 Task: Slide 7 - Market Analysis.
Action: Mouse moved to (32, 84)
Screenshot: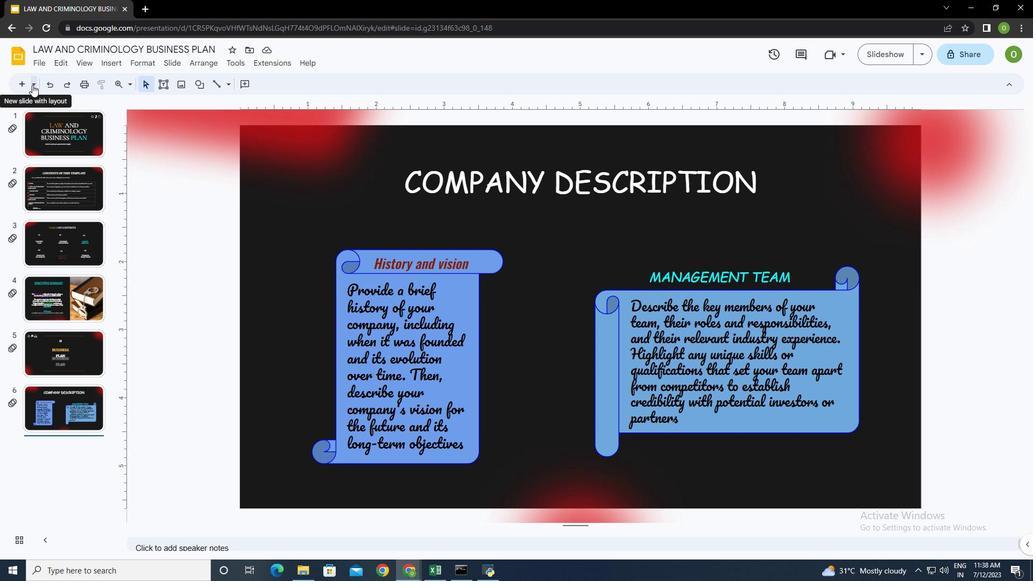 
Action: Mouse pressed left at (32, 84)
Screenshot: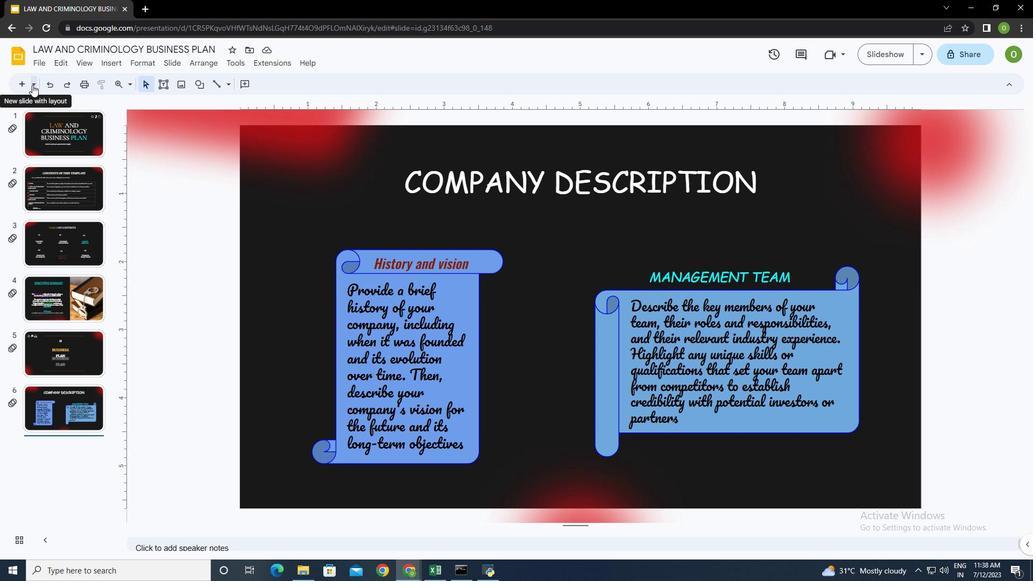 
Action: Mouse moved to (122, 297)
Screenshot: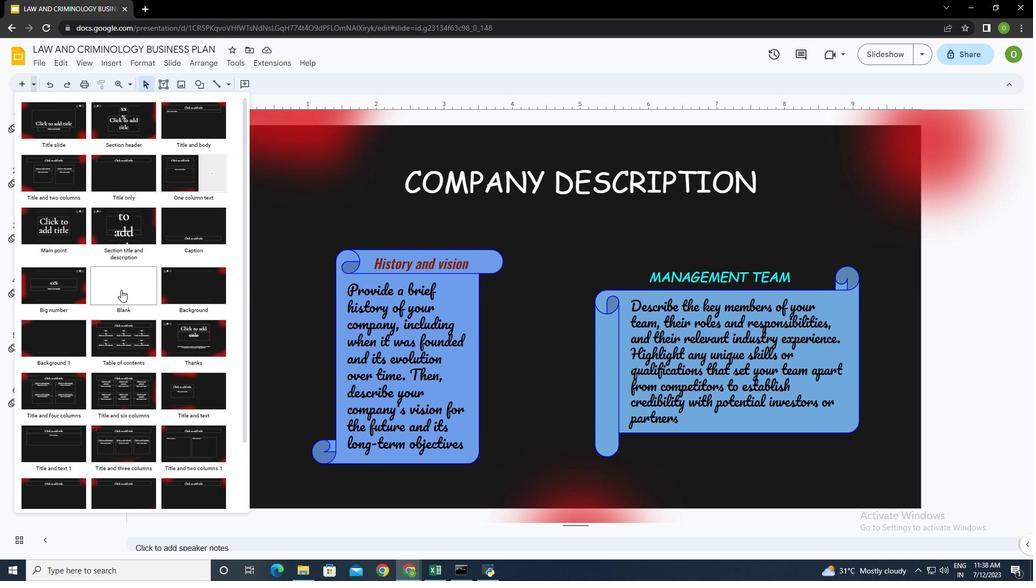 
Action: Mouse scrolled (122, 297) with delta (0, 0)
Screenshot: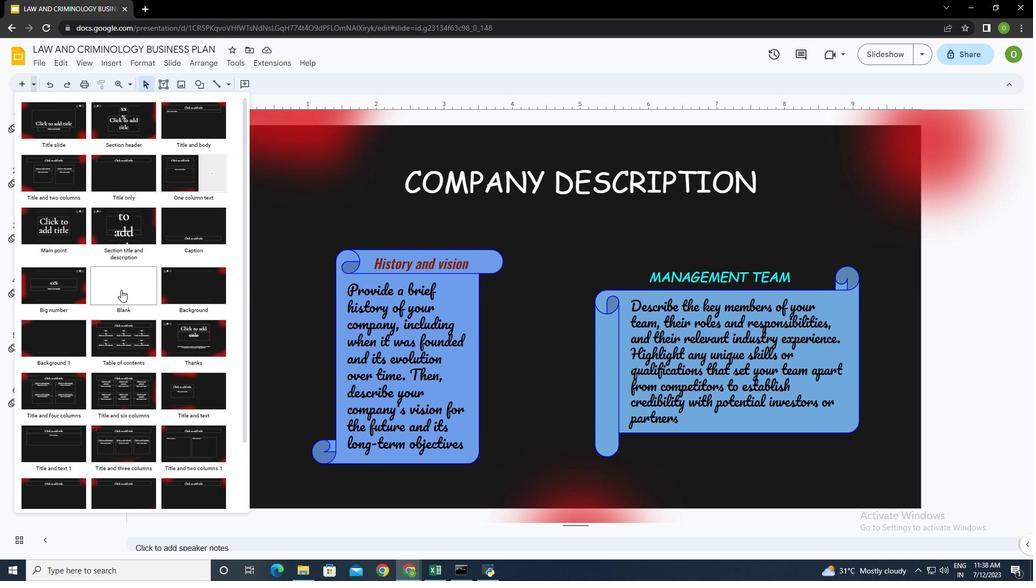 
Action: Mouse moved to (122, 306)
Screenshot: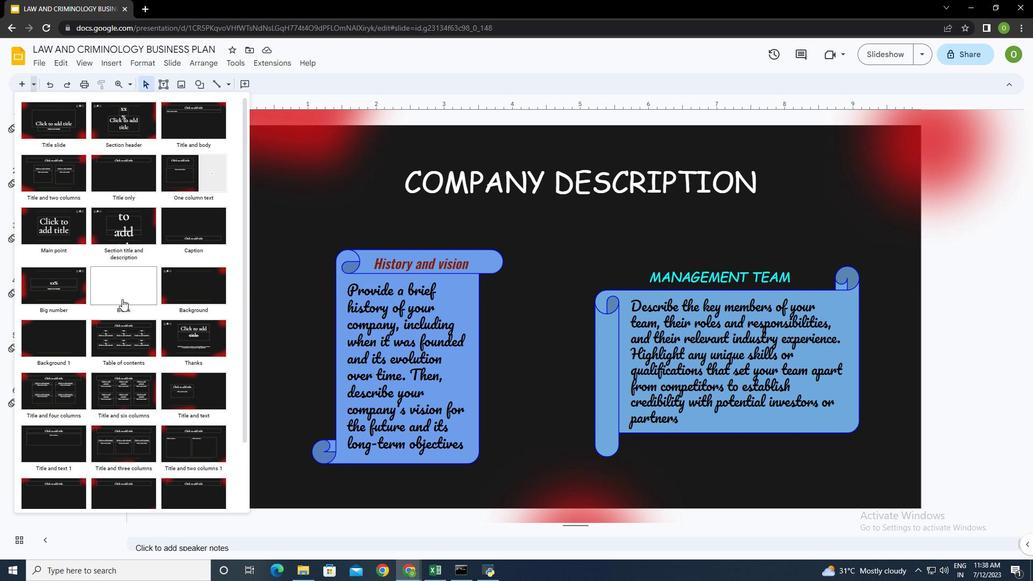 
Action: Mouse scrolled (122, 306) with delta (0, 0)
Screenshot: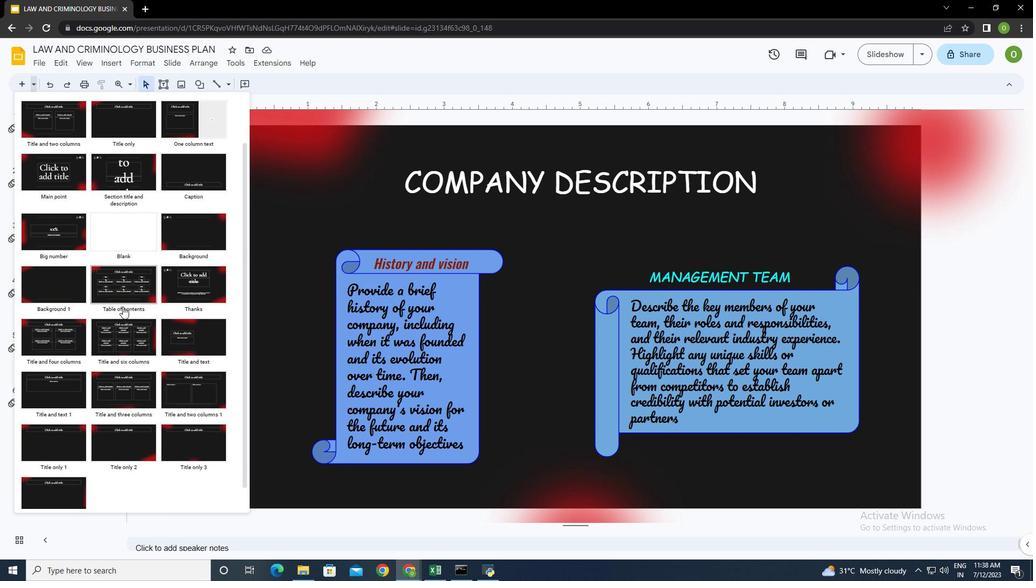 
Action: Mouse moved to (122, 305)
Screenshot: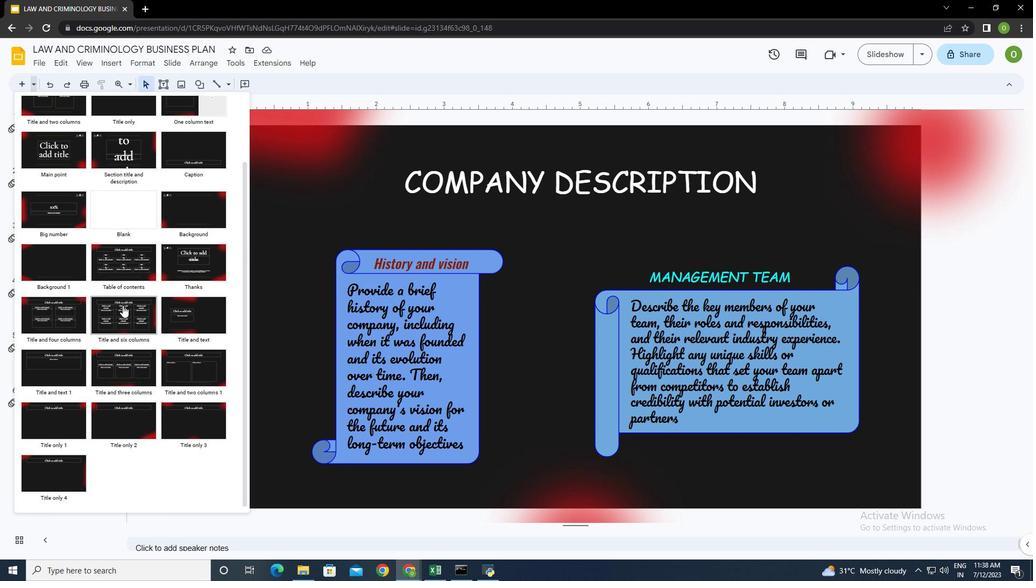 
Action: Mouse scrolled (122, 304) with delta (0, 0)
Screenshot: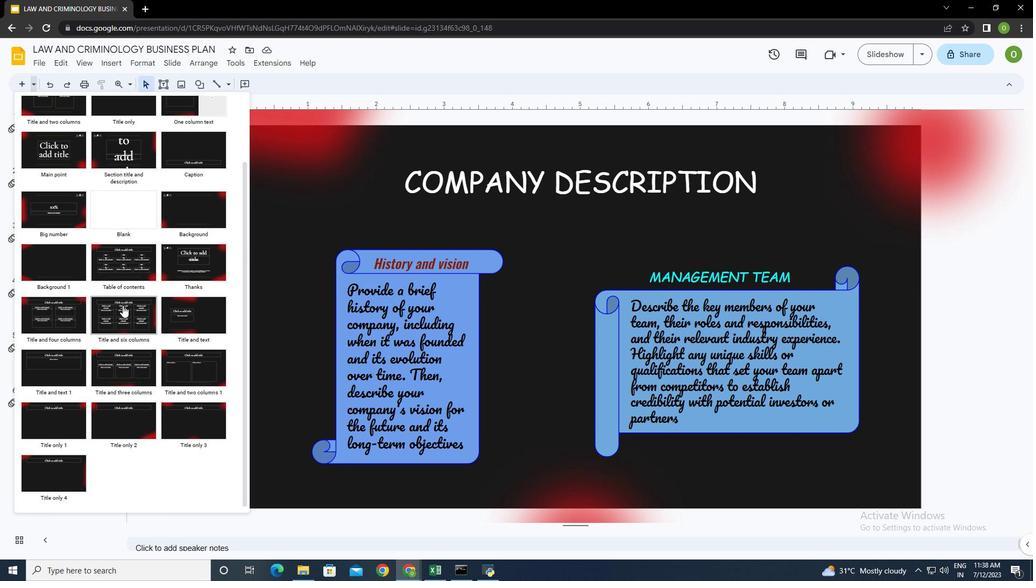 
Action: Mouse moved to (64, 255)
Screenshot: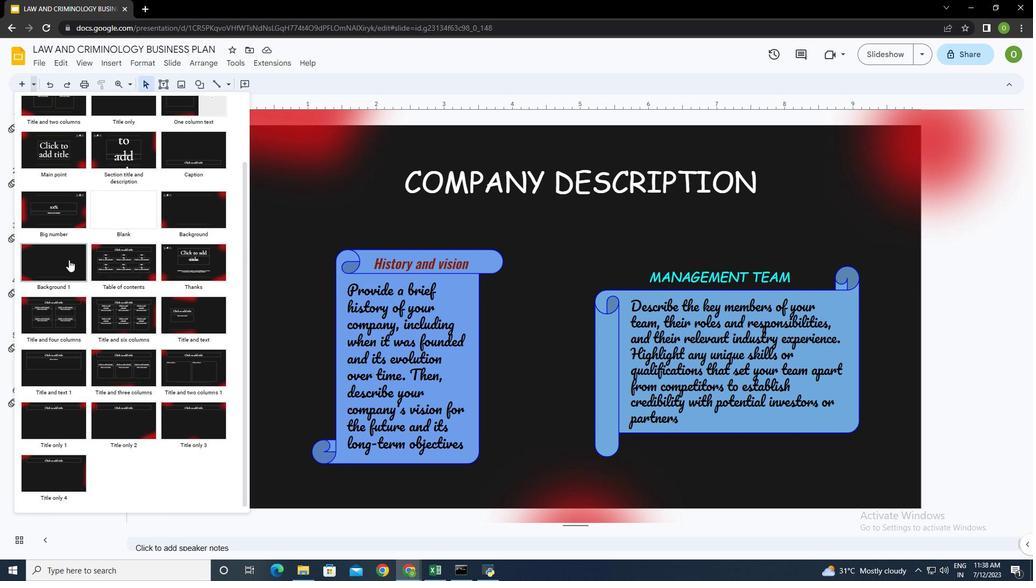 
Action: Mouse pressed left at (64, 255)
Screenshot: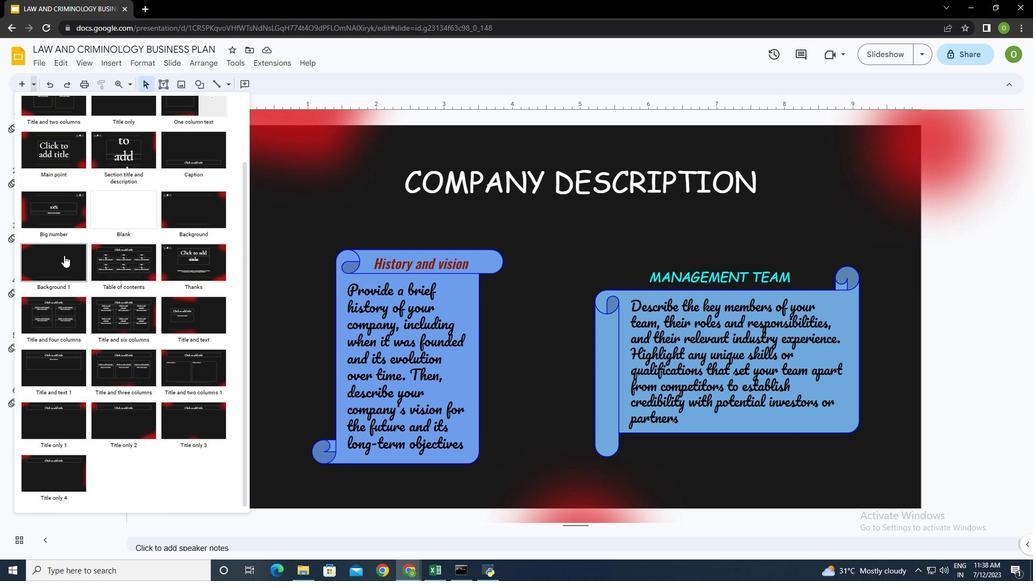
Action: Mouse moved to (165, 83)
Screenshot: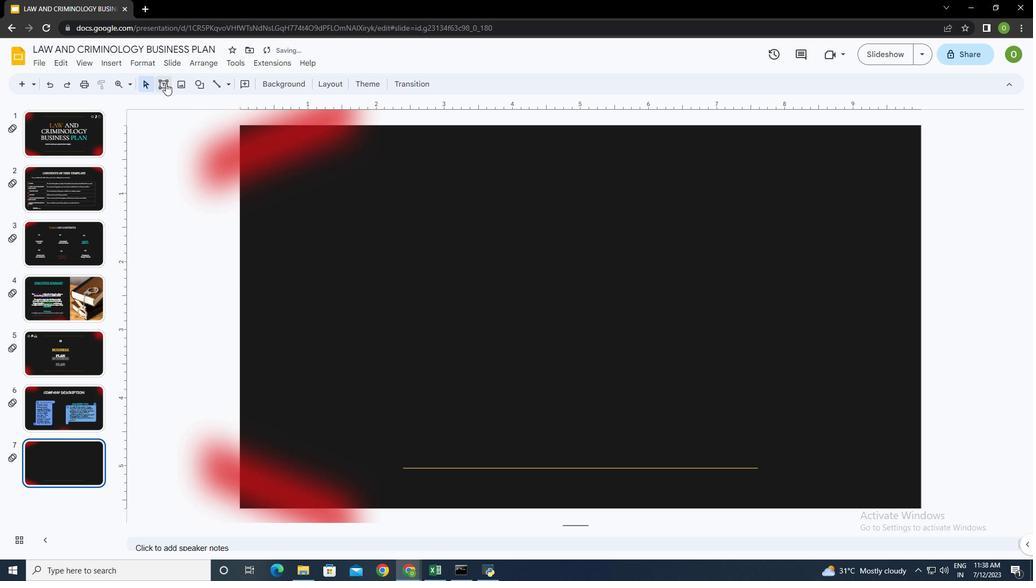 
Action: Mouse pressed left at (165, 83)
Screenshot: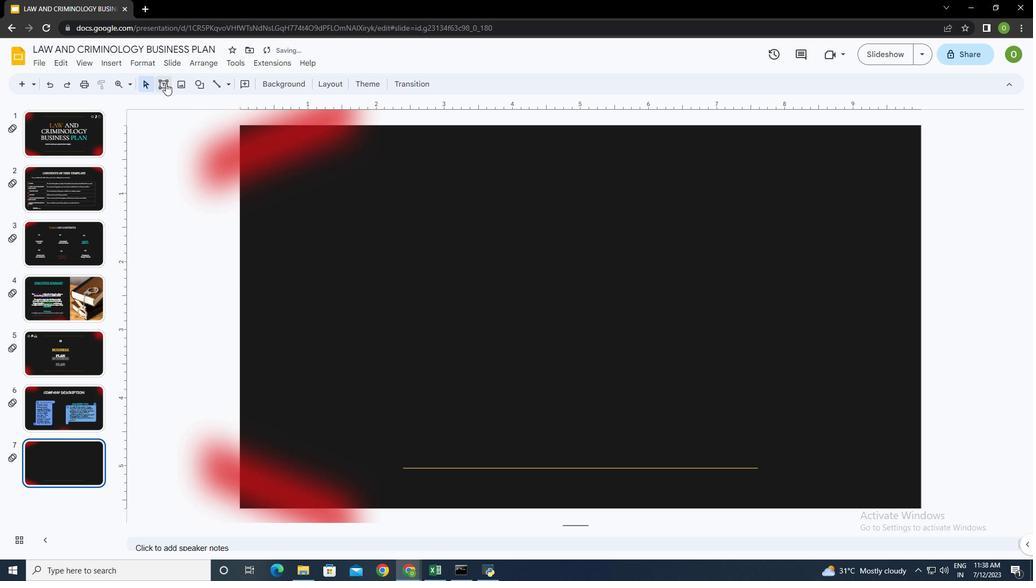 
Action: Mouse moved to (444, 147)
Screenshot: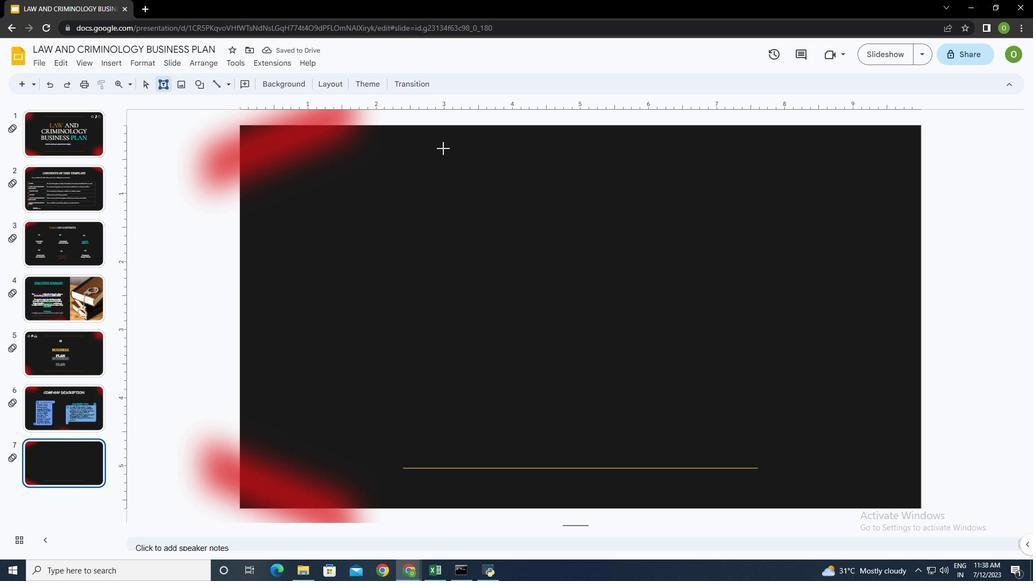 
Action: Mouse pressed left at (444, 147)
Screenshot: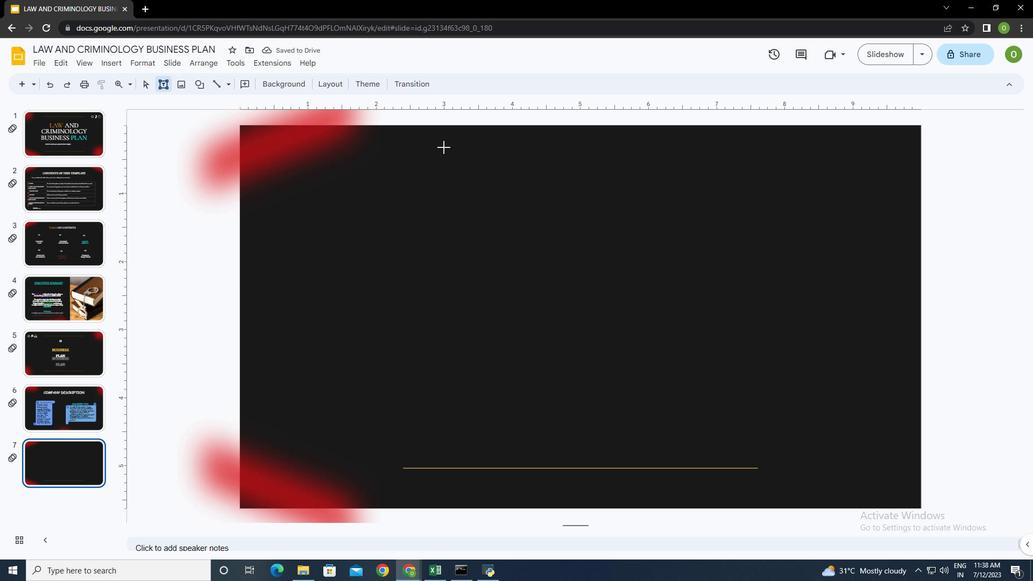 
Action: Mouse moved to (480, 86)
Screenshot: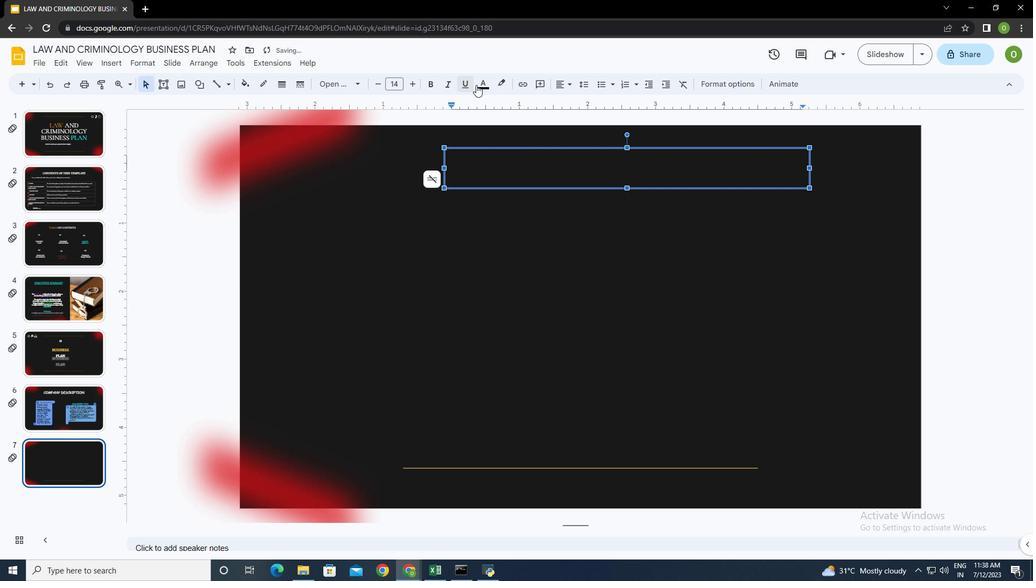 
Action: Mouse pressed left at (480, 86)
Screenshot: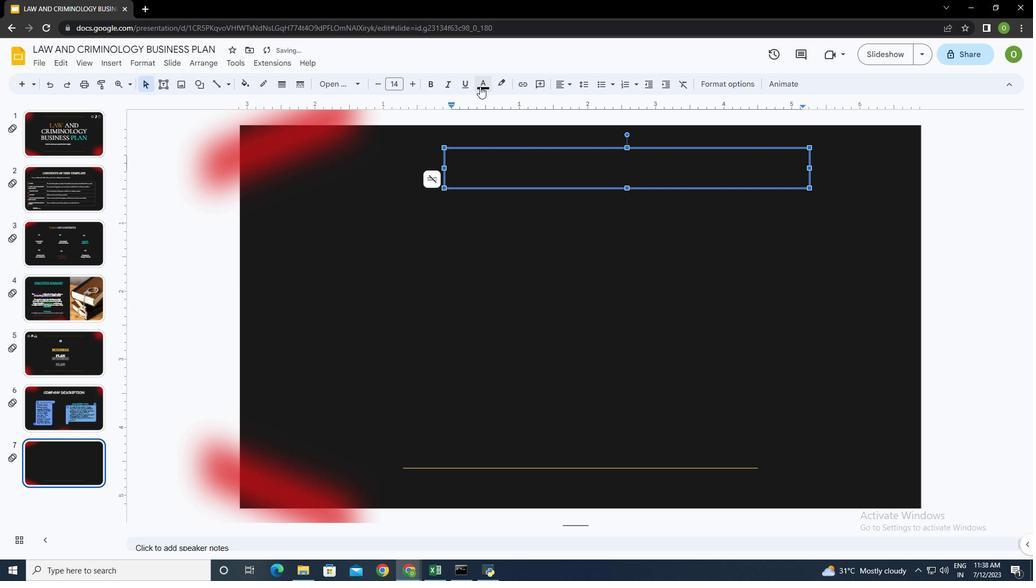 
Action: Mouse moved to (486, 116)
Screenshot: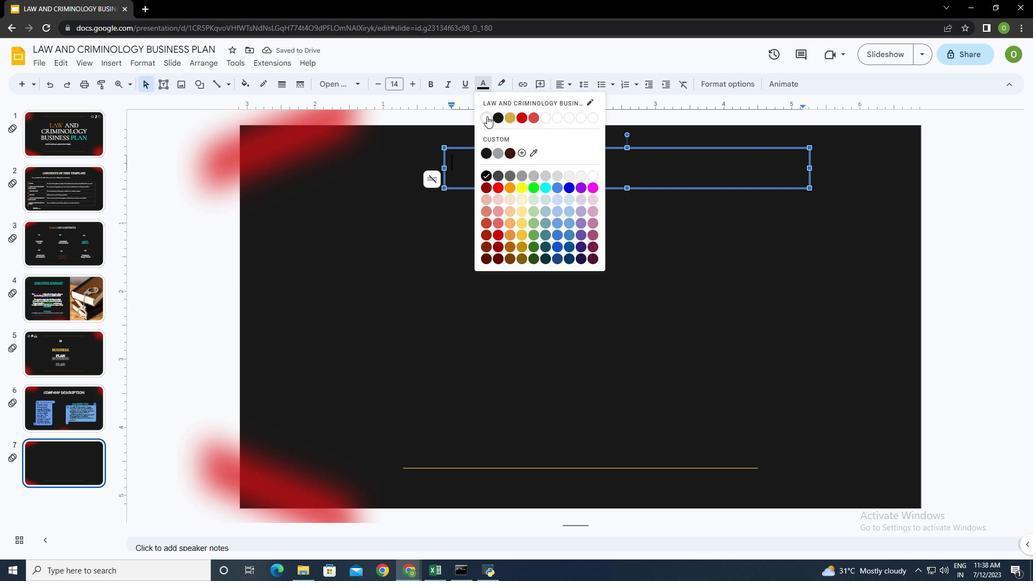 
Action: Mouse pressed left at (486, 116)
Screenshot: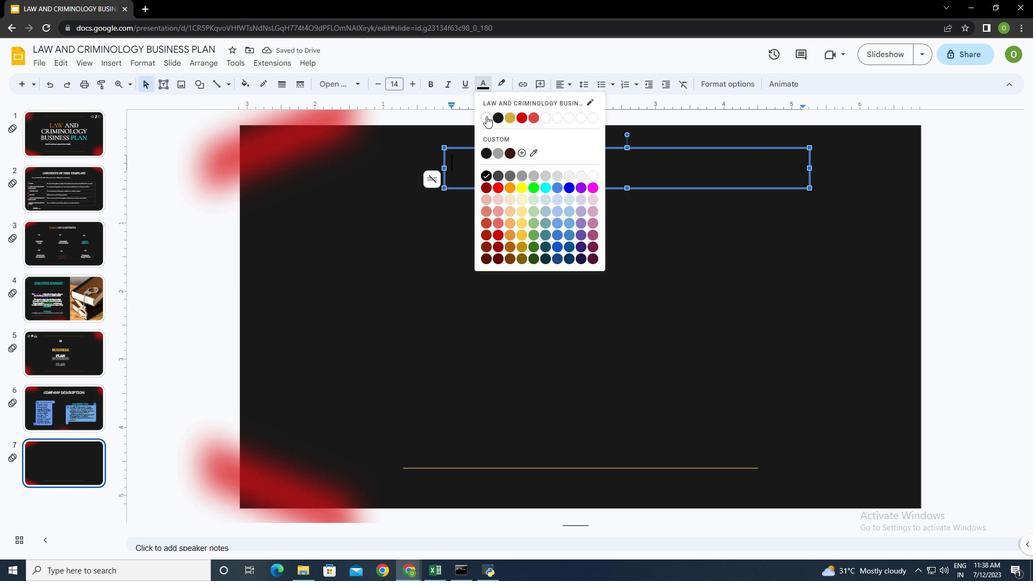 
Action: Mouse moved to (349, 87)
Screenshot: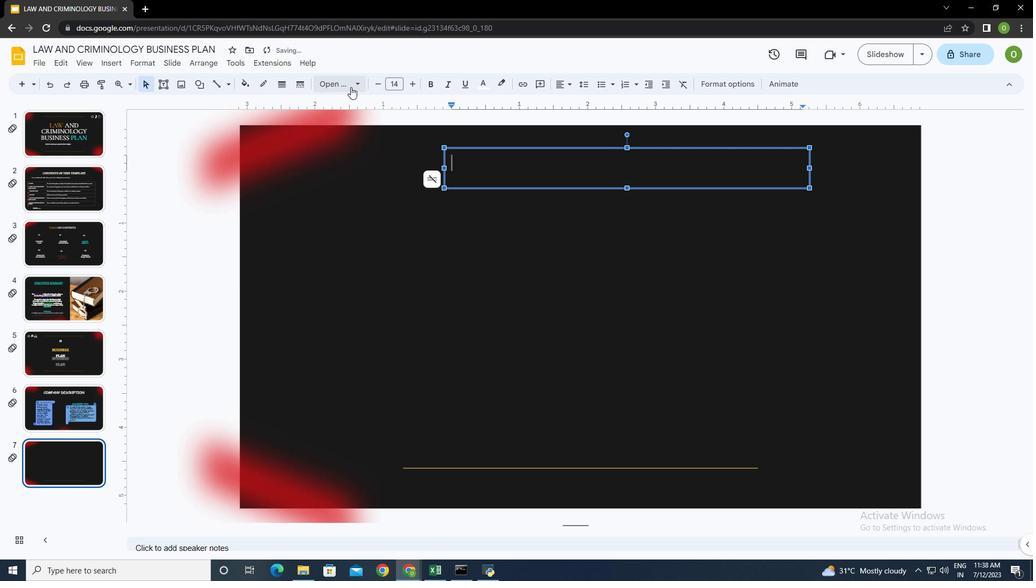 
Action: Mouse pressed left at (349, 87)
Screenshot: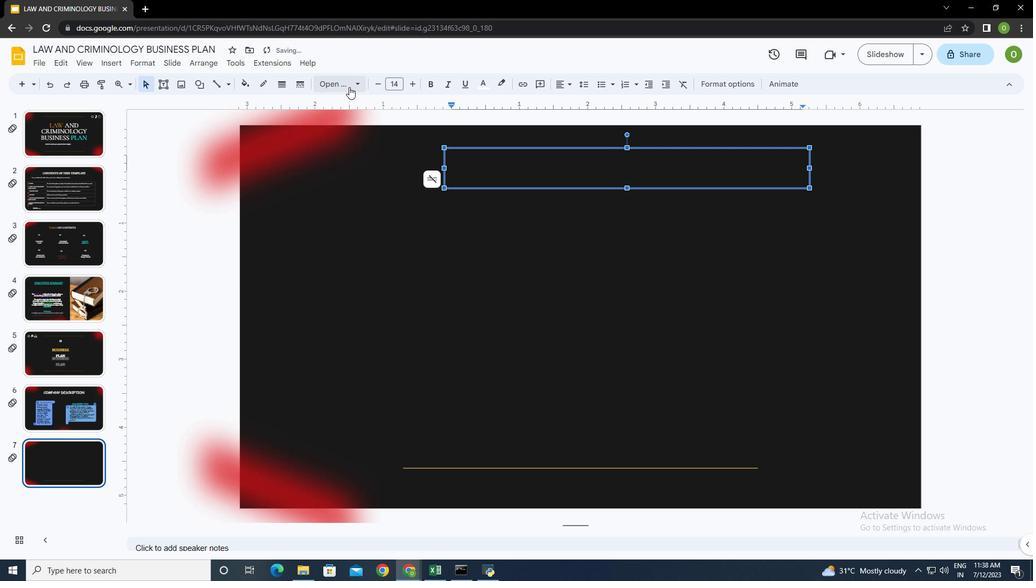 
Action: Mouse moved to (374, 246)
Screenshot: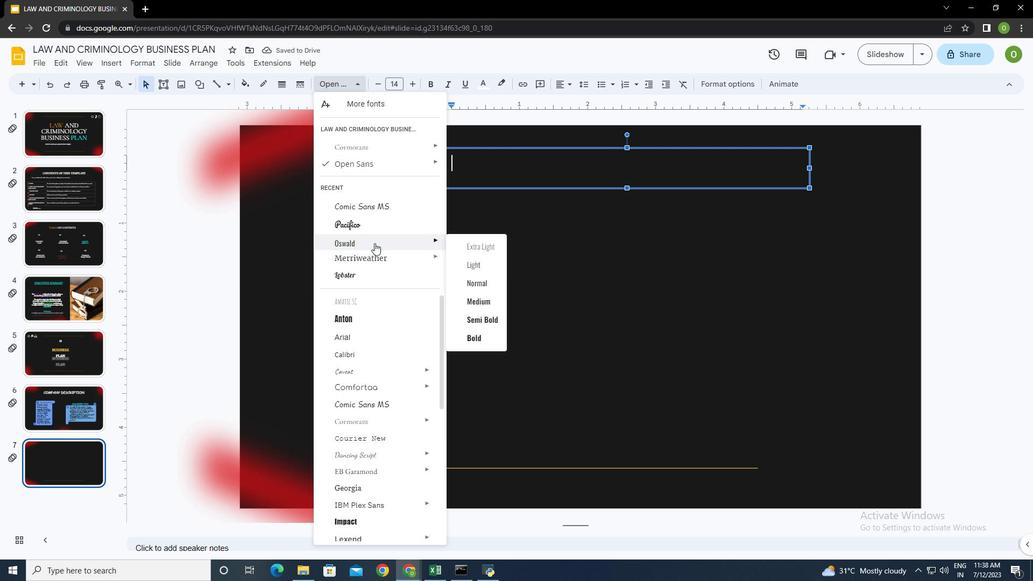 
Action: Mouse scrolled (374, 246) with delta (0, 0)
Screenshot: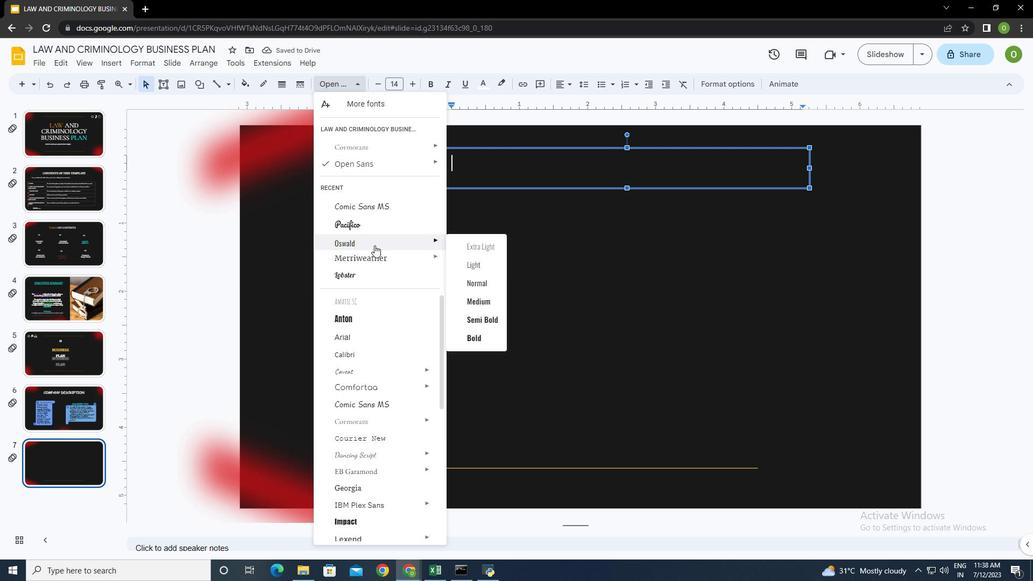 
Action: Mouse moved to (374, 247)
Screenshot: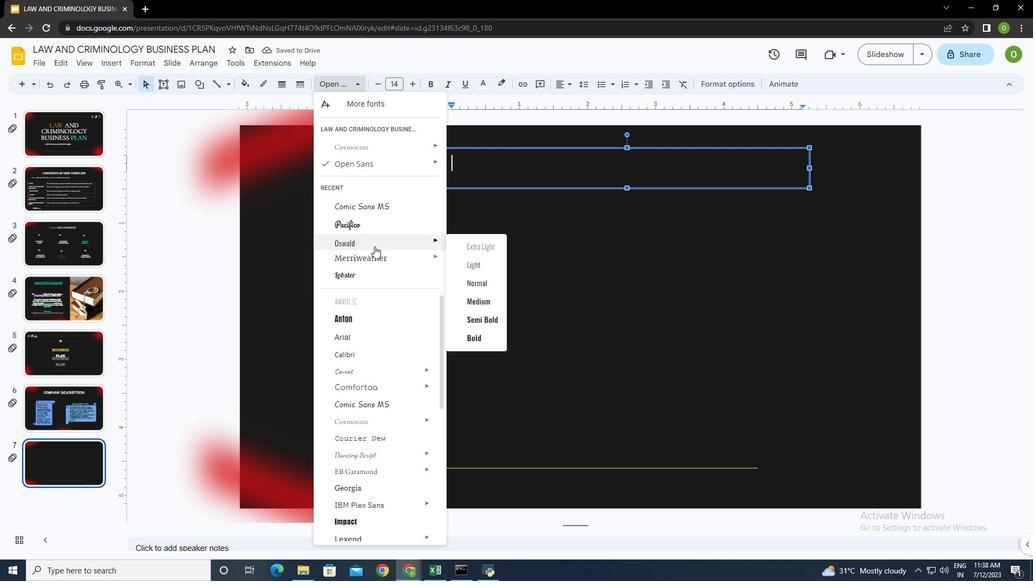 
Action: Mouse scrolled (374, 246) with delta (0, 0)
Screenshot: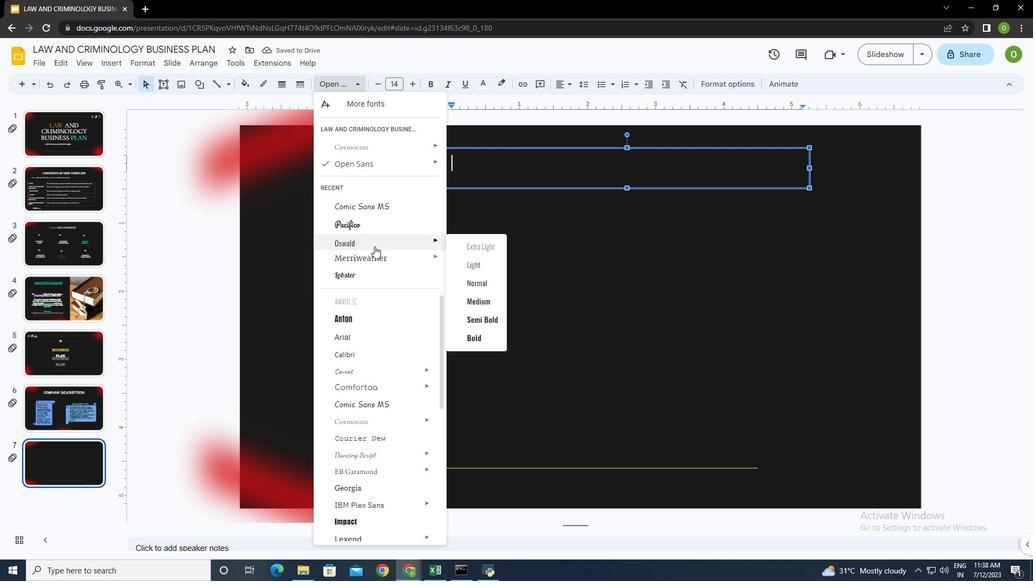 
Action: Mouse moved to (379, 269)
Screenshot: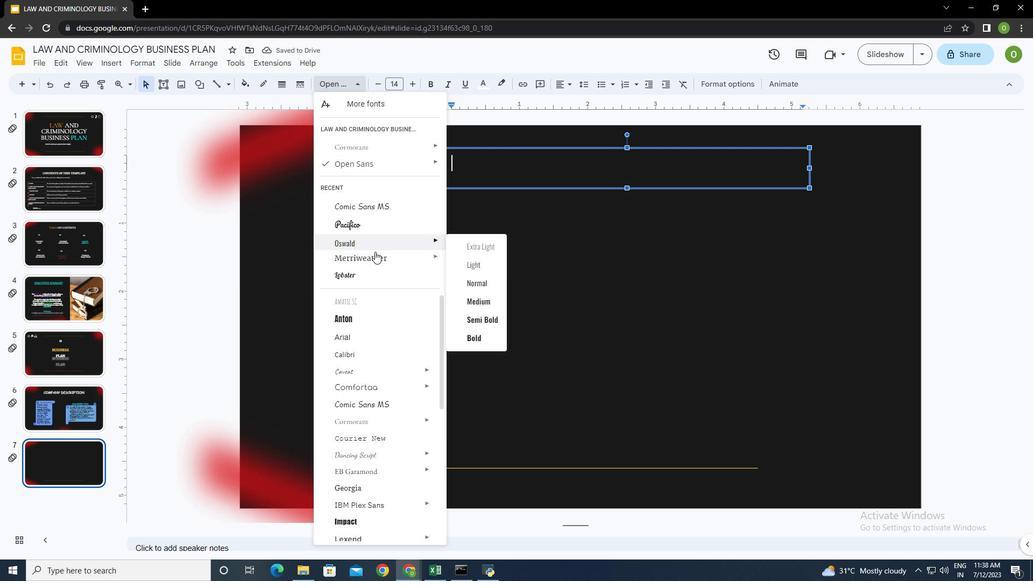 
Action: Mouse scrolled (379, 268) with delta (0, 0)
Screenshot: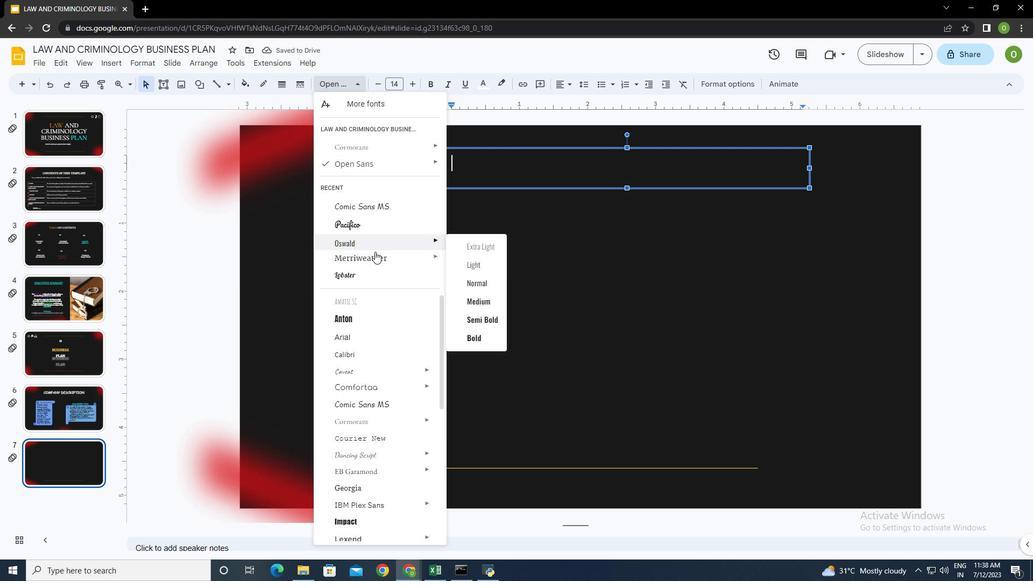 
Action: Mouse moved to (376, 469)
Screenshot: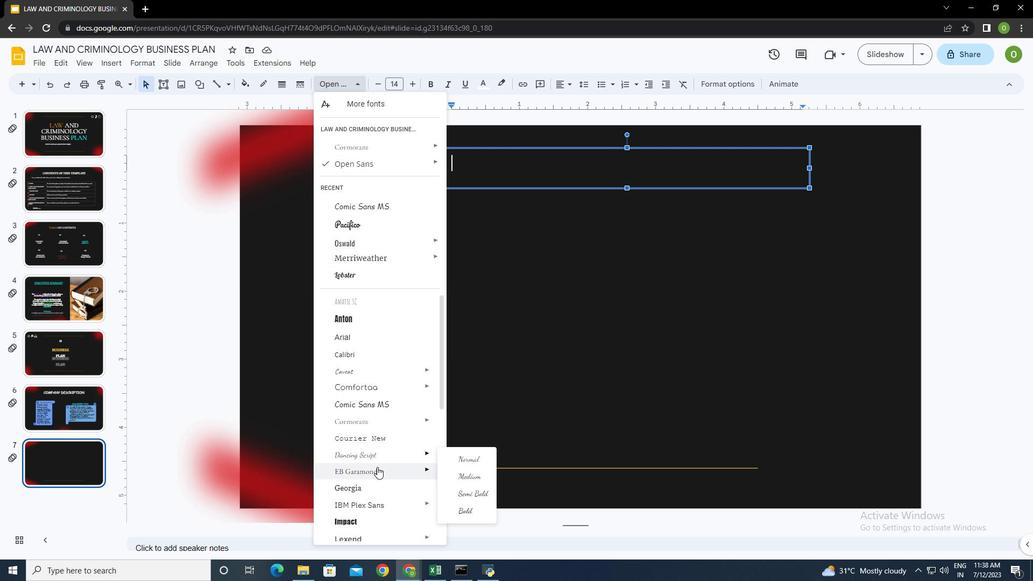 
Action: Mouse pressed left at (376, 469)
Screenshot: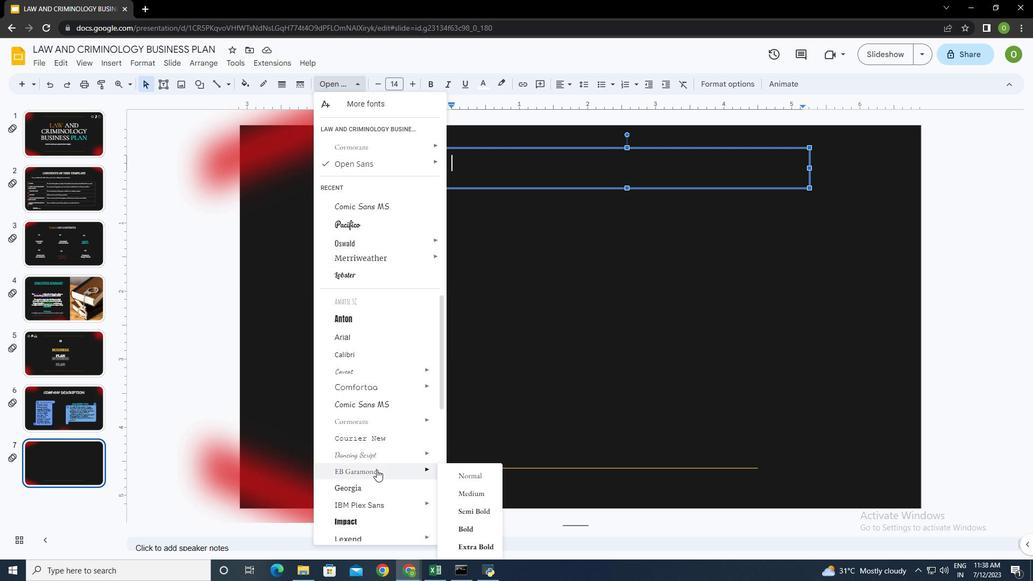 
Action: Mouse moved to (542, 209)
Screenshot: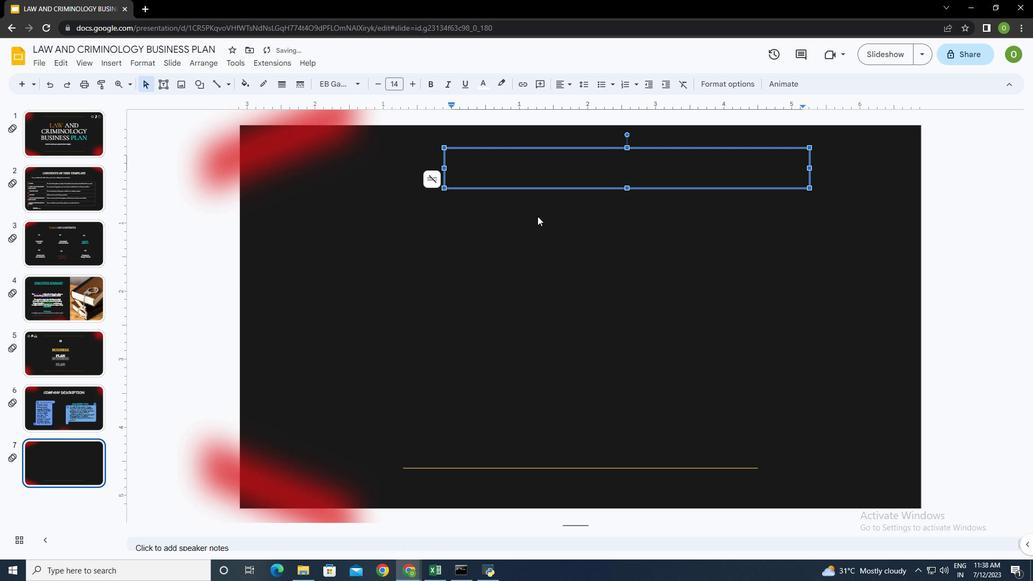 
Action: Key pressed <Key.shift><Key.caps_lock>MARKET<Key.space>ANALYSIS
Screenshot: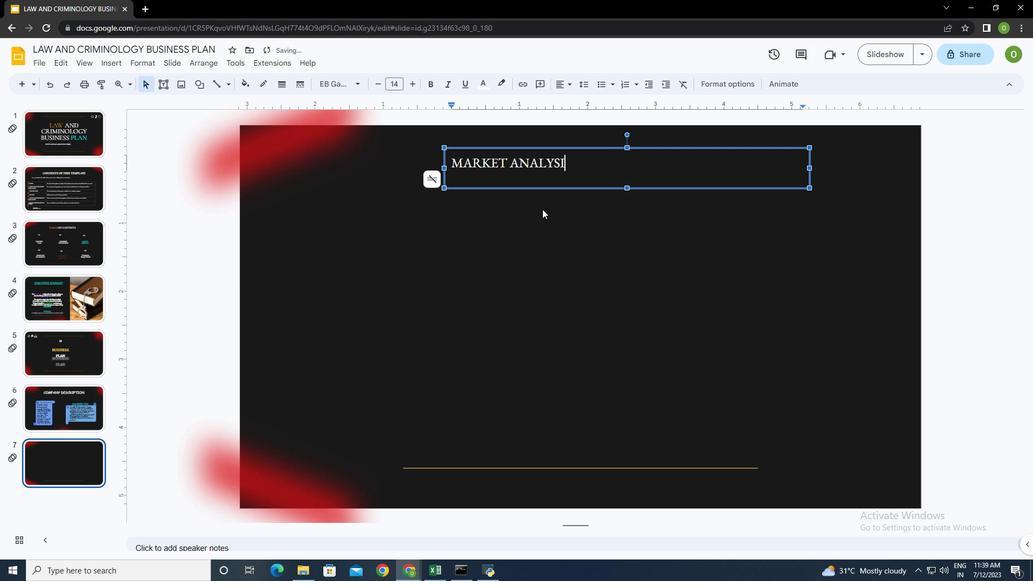 
Action: Mouse moved to (578, 161)
Screenshot: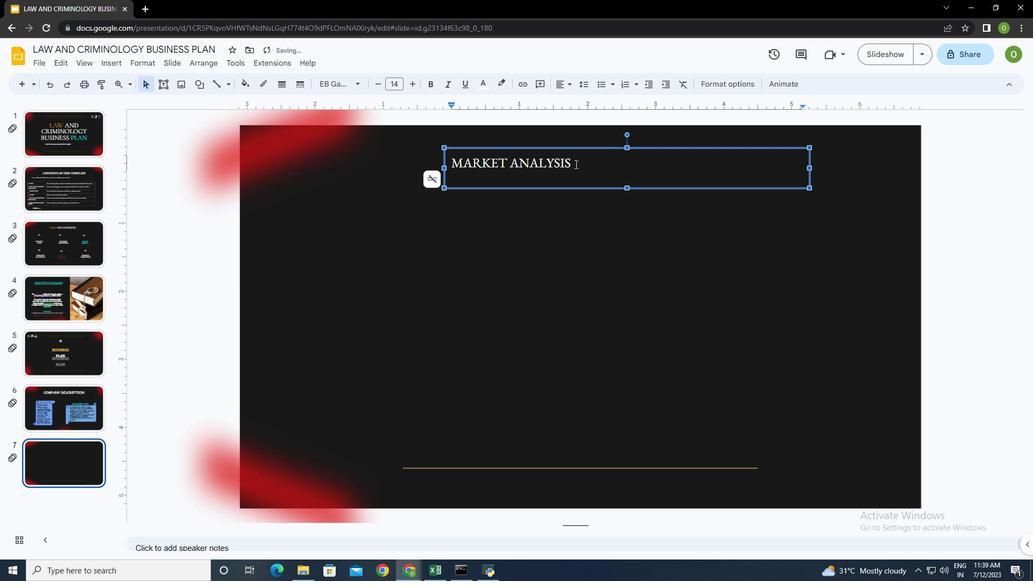 
Action: Mouse pressed left at (578, 161)
Screenshot: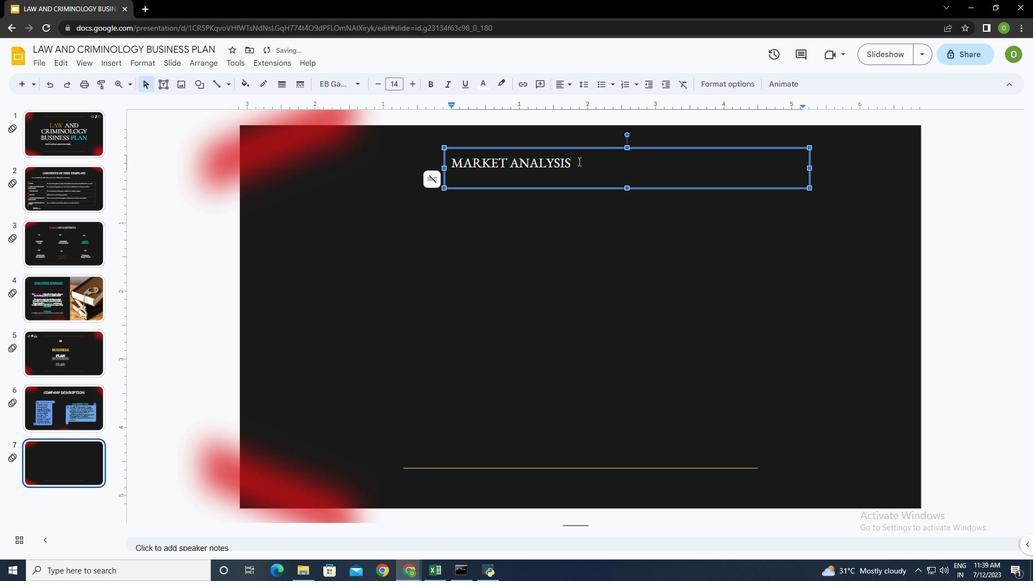 
Action: Mouse moved to (561, 82)
Screenshot: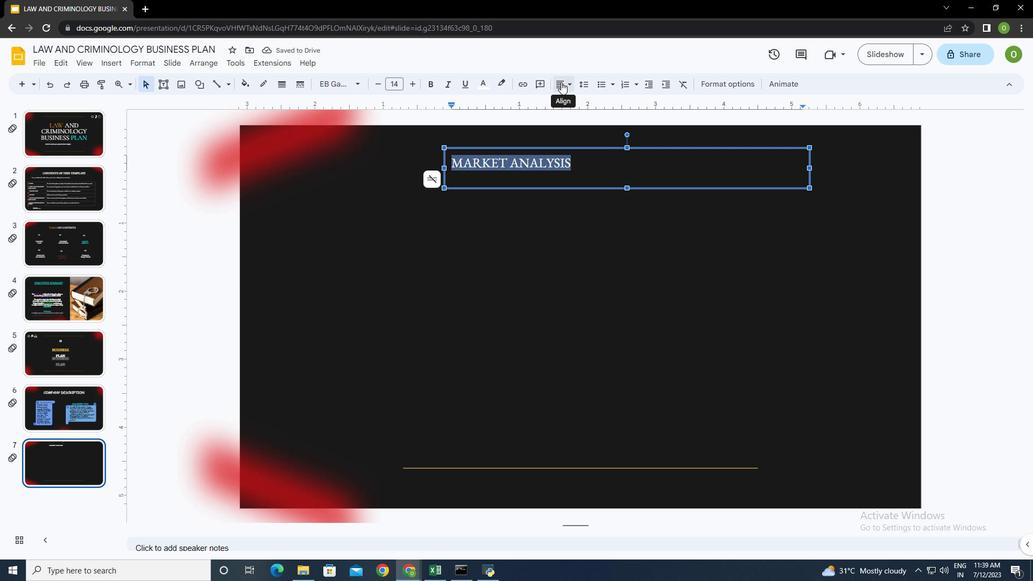 
Action: Mouse pressed left at (561, 82)
Screenshot: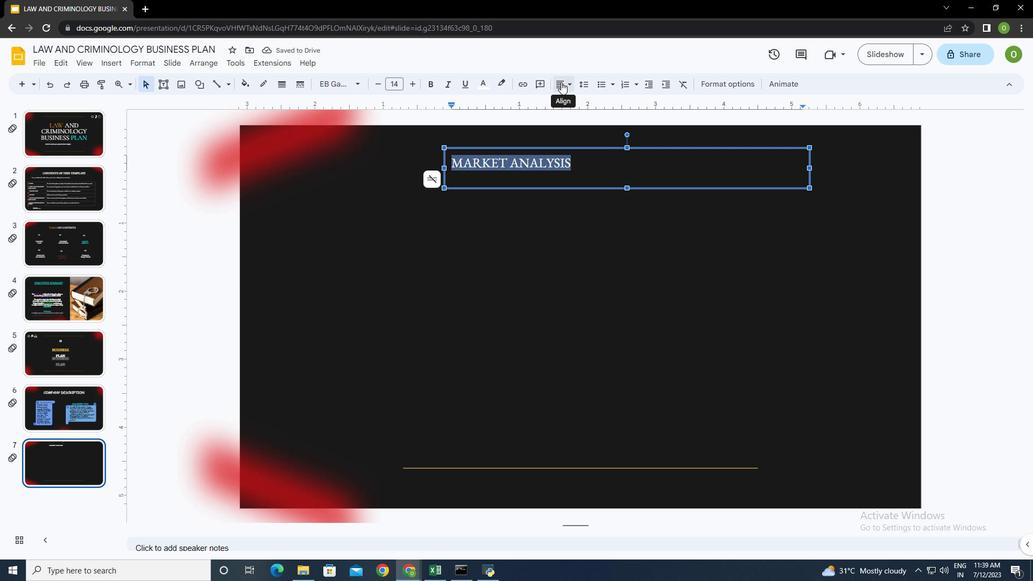 
Action: Mouse moved to (578, 99)
Screenshot: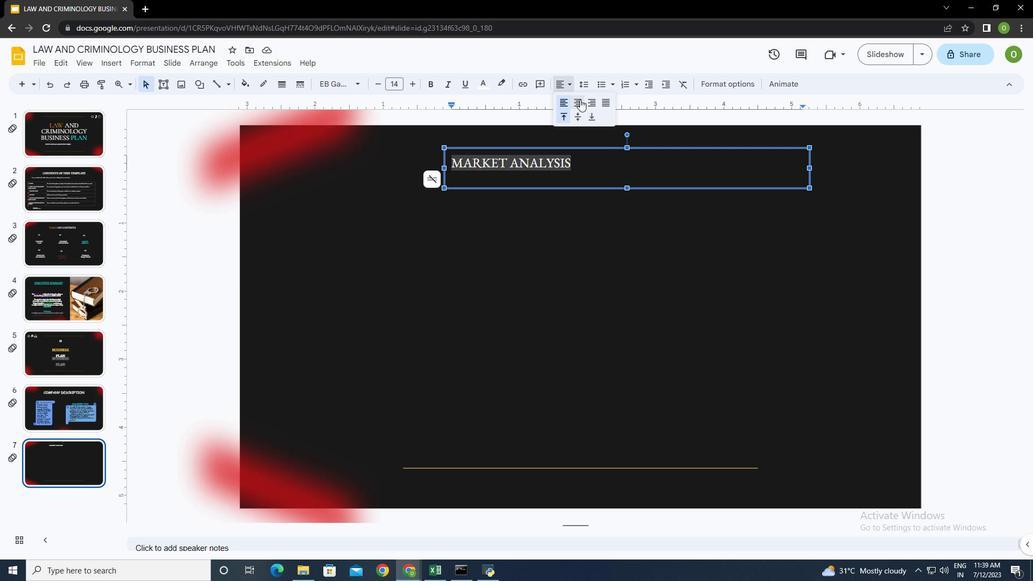 
Action: Mouse pressed left at (578, 99)
Screenshot: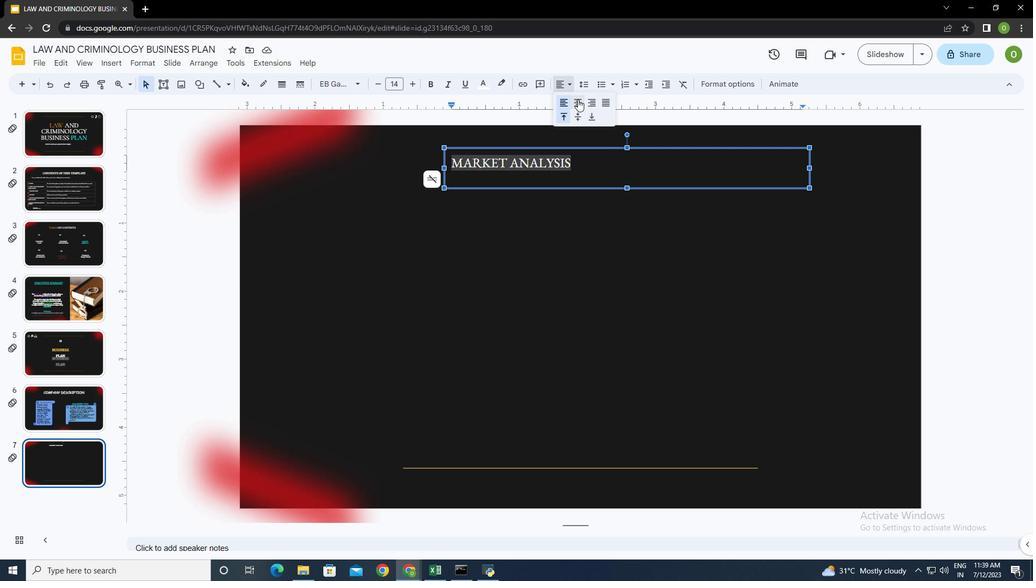 
Action: Mouse moved to (570, 81)
Screenshot: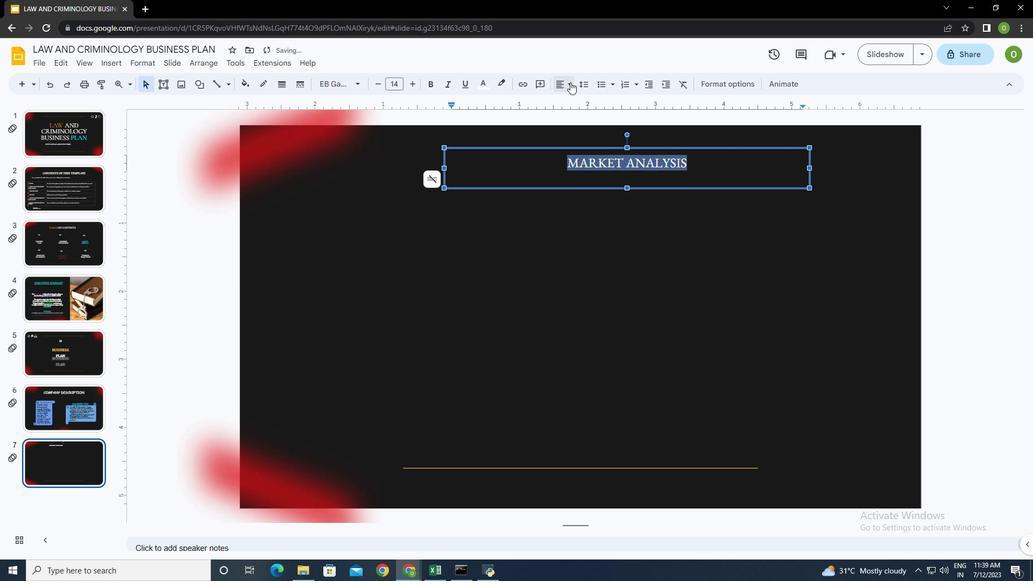 
Action: Mouse pressed left at (570, 81)
Screenshot: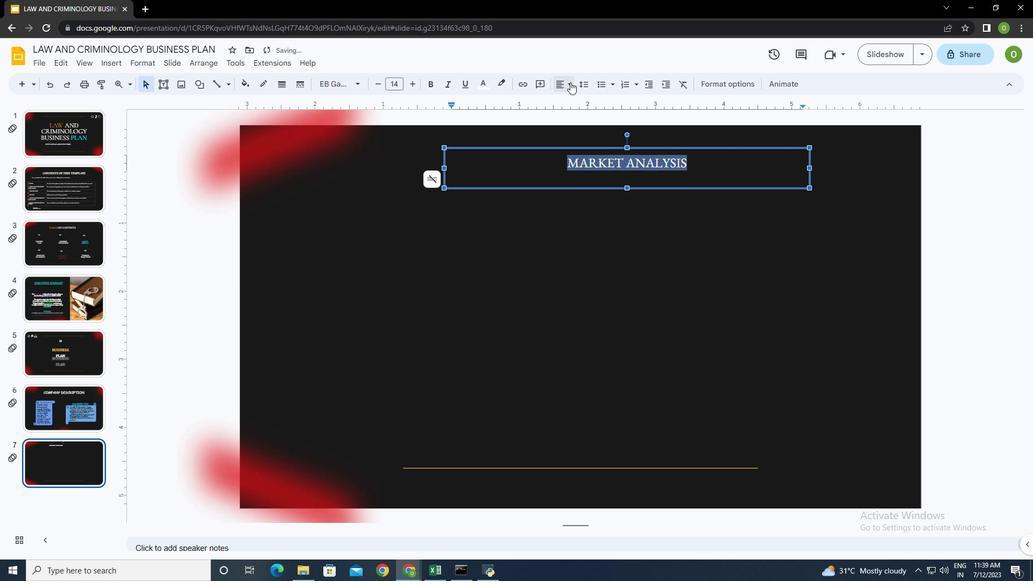 
Action: Mouse moved to (579, 114)
Screenshot: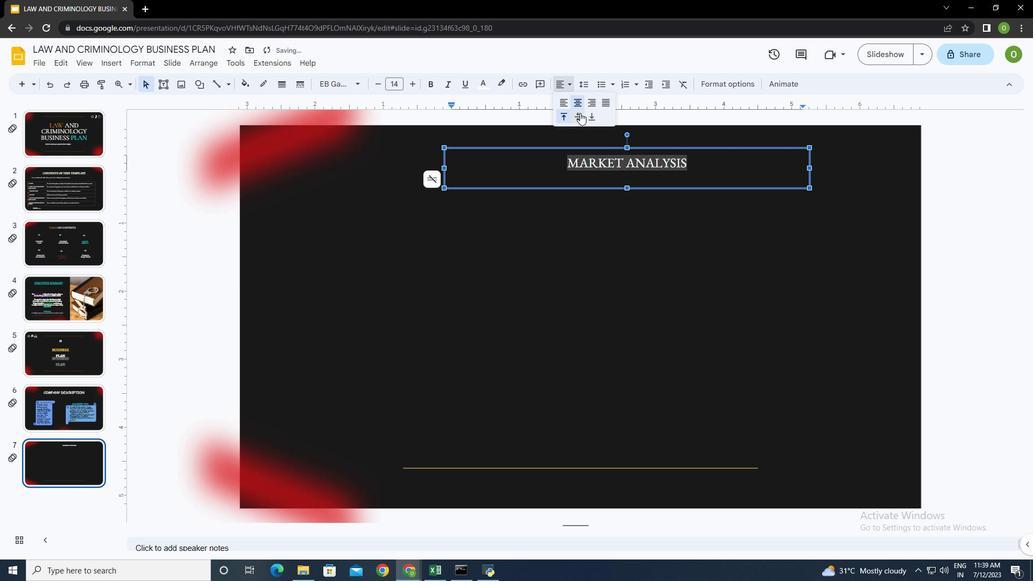 
Action: Mouse pressed left at (579, 114)
Screenshot: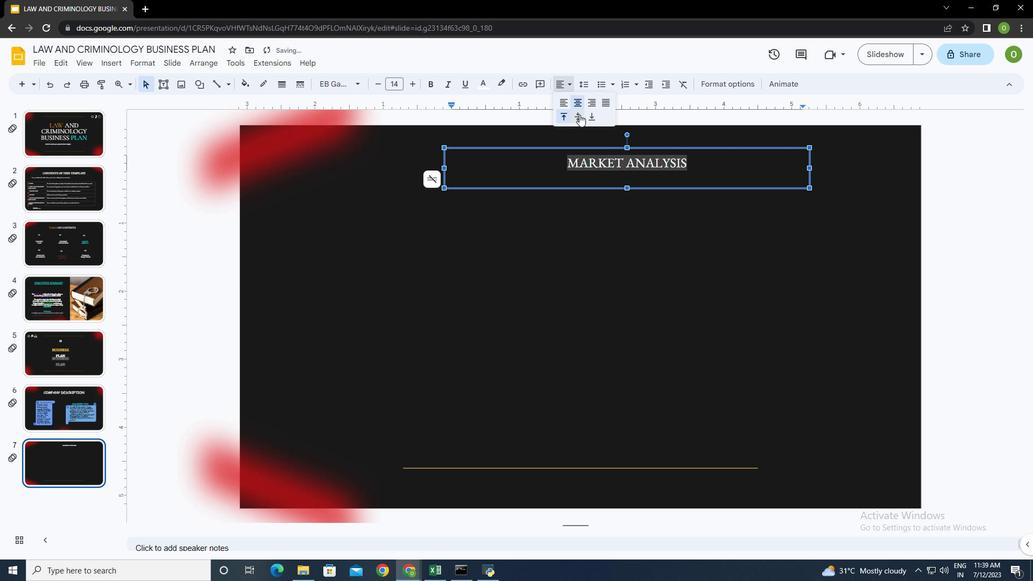 
Action: Mouse moved to (445, 168)
Screenshot: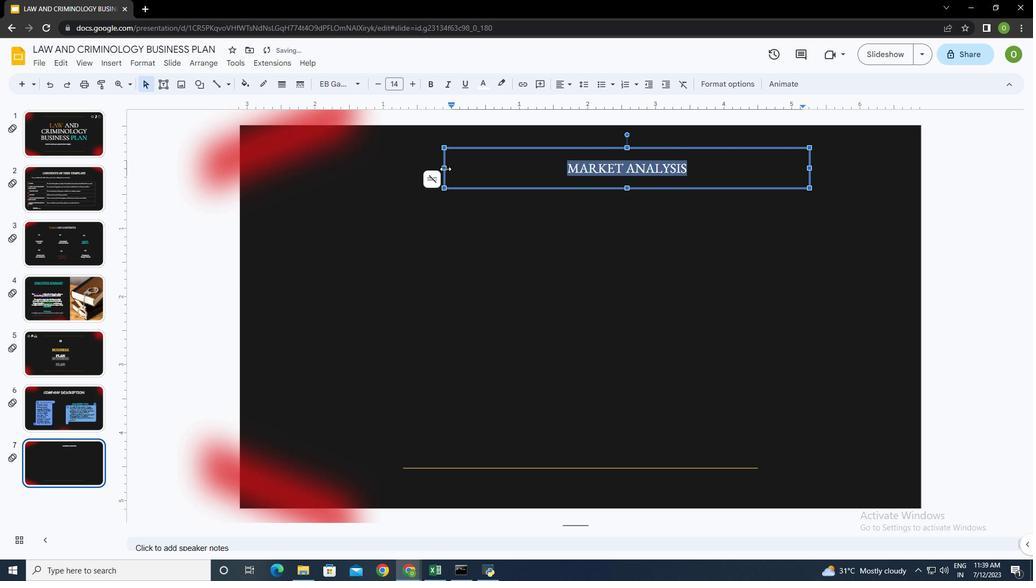 
Action: Mouse pressed left at (445, 168)
Screenshot: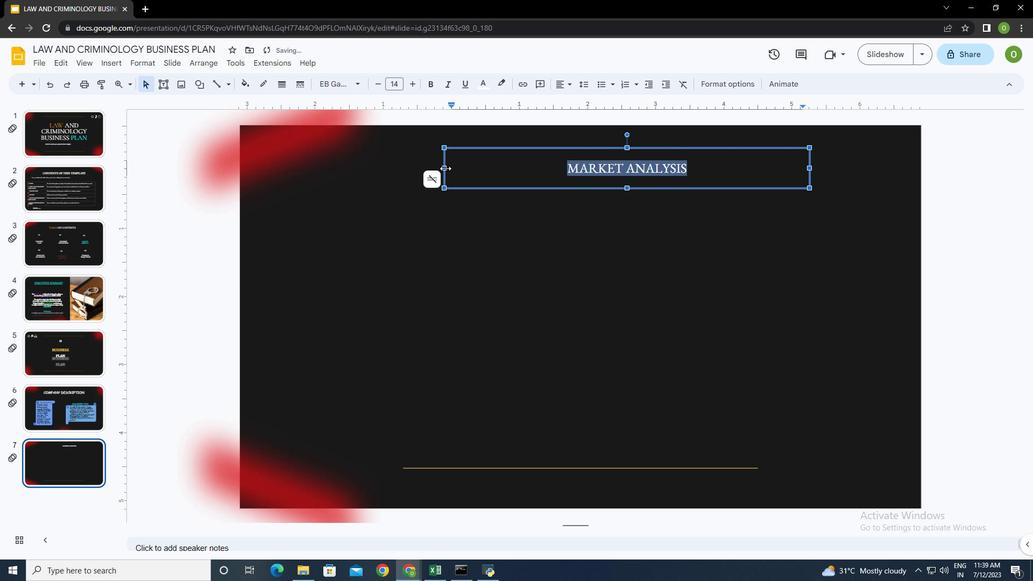 
Action: Mouse moved to (811, 170)
Screenshot: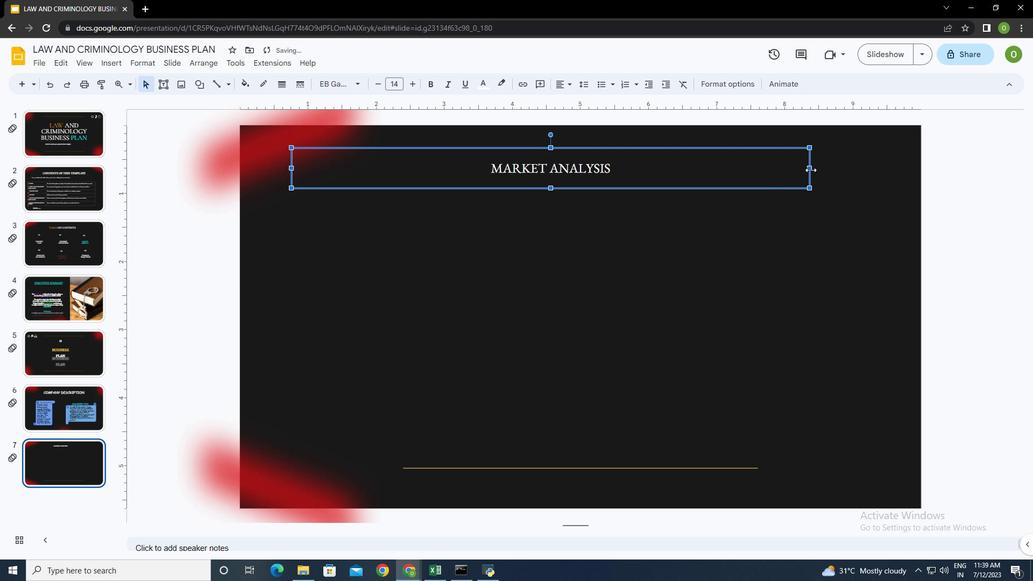 
Action: Mouse pressed left at (811, 170)
Screenshot: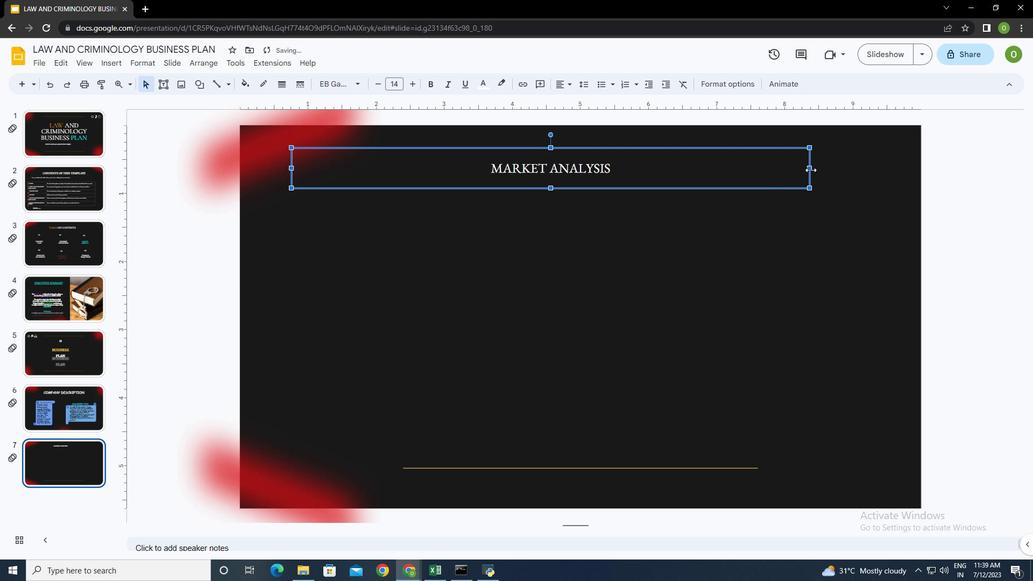 
Action: Mouse moved to (291, 169)
Screenshot: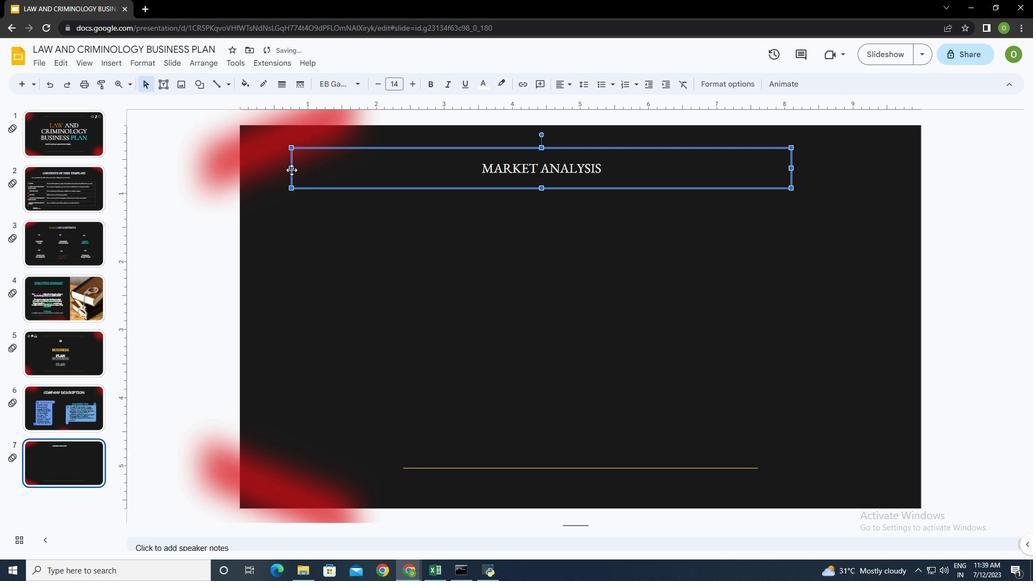 
Action: Mouse pressed left at (291, 169)
Screenshot: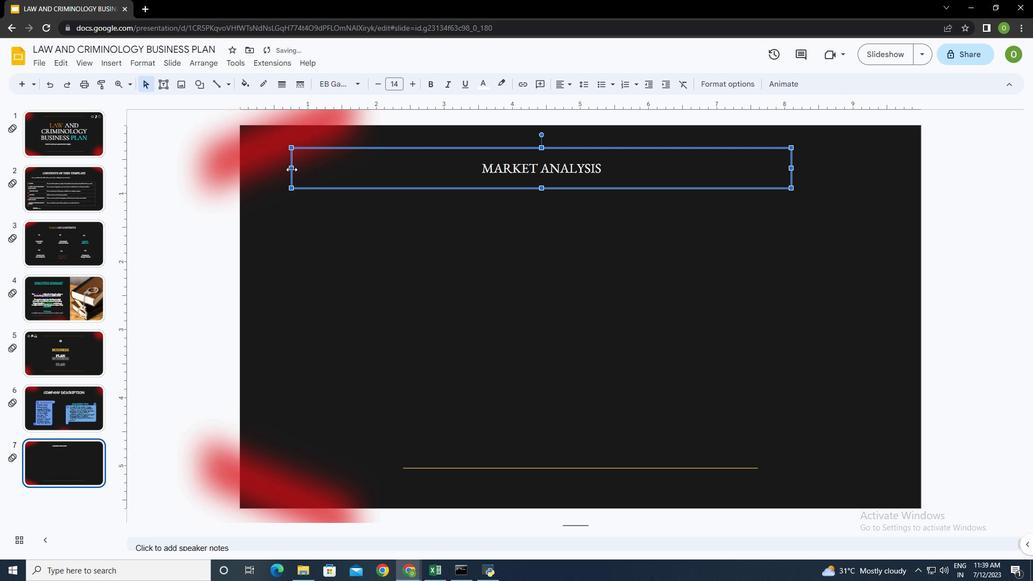 
Action: Mouse moved to (340, 167)
Screenshot: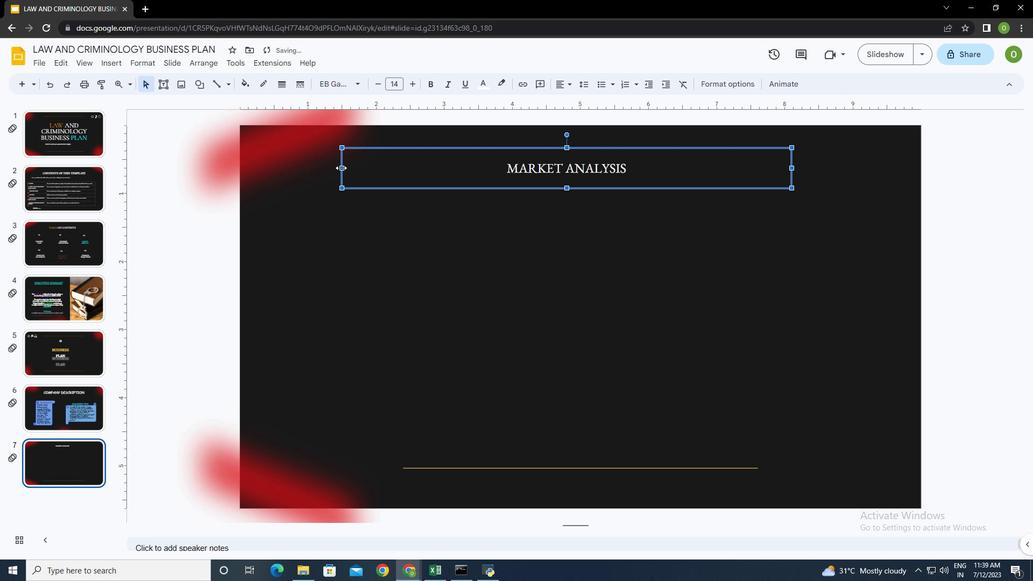 
Action: Mouse pressed left at (340, 167)
Screenshot: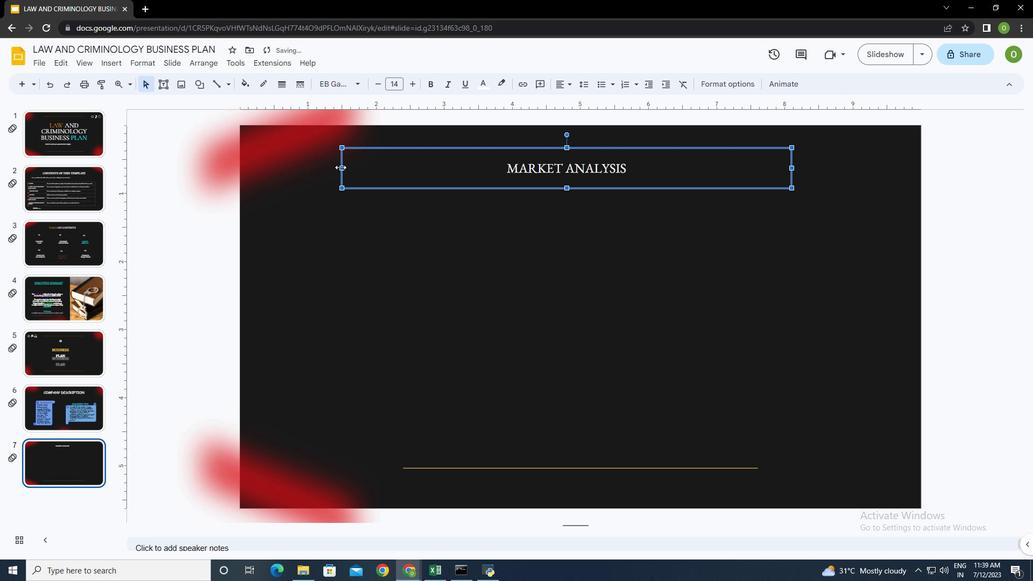 
Action: Mouse moved to (600, 232)
Screenshot: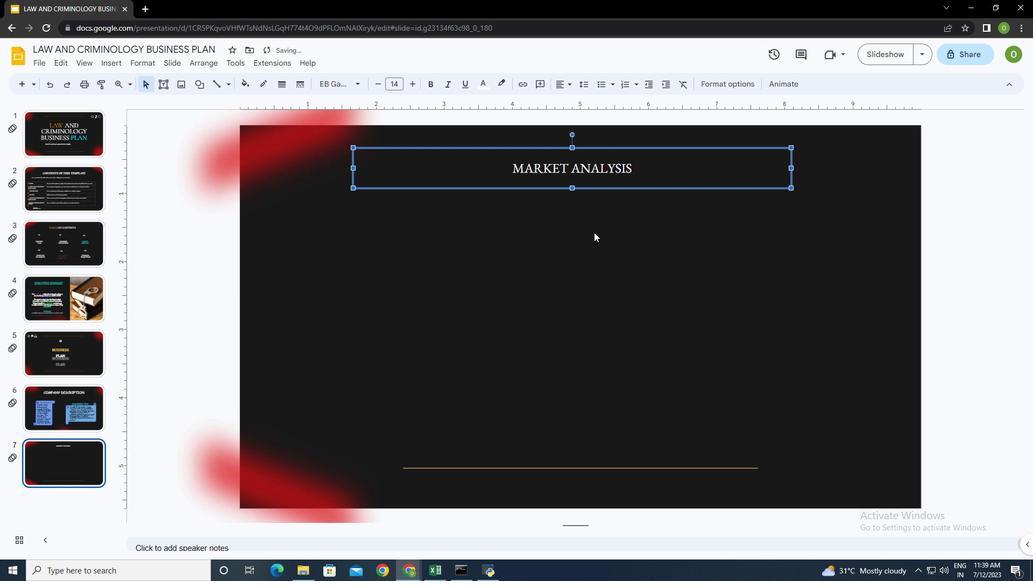 
Action: Mouse pressed left at (600, 232)
Screenshot: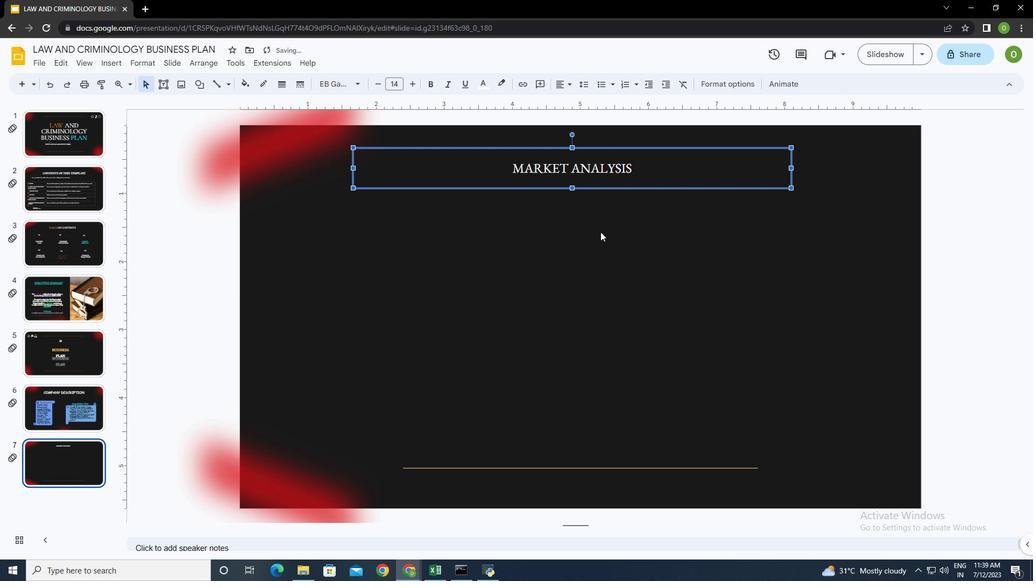 
Action: Mouse moved to (198, 82)
Screenshot: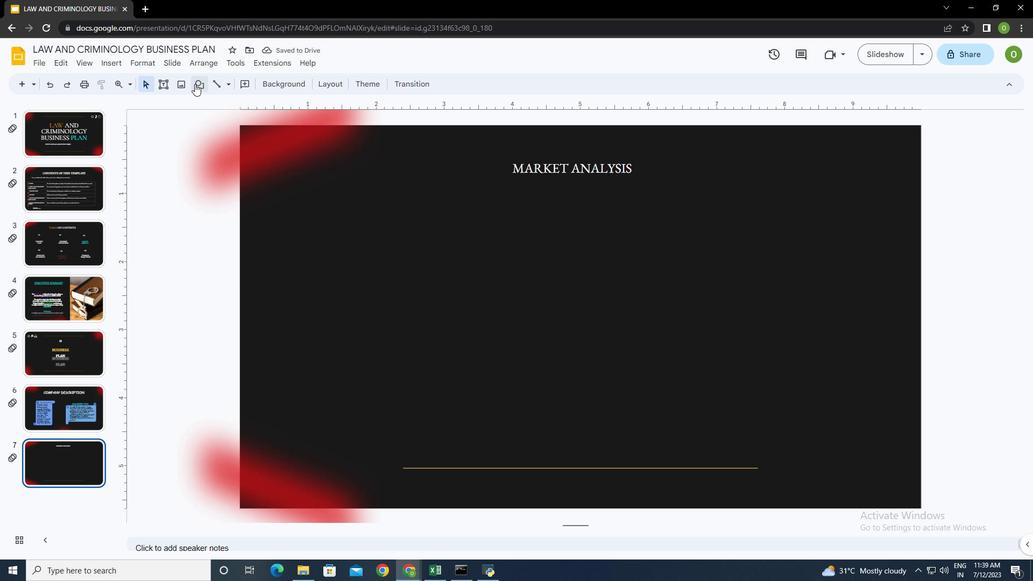 
Action: Mouse pressed left at (198, 82)
Screenshot: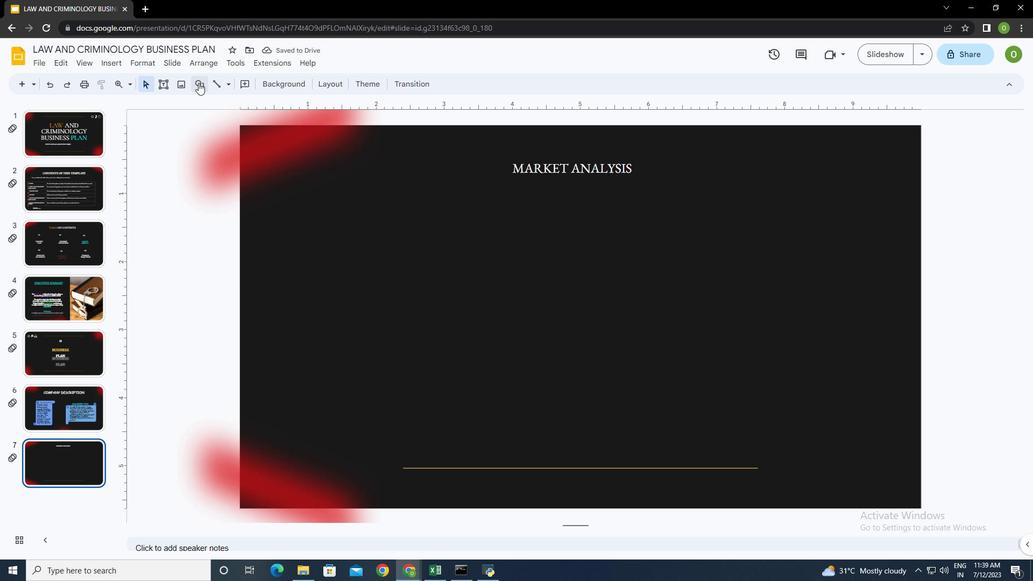 
Action: Mouse moved to (351, 174)
Screenshot: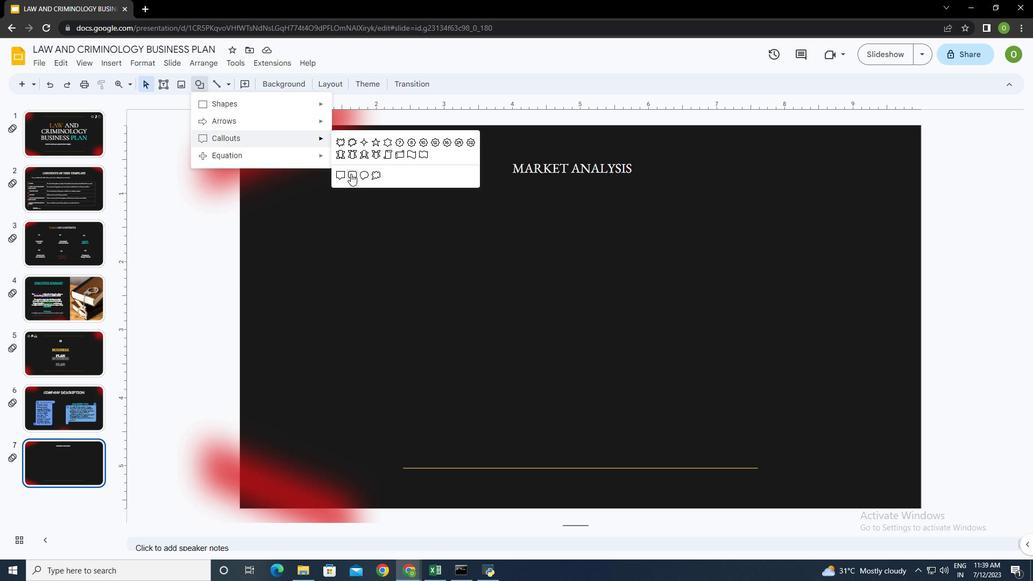 
Action: Mouse pressed left at (351, 174)
Screenshot: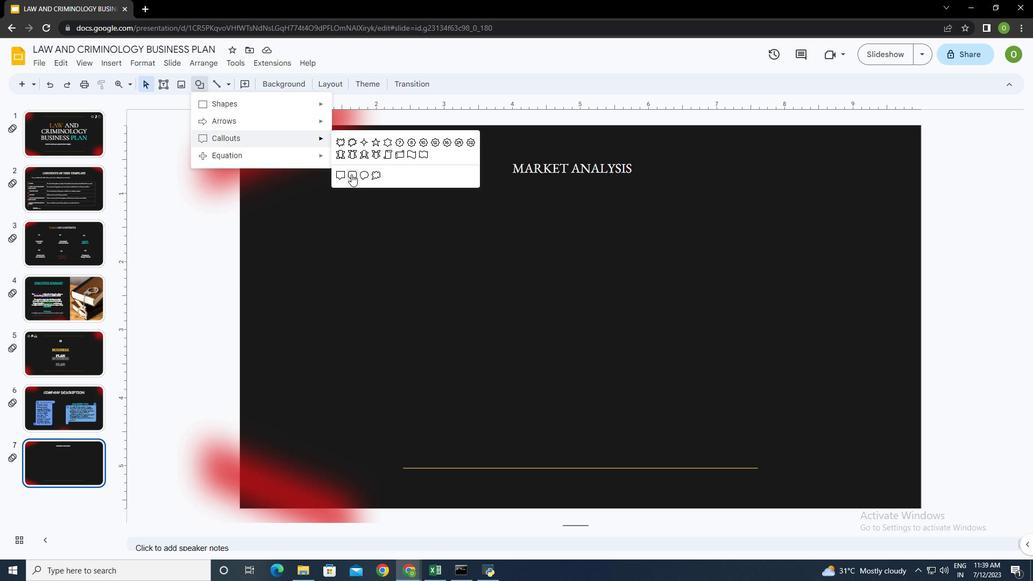 
Action: Mouse moved to (324, 243)
Screenshot: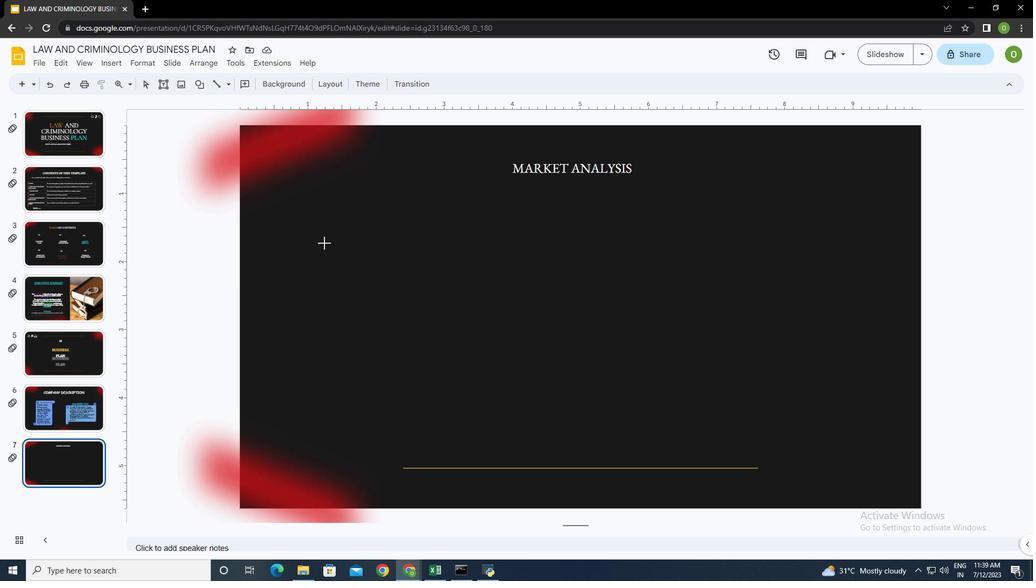 
Action: Mouse pressed left at (324, 243)
Screenshot: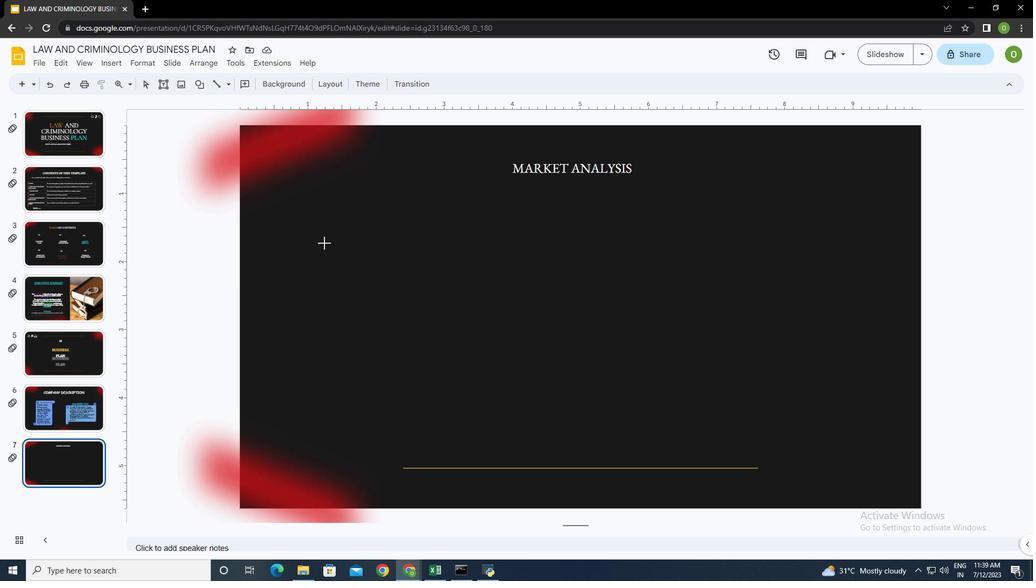 
Action: Mouse moved to (378, 258)
Screenshot: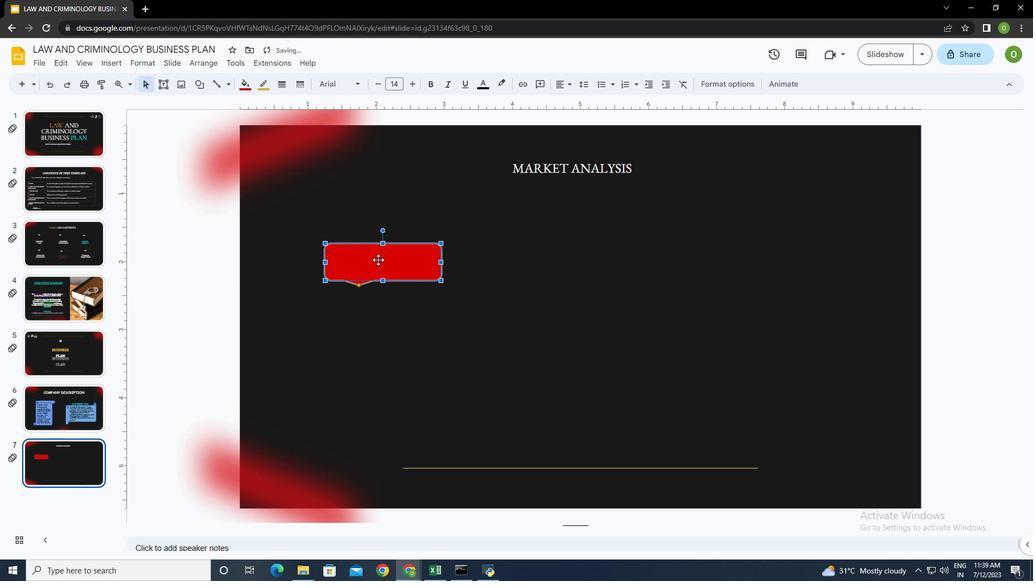 
Action: Mouse pressed left at (378, 258)
Screenshot: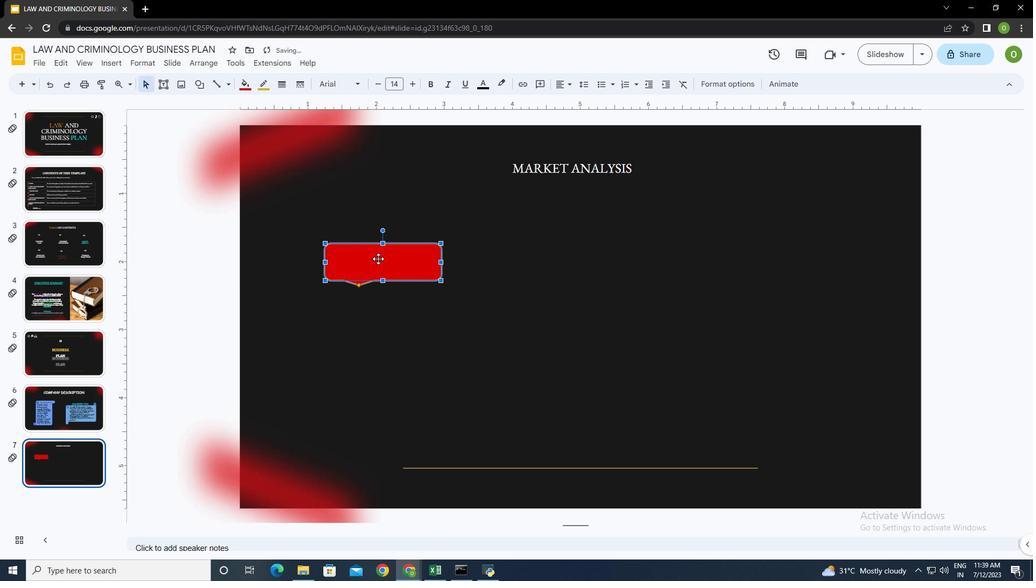 
Action: Mouse moved to (244, 81)
Screenshot: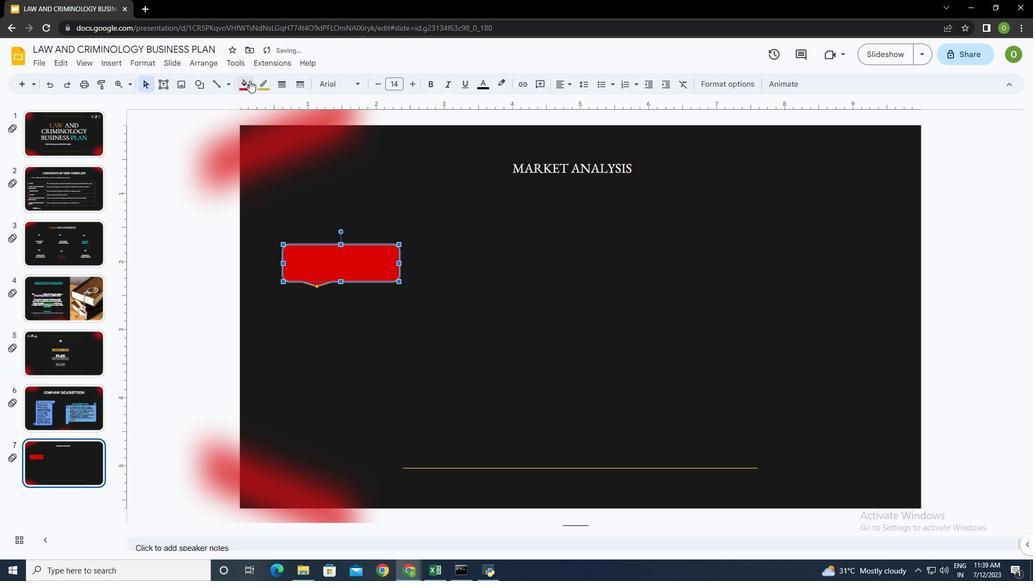 
Action: Mouse pressed left at (244, 81)
Screenshot: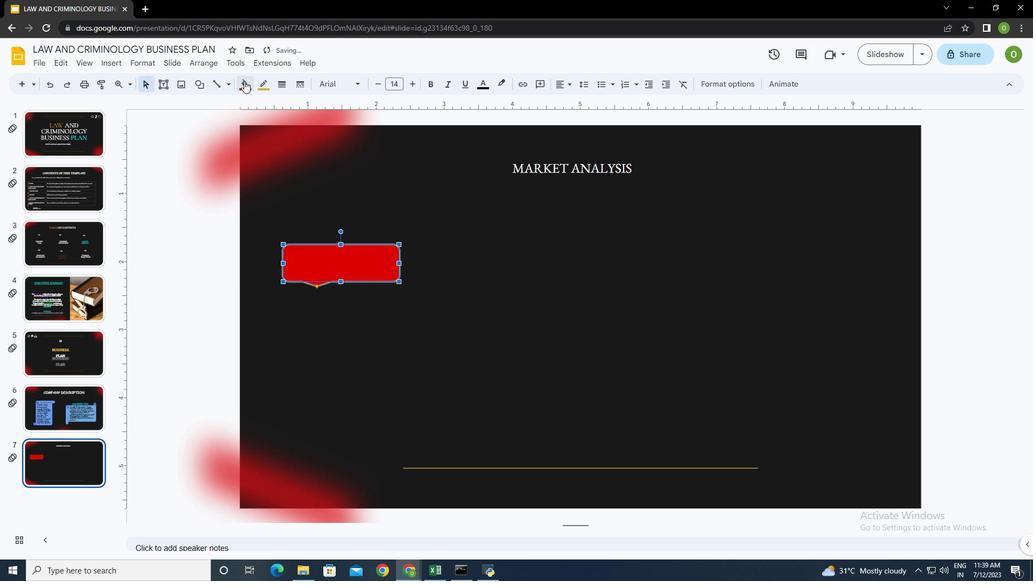 
Action: Mouse moved to (309, 208)
Screenshot: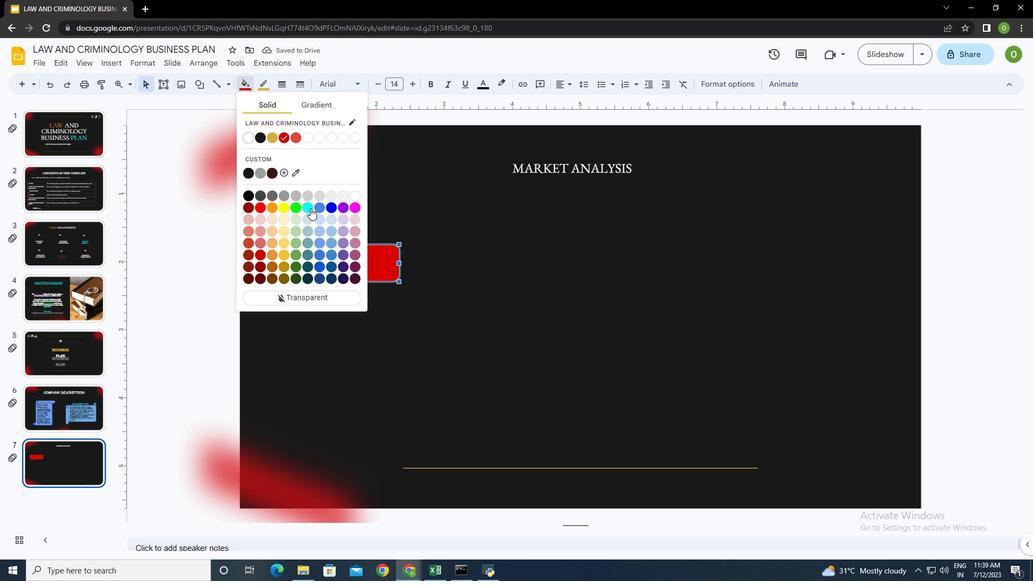 
Action: Mouse pressed left at (309, 208)
Screenshot: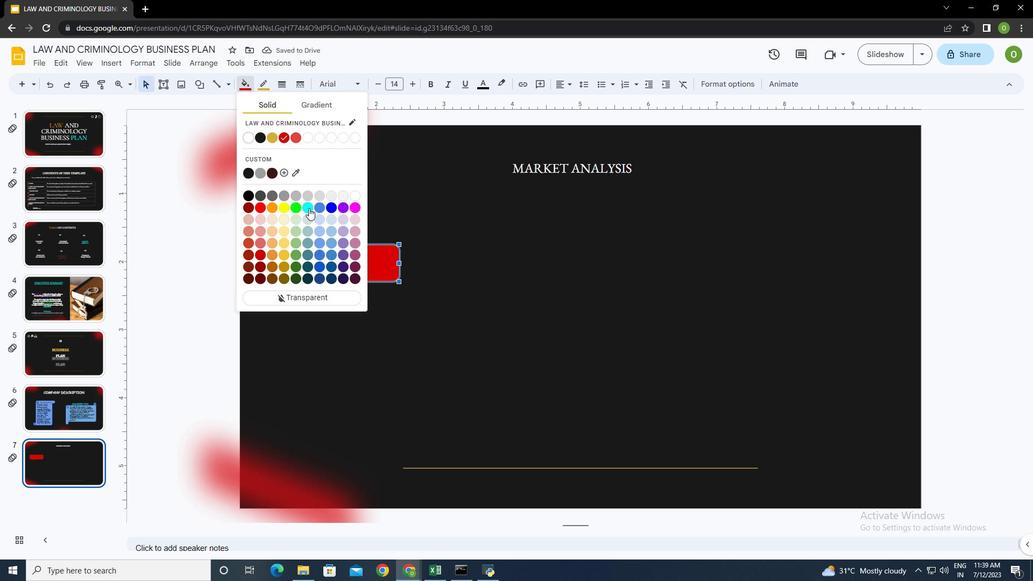 
Action: Mouse moved to (265, 85)
Screenshot: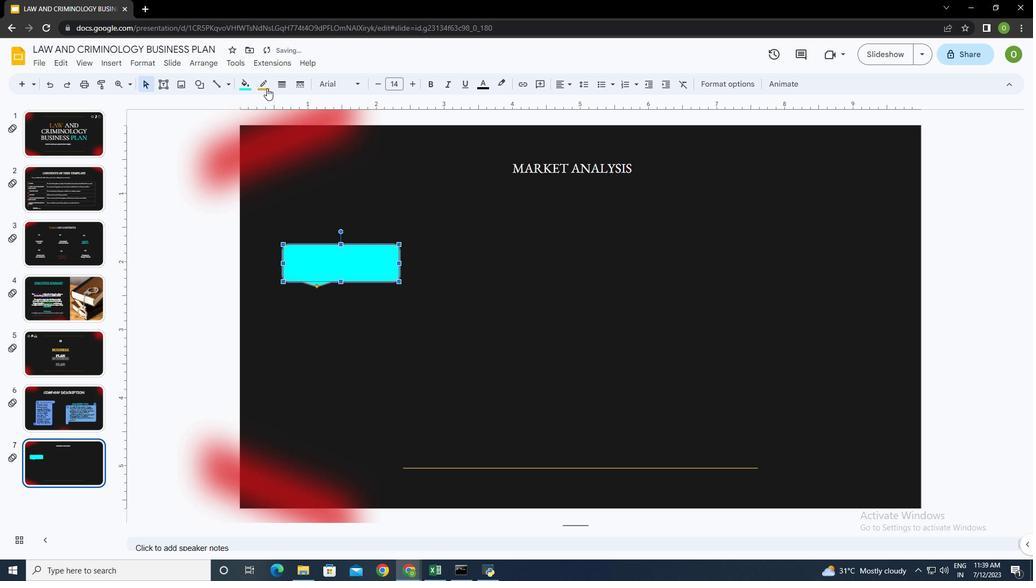 
Action: Mouse pressed left at (265, 85)
Screenshot: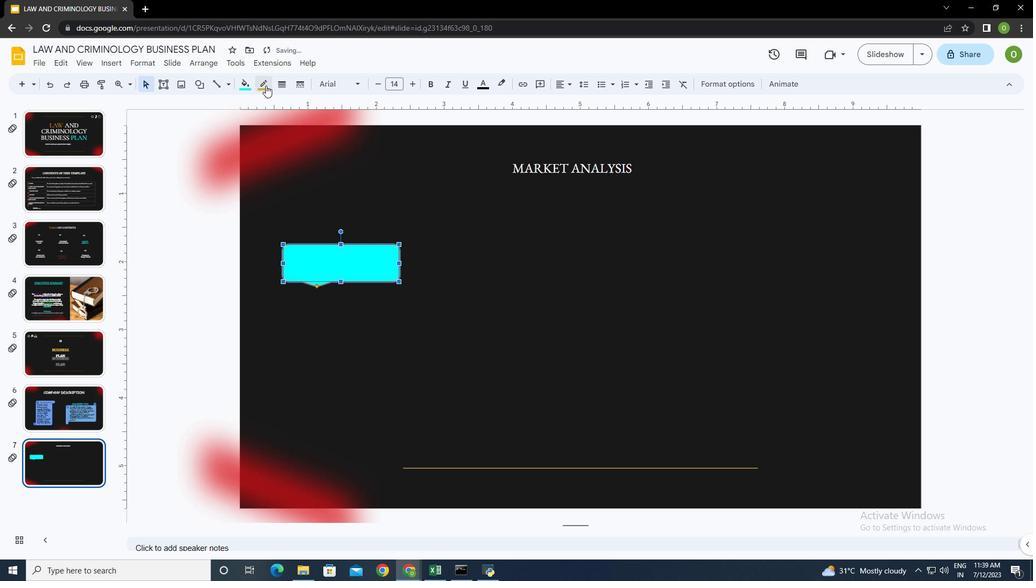 
Action: Mouse moved to (312, 186)
Screenshot: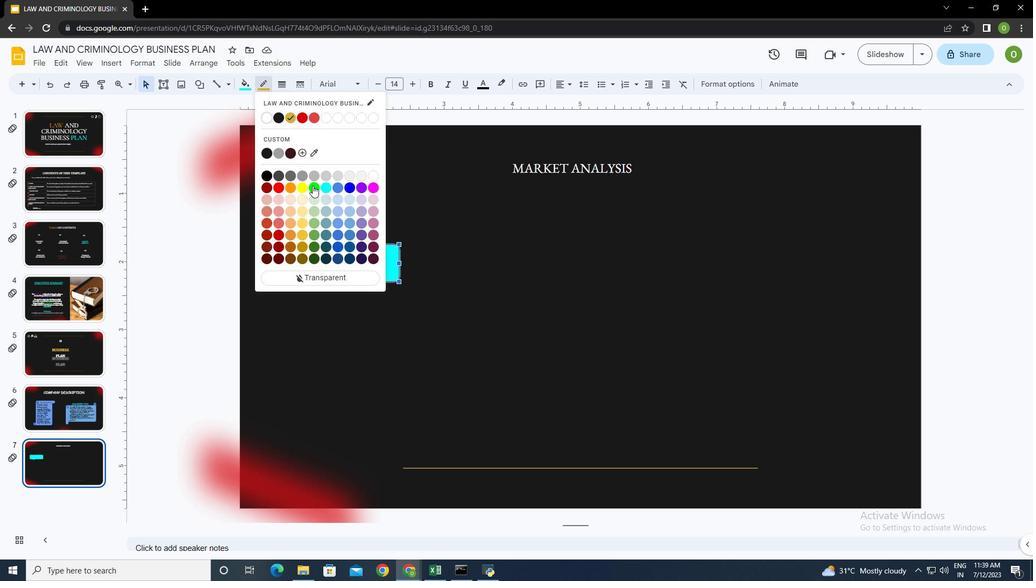 
Action: Mouse pressed left at (312, 186)
Screenshot: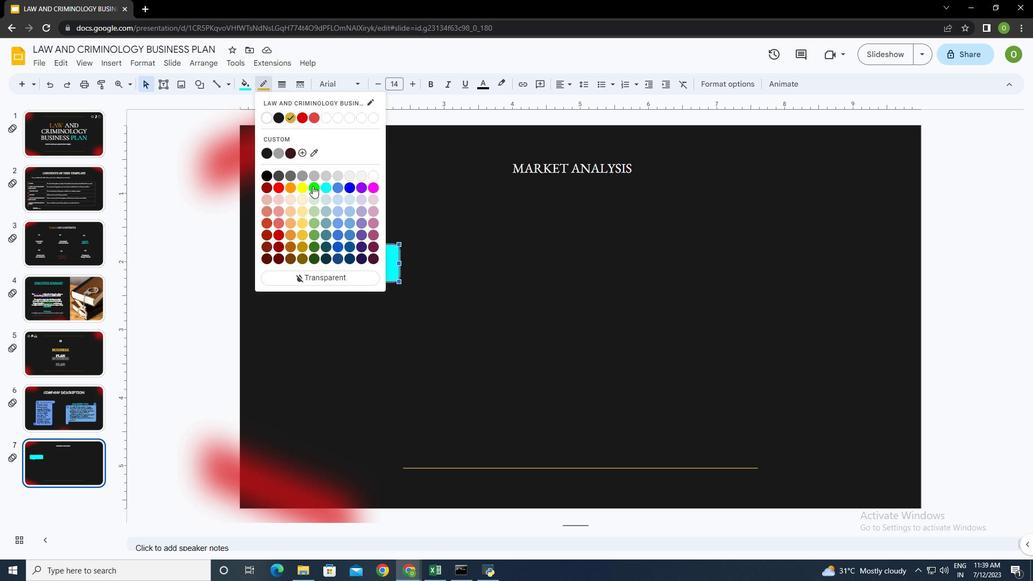 
Action: Mouse moved to (281, 85)
Screenshot: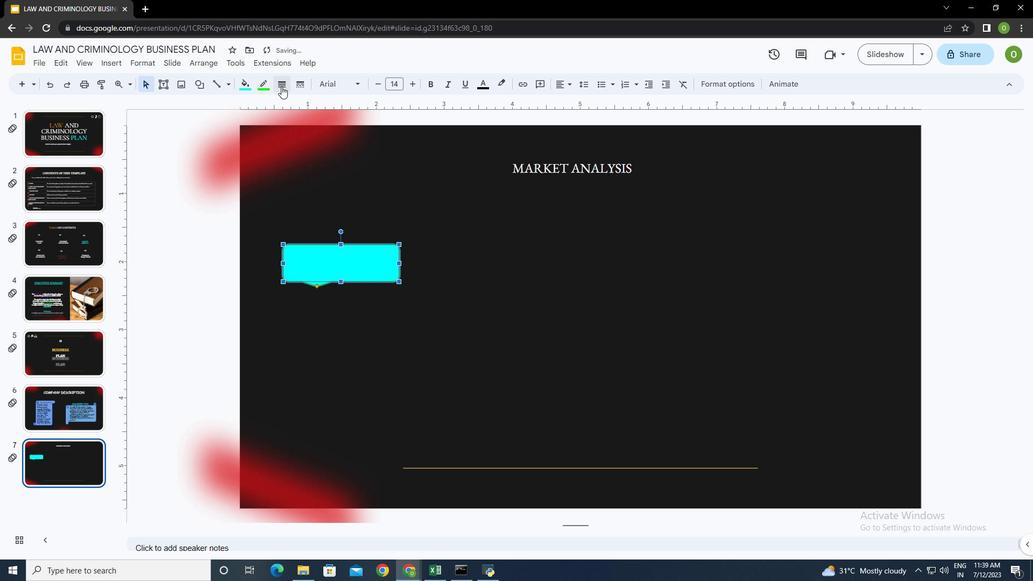 
Action: Mouse pressed left at (281, 85)
Screenshot: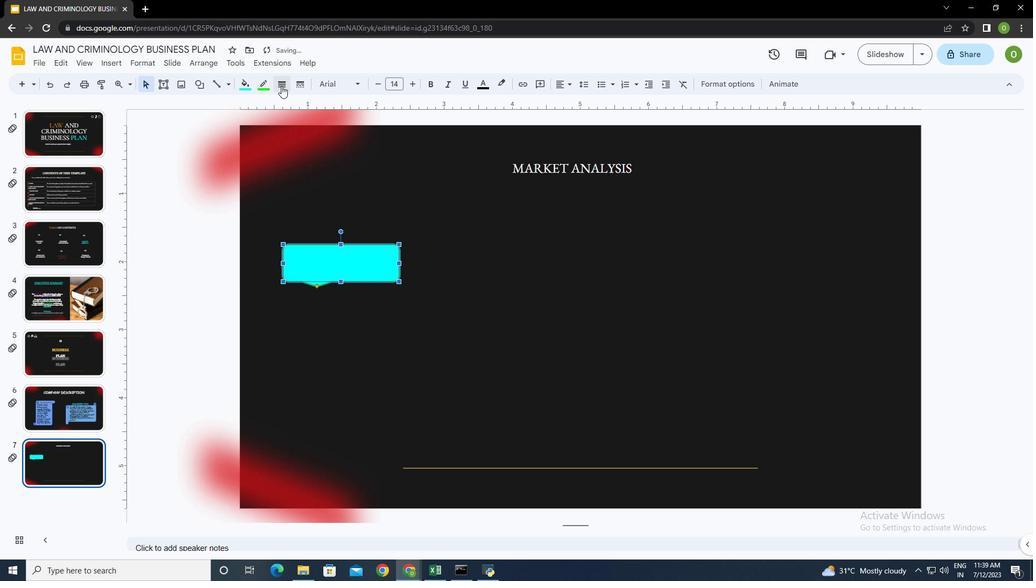 
Action: Mouse moved to (300, 138)
Screenshot: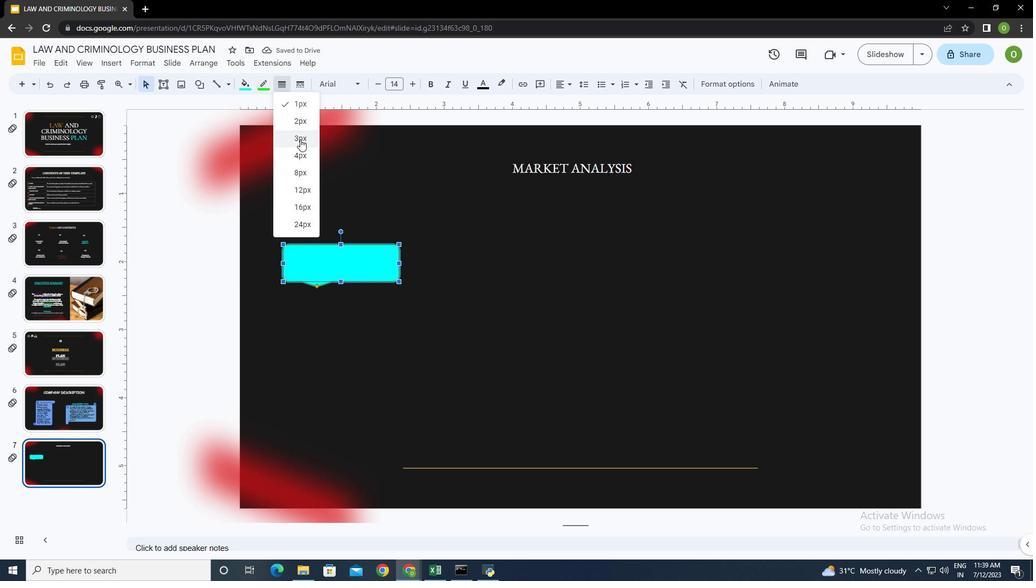 
Action: Mouse pressed left at (300, 138)
Screenshot: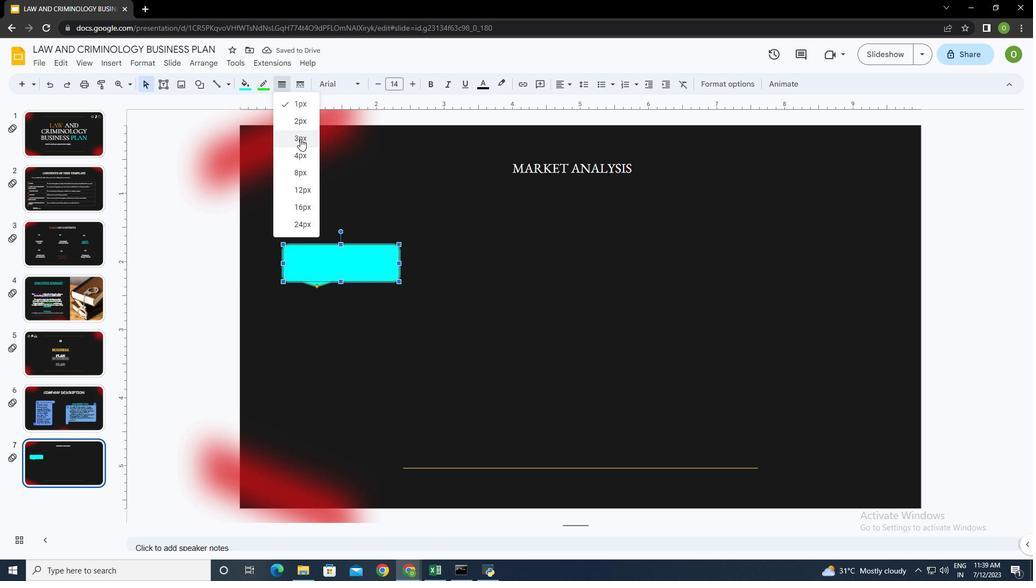 
Action: Mouse moved to (451, 281)
Screenshot: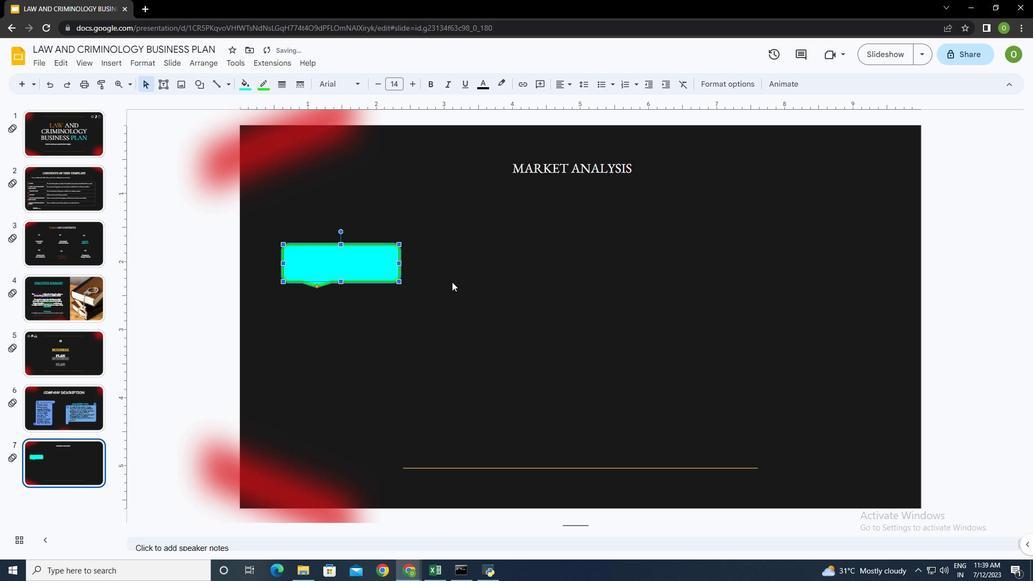 
Action: Mouse pressed left at (451, 281)
Screenshot: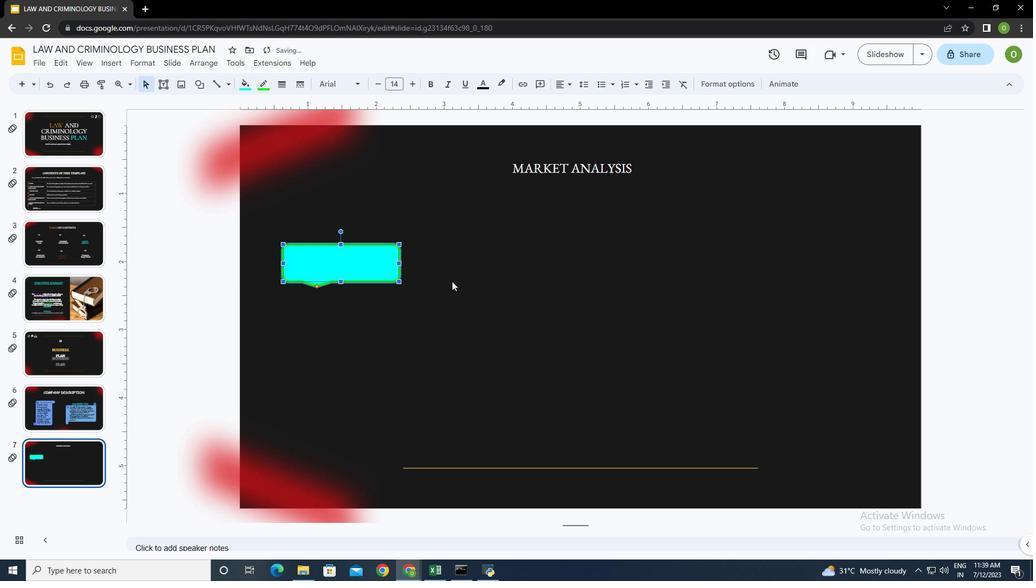 
Action: Mouse moved to (338, 270)
Screenshot: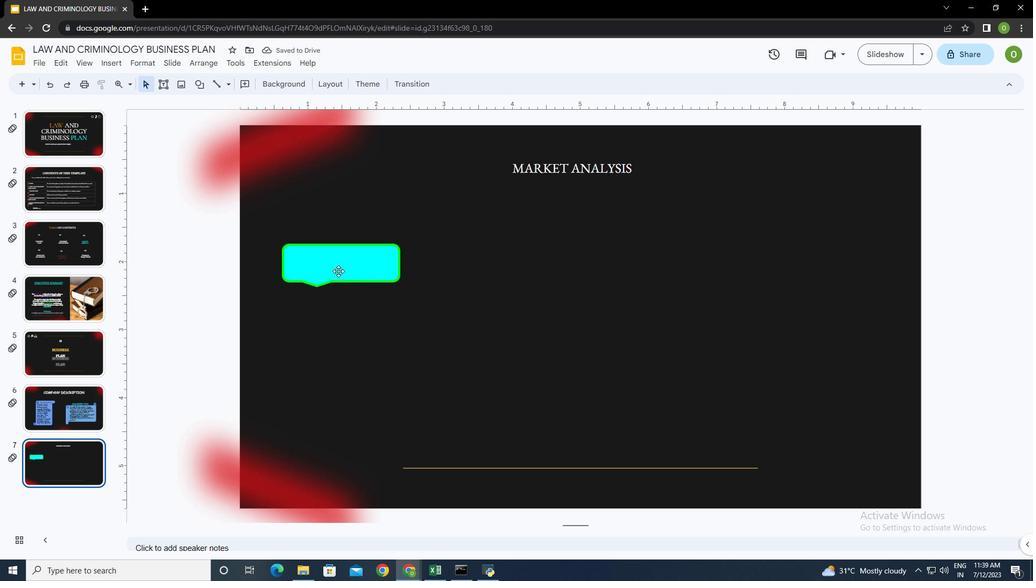 
Action: Mouse pressed left at (338, 270)
Screenshot: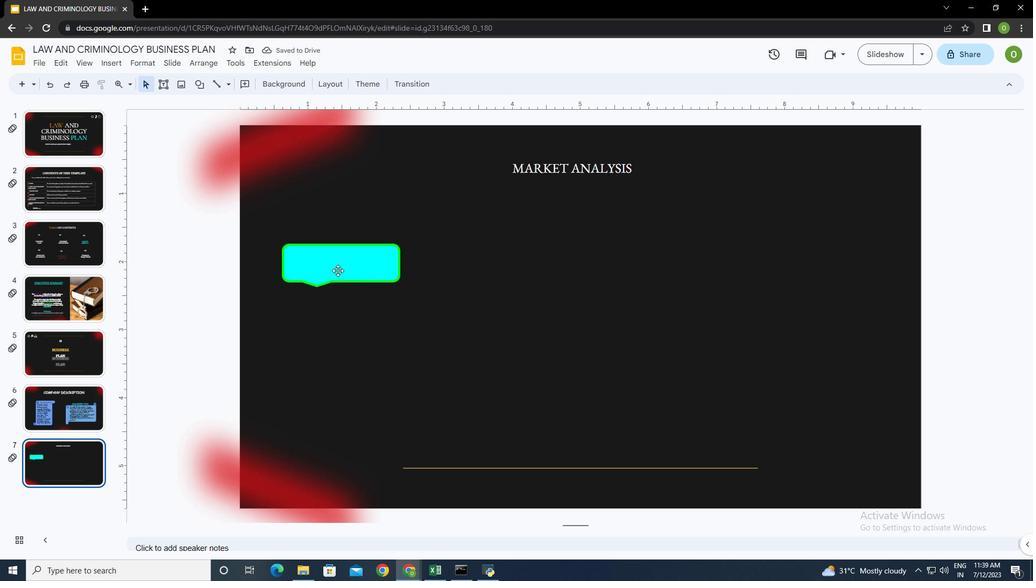 
Action: Mouse moved to (163, 83)
Screenshot: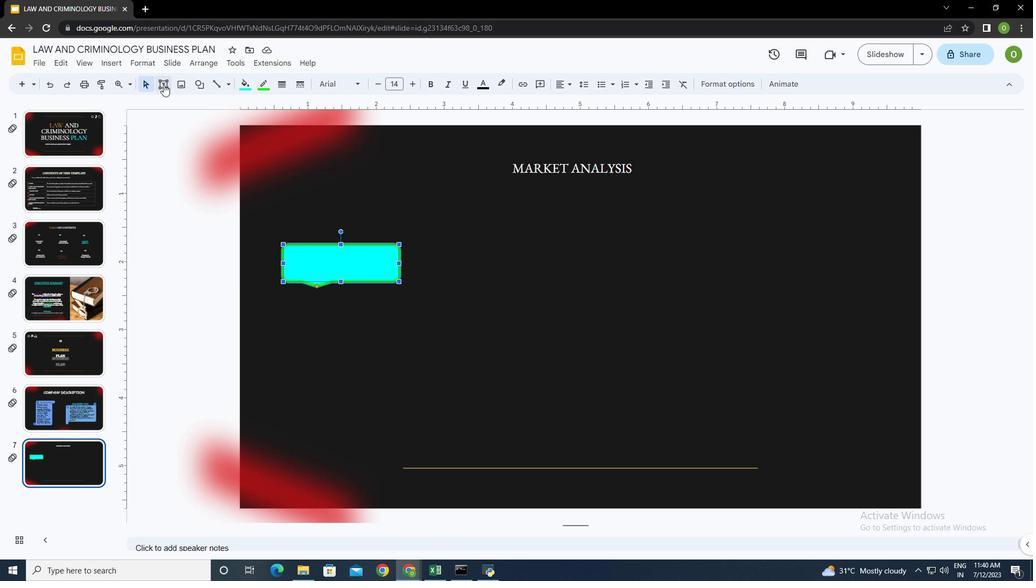 
Action: Mouse pressed left at (163, 83)
Screenshot: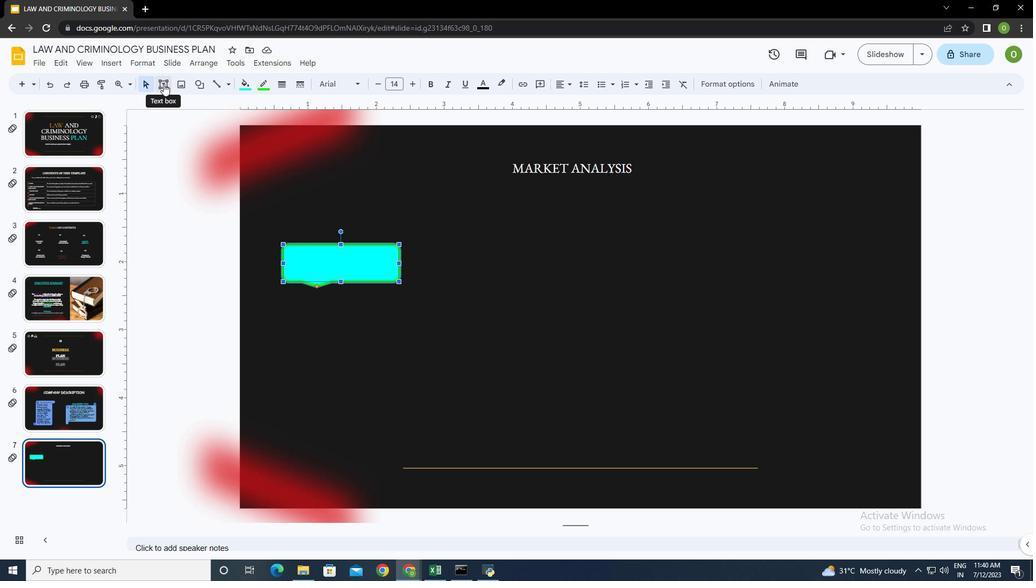 
Action: Mouse moved to (286, 247)
Screenshot: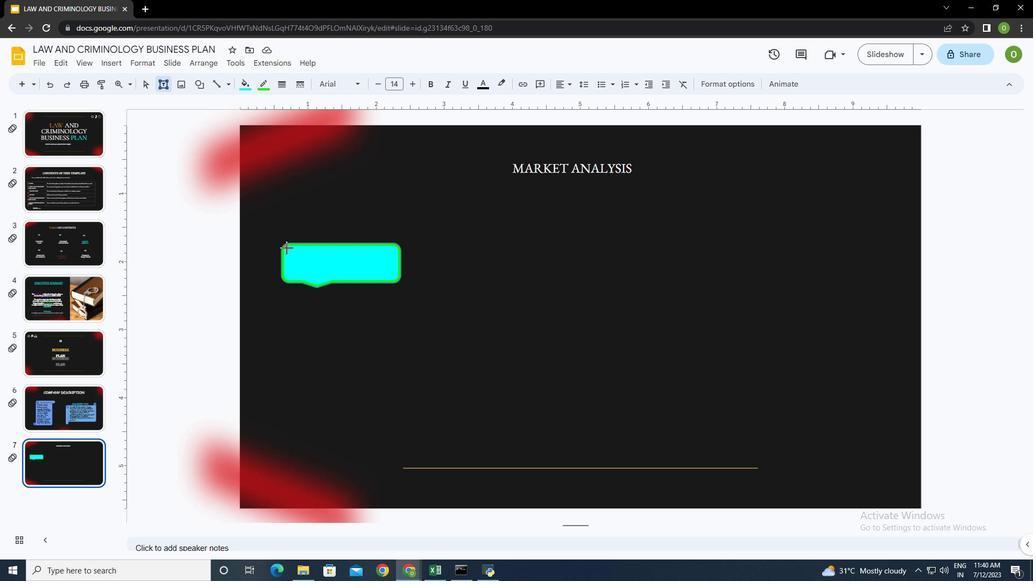 
Action: Mouse pressed left at (286, 247)
Screenshot: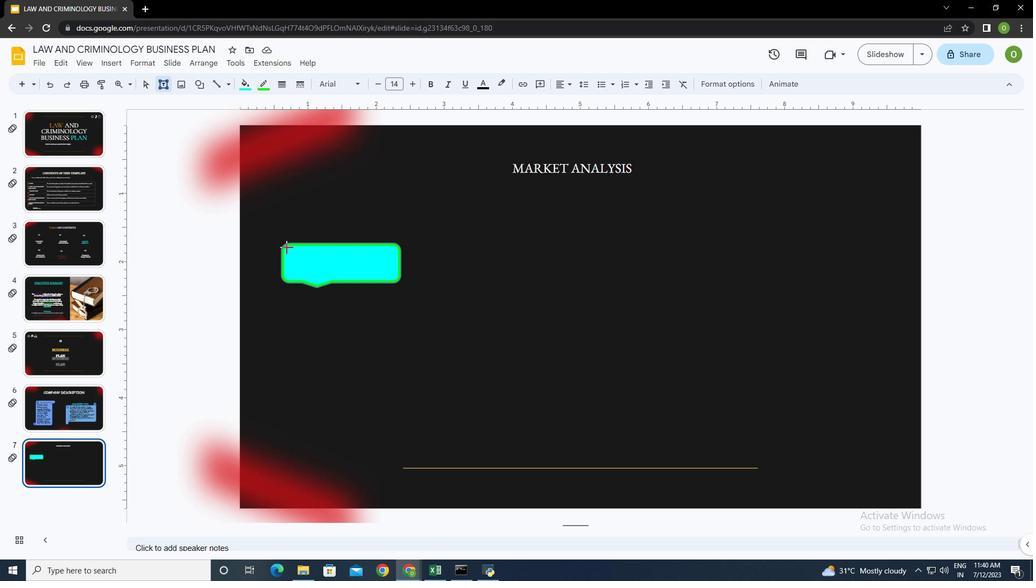 
Action: Mouse moved to (316, 255)
Screenshot: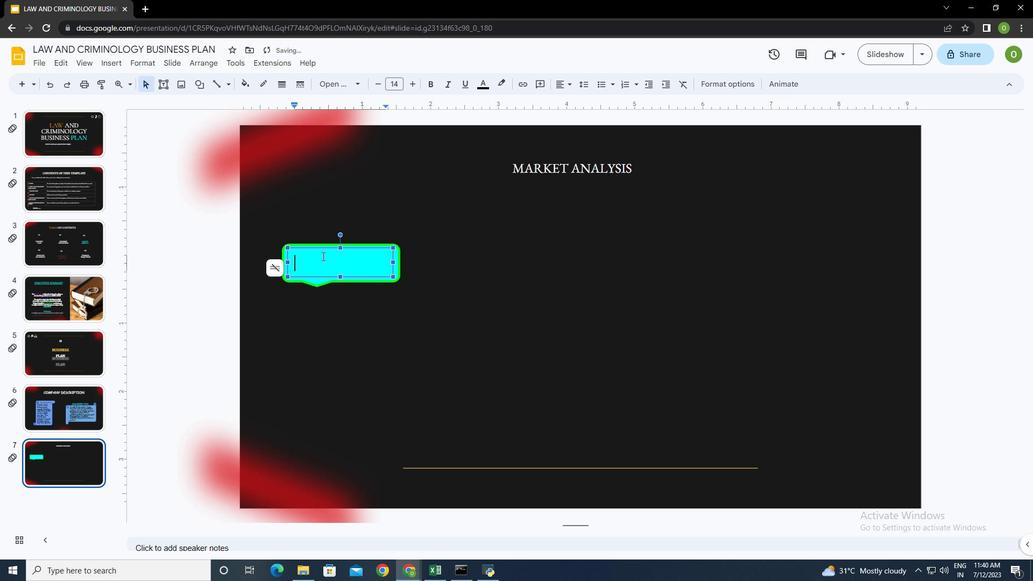 
Action: Key pressed <Key.shift>iN<Key.backspace><Key.backspace>INDUSTRY<Key.space>OVERVIEW
Screenshot: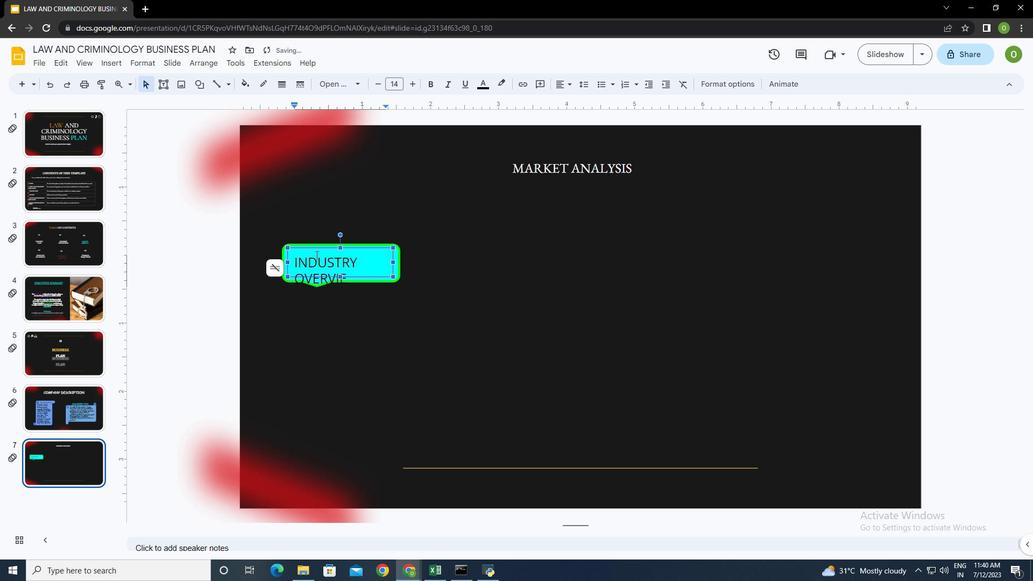 
Action: Mouse moved to (340, 246)
Screenshot: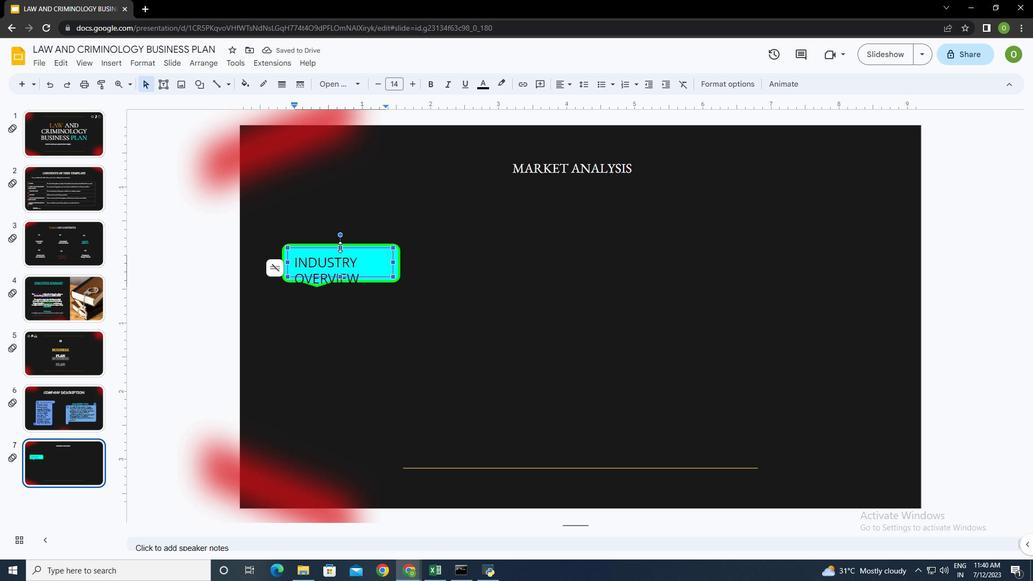 
Action: Mouse pressed left at (340, 246)
Screenshot: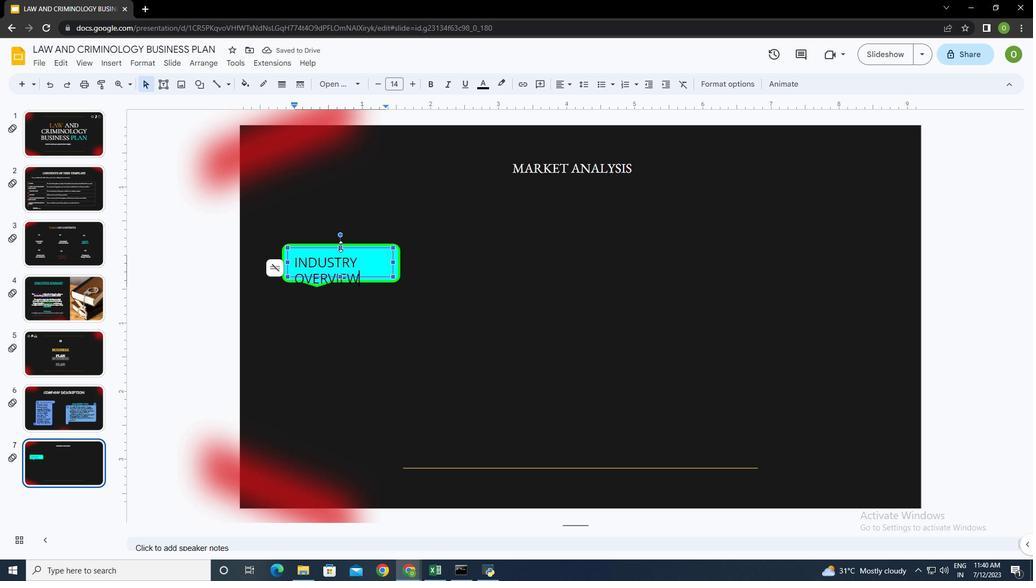 
Action: Mouse moved to (340, 277)
Screenshot: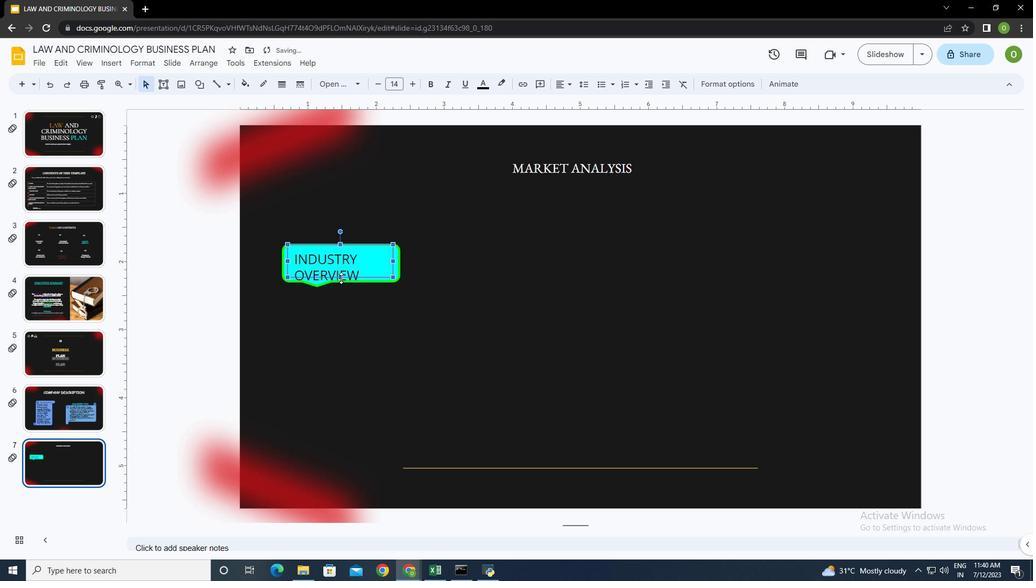 
Action: Mouse pressed left at (340, 277)
Screenshot: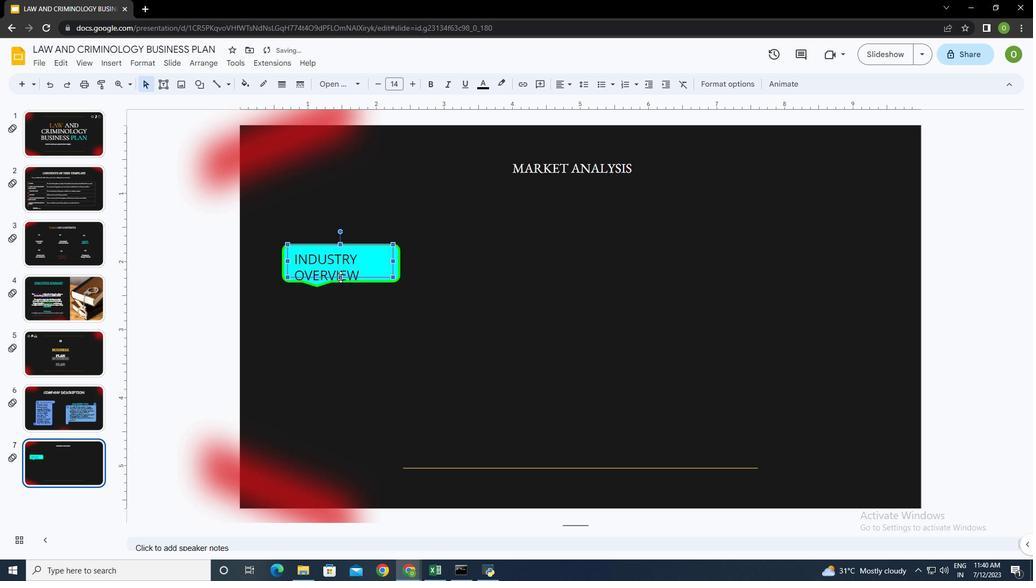
Action: Mouse moved to (361, 273)
Screenshot: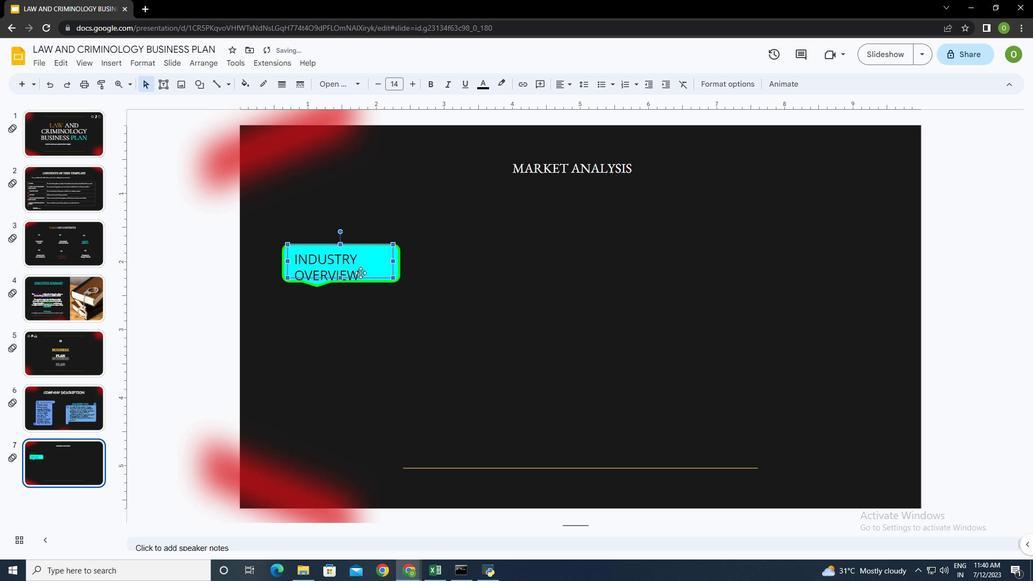 
Action: Mouse pressed left at (361, 273)
Screenshot: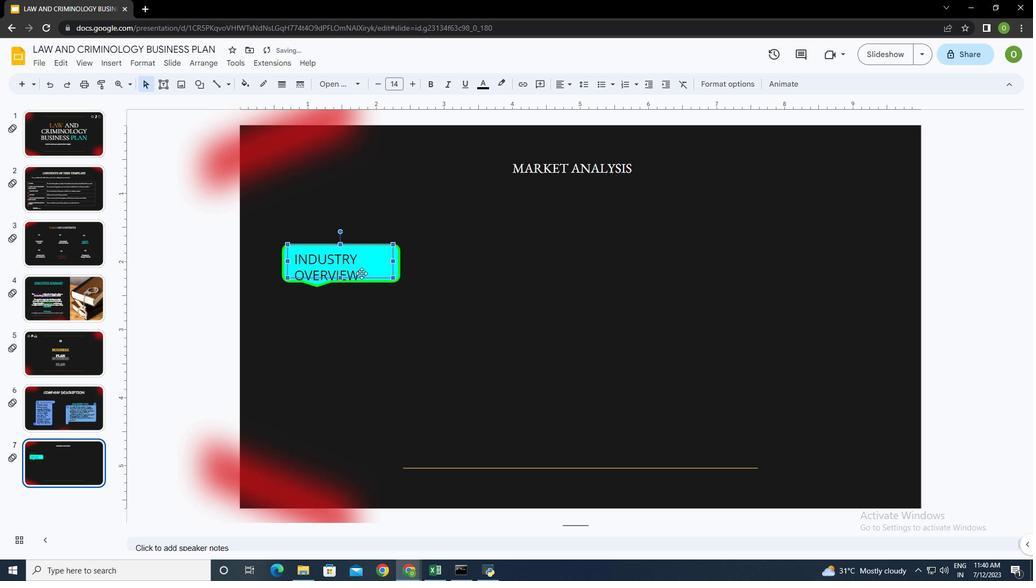 
Action: Mouse moved to (393, 258)
Screenshot: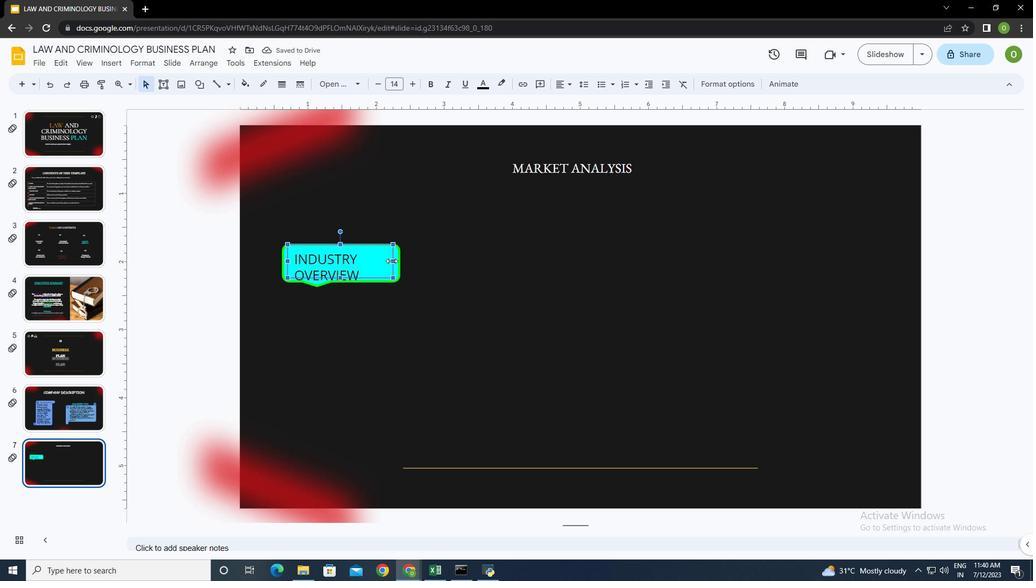 
Action: Mouse pressed left at (393, 258)
Screenshot: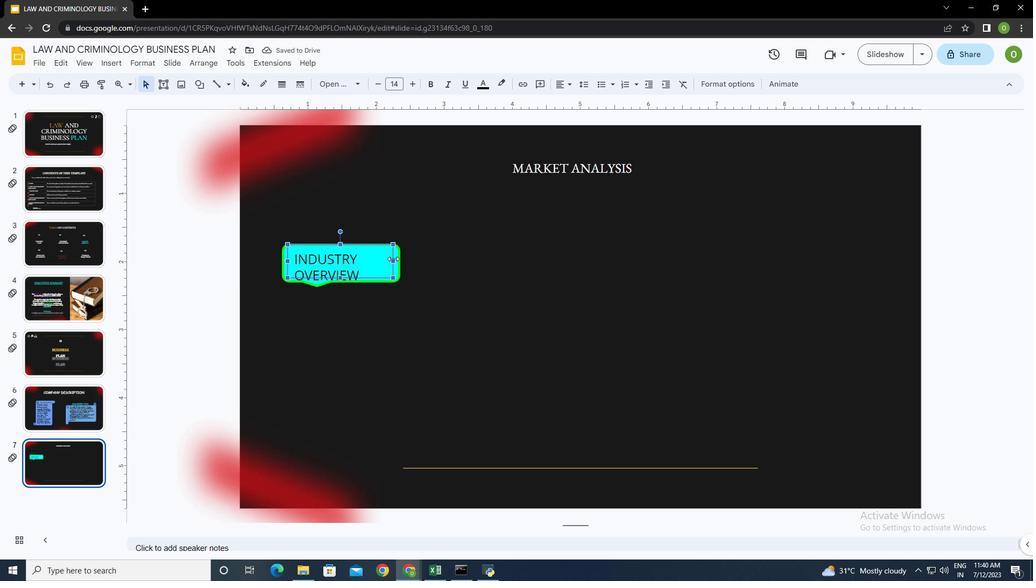 
Action: Mouse moved to (375, 270)
Screenshot: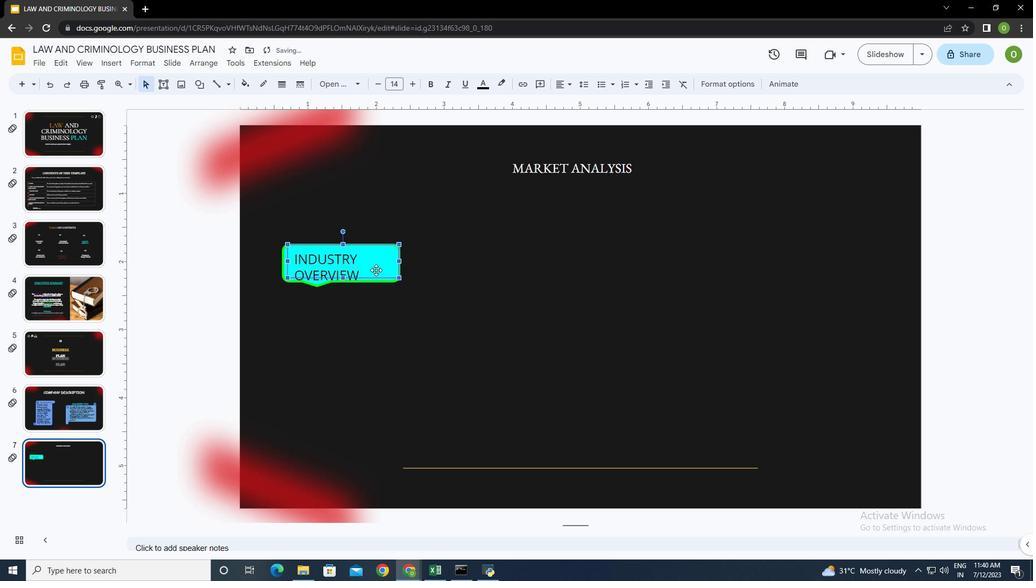 
Action: Mouse pressed left at (375, 270)
Screenshot: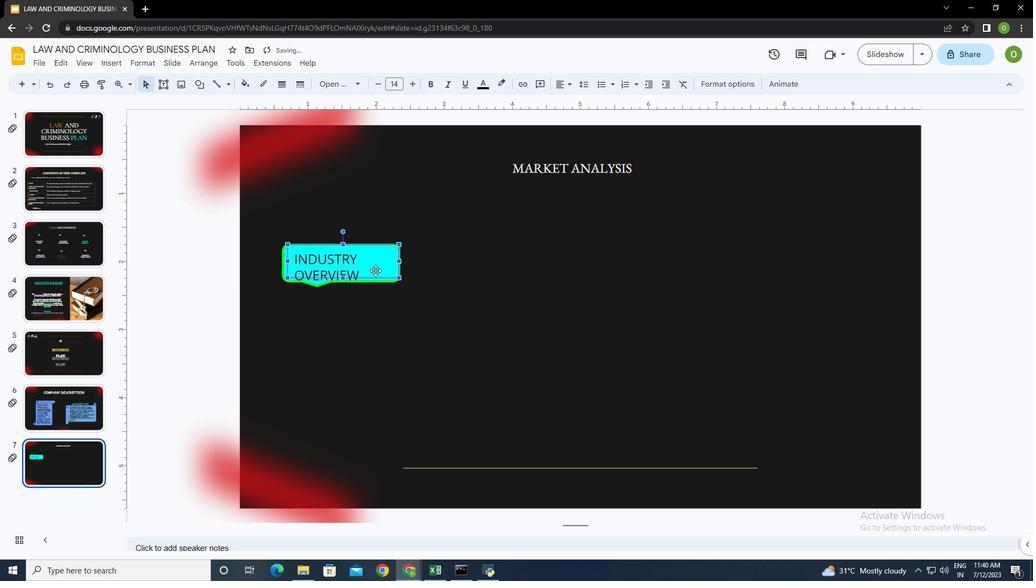 
Action: Mouse moved to (358, 256)
Screenshot: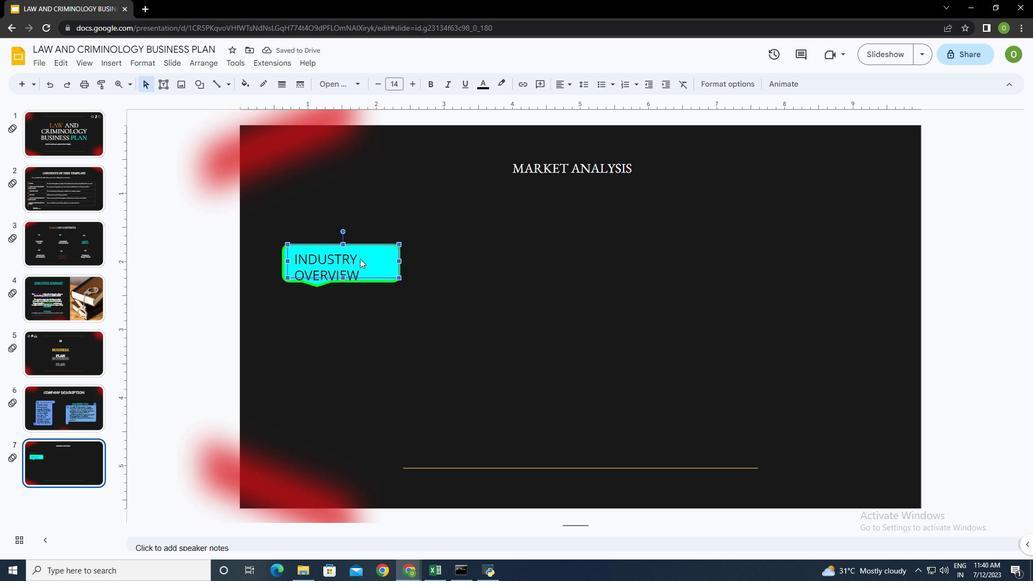 
Action: Mouse pressed left at (358, 256)
Screenshot: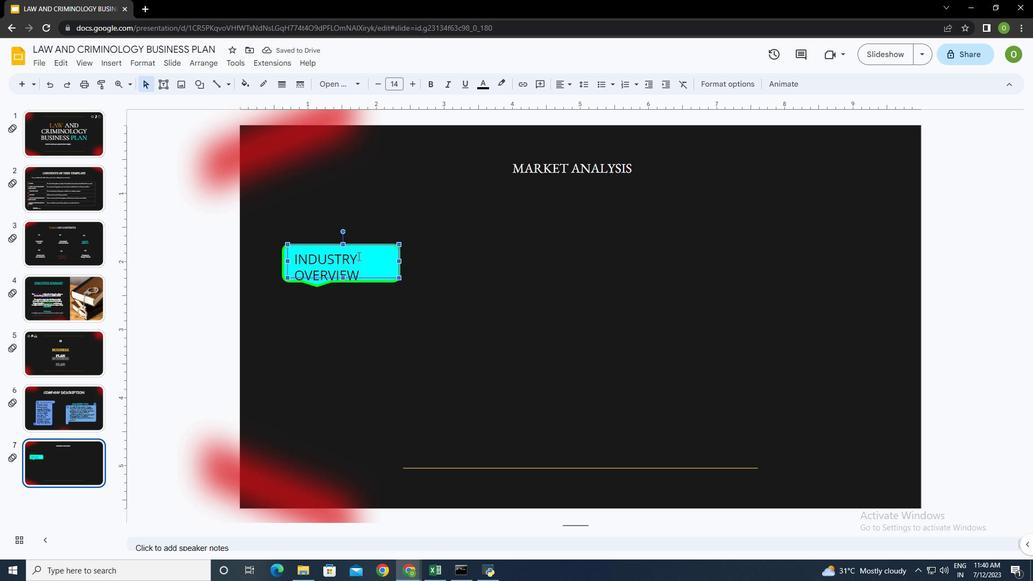 
Action: Key pressed <Key.left><Key.left><Key.left><Key.left><Key.left><Key.left><Key.left><Key.left><Key.left><Key.left><Key.left><Key.left><Key.left><Key.left><Key.left><Key.left><Key.shift_r><Key.down><Key.down>
Screenshot: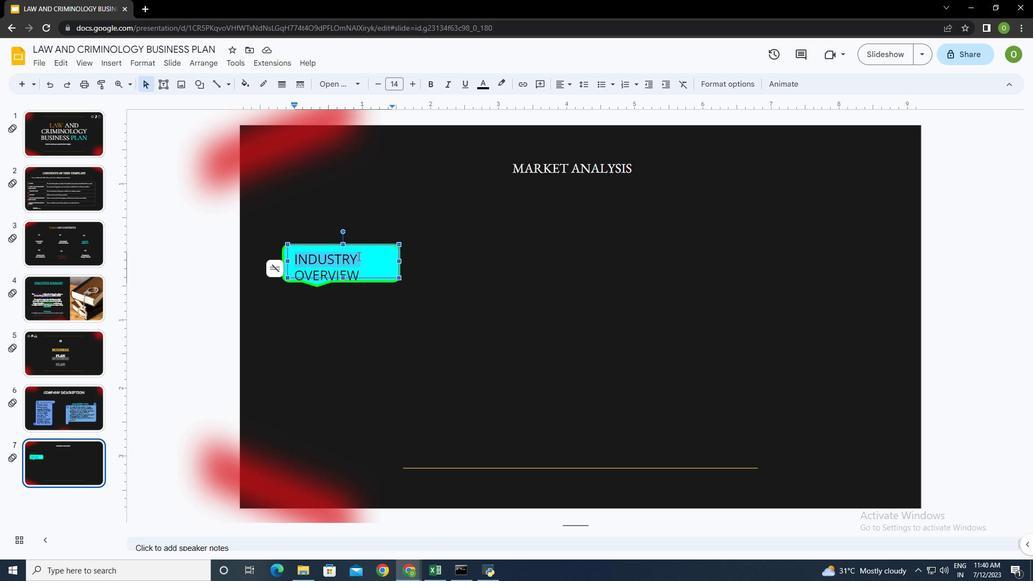 
Action: Mouse moved to (569, 82)
Screenshot: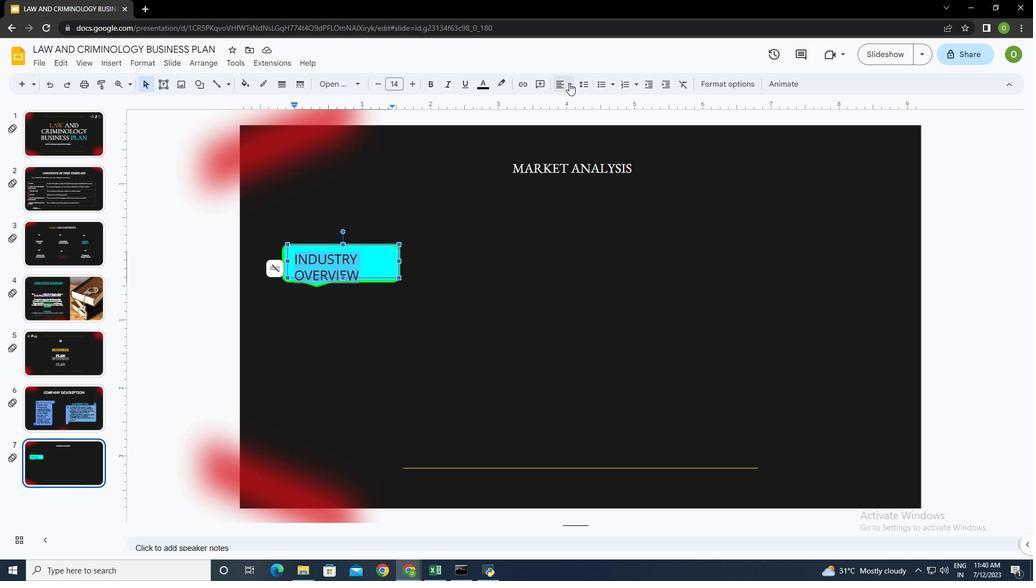 
Action: Mouse pressed left at (569, 82)
Screenshot: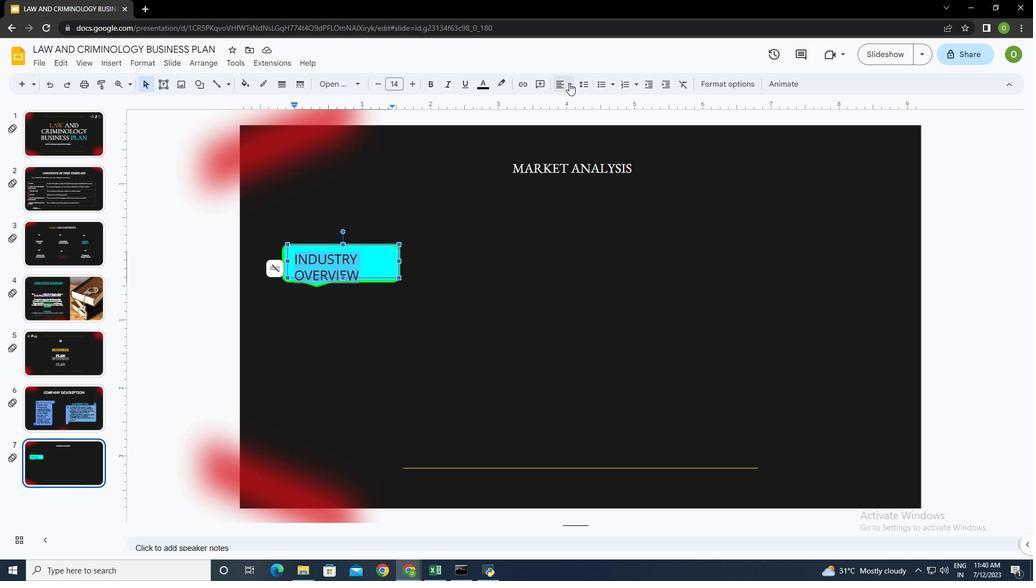 
Action: Mouse moved to (575, 99)
Screenshot: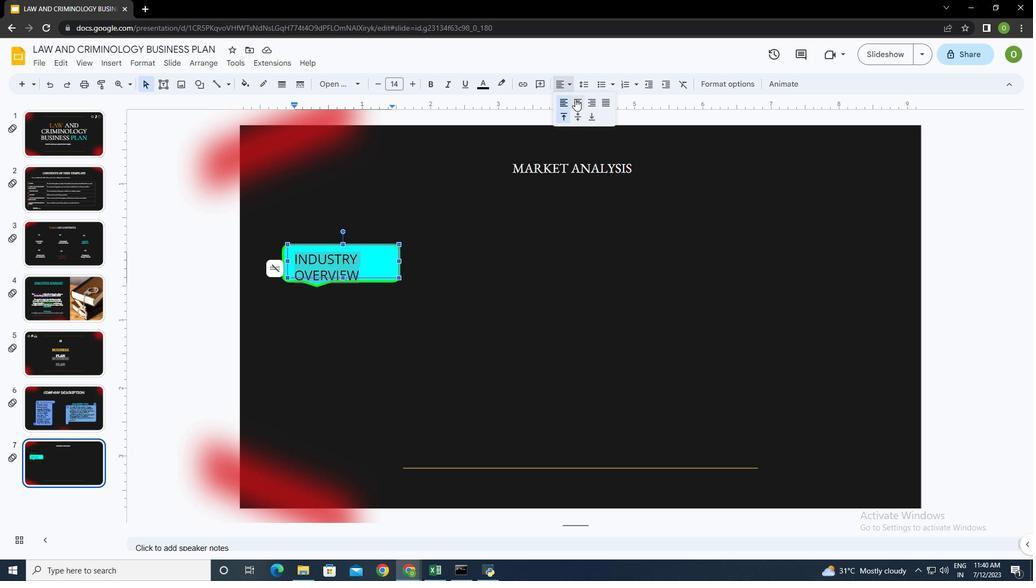
Action: Mouse pressed left at (575, 99)
Screenshot: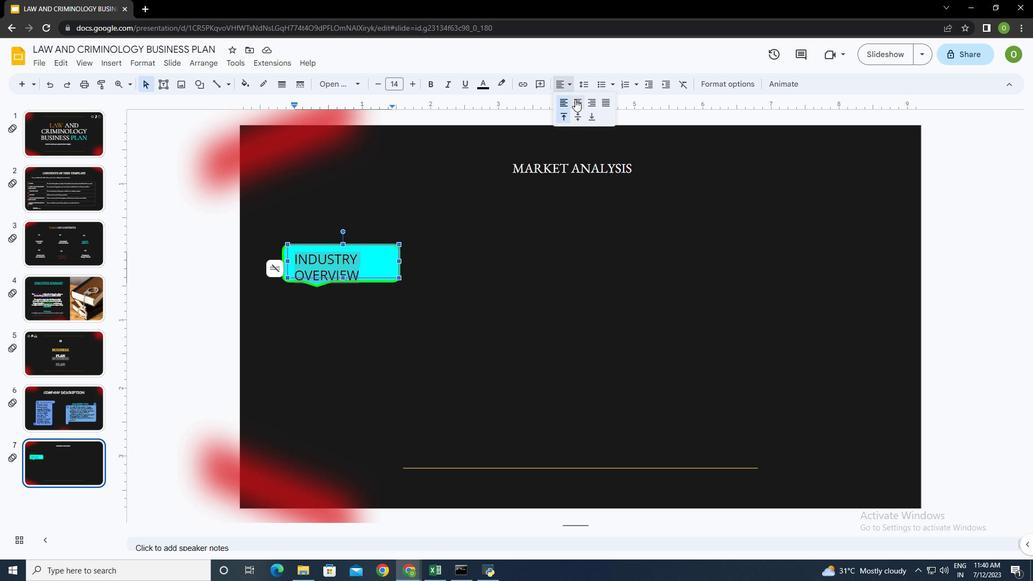 
Action: Mouse moved to (569, 83)
Screenshot: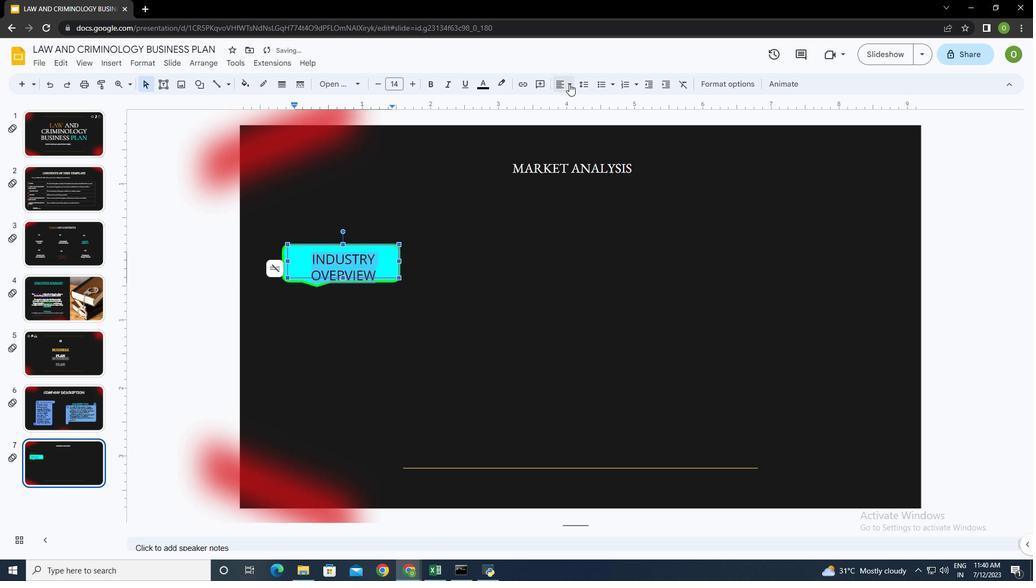 
Action: Mouse pressed left at (569, 83)
Screenshot: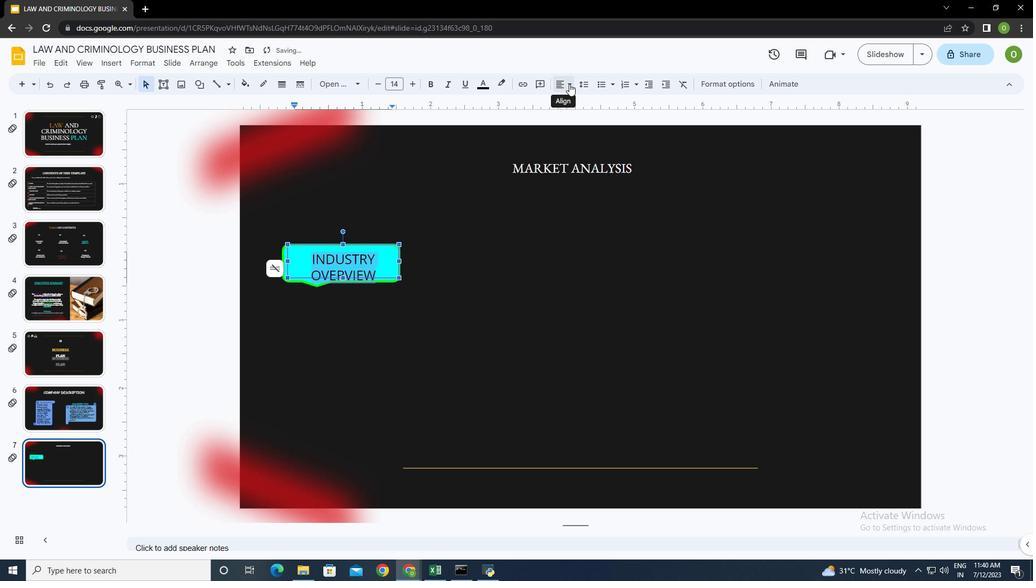 
Action: Mouse moved to (577, 116)
Screenshot: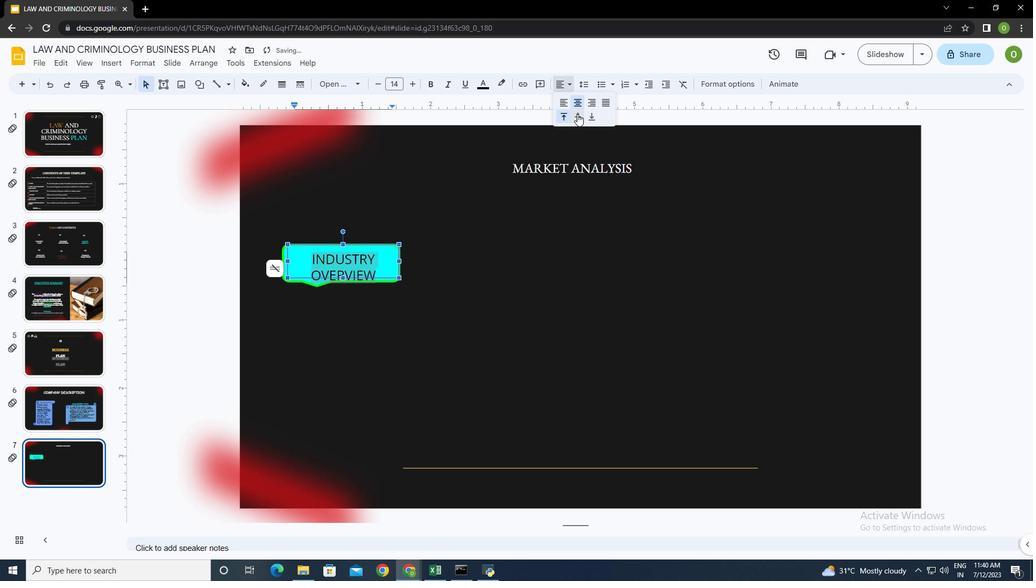 
Action: Mouse pressed left at (577, 116)
Screenshot: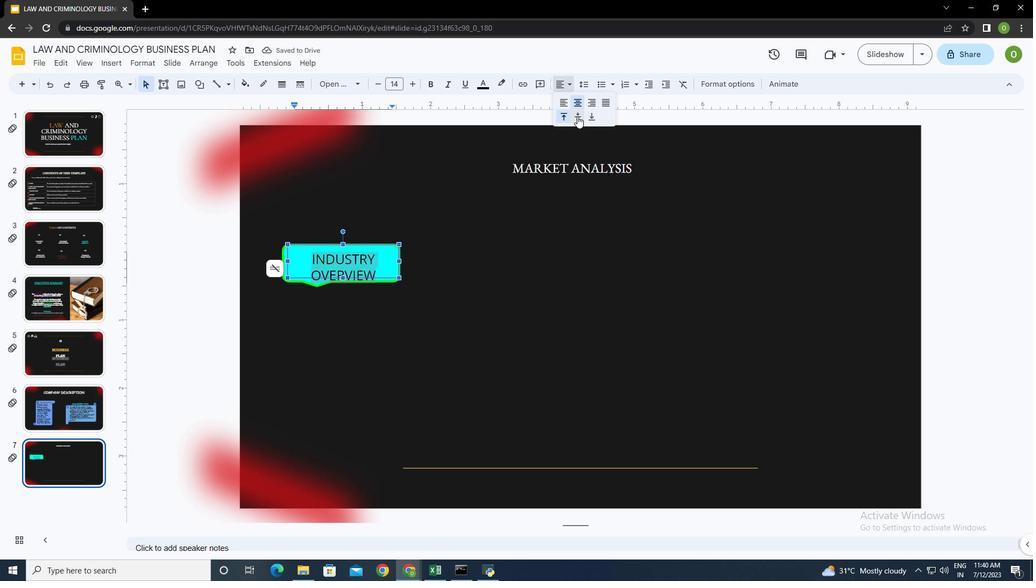
Action: Mouse moved to (429, 274)
Screenshot: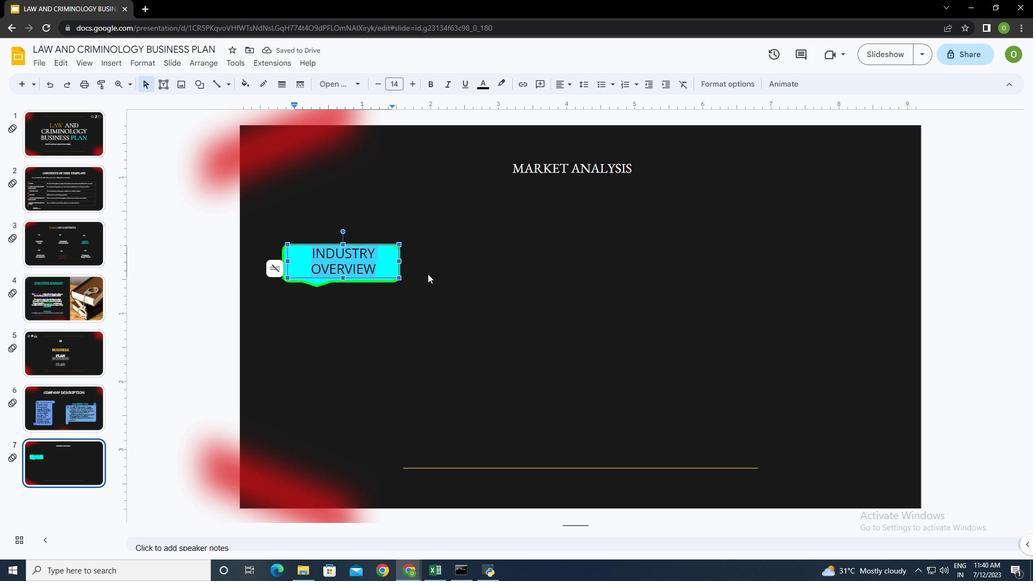 
Action: Mouse pressed left at (429, 274)
Screenshot: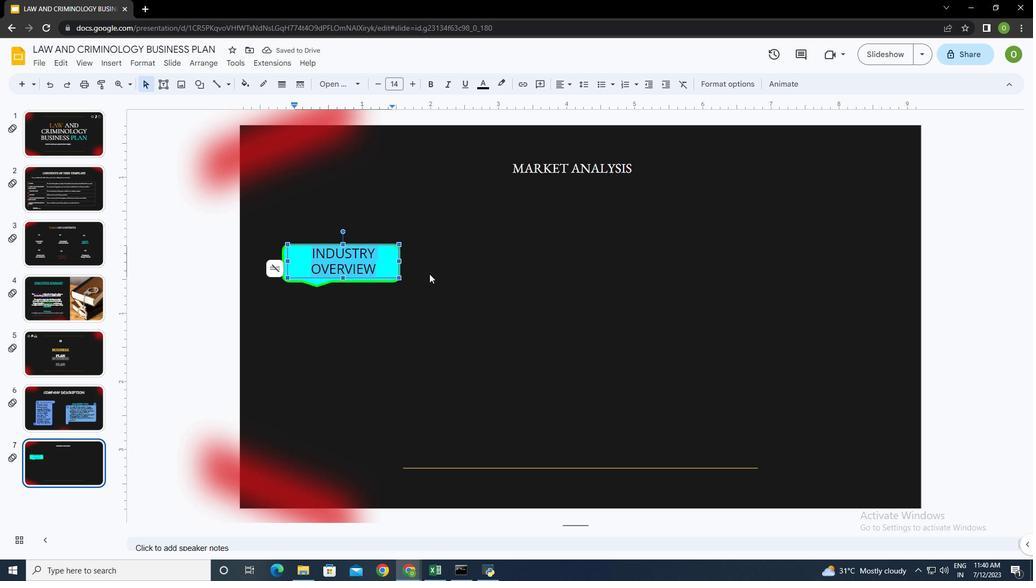 
Action: Mouse moved to (202, 85)
Screenshot: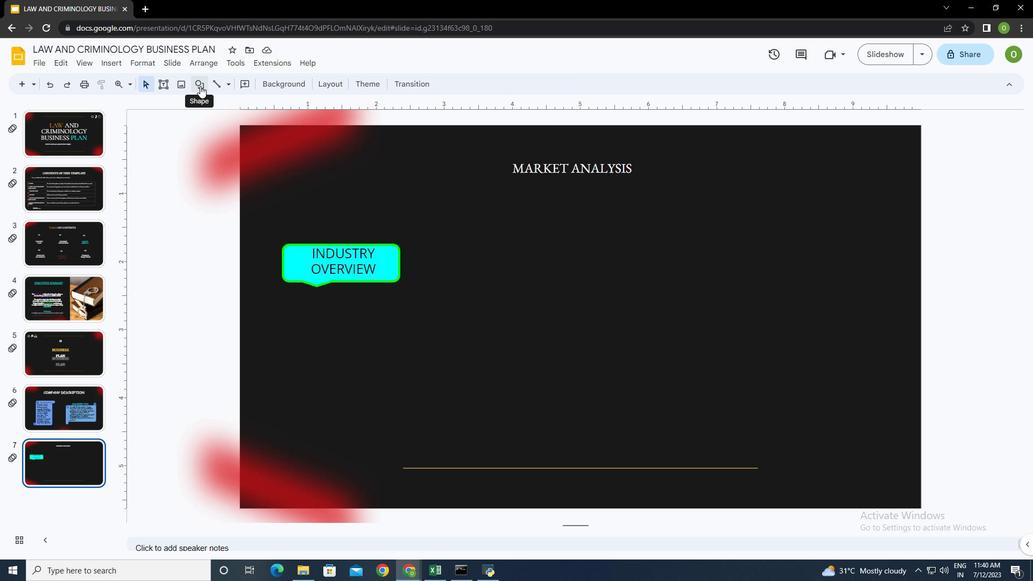 
Action: Mouse pressed left at (202, 85)
Screenshot: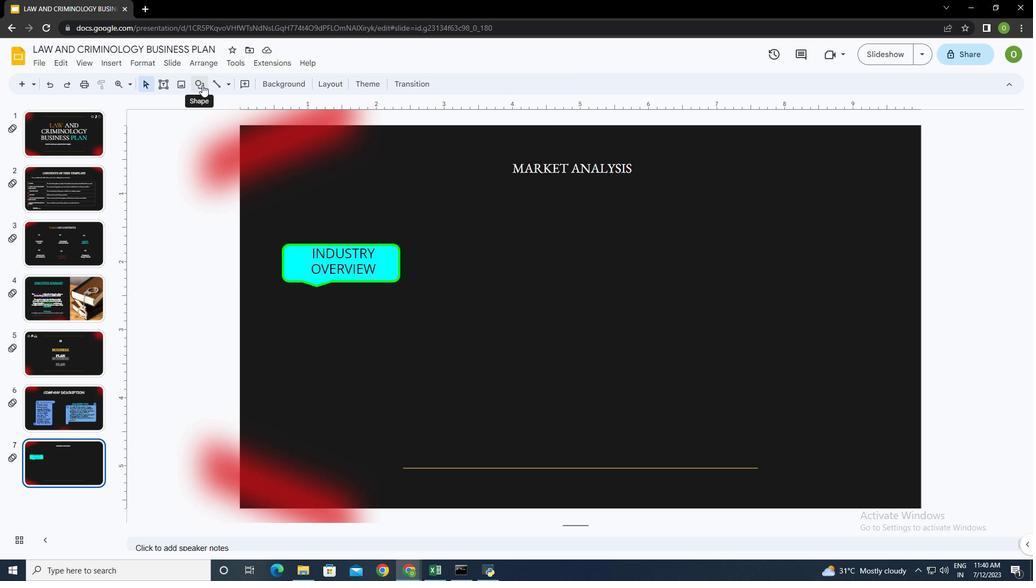 
Action: Mouse moved to (337, 174)
Screenshot: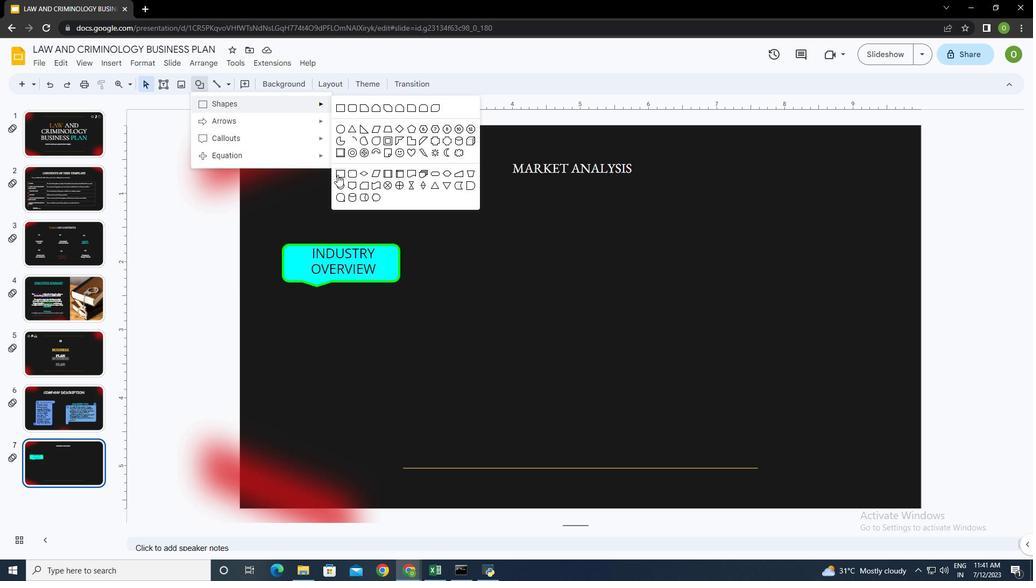 
Action: Mouse pressed left at (337, 174)
Screenshot: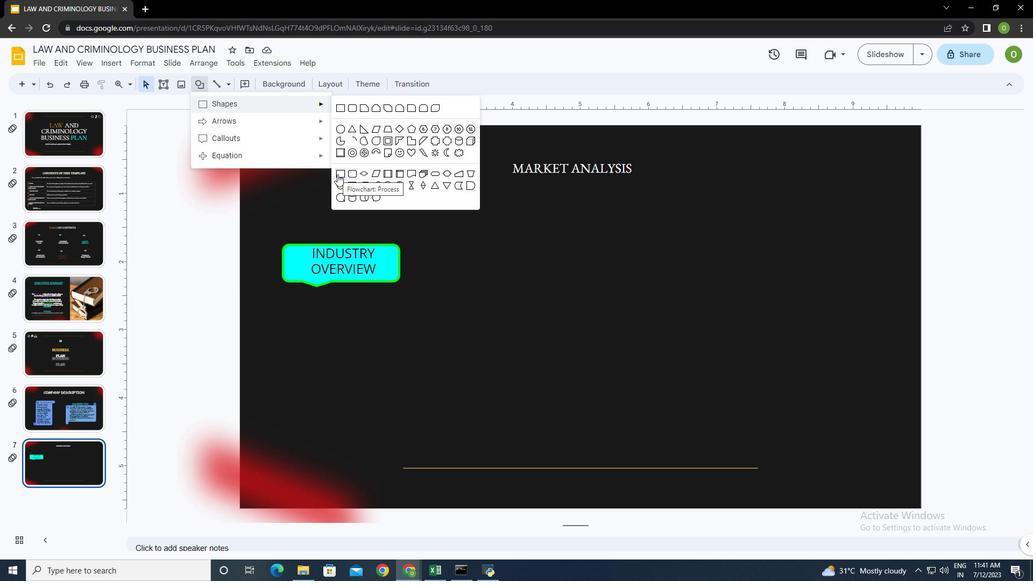 
Action: Mouse moved to (289, 300)
Screenshot: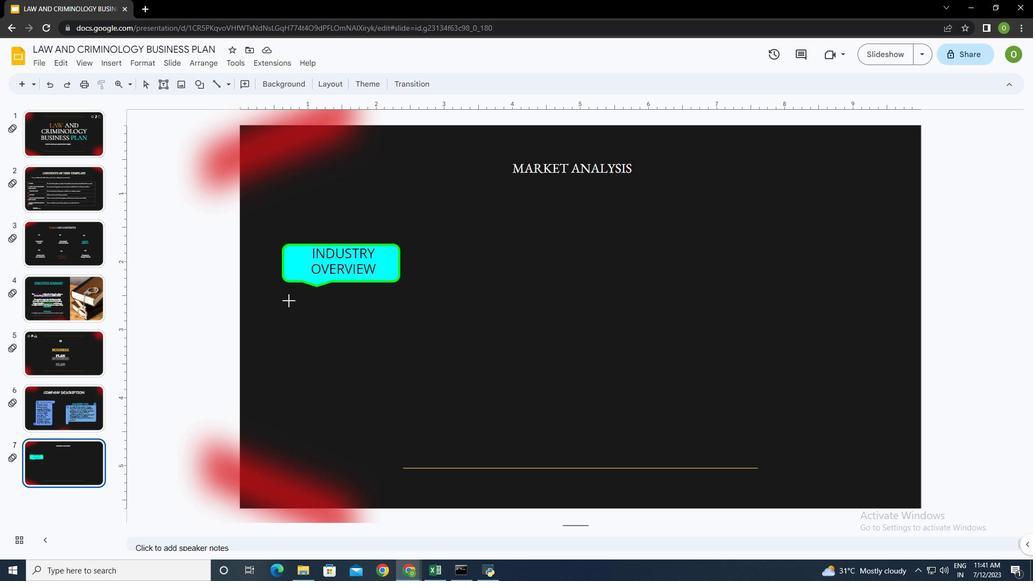 
Action: Mouse pressed left at (289, 300)
Screenshot: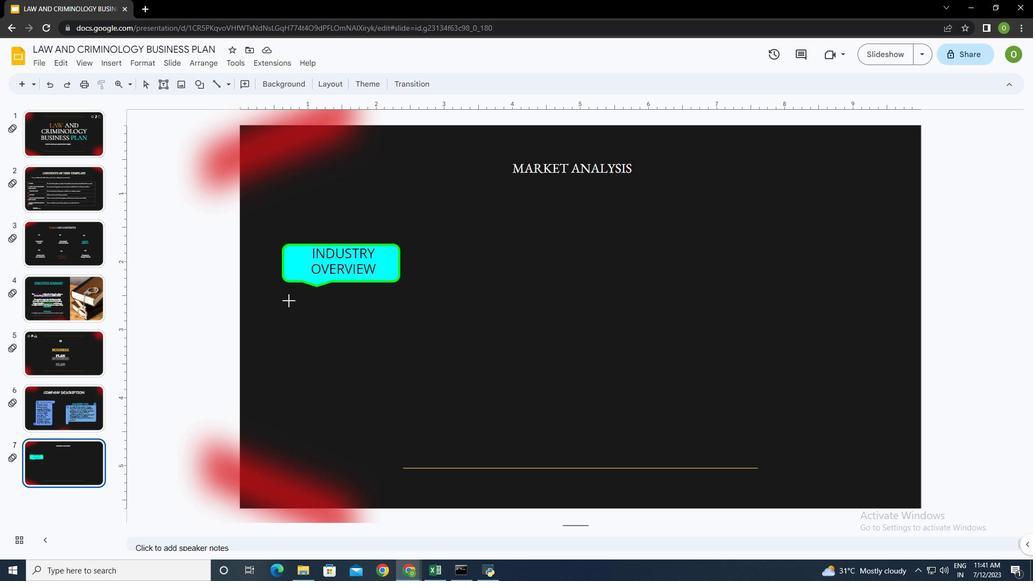 
Action: Mouse moved to (245, 86)
Screenshot: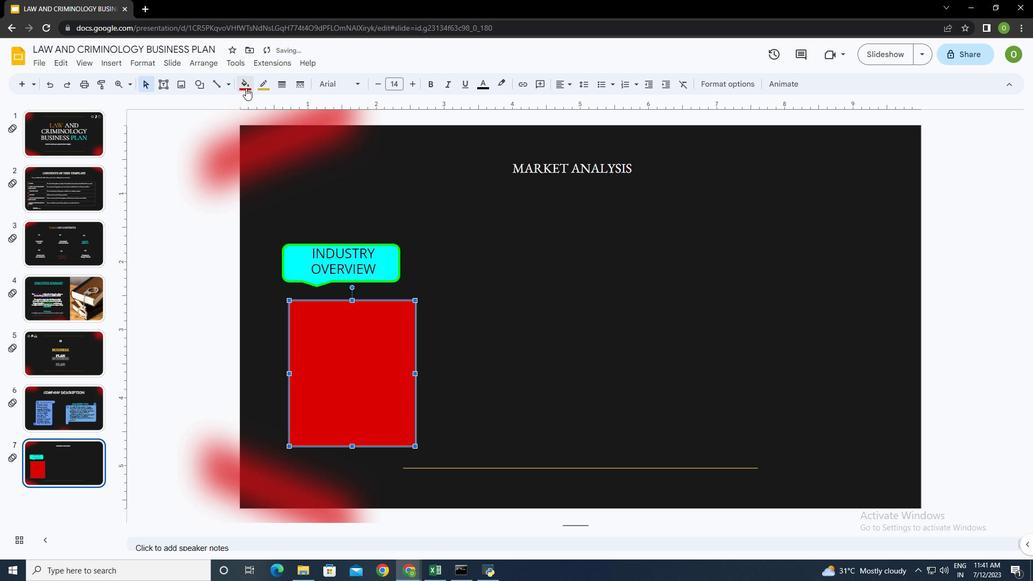 
Action: Mouse pressed left at (245, 86)
Screenshot: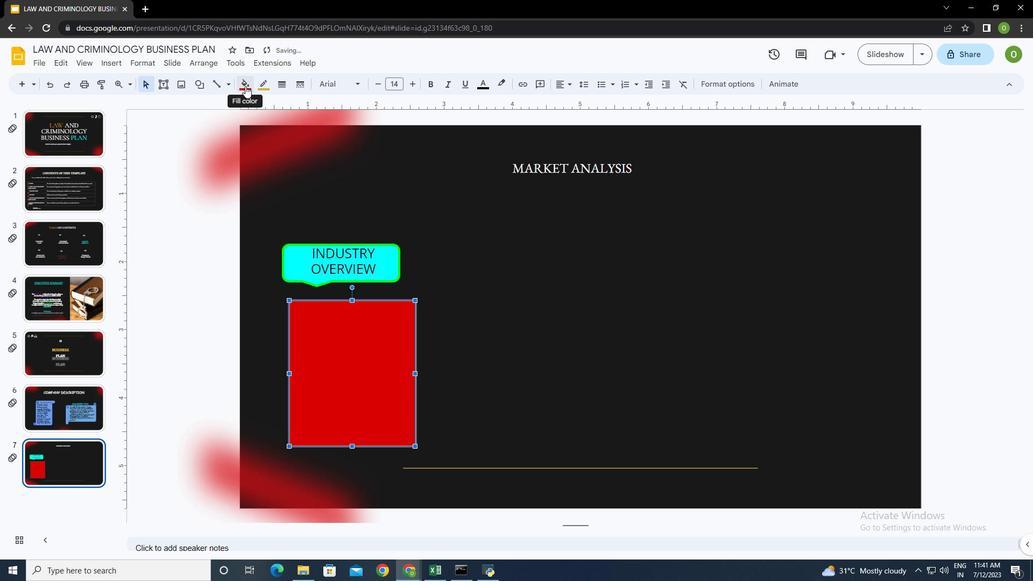 
Action: Mouse moved to (319, 207)
Screenshot: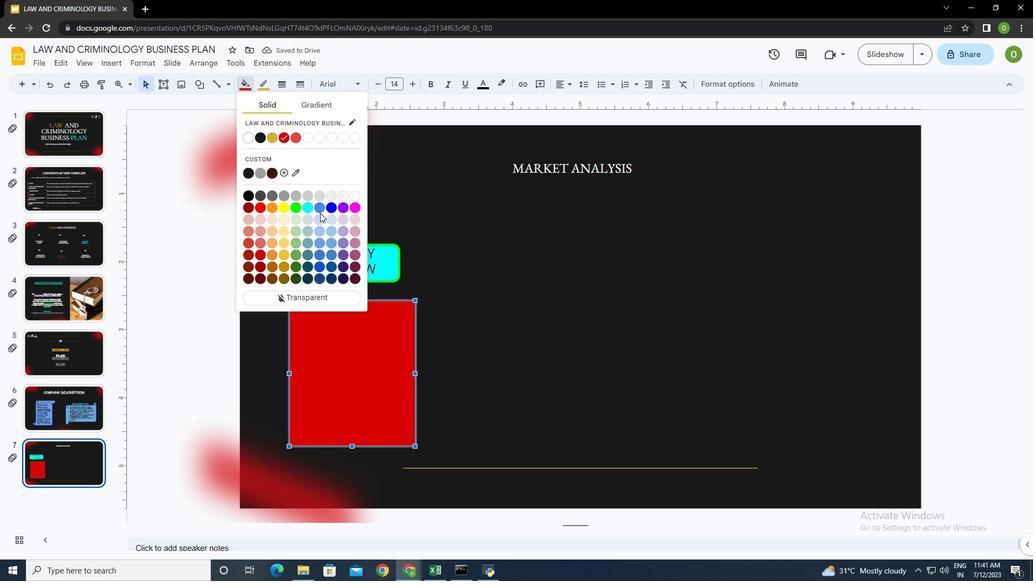 
Action: Mouse pressed left at (319, 207)
Screenshot: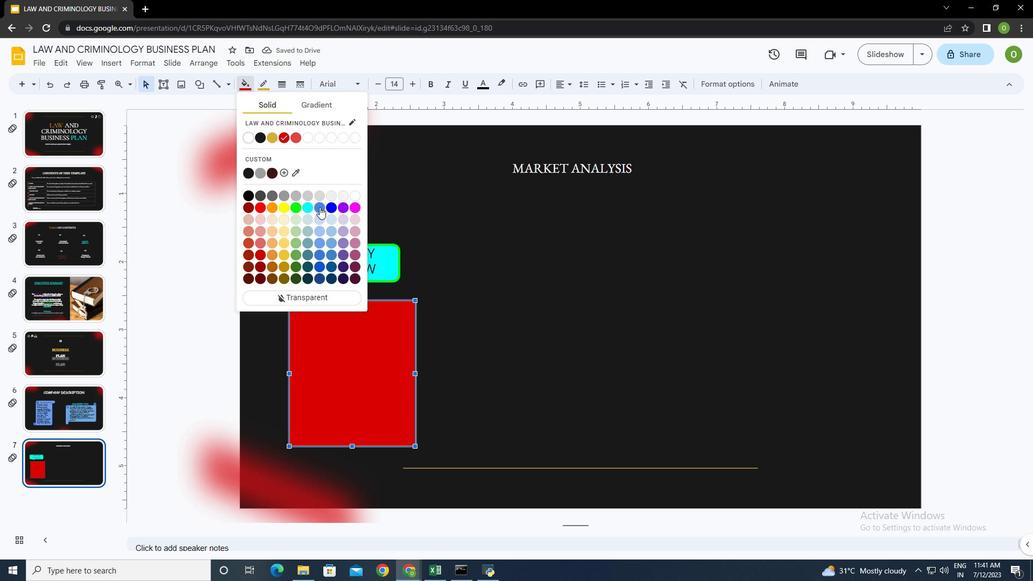 
Action: Mouse moved to (167, 88)
Screenshot: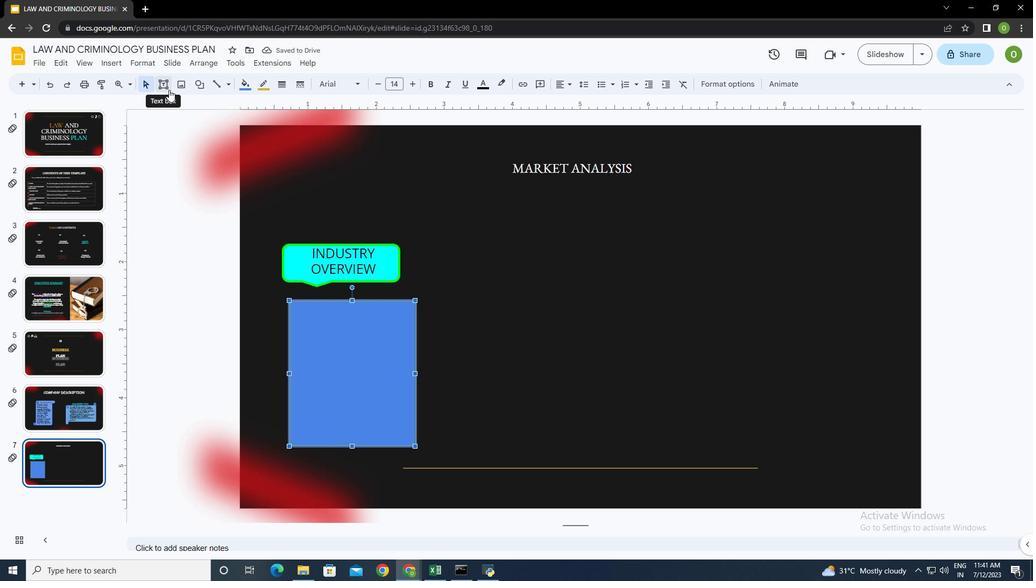 
Action: Mouse pressed left at (167, 88)
Screenshot: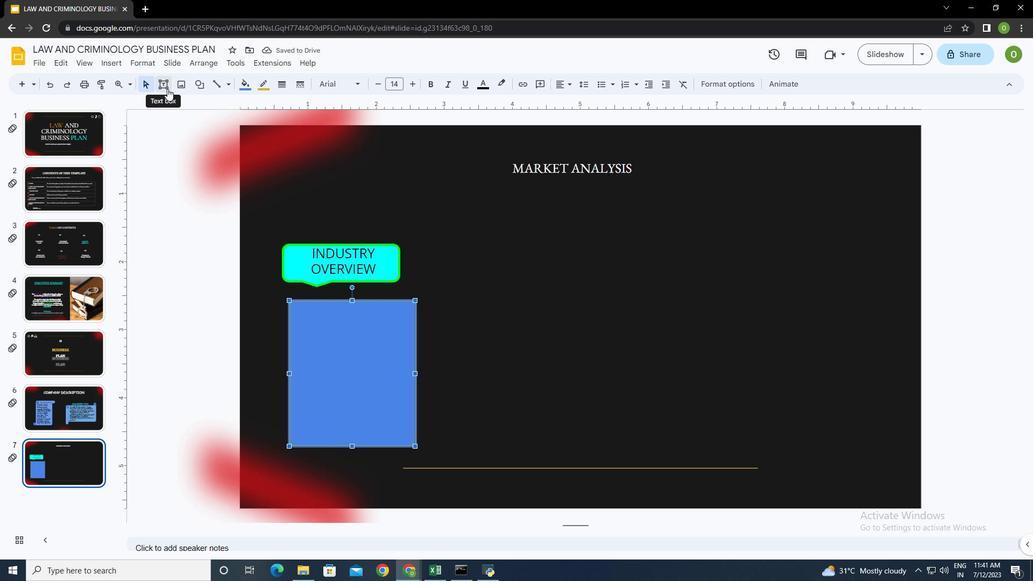 
Action: Mouse moved to (291, 302)
Screenshot: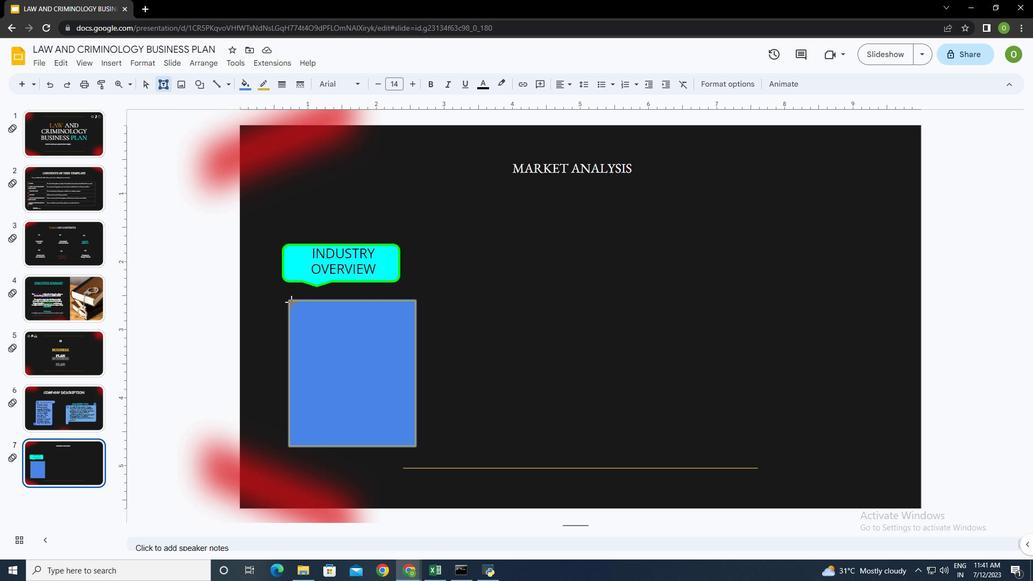 
Action: Mouse pressed left at (291, 302)
Screenshot: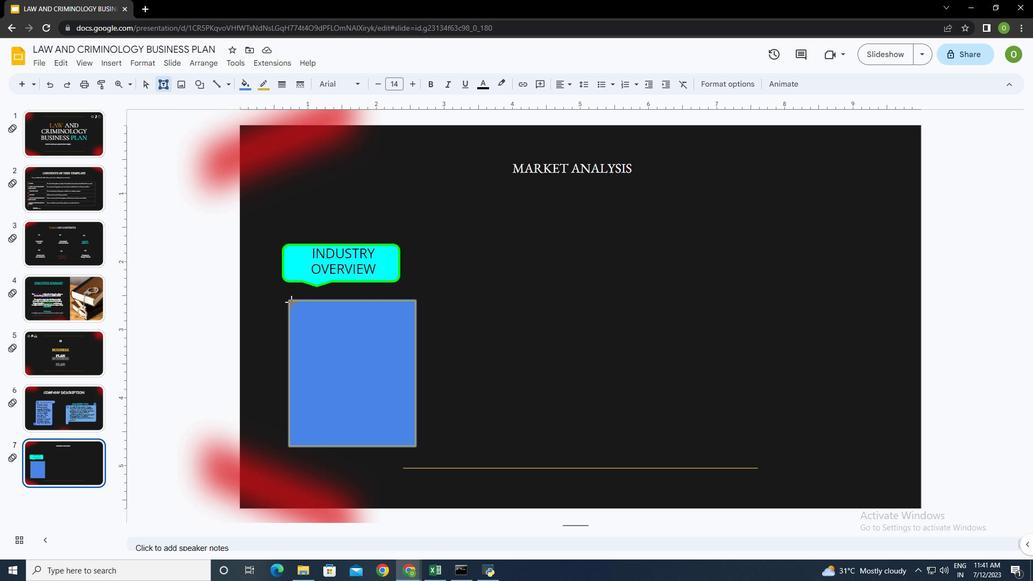 
Action: Mouse moved to (341, 85)
Screenshot: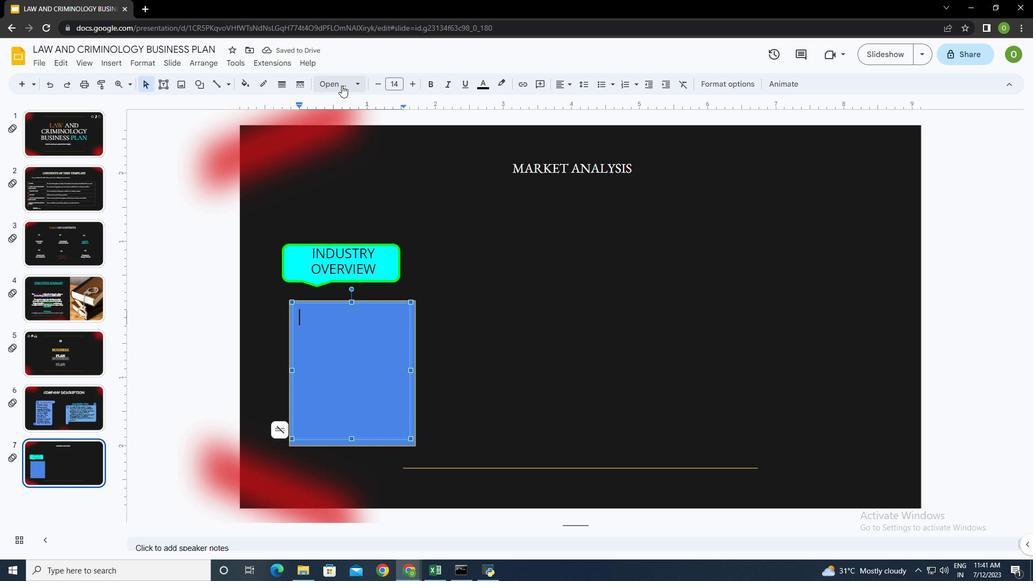 
Action: Mouse pressed left at (341, 85)
Screenshot: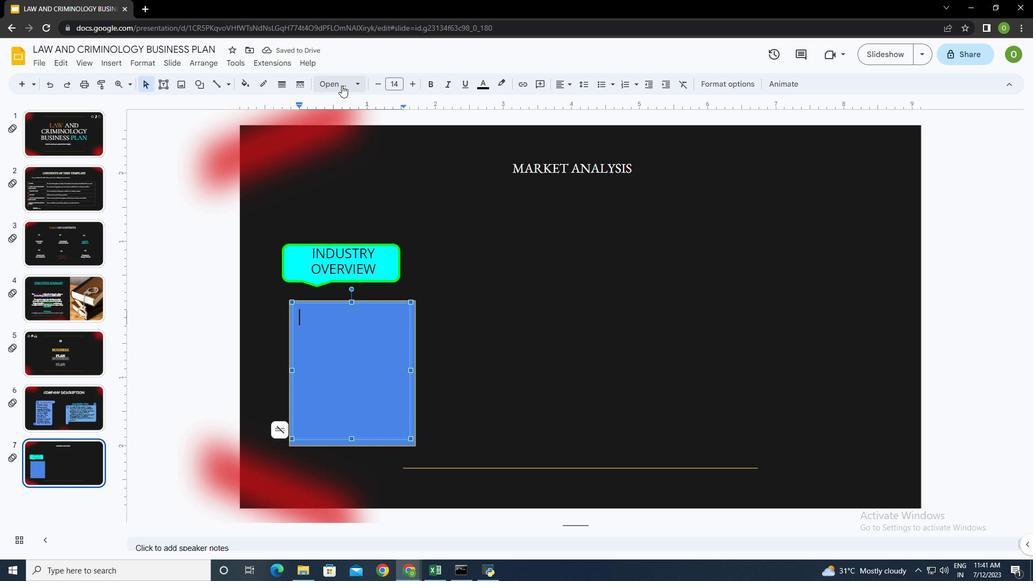 
Action: Mouse moved to (373, 243)
Screenshot: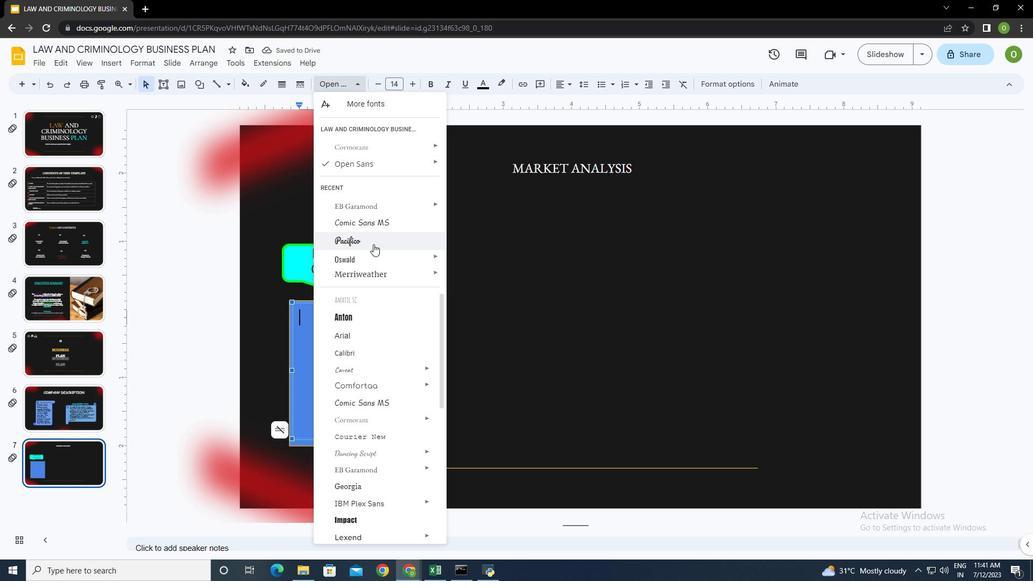 
Action: Mouse pressed left at (373, 243)
Screenshot: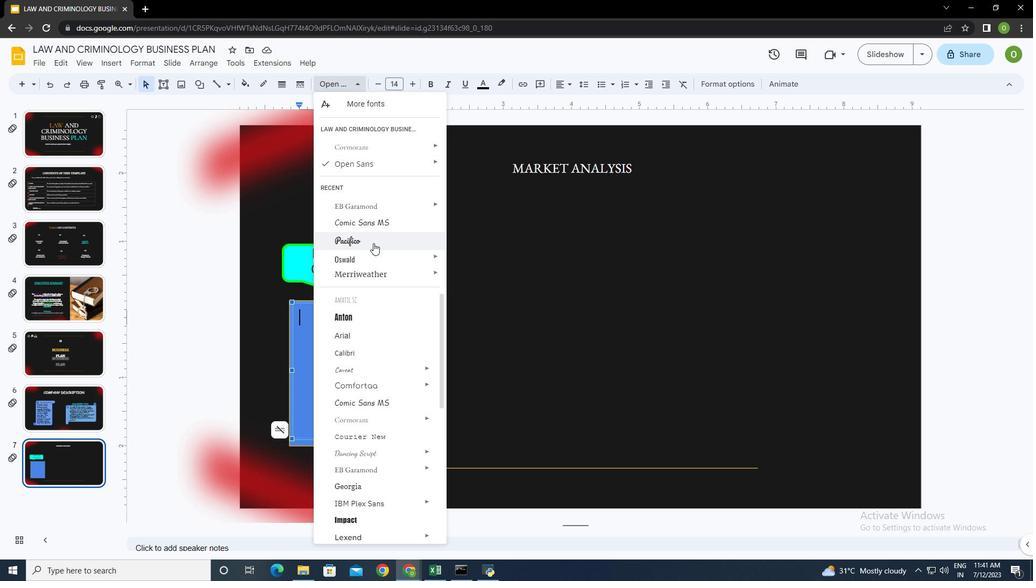 
Action: Mouse moved to (373, 327)
Screenshot: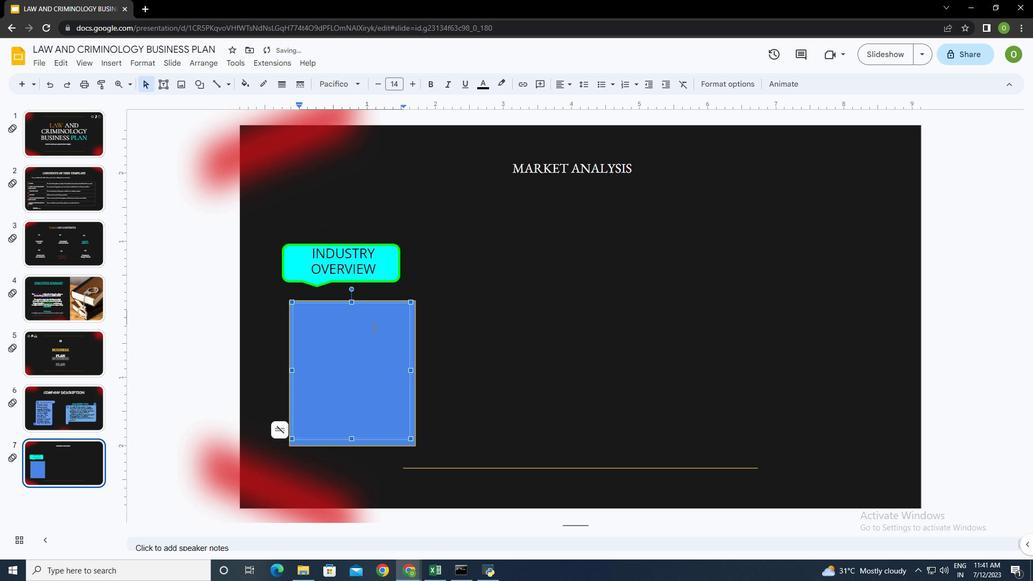 
Action: Key pressed <Key.shift>pROVIDE<Key.space>A<Key.space>BRIF<Key.space>OVERVIEW<Key.space>OF<Key.space>YOUR<Key.space>INDUSTRY,<Key.space>IND<Key.backspace>CLUDING<Key.space>O<Key.backspace>ITS<Key.space>SIZE<Key.space>AND<Key.space>GROWTH<Key.space>TREA<Key.backspace>NDS.<Key.space><Key.shift>iDENTIFY<Key.space>KEY<Key.space>PLAYERS<Key.space>IN<Key.space>THE<Key.space>MARKET<Key.space>AND<Key.space>ANY<Key.space>REGULATORY<Key.space>OR<Key.space>TECHNOLOGICAL<Key.space>CHANGES.
Screenshot: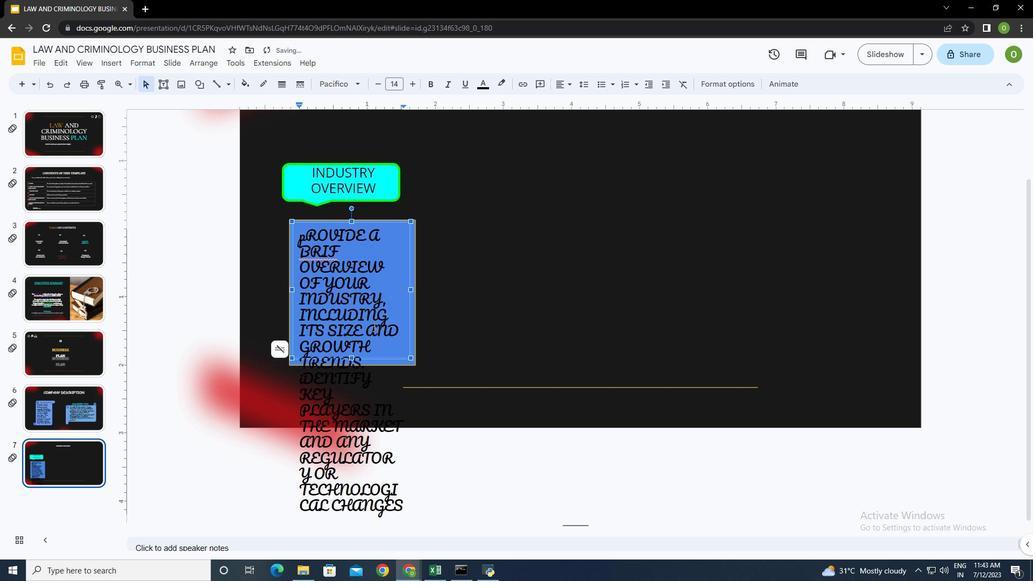 
Action: Mouse moved to (304, 220)
Screenshot: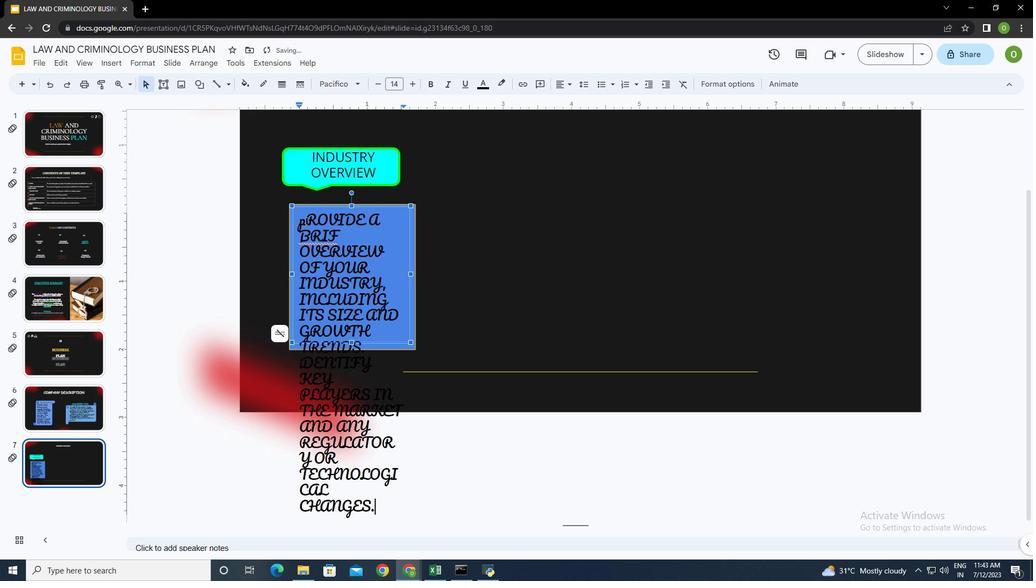 
Action: Mouse pressed left at (304, 220)
Screenshot: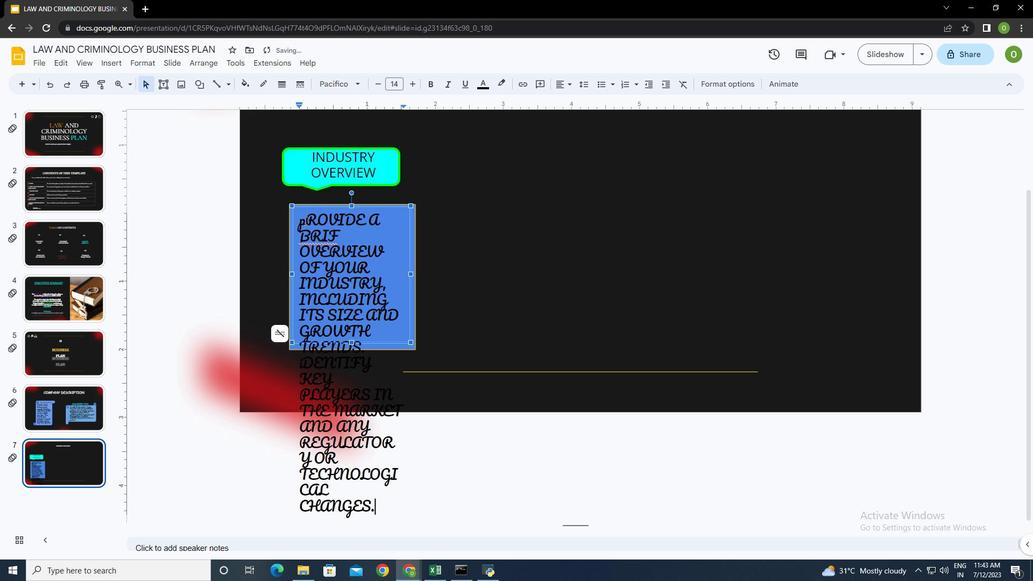 
Action: Mouse moved to (318, 224)
Screenshot: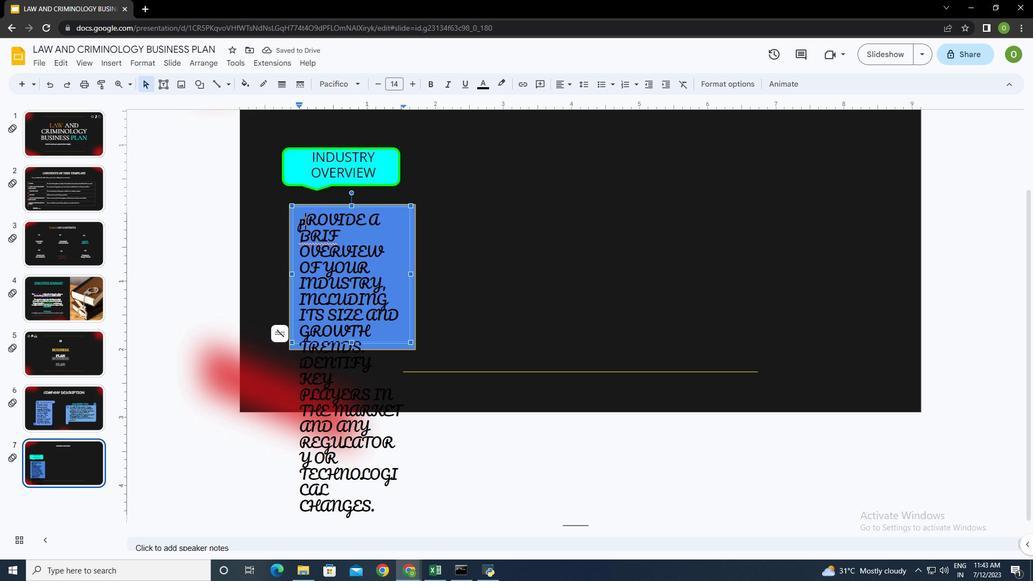 
Action: Key pressed <Key.backspace><Key.shift>p<Key.backspace>P
Screenshot: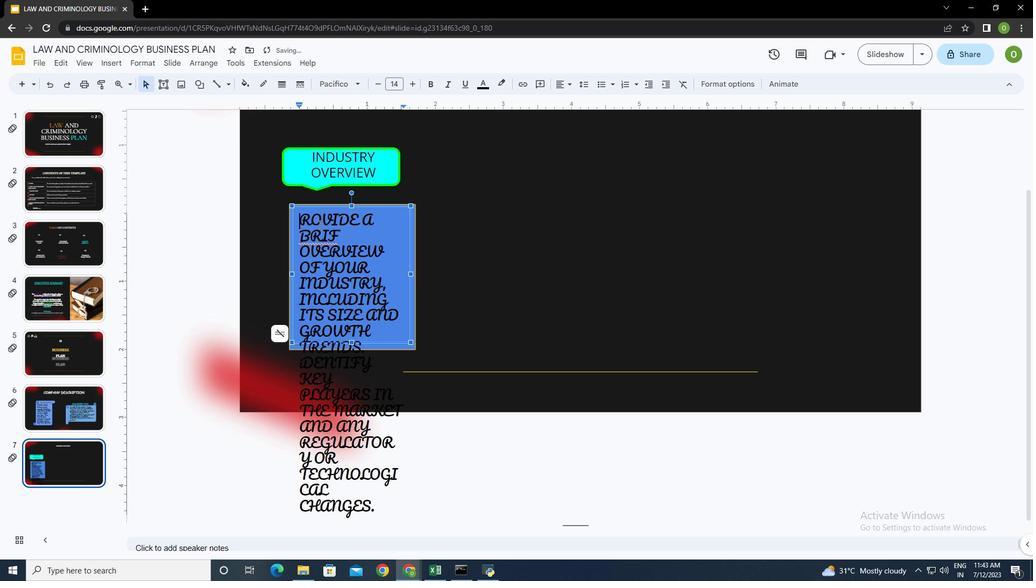 
Action: Mouse moved to (318, 226)
Screenshot: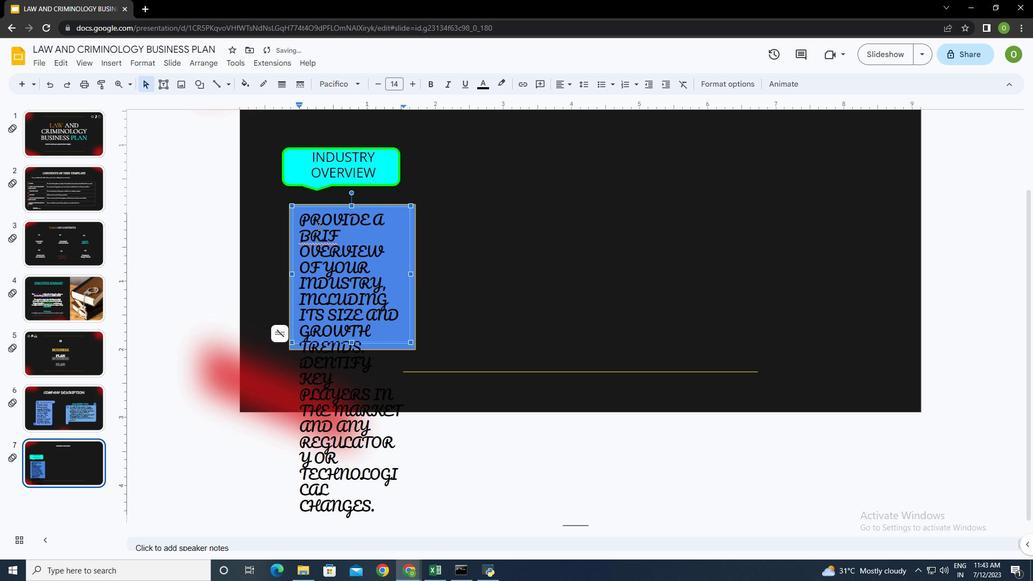 
Action: Key pressed <Key.caps_lock>
Screenshot: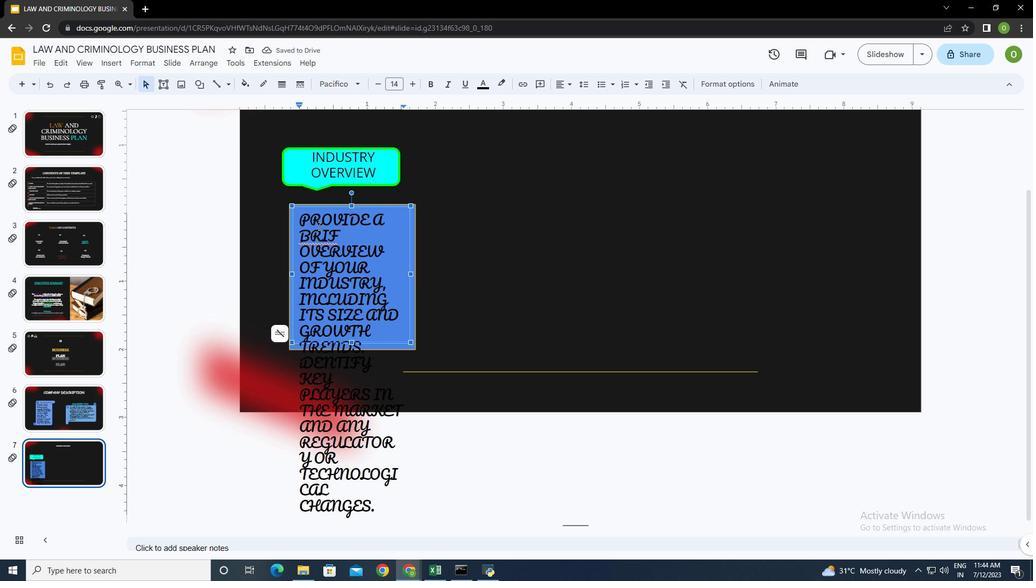 
Action: Mouse moved to (298, 220)
Screenshot: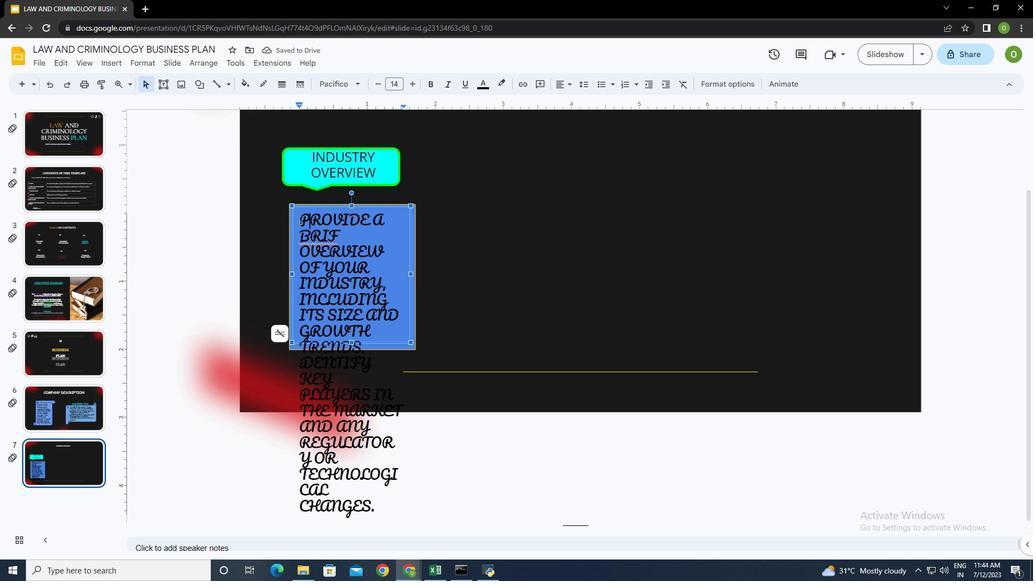 
Action: Mouse pressed left at (298, 220)
Screenshot: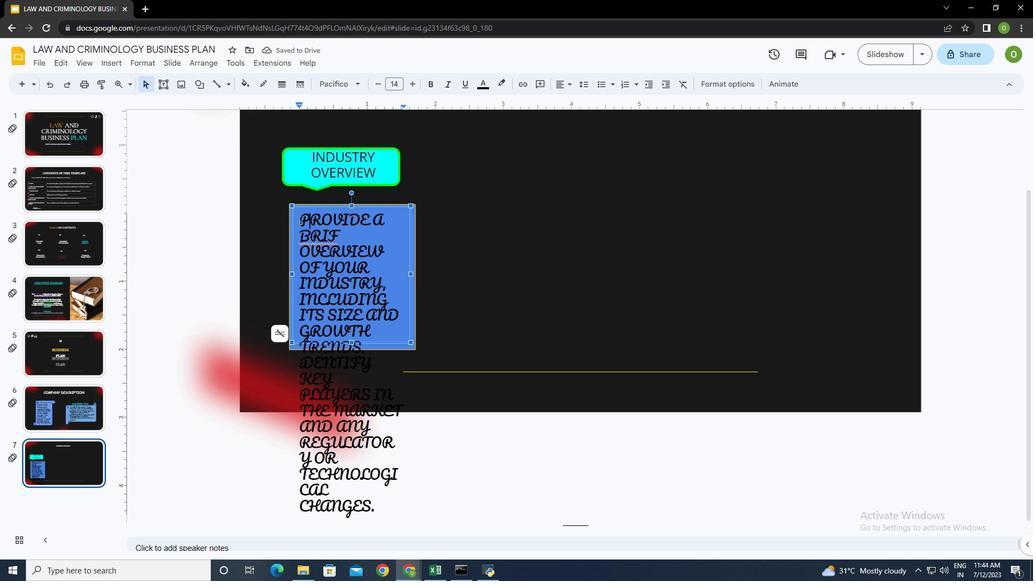 
Action: Mouse moved to (377, 85)
Screenshot: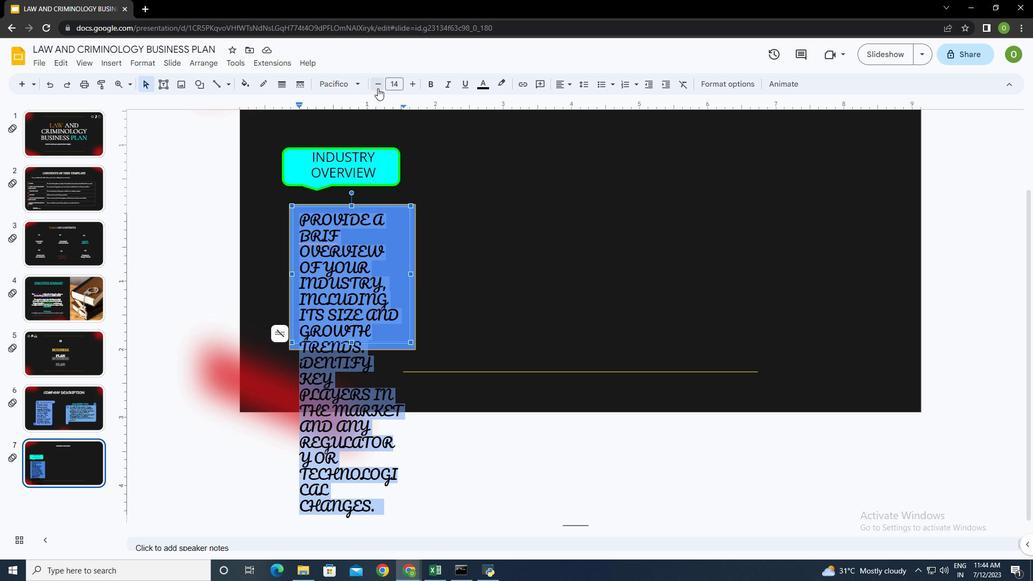 
Action: Mouse pressed left at (377, 85)
Screenshot: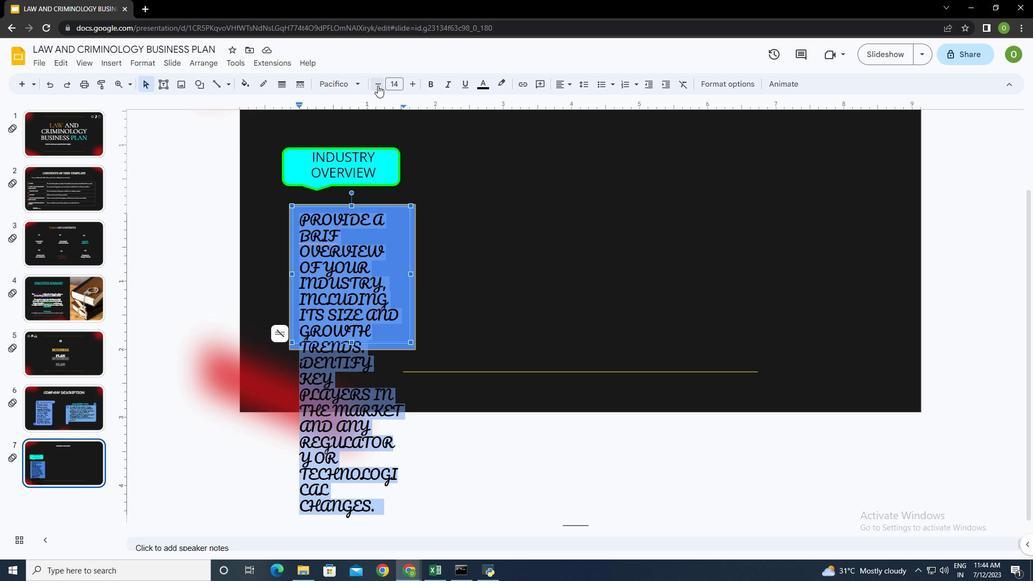 
Action: Mouse moved to (377, 83)
Screenshot: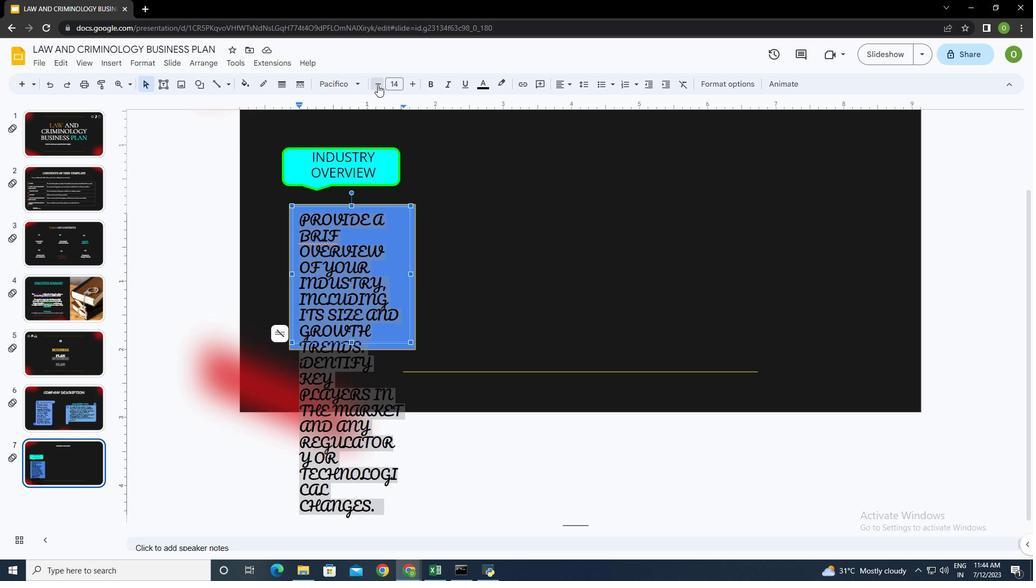 
Action: Mouse pressed left at (377, 83)
Screenshot: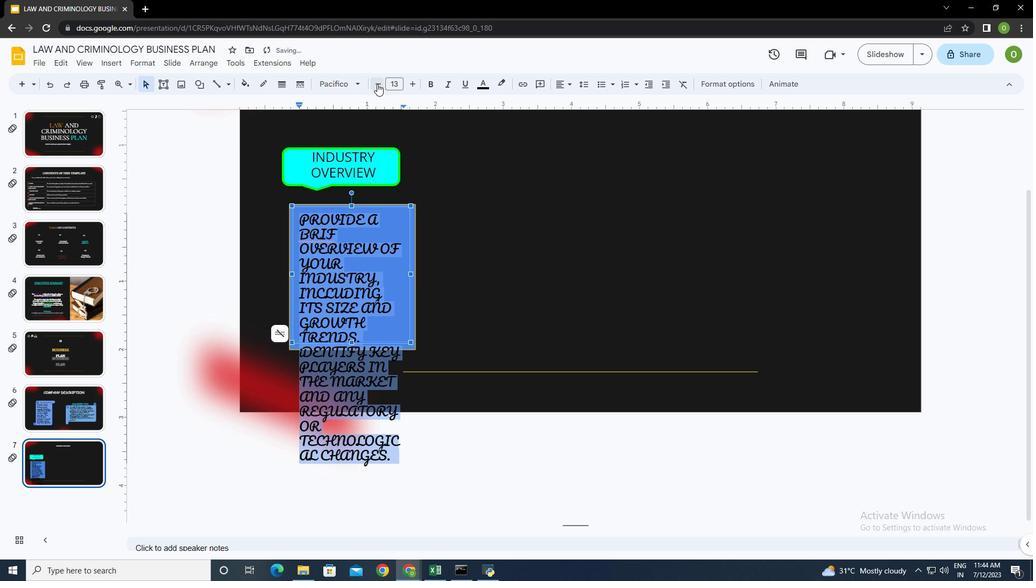 
Action: Mouse pressed left at (377, 83)
Screenshot: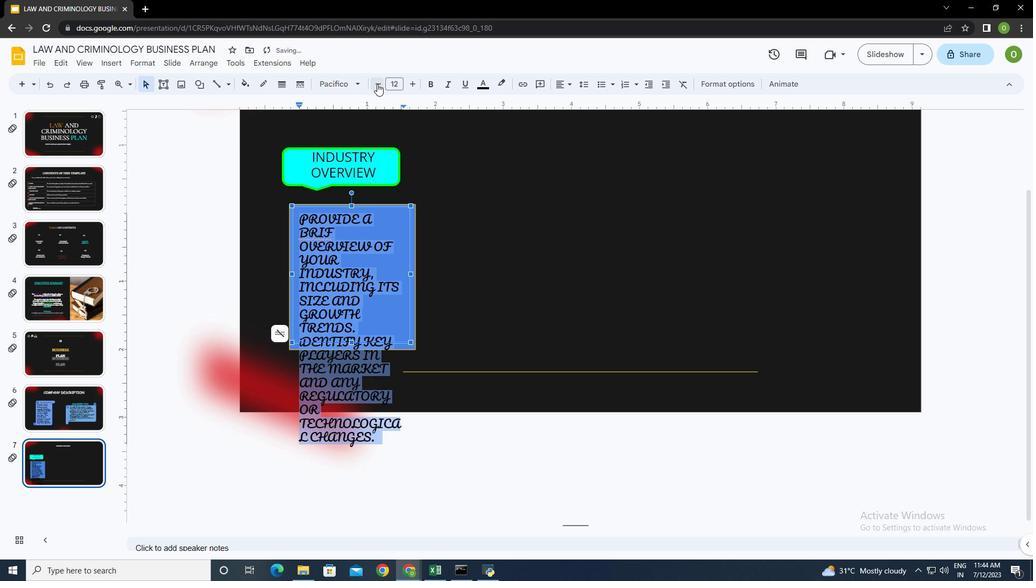
Action: Mouse pressed left at (377, 83)
Screenshot: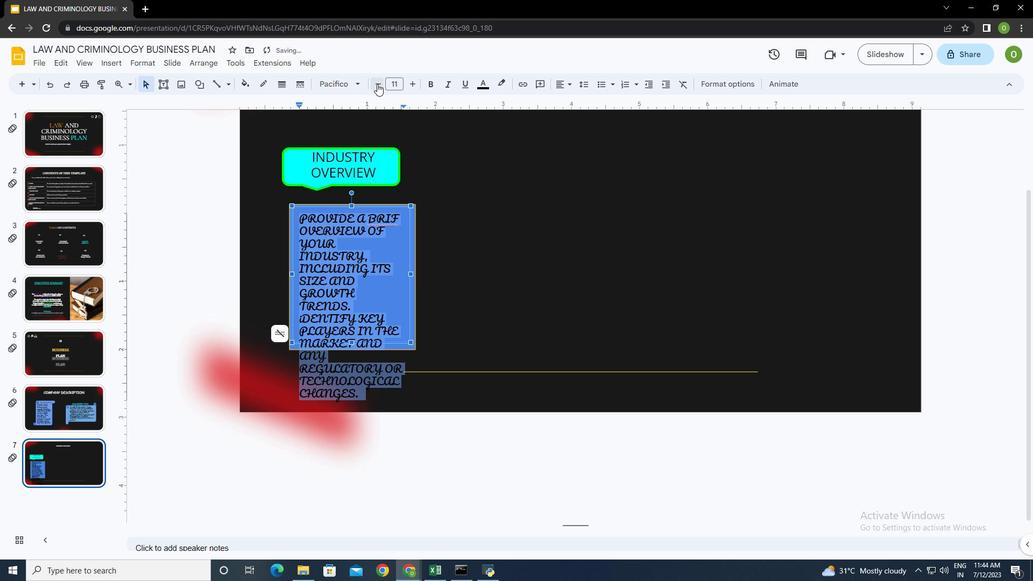 
Action: Mouse moved to (416, 315)
Screenshot: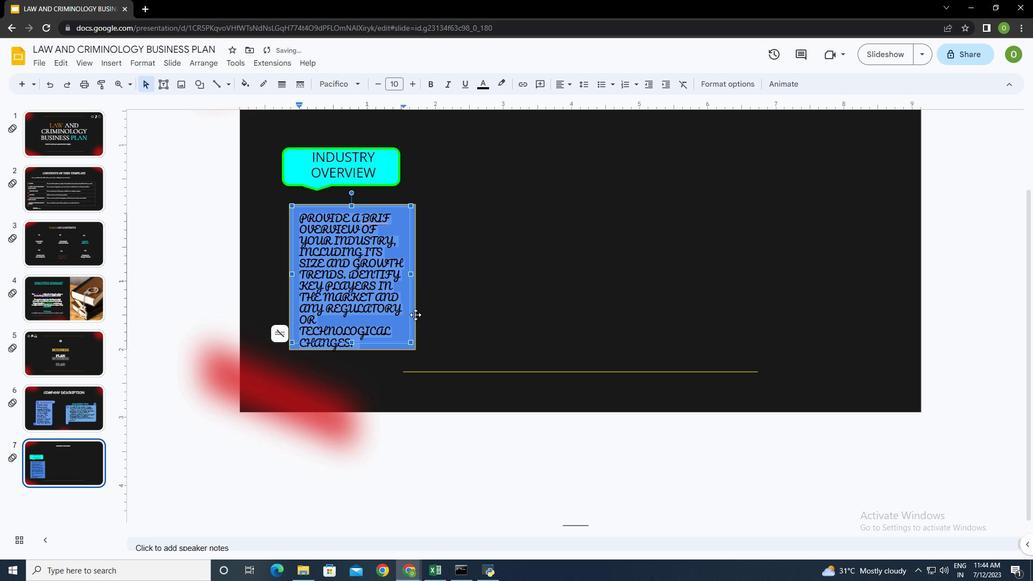 
Action: Mouse pressed left at (416, 315)
Screenshot: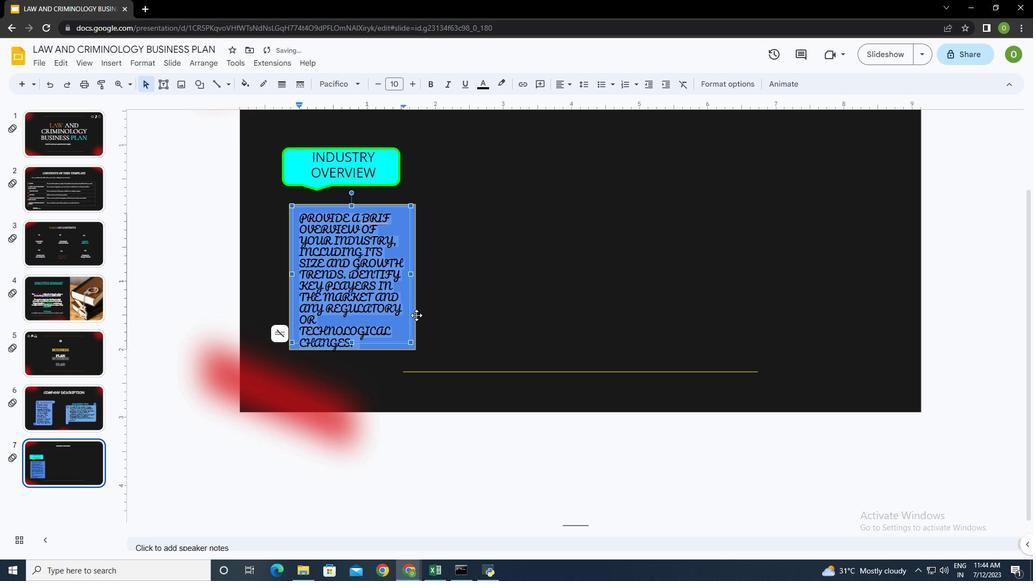 
Action: Mouse moved to (350, 350)
Screenshot: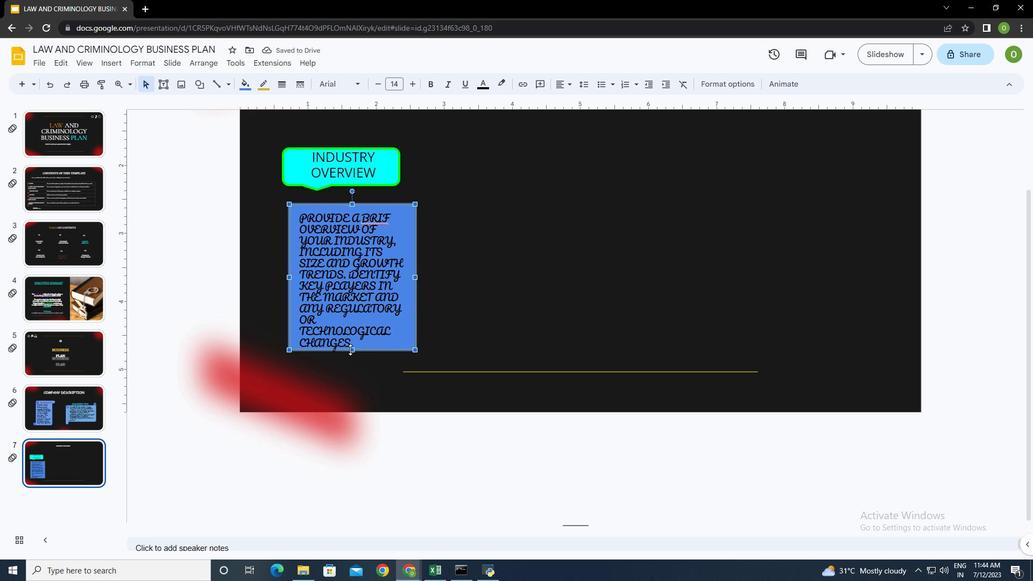 
Action: Mouse pressed left at (350, 350)
Screenshot: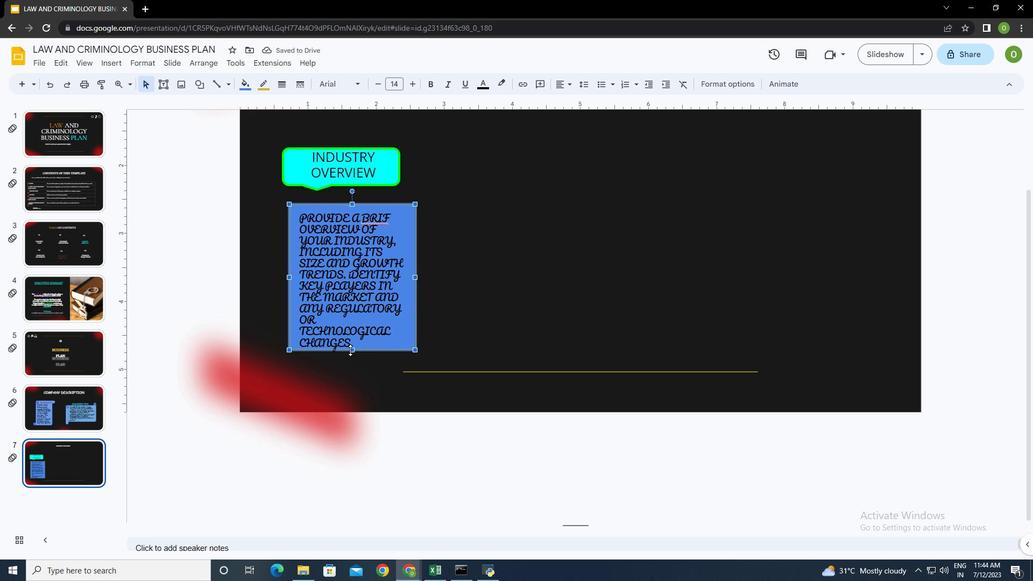 
Action: Mouse moved to (288, 293)
Screenshot: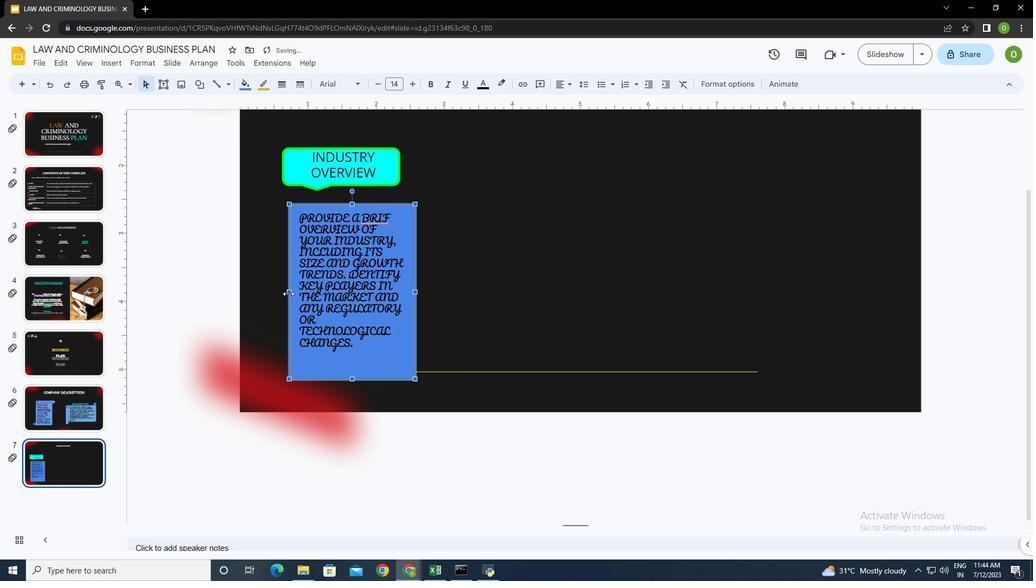 
Action: Mouse pressed left at (288, 293)
Screenshot: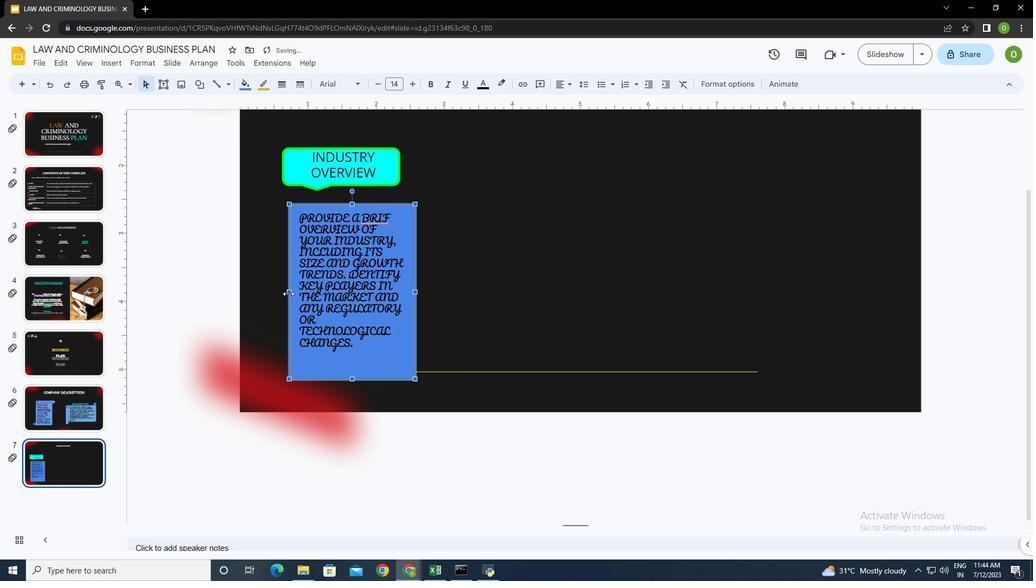 
Action: Mouse moved to (369, 315)
Screenshot: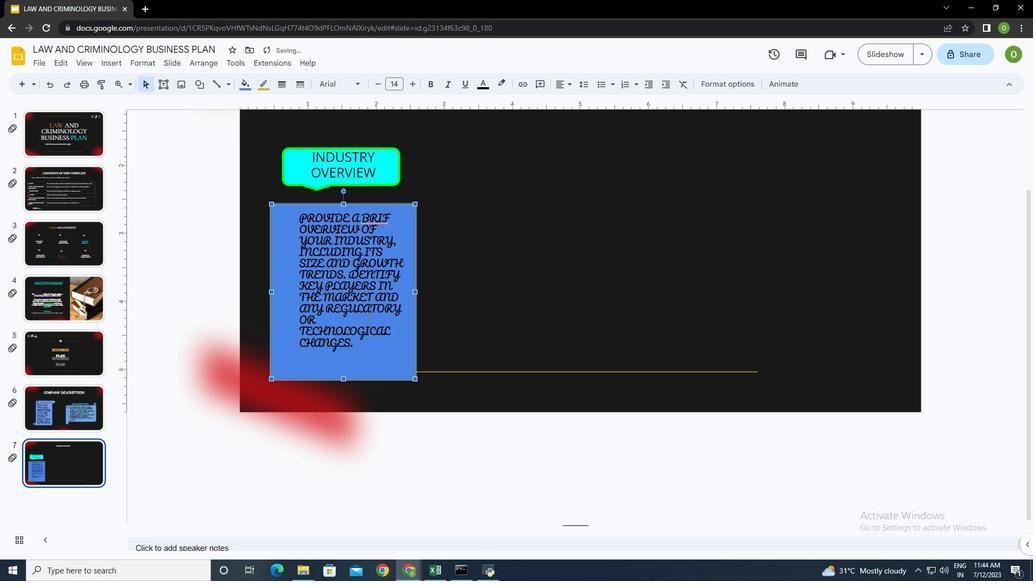 
Action: Mouse pressed left at (369, 315)
Screenshot: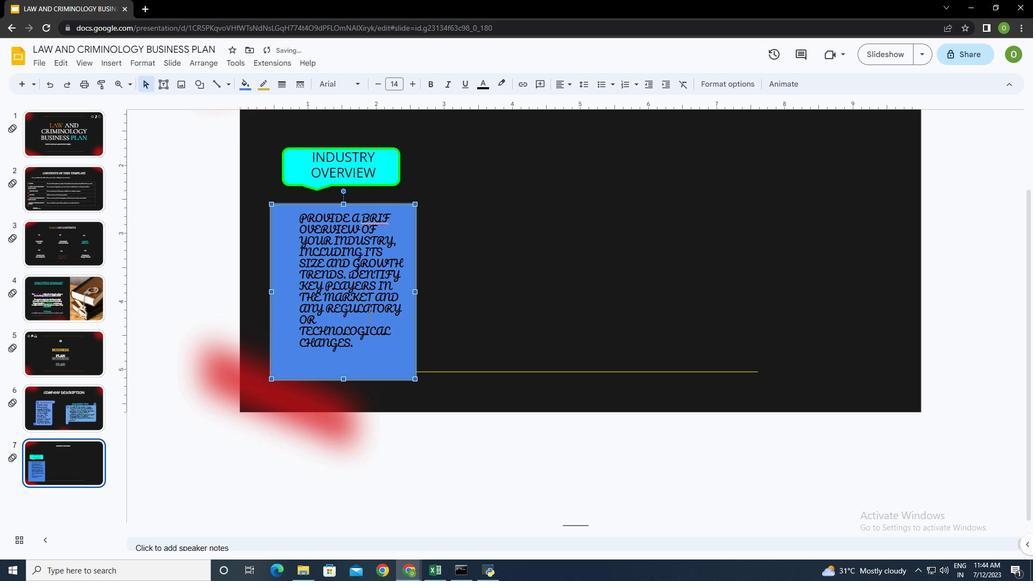 
Action: Mouse moved to (292, 274)
Screenshot: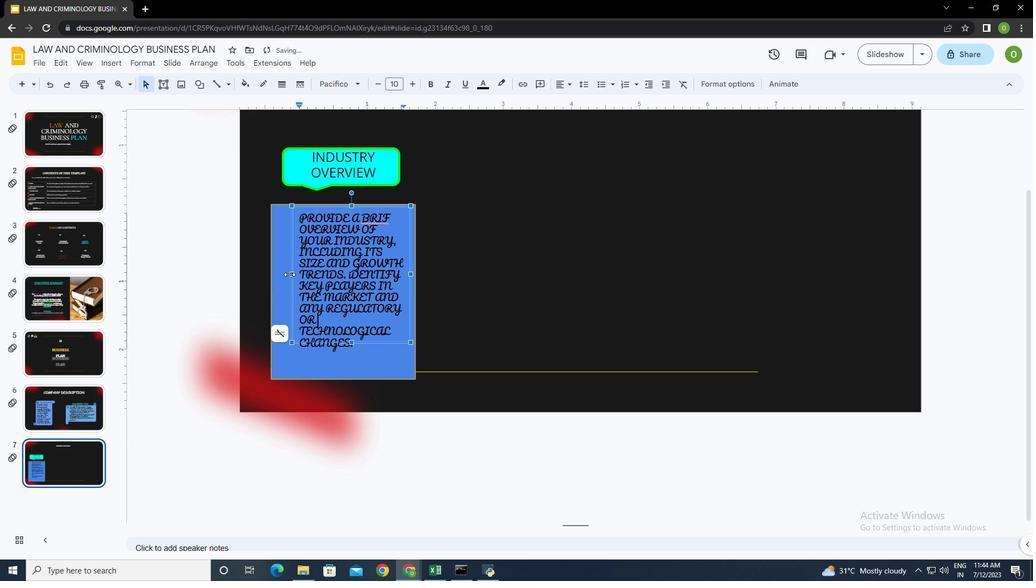 
Action: Mouse pressed left at (292, 274)
Screenshot: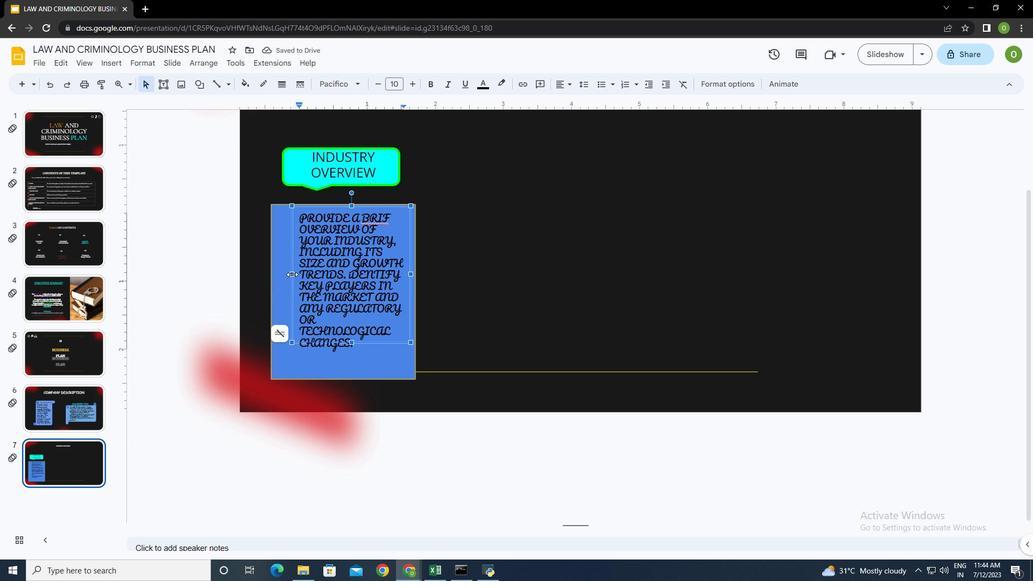 
Action: Mouse moved to (343, 340)
Screenshot: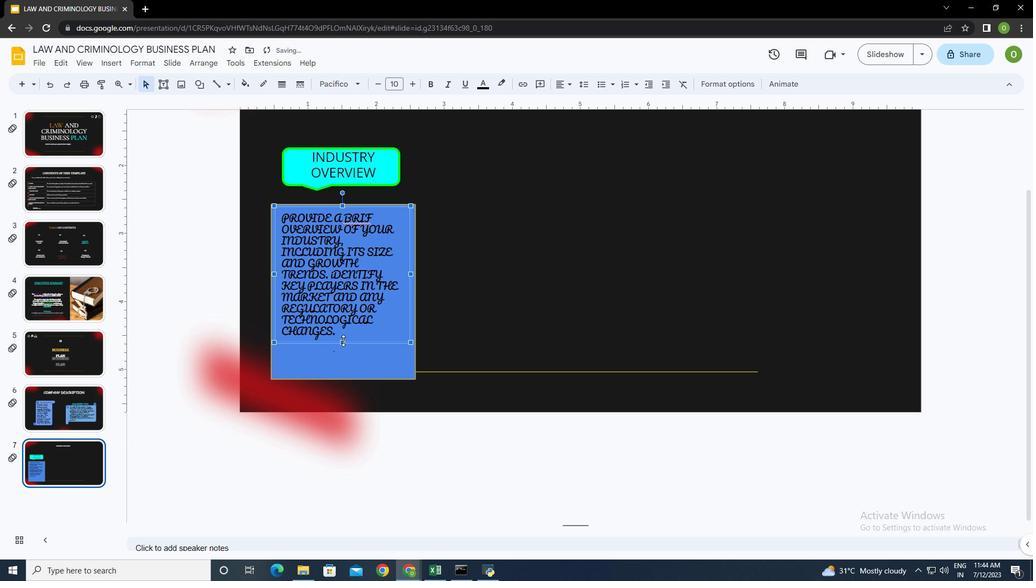 
Action: Mouse pressed left at (343, 340)
Screenshot: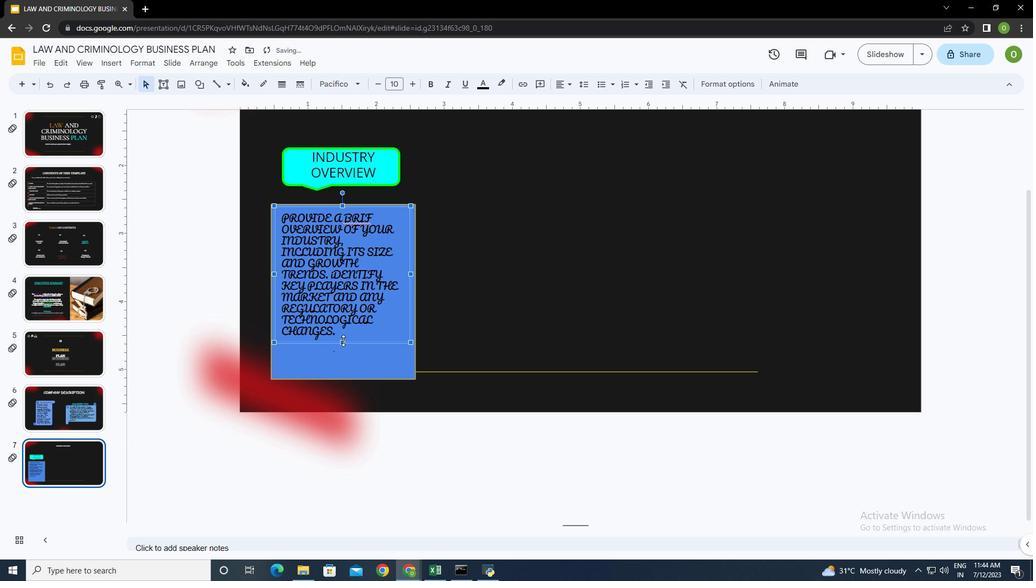 
Action: Mouse moved to (348, 339)
Screenshot: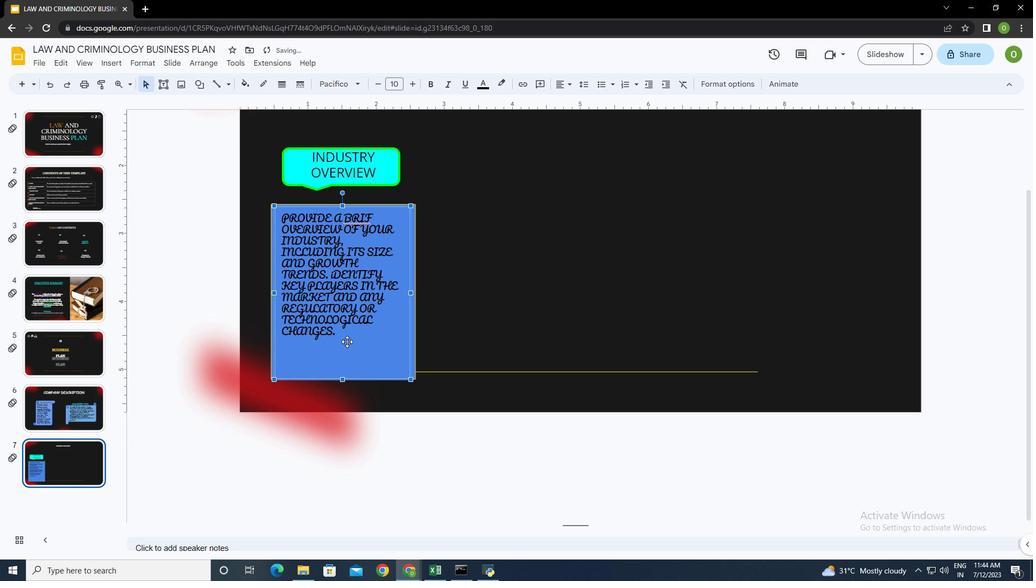 
Action: Mouse pressed left at (348, 339)
Screenshot: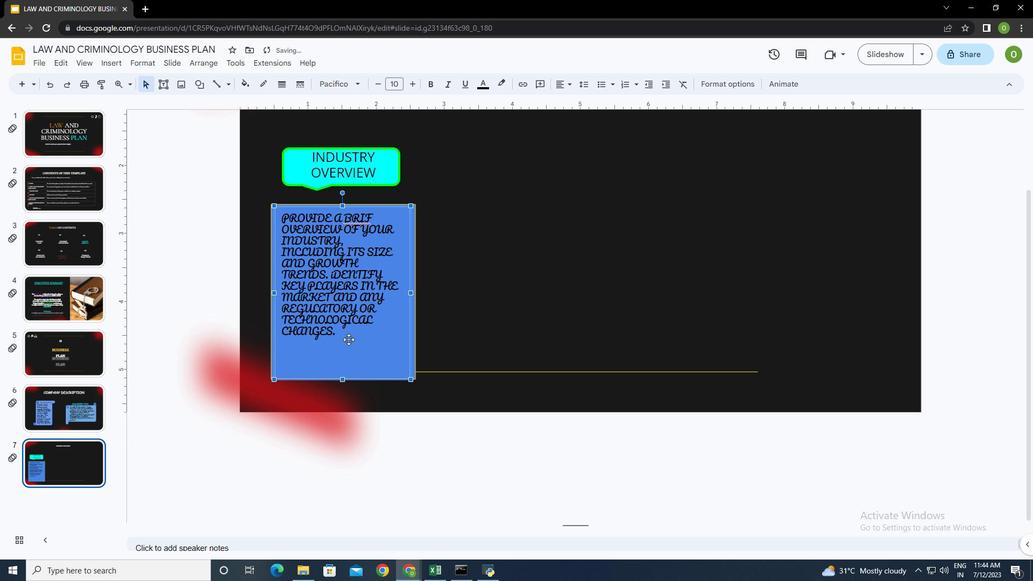 
Action: Mouse moved to (336, 328)
Screenshot: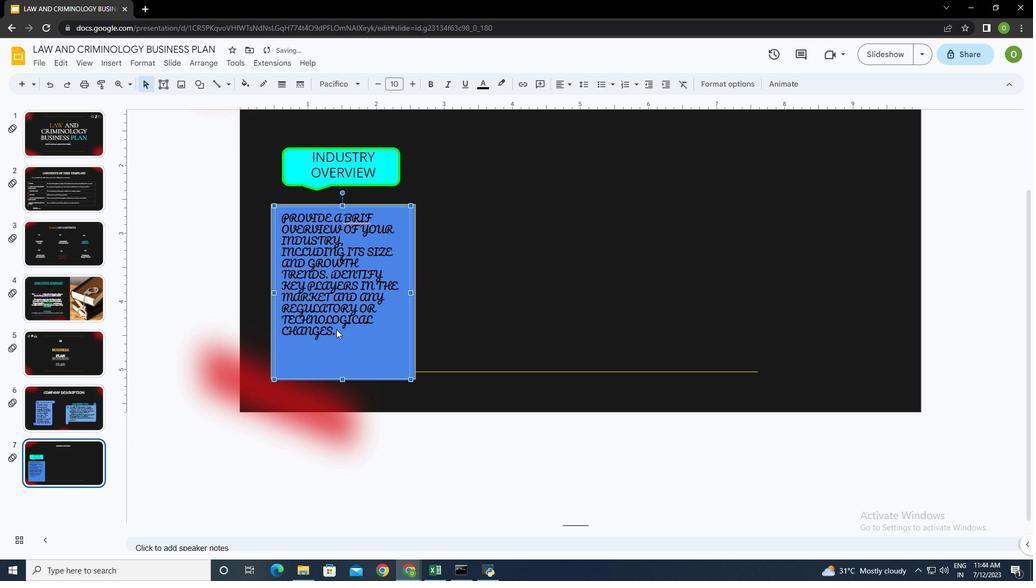
Action: Mouse pressed left at (336, 328)
Screenshot: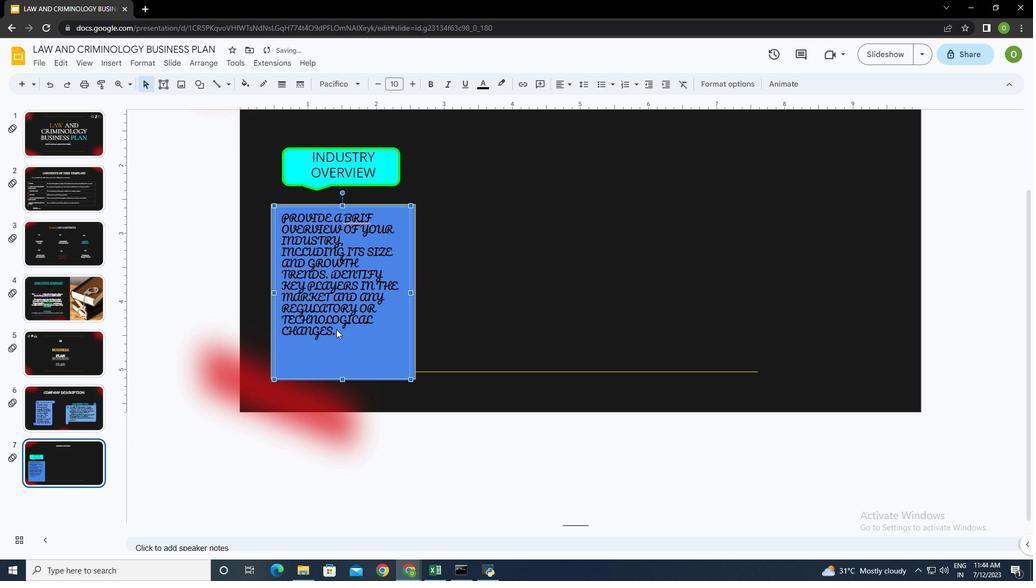 
Action: Mouse pressed left at (336, 328)
Screenshot: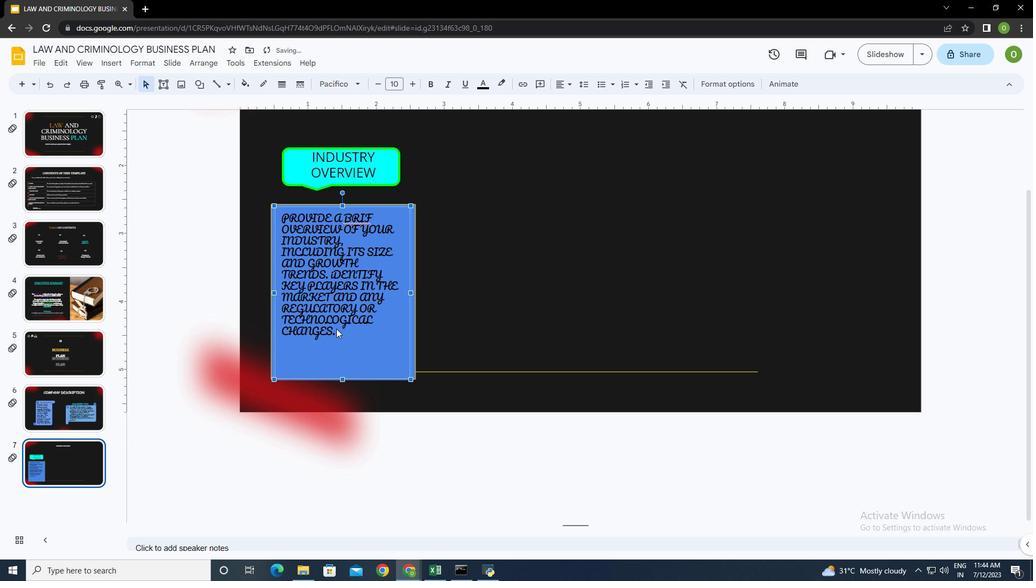 
Action: Mouse moved to (338, 331)
Screenshot: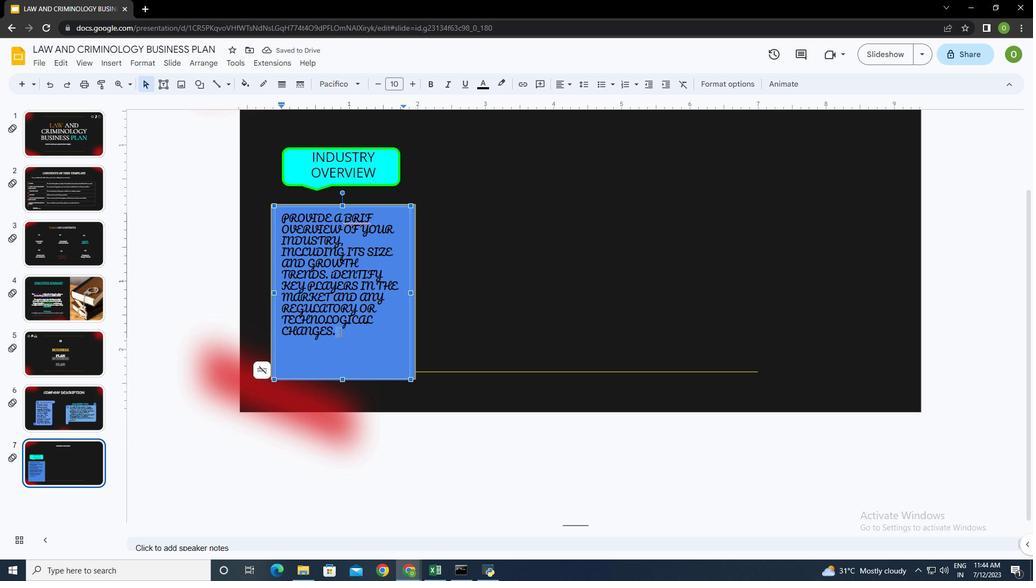 
Action: Mouse pressed left at (338, 331)
Screenshot: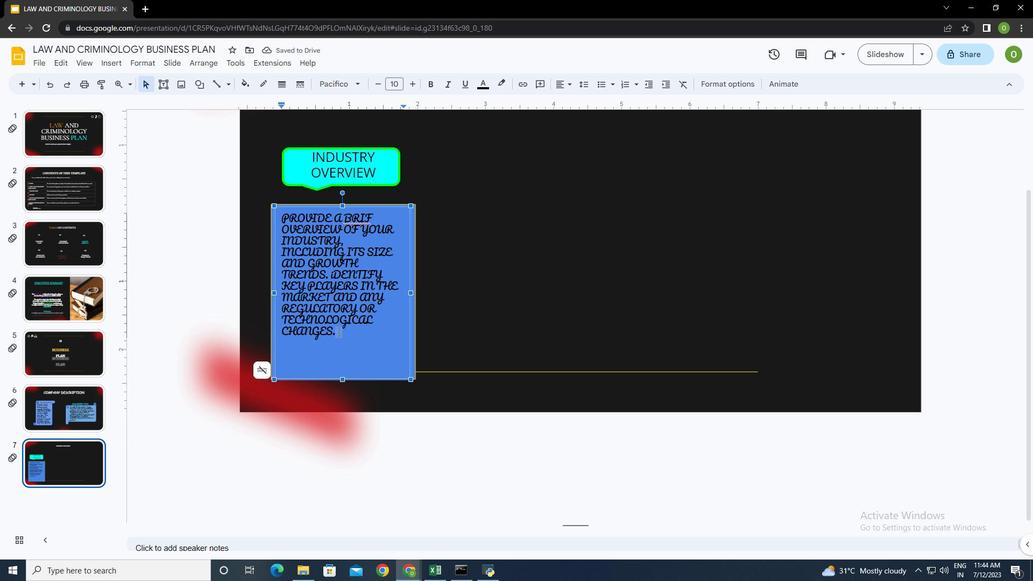 
Action: Mouse moved to (340, 335)
Screenshot: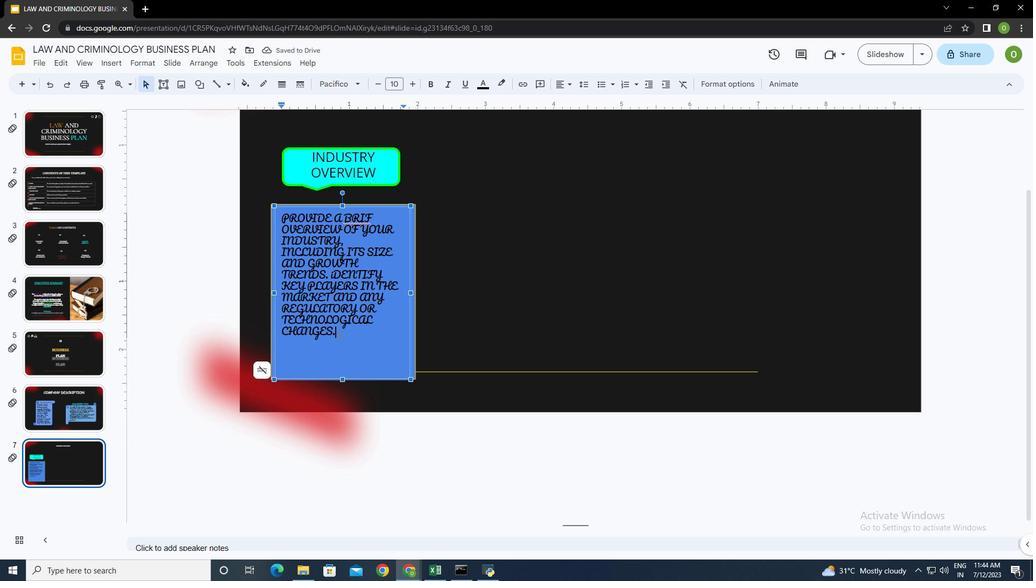 
Action: Mouse pressed left at (340, 335)
Screenshot: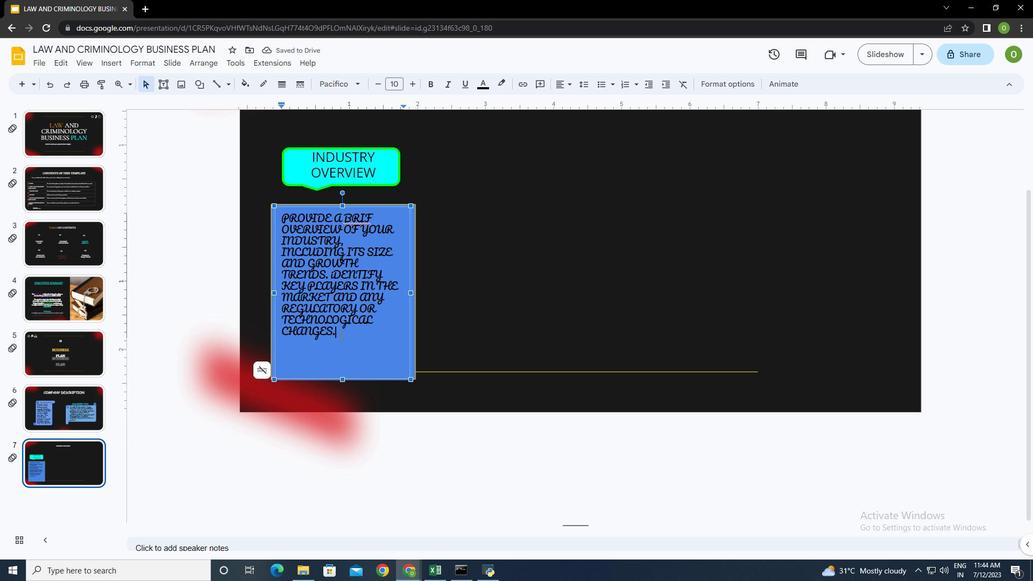 
Action: Mouse moved to (588, 84)
Screenshot: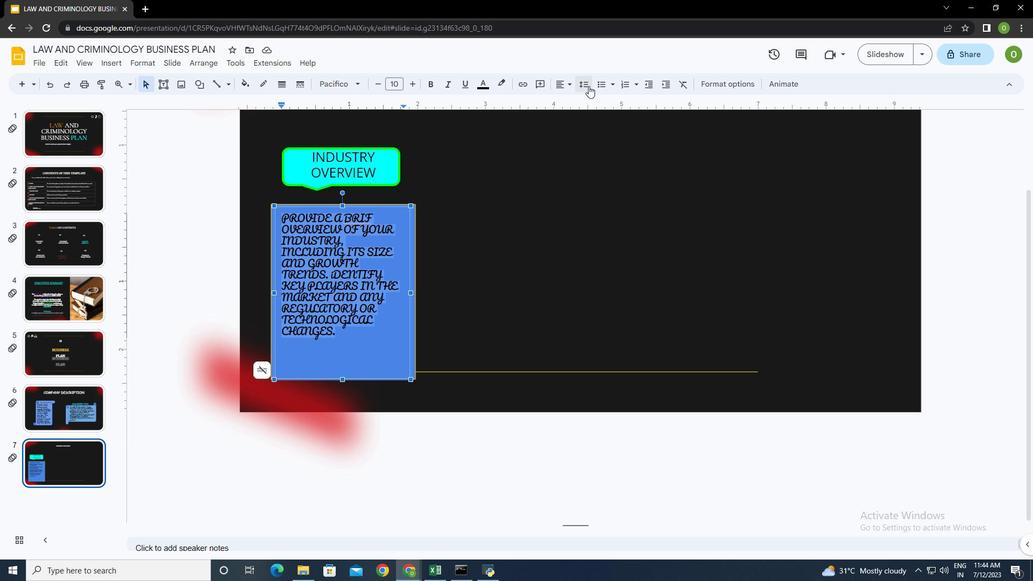 
Action: Mouse pressed left at (588, 84)
Screenshot: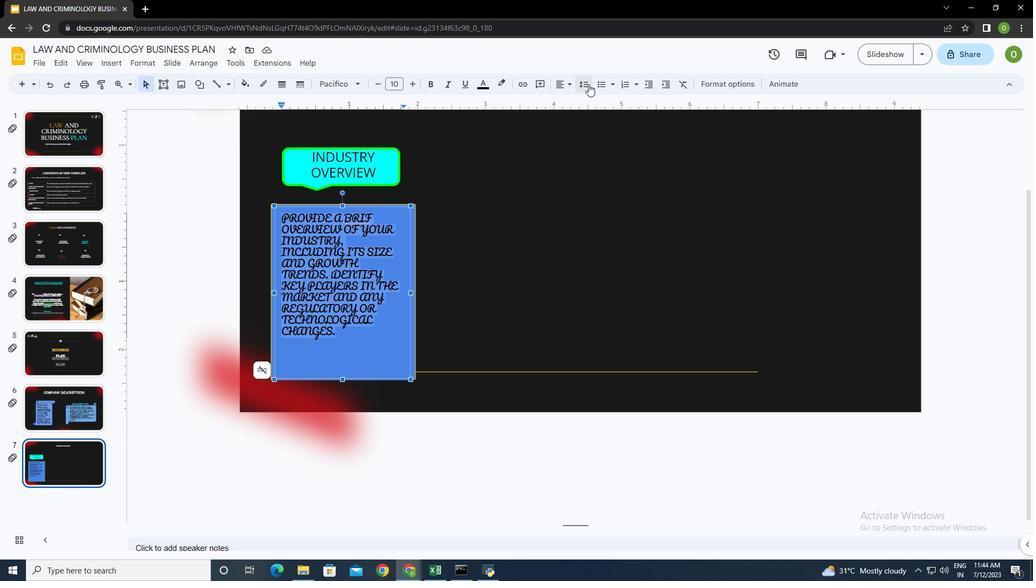 
Action: Mouse moved to (603, 119)
Screenshot: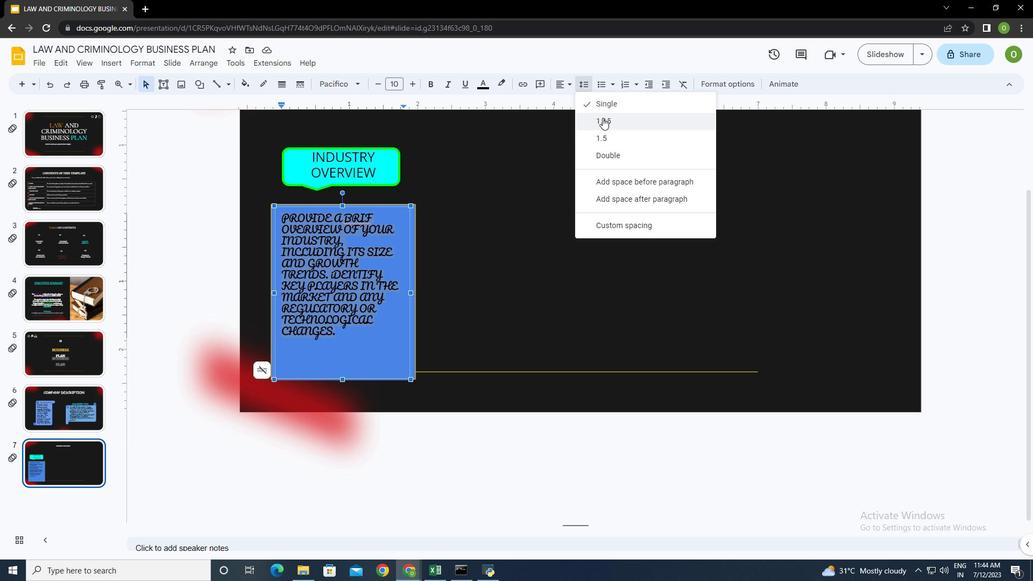 
Action: Mouse pressed left at (603, 119)
Screenshot: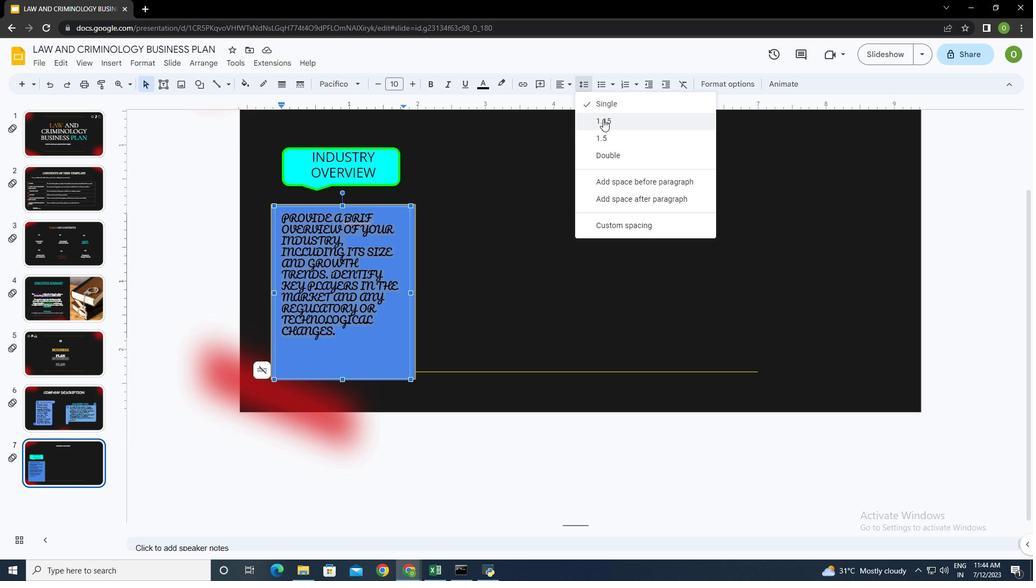 
Action: Mouse moved to (349, 359)
Screenshot: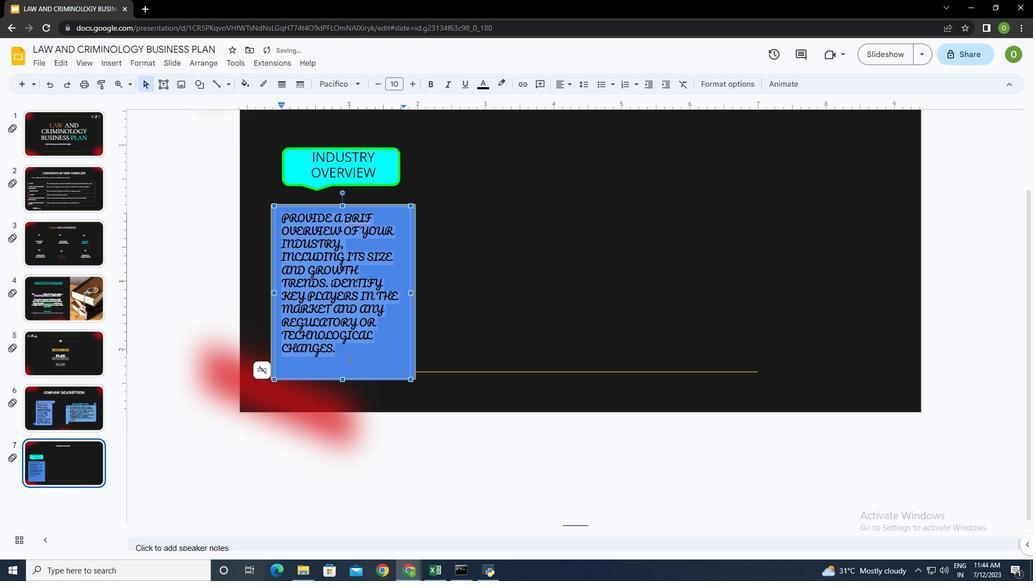 
Action: Mouse pressed left at (349, 359)
Screenshot: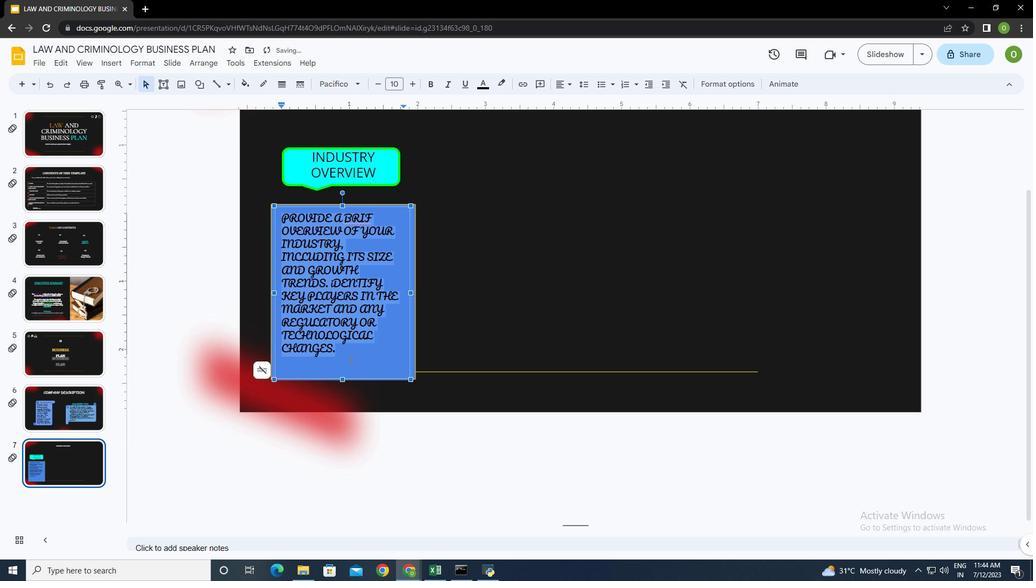 
Action: Mouse moved to (354, 221)
Screenshot: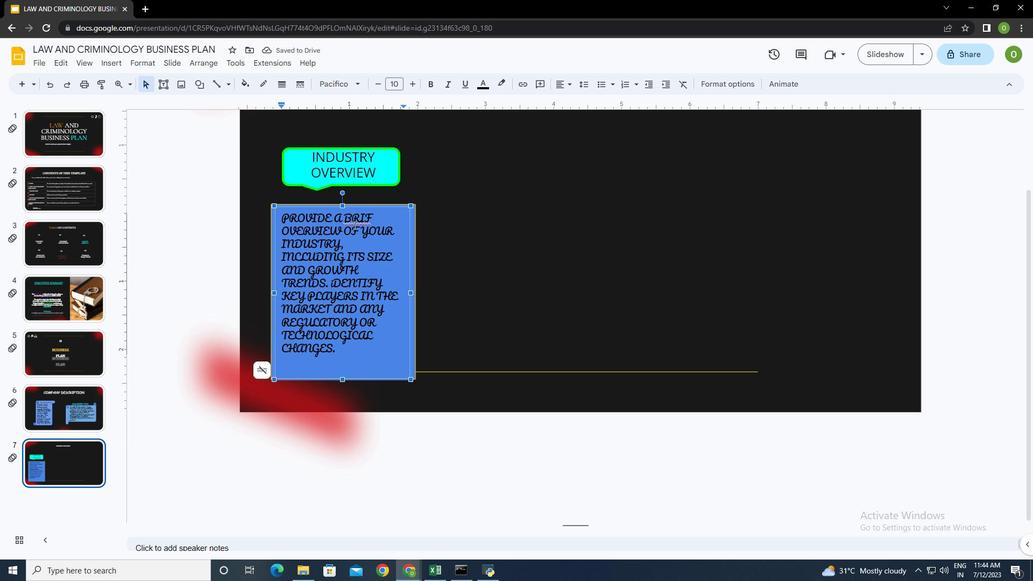 
Action: Mouse pressed left at (354, 221)
Screenshot: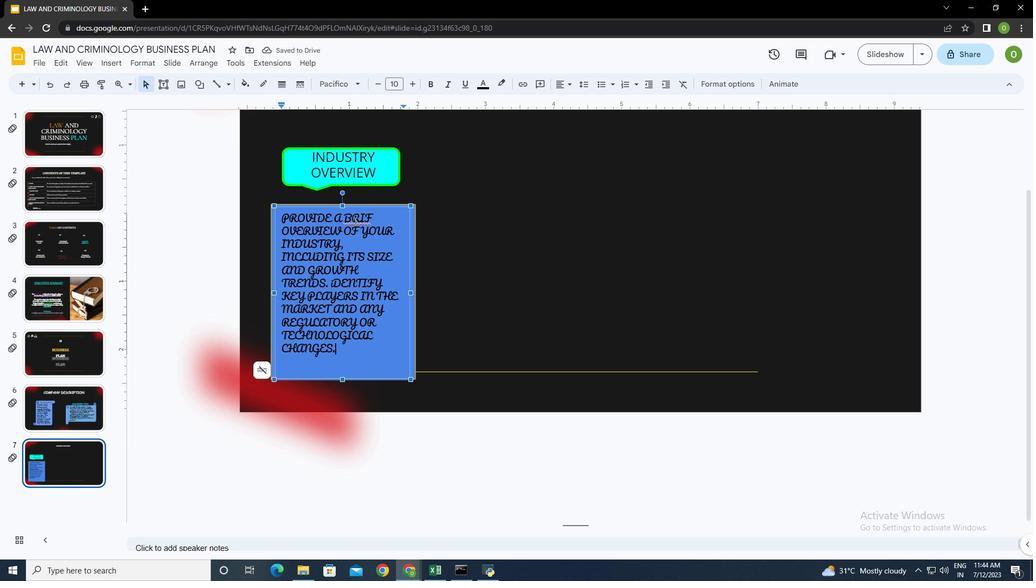 
Action: Mouse moved to (246, 62)
Screenshot: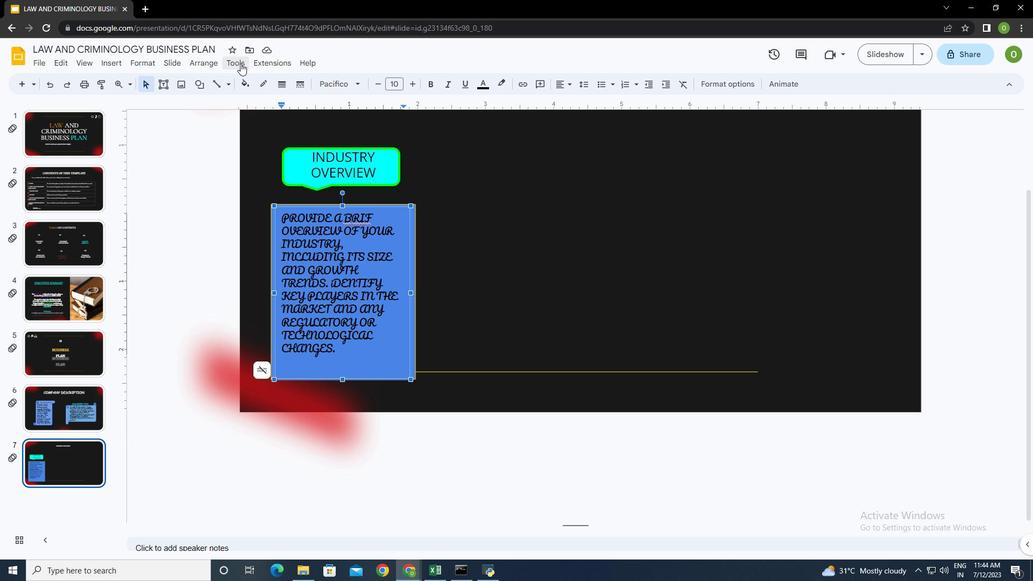 
Action: Mouse pressed left at (246, 62)
Screenshot: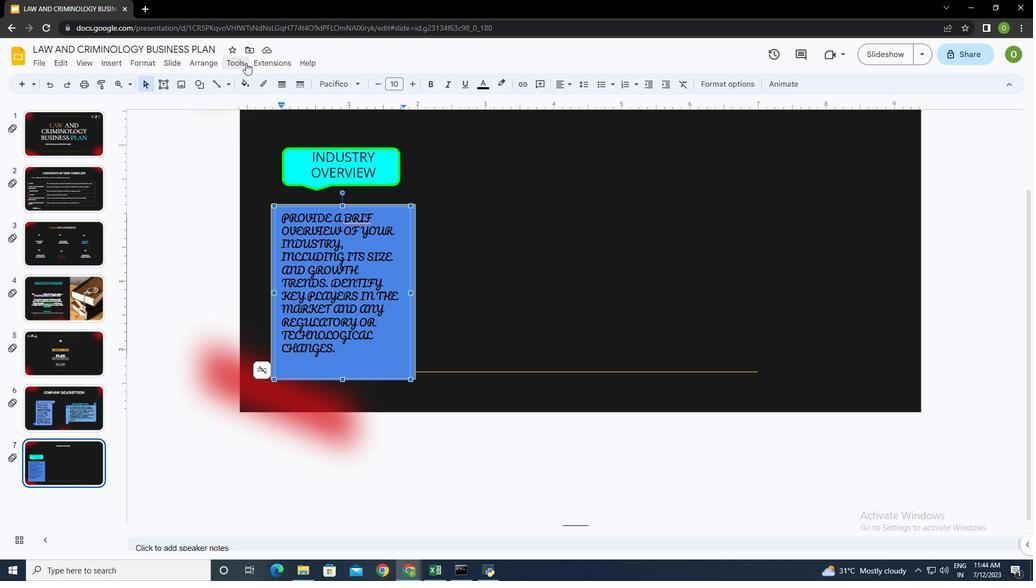 
Action: Mouse moved to (299, 80)
Screenshot: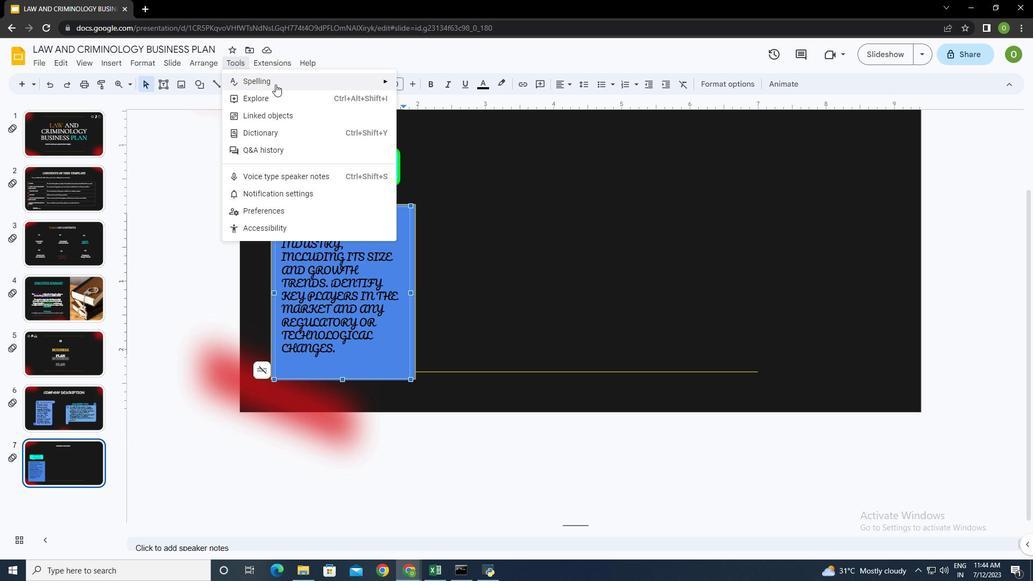 
Action: Mouse pressed left at (299, 80)
Screenshot: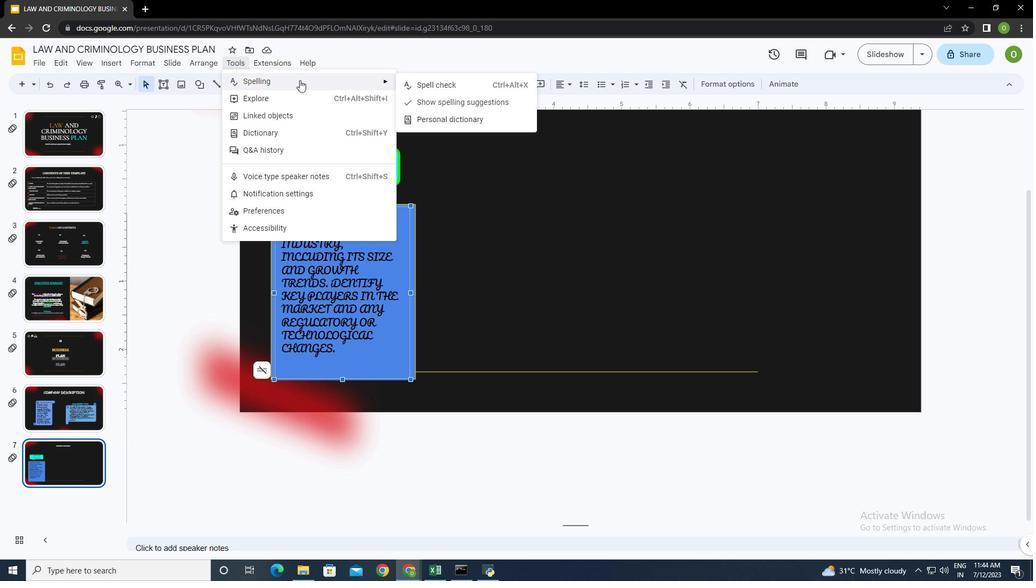 
Action: Mouse moved to (428, 86)
Screenshot: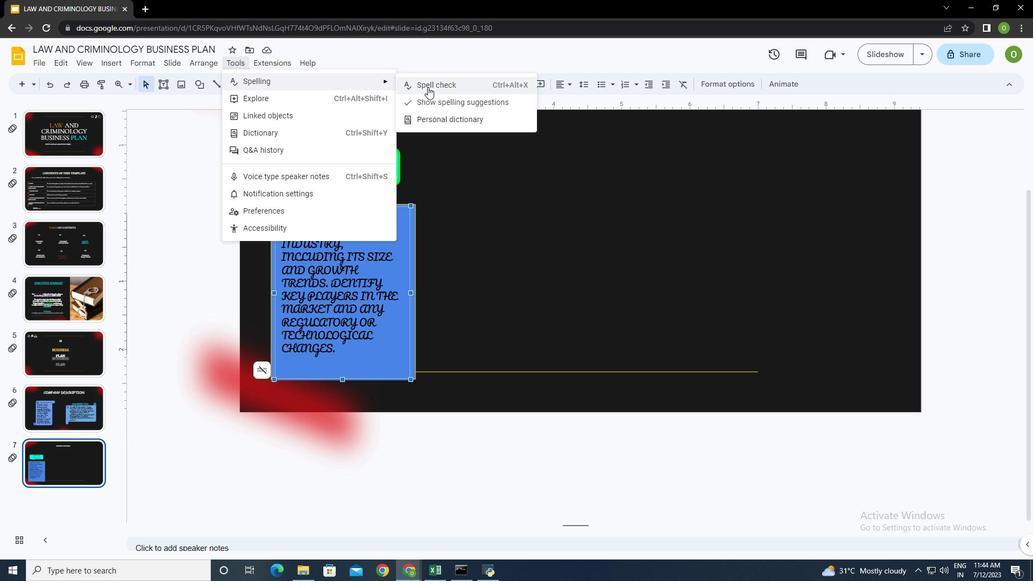 
Action: Mouse pressed left at (428, 86)
Screenshot: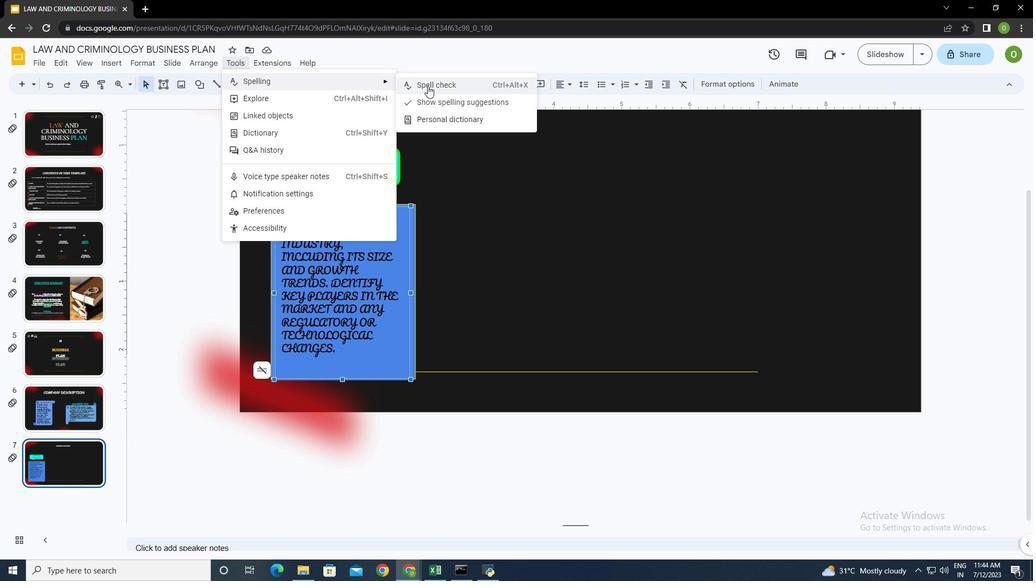 
Action: Mouse moved to (863, 162)
Screenshot: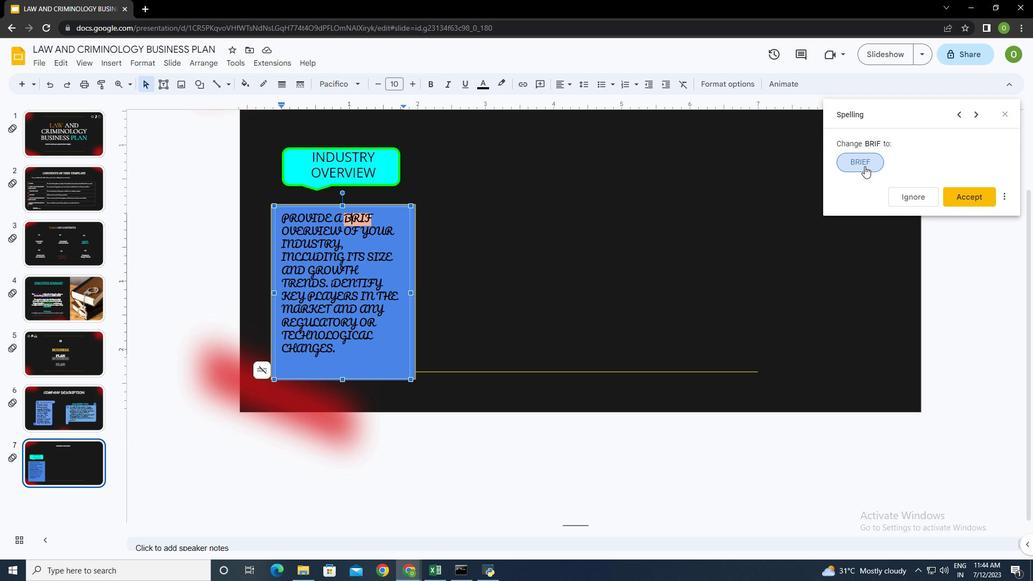 
Action: Mouse pressed left at (863, 162)
Screenshot: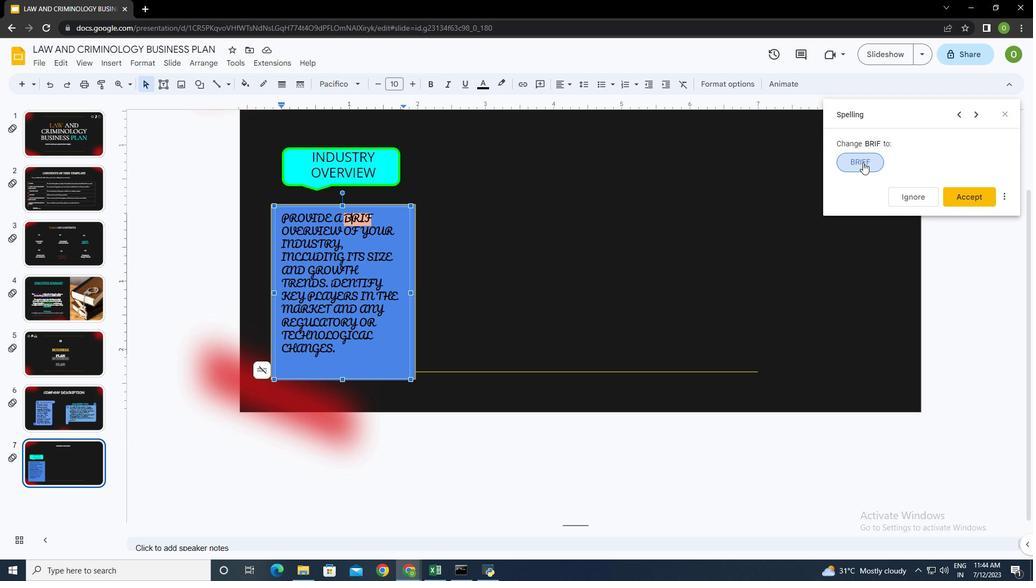 
Action: Mouse moved to (384, 221)
Screenshot: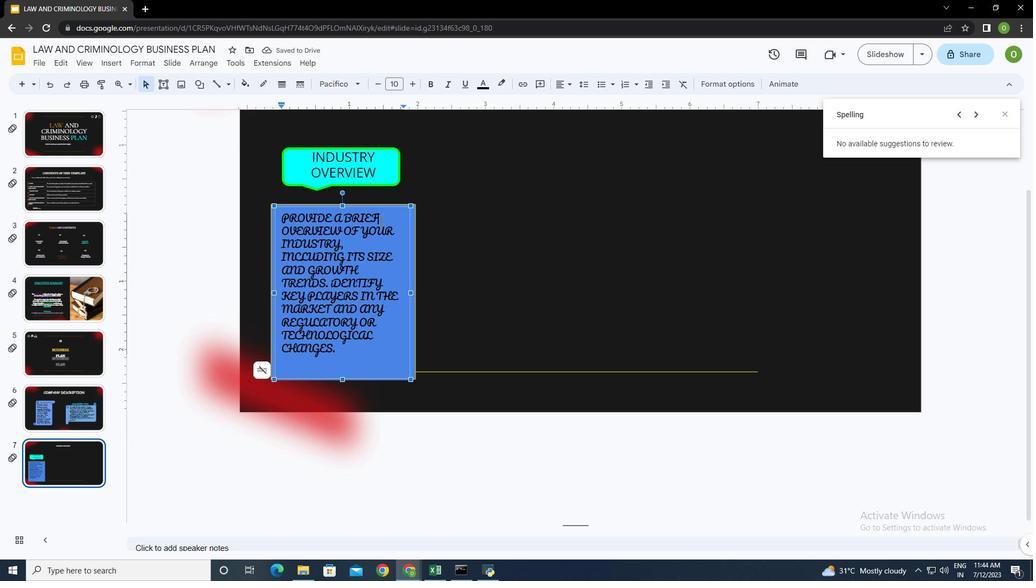 
Action: Mouse pressed left at (384, 221)
Screenshot: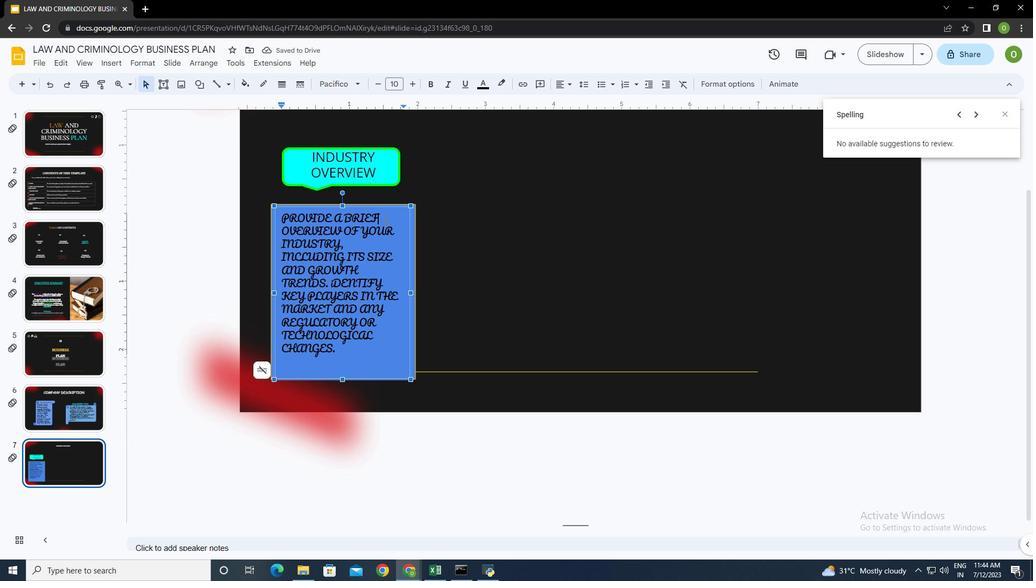 
Action: Mouse moved to (394, 279)
Screenshot: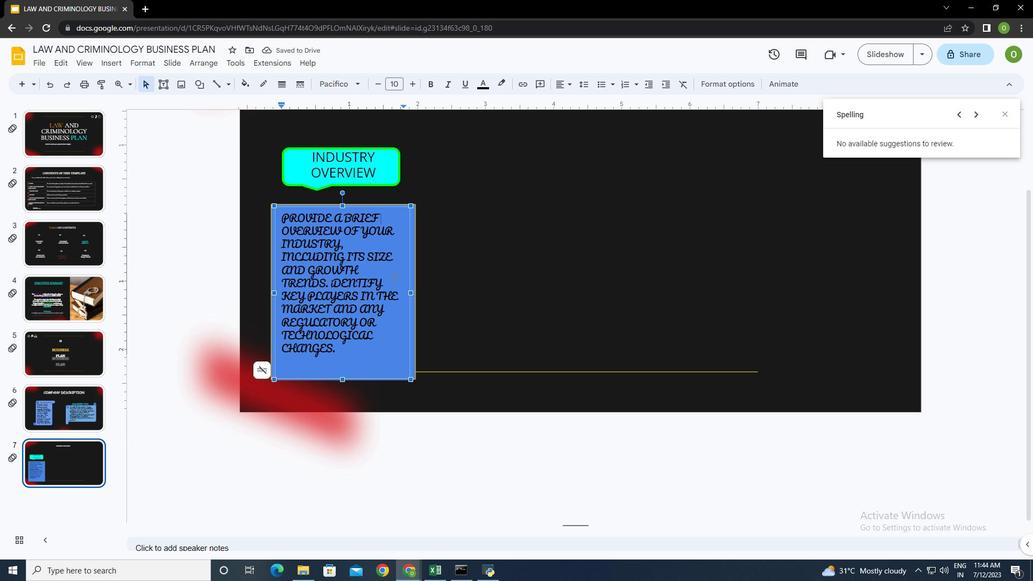 
Action: Mouse pressed left at (394, 279)
Screenshot: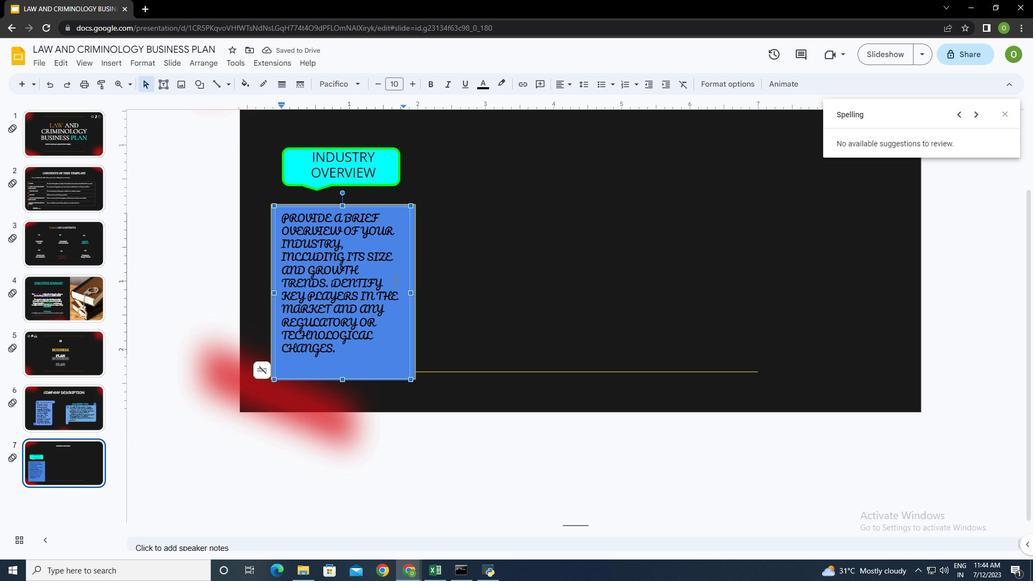 
Action: Mouse moved to (366, 340)
Screenshot: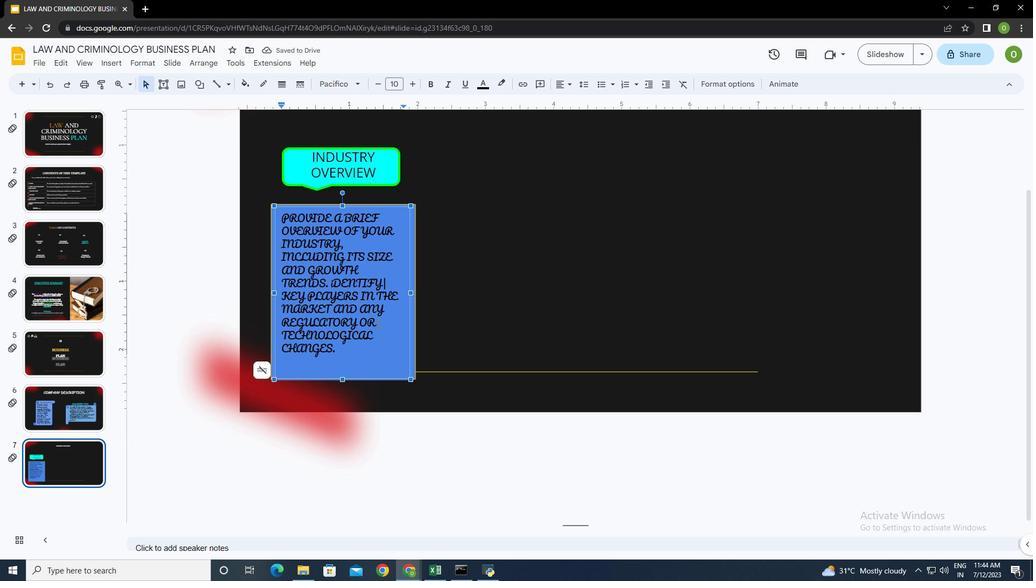 
Action: Mouse pressed left at (366, 340)
Screenshot: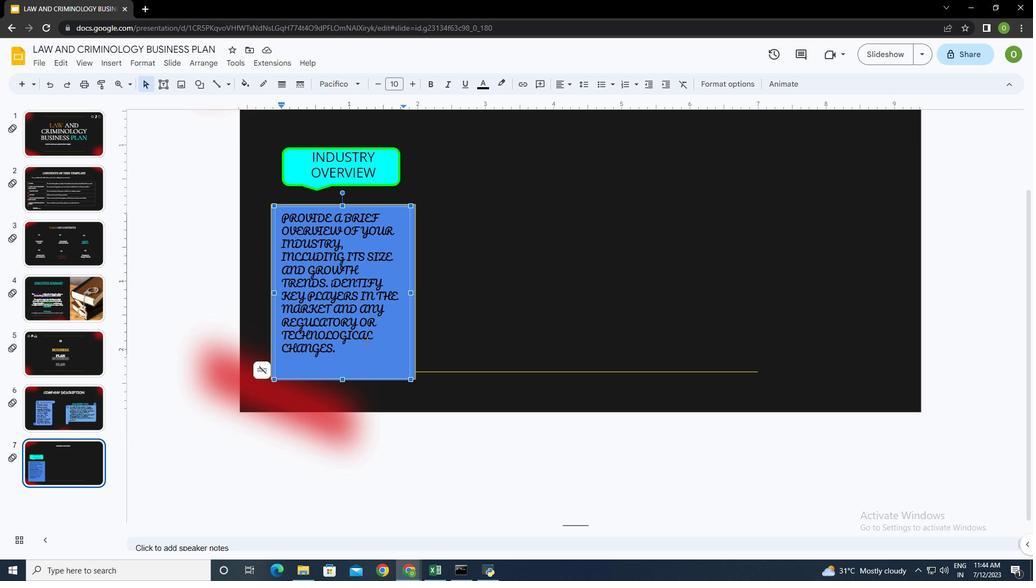 
Action: Mouse moved to (383, 164)
Screenshot: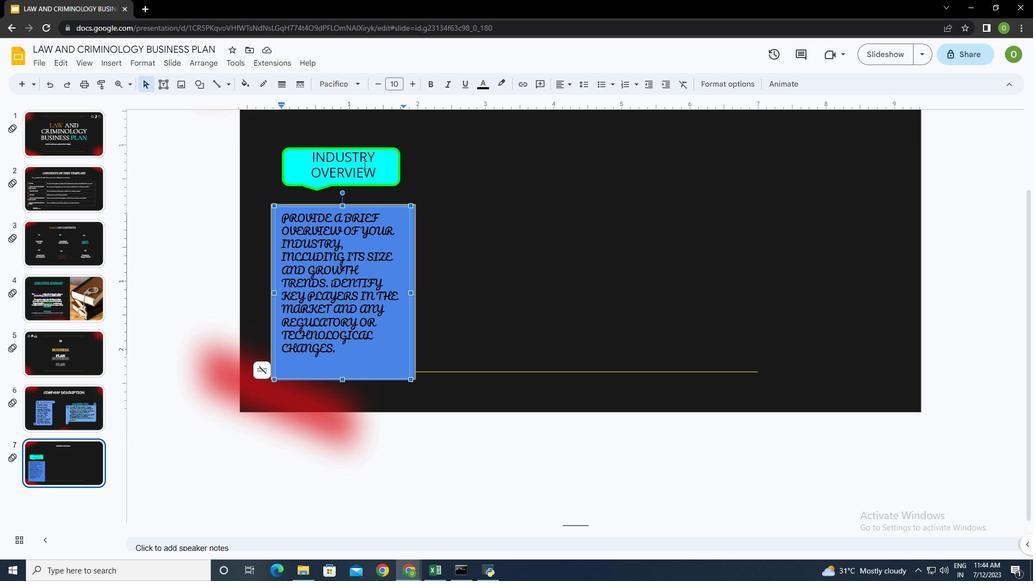 
Action: Mouse pressed left at (383, 164)
Screenshot: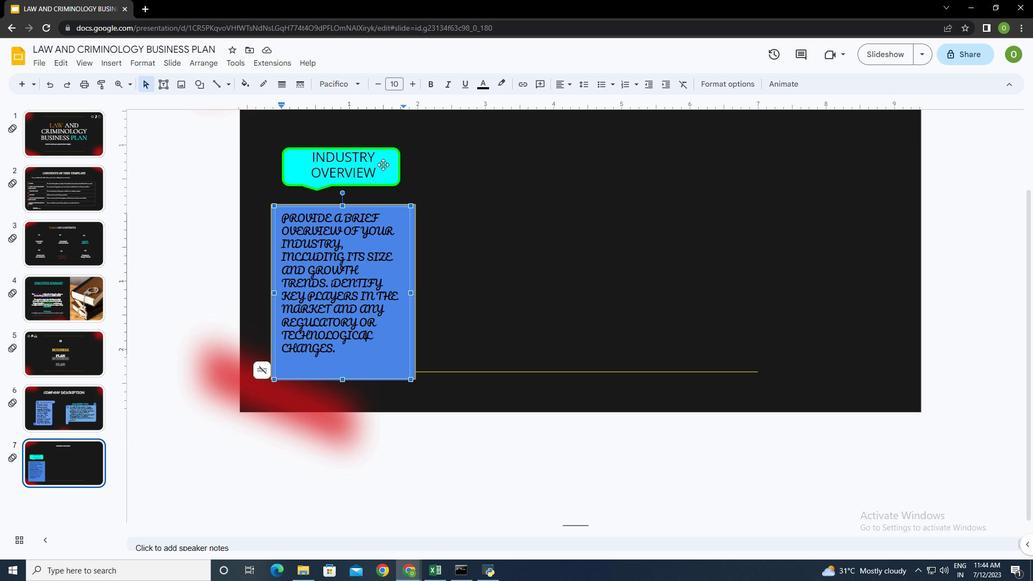 
Action: Mouse moved to (315, 187)
Screenshot: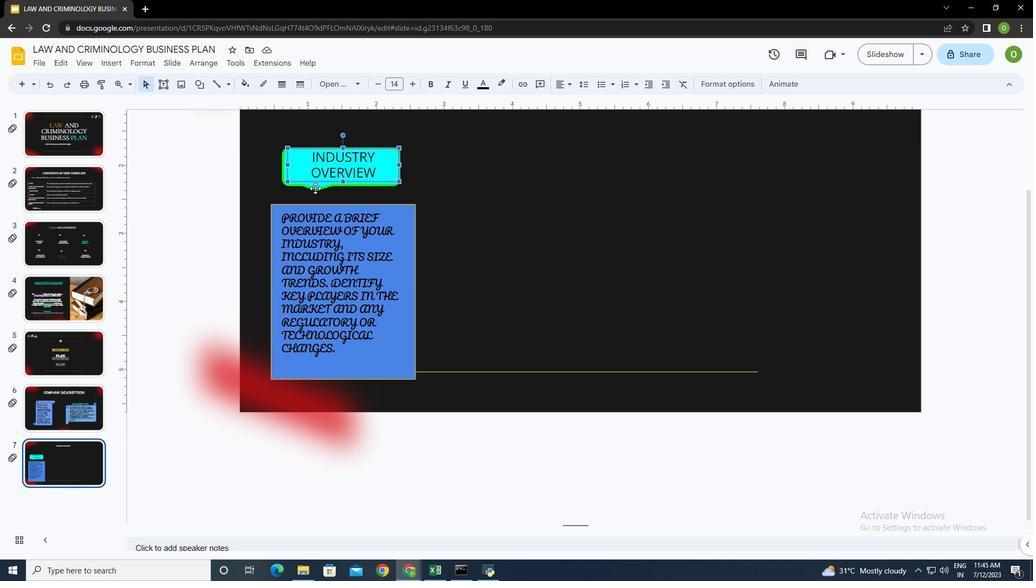 
Action: Mouse pressed left at (315, 187)
Screenshot: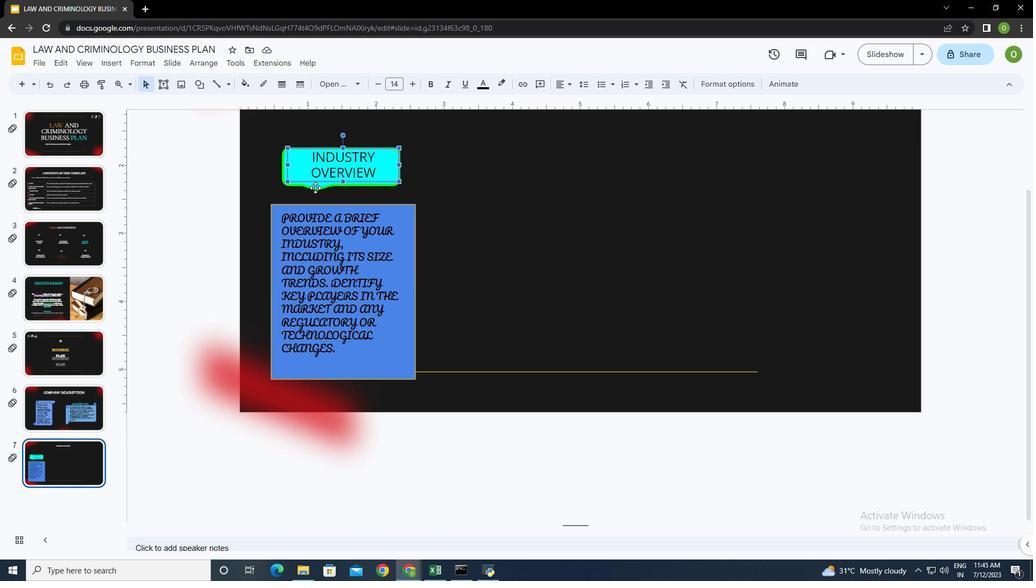 
Action: Mouse moved to (314, 188)
Screenshot: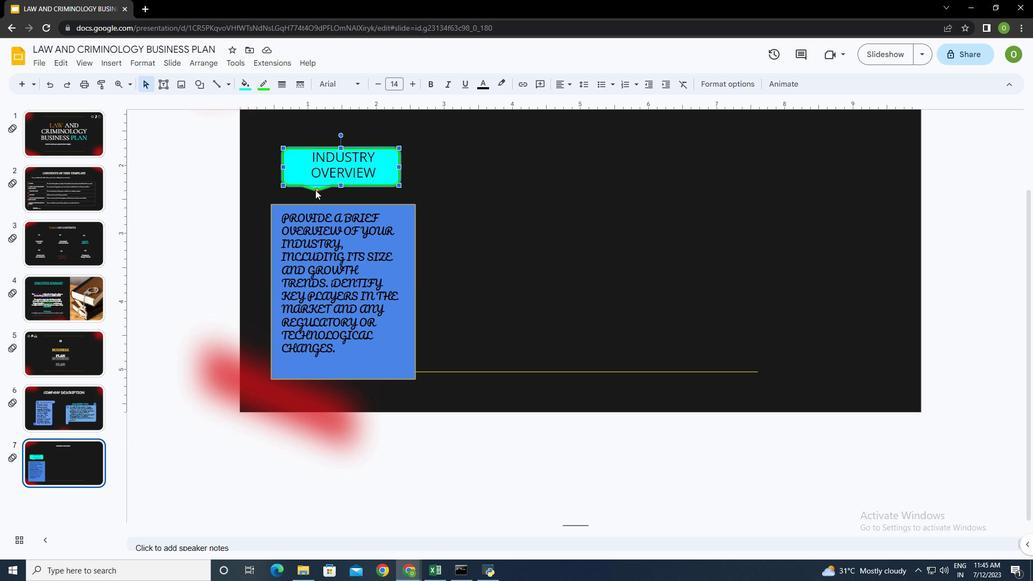 
Action: Mouse pressed left at (314, 188)
Screenshot: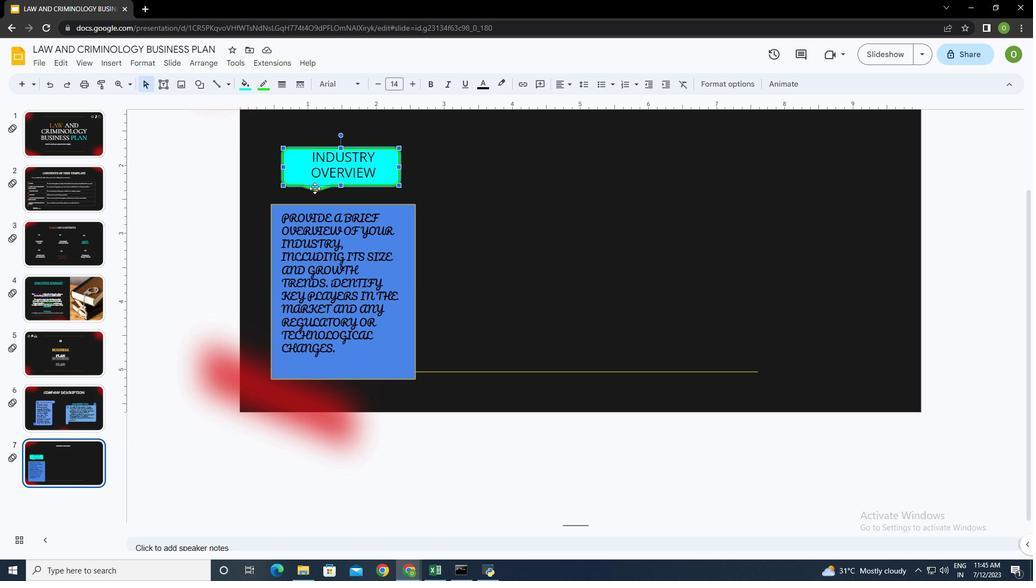 
Action: Mouse moved to (401, 281)
Screenshot: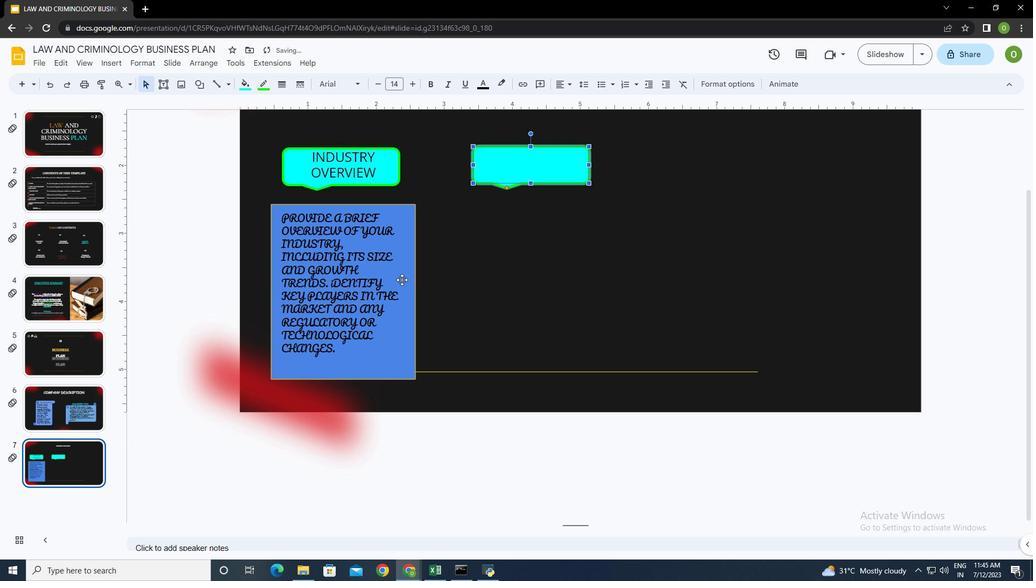 
Action: Mouse pressed left at (401, 281)
Screenshot: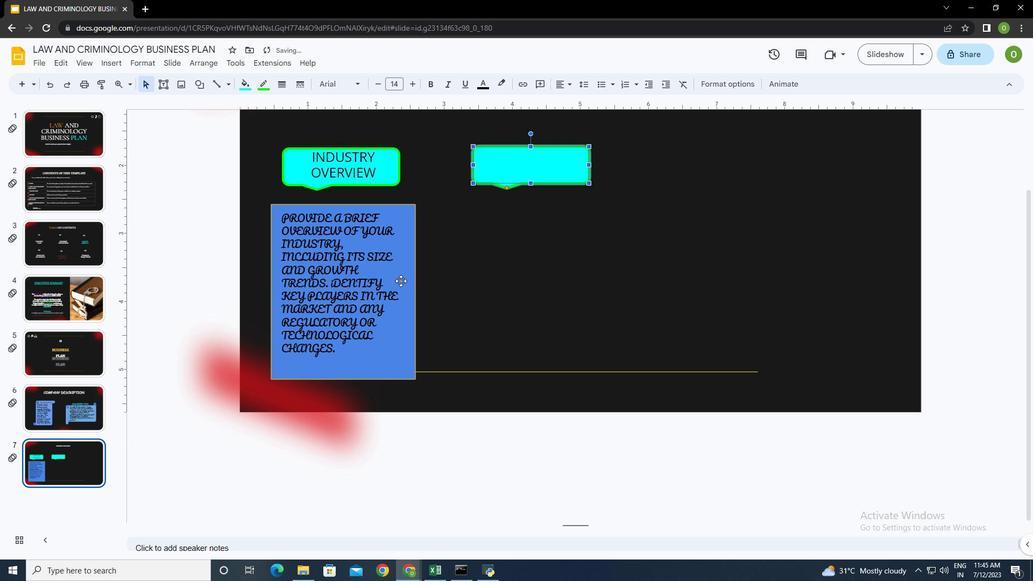 
Action: Mouse moved to (414, 359)
Screenshot: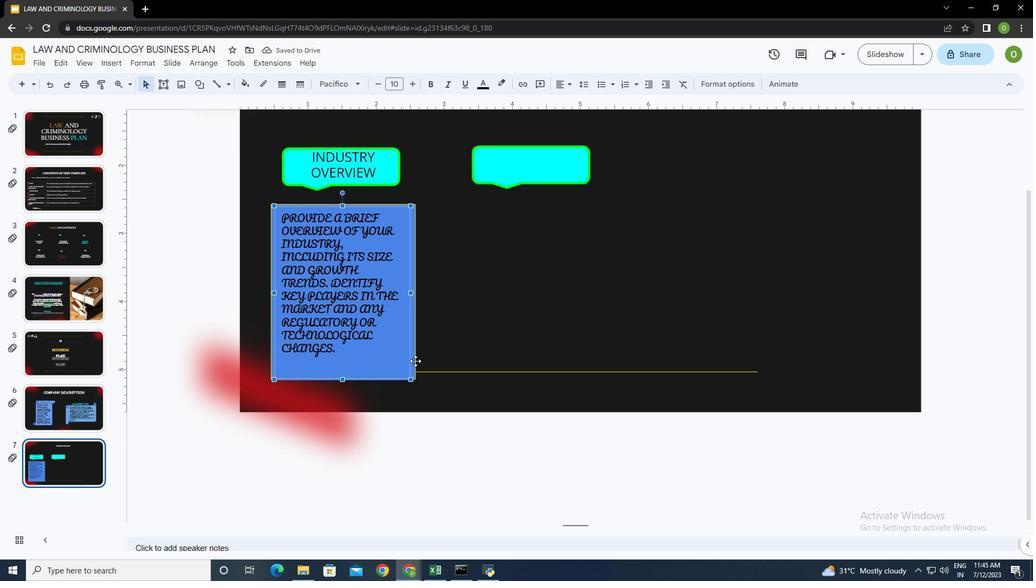 
Action: Mouse pressed left at (414, 359)
Screenshot: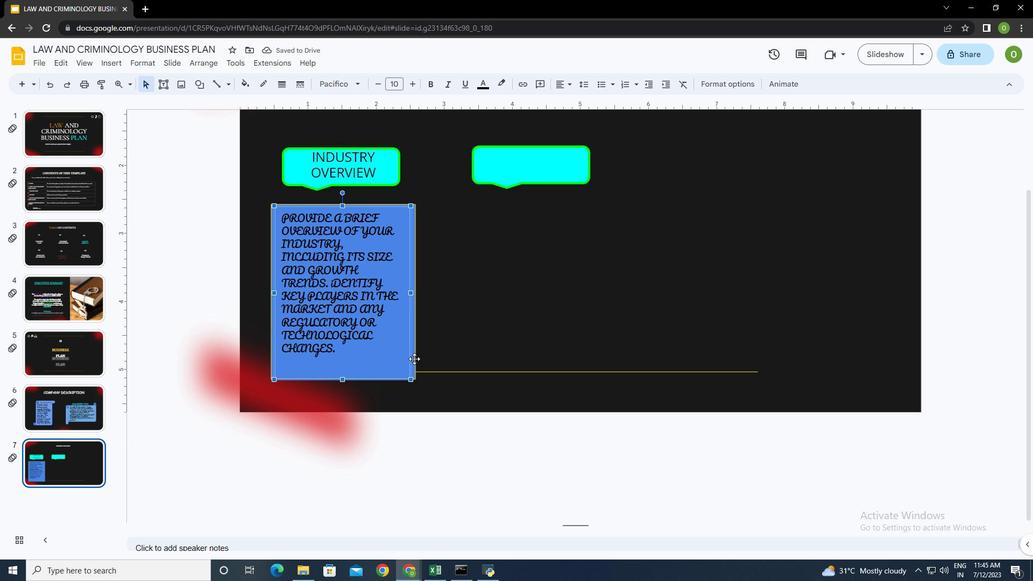 
Action: Mouse moved to (415, 354)
Screenshot: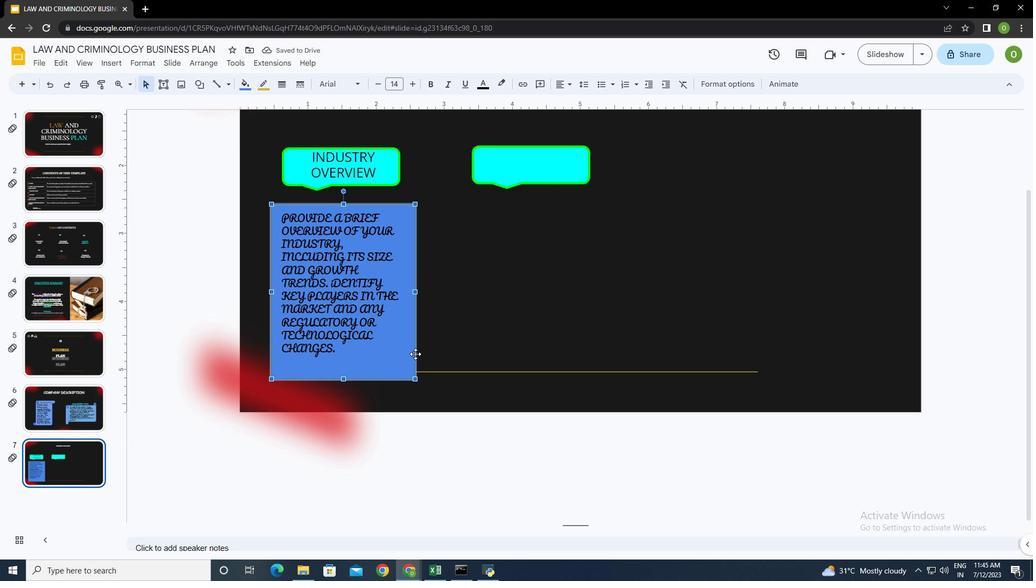 
Action: Mouse pressed left at (415, 354)
Screenshot: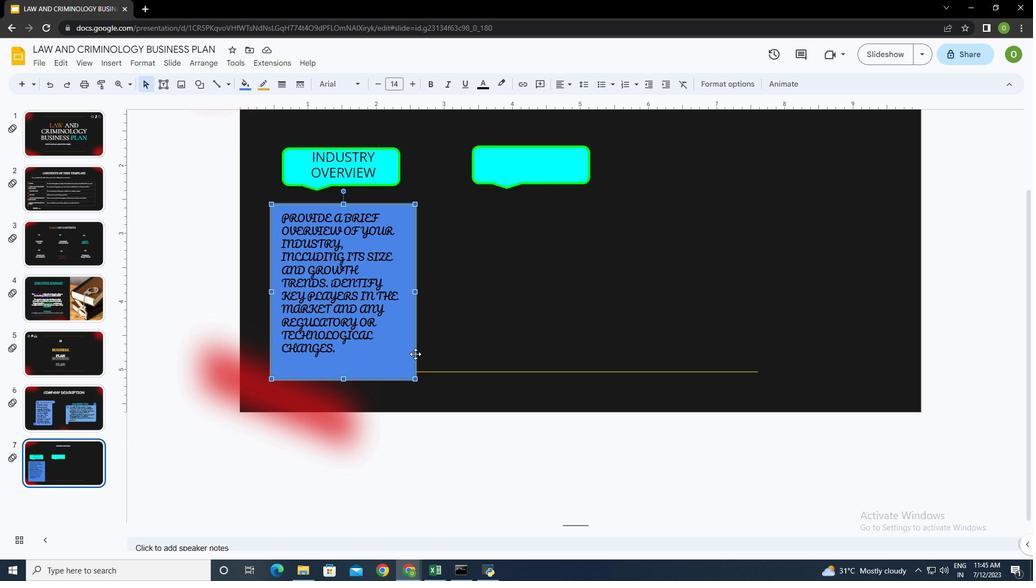 
Action: Mouse moved to (512, 230)
Screenshot: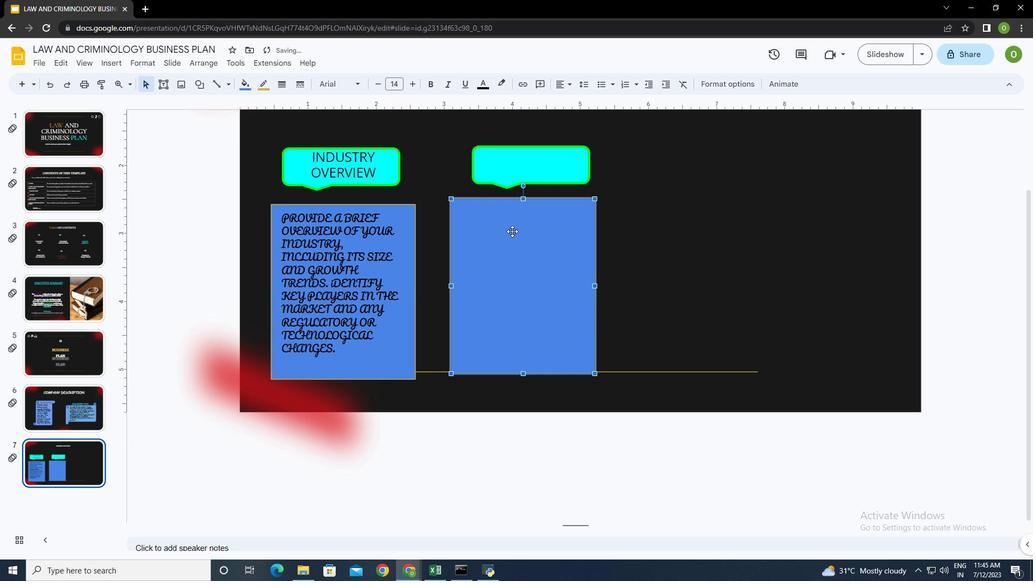 
Action: Mouse pressed left at (512, 230)
Screenshot: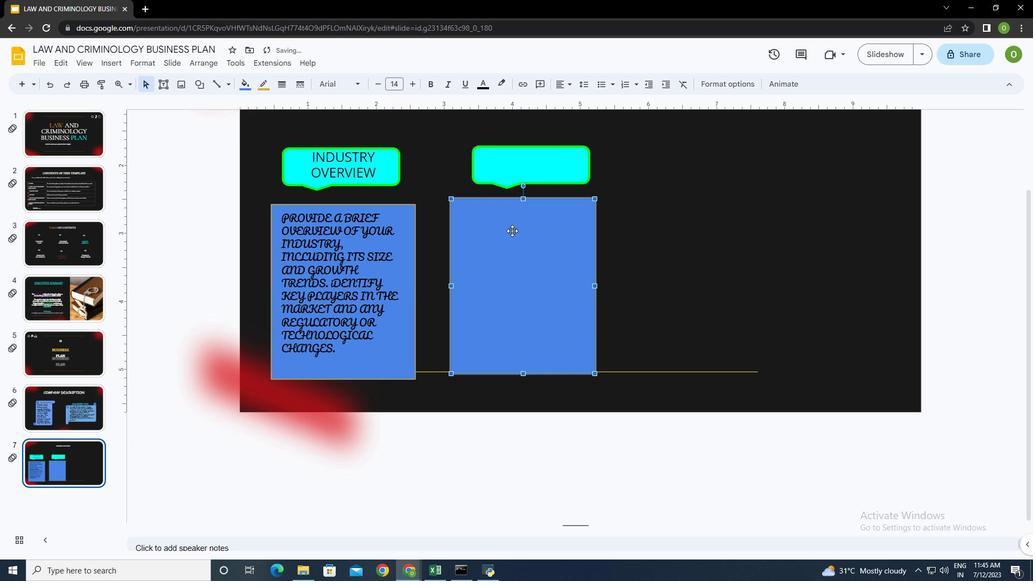 
Action: Mouse moved to (509, 159)
Screenshot: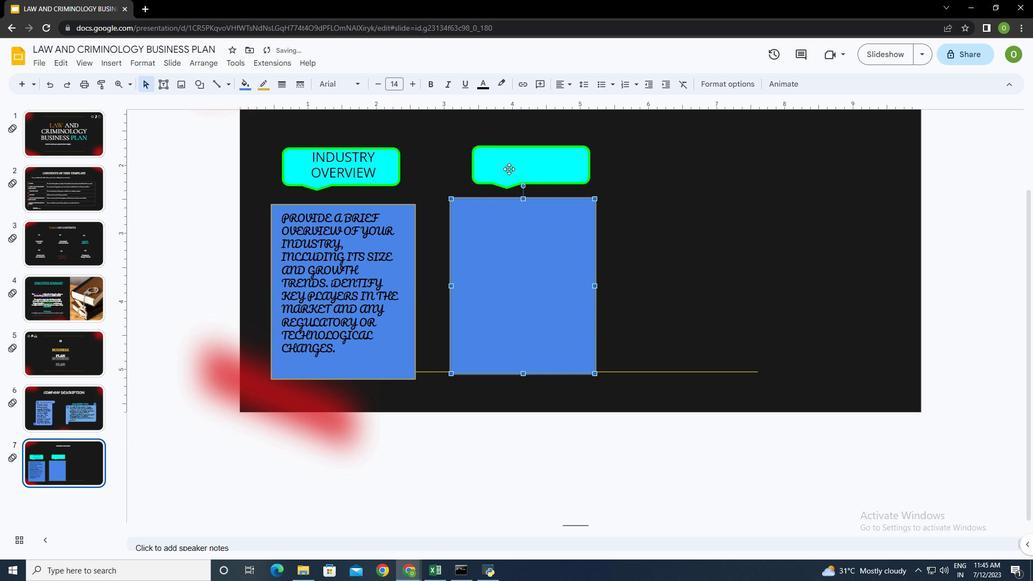 
Action: Mouse pressed left at (509, 159)
Screenshot: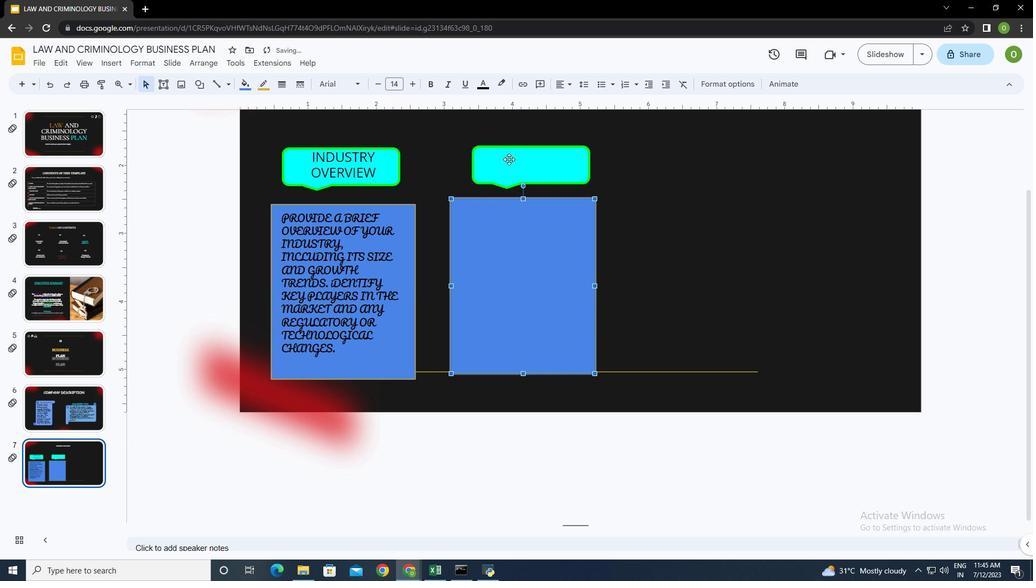 
Action: Mouse moved to (520, 162)
Screenshot: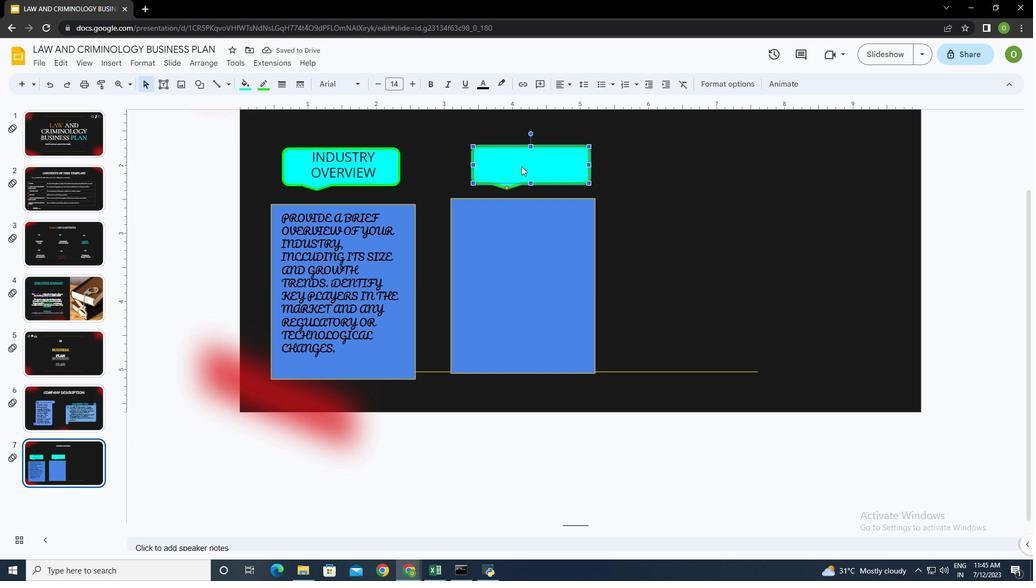 
Action: Mouse pressed left at (520, 162)
Screenshot: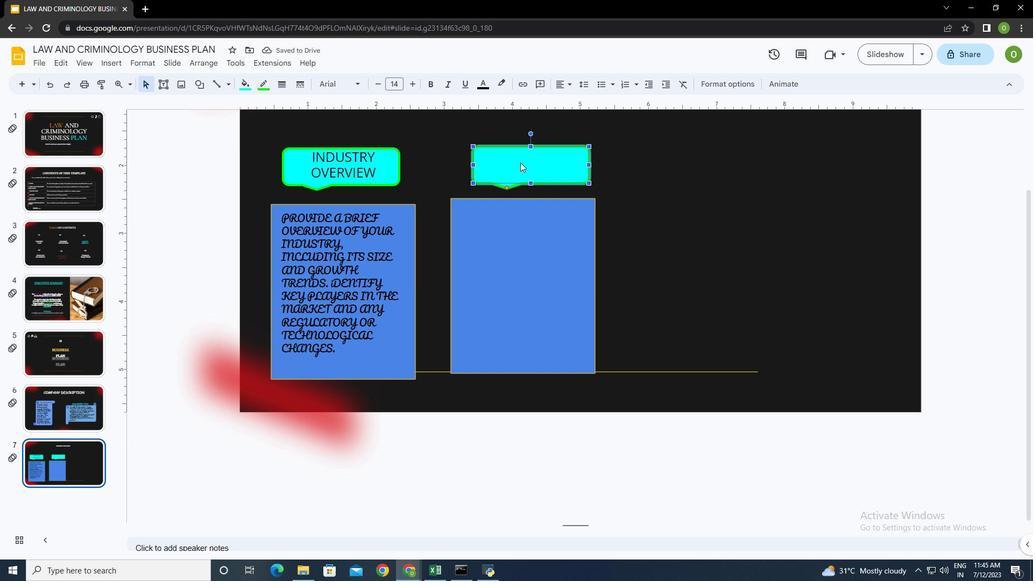 
Action: Mouse moved to (521, 253)
Screenshot: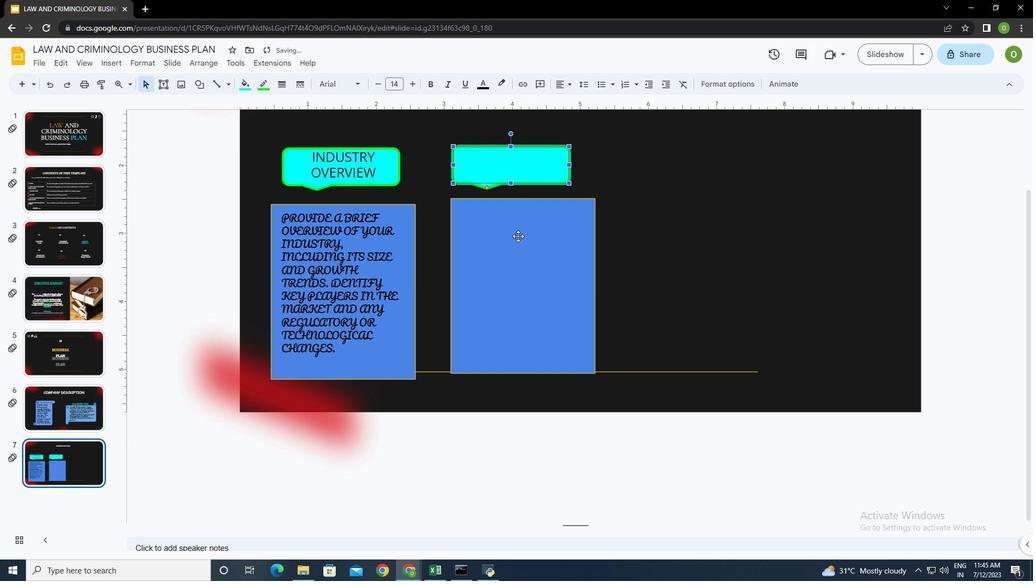 
Action: Mouse pressed left at (521, 253)
Screenshot: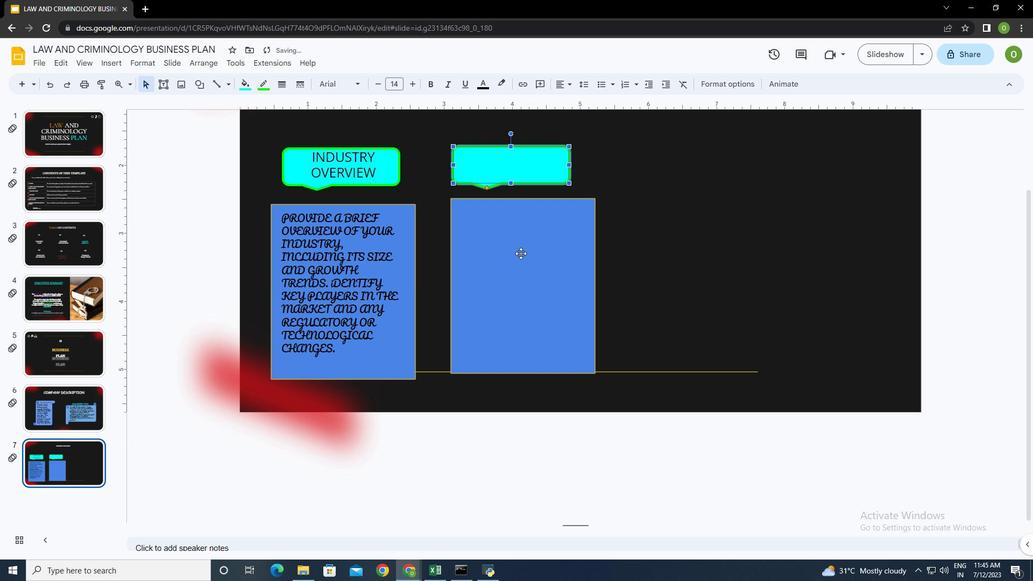 
Action: Mouse moved to (519, 170)
Screenshot: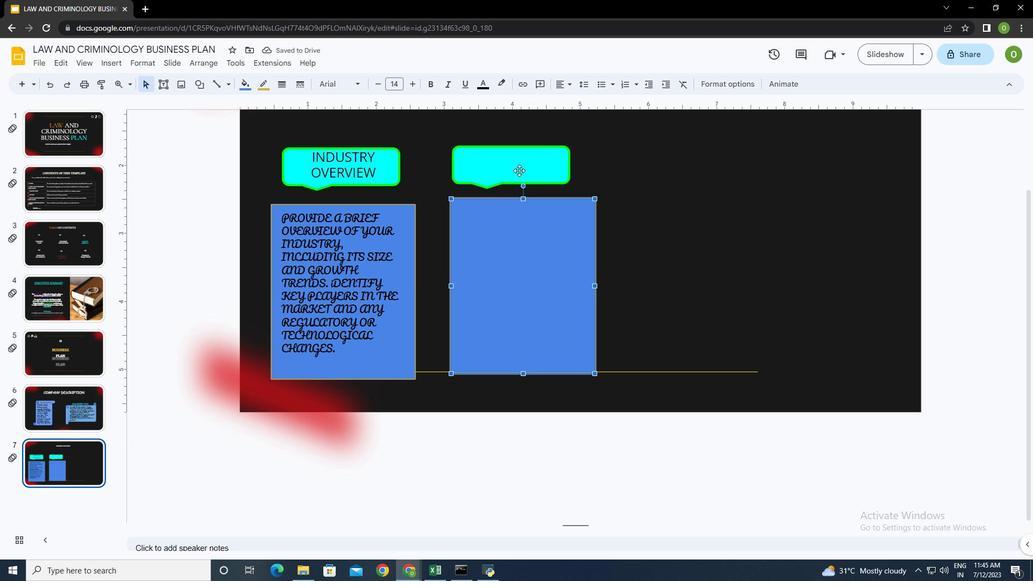 
Action: Mouse pressed left at (519, 170)
Screenshot: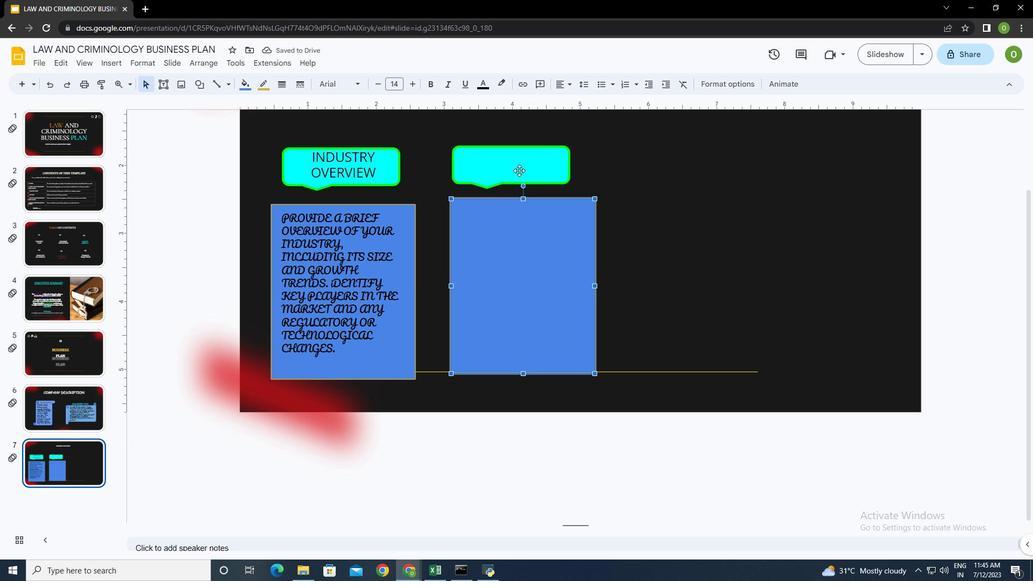 
Action: Mouse moved to (373, 160)
Screenshot: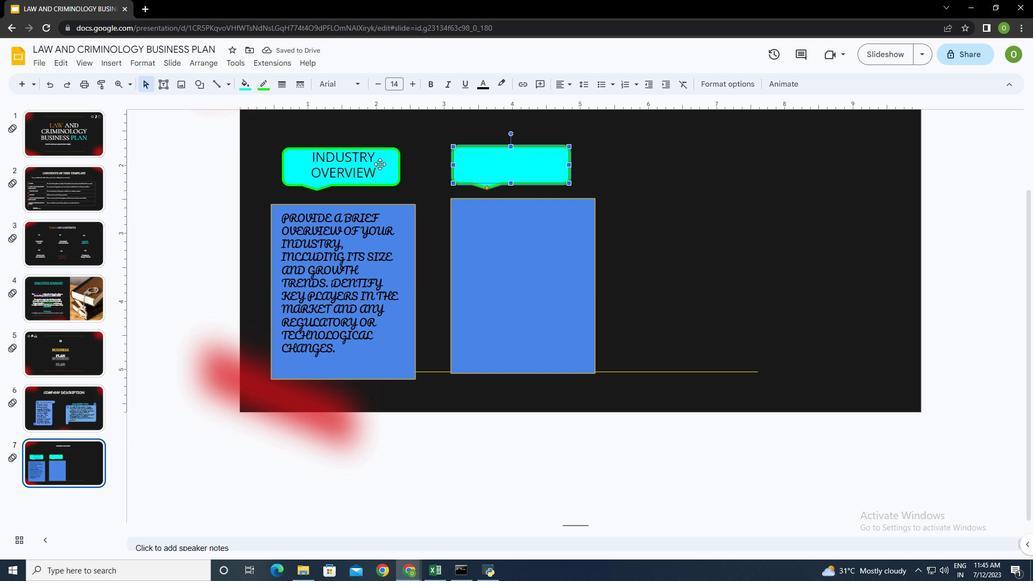 
Action: Mouse pressed left at (373, 160)
Screenshot: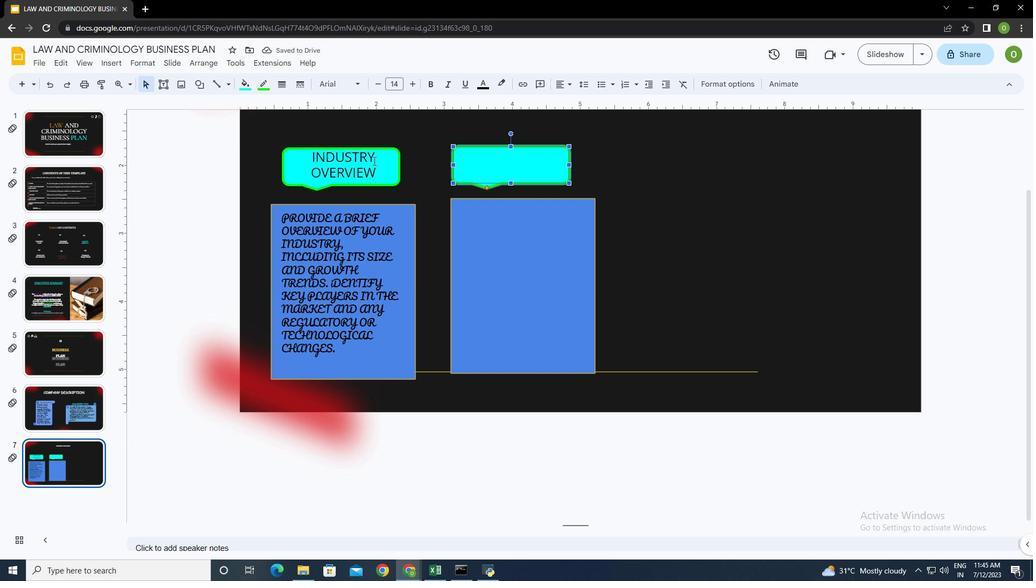 
Action: Mouse moved to (381, 172)
Screenshot: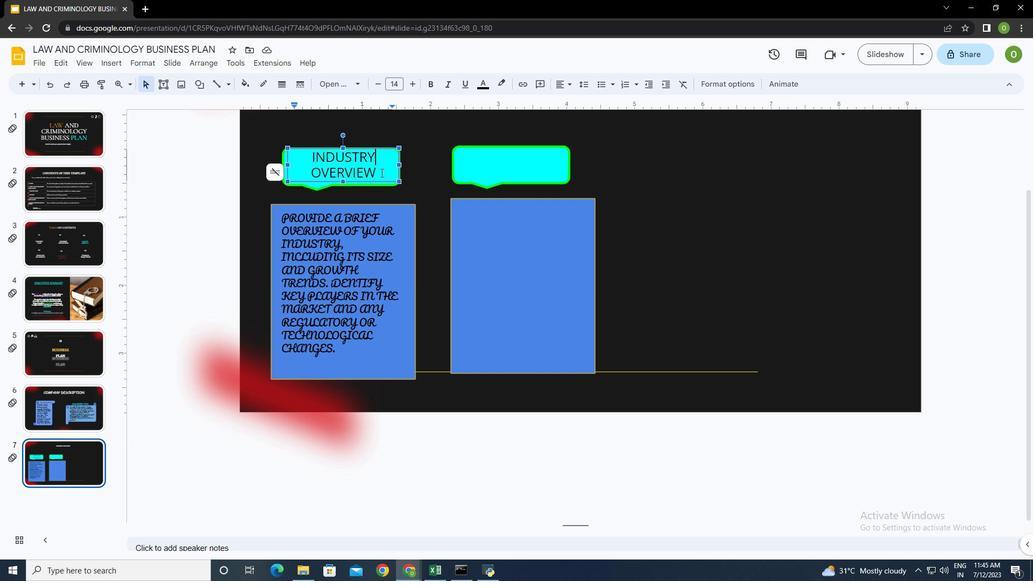 
Action: Mouse pressed left at (381, 172)
Screenshot: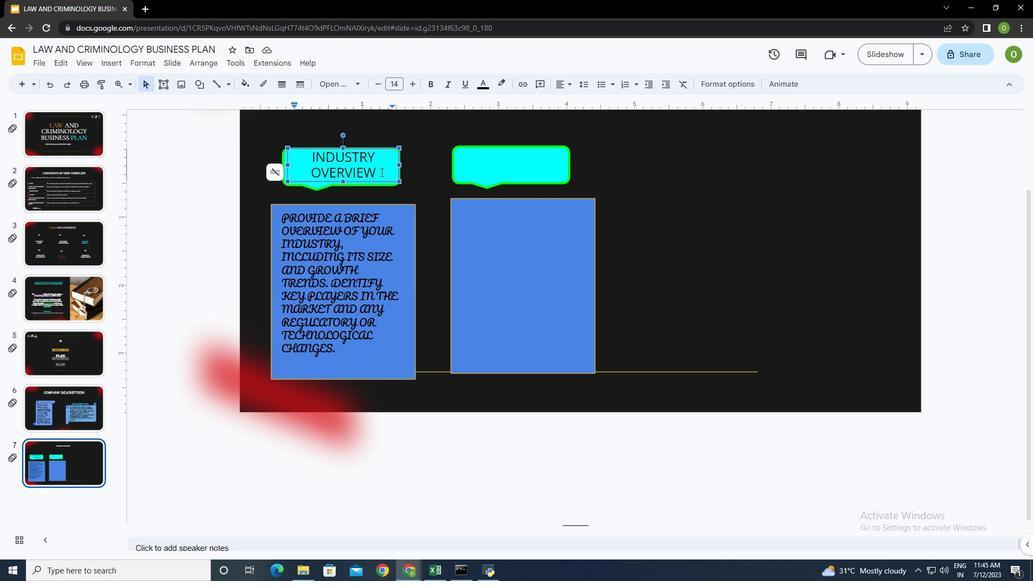 
Action: Mouse moved to (348, 82)
Screenshot: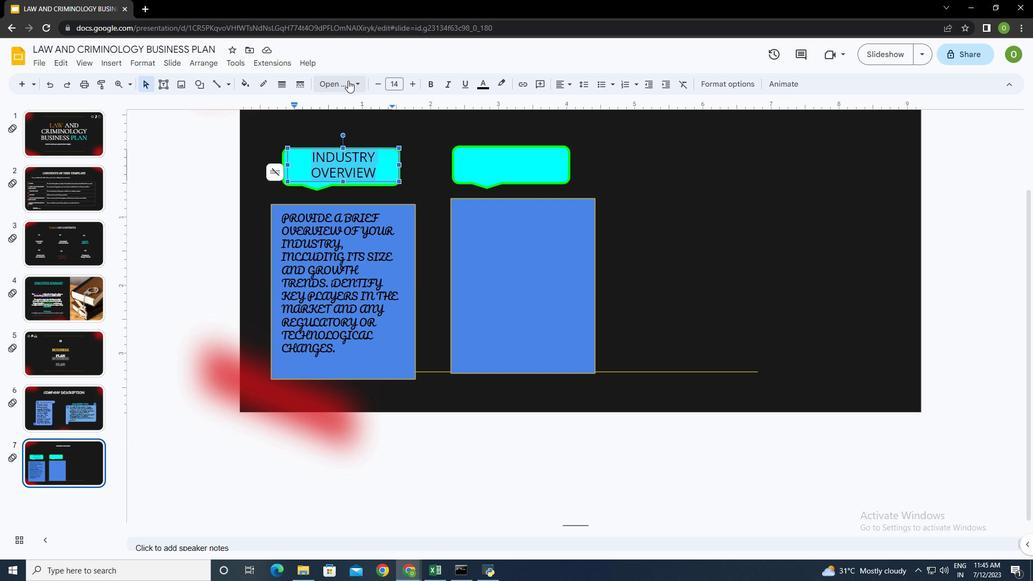 
Action: Mouse pressed left at (348, 82)
Screenshot: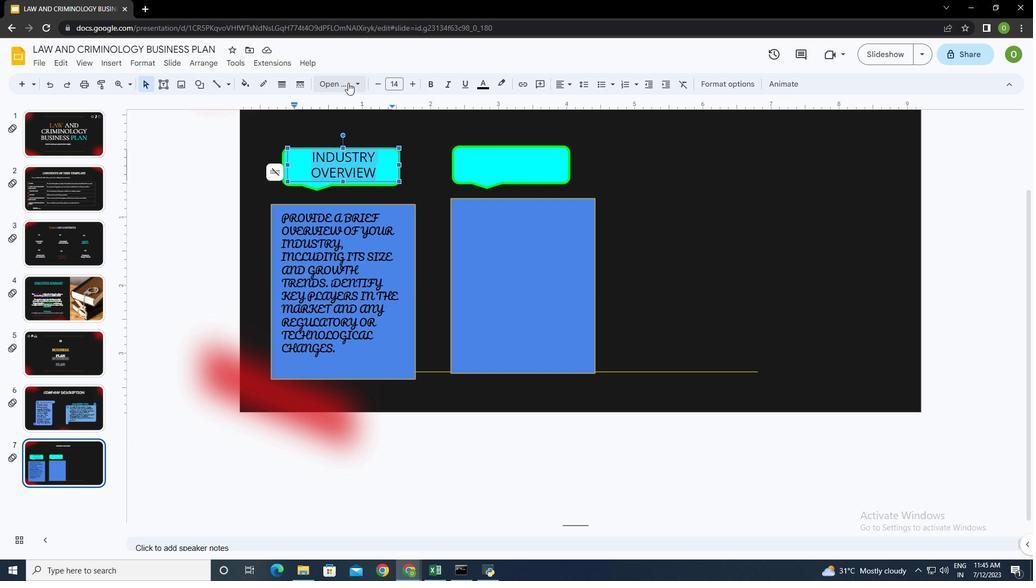 
Action: Mouse moved to (386, 264)
Screenshot: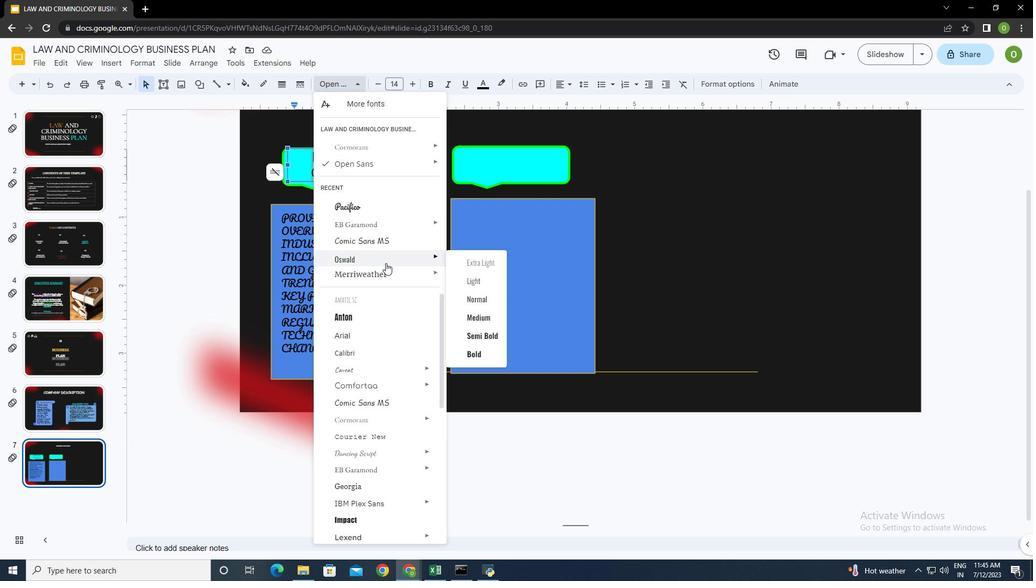 
Action: Mouse scrolled (386, 264) with delta (0, 0)
Screenshot: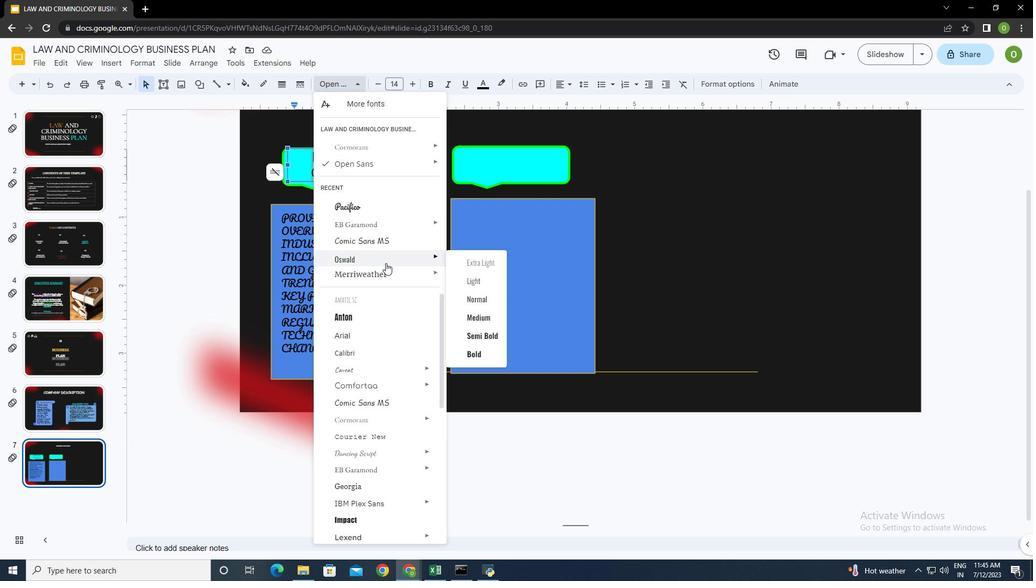 
Action: Mouse moved to (400, 321)
Screenshot: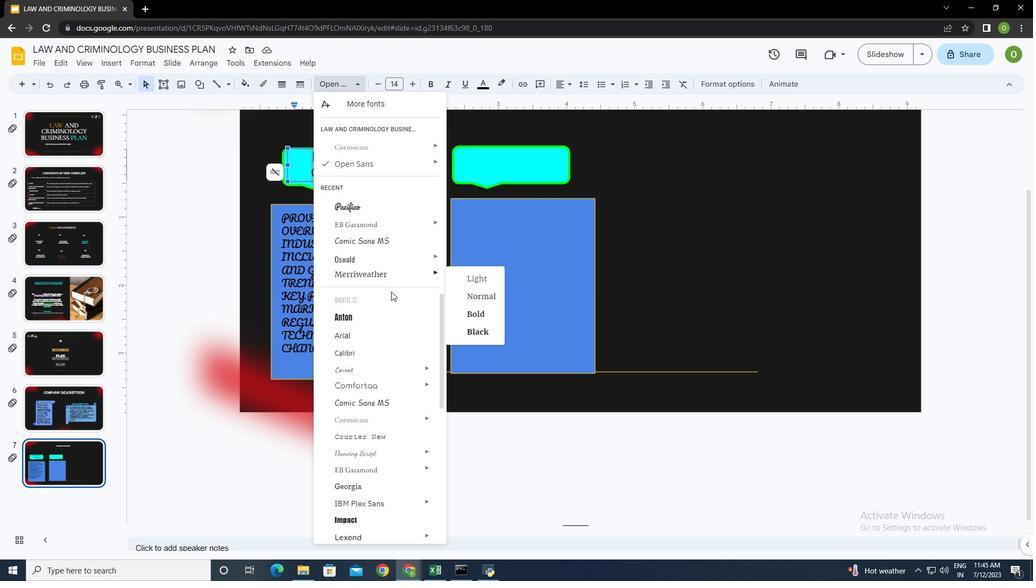 
Action: Mouse scrolled (400, 321) with delta (0, 0)
Screenshot: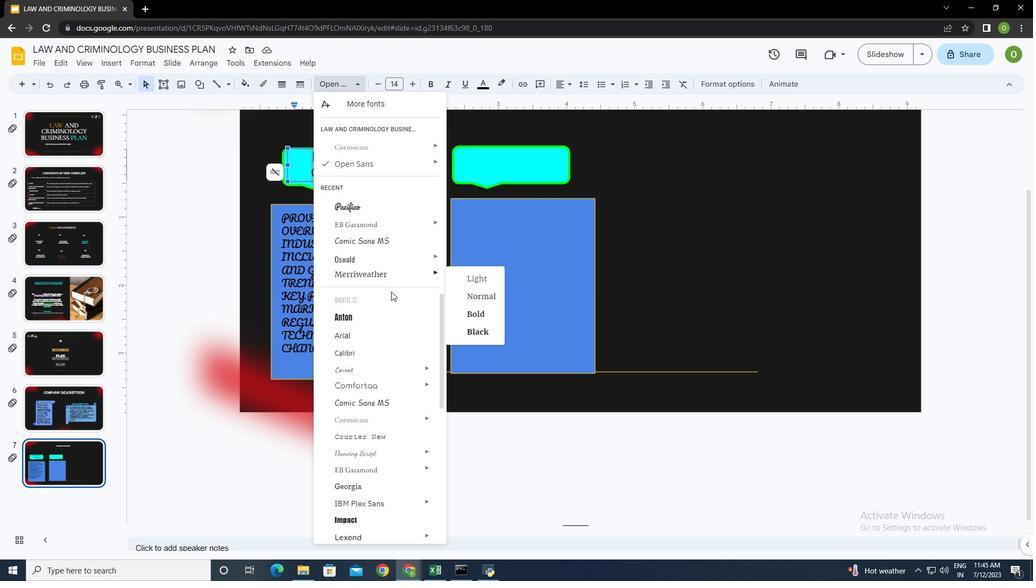 
Action: Mouse moved to (395, 377)
Screenshot: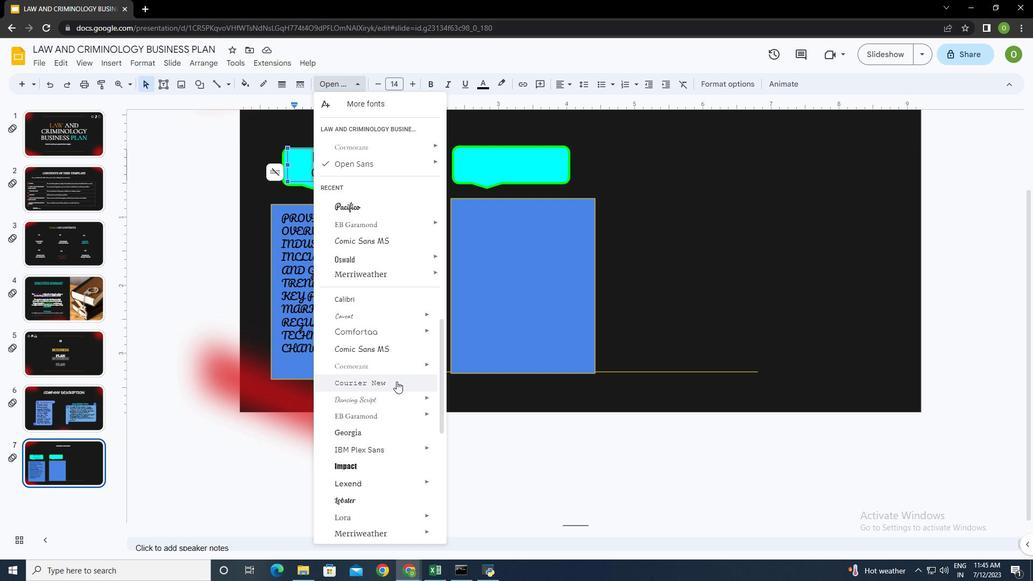
Action: Mouse pressed left at (395, 377)
Screenshot: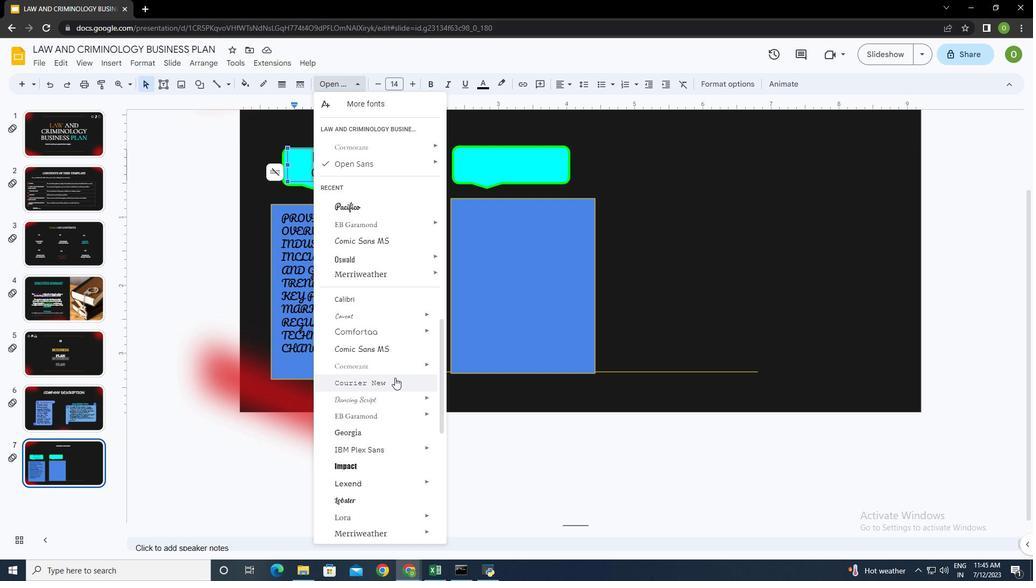
Action: Mouse moved to (446, 85)
Screenshot: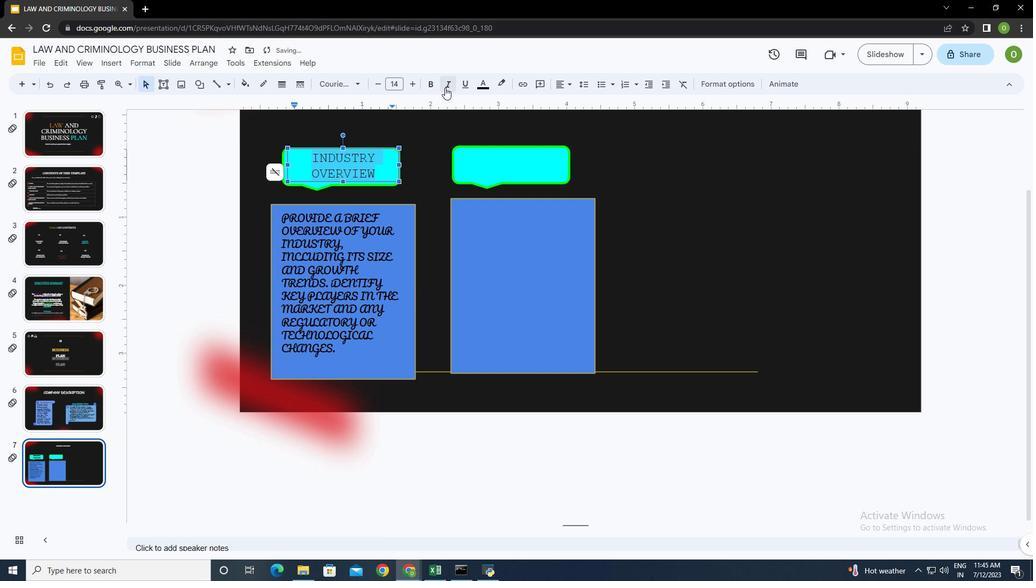 
Action: Mouse pressed left at (446, 85)
Screenshot: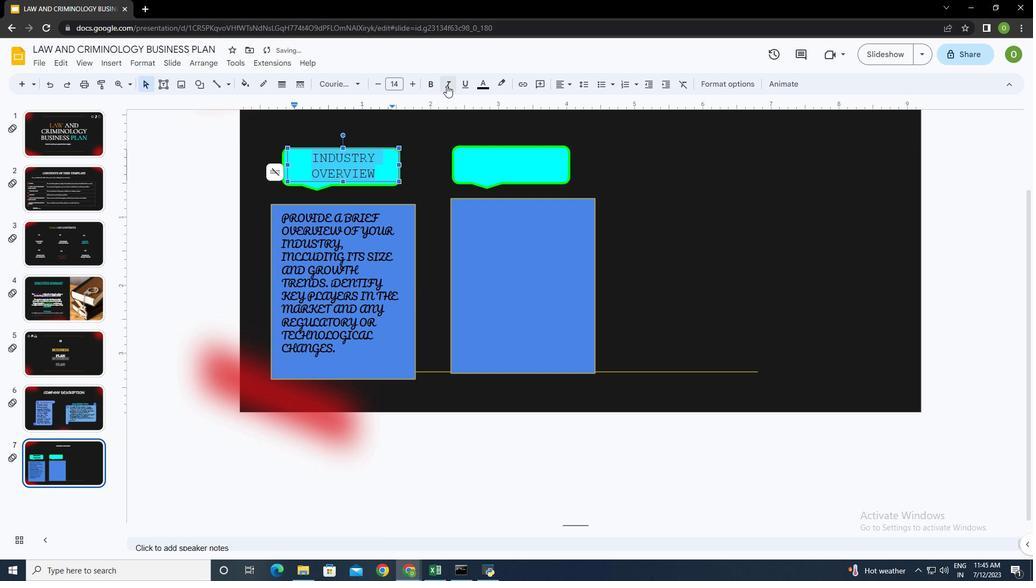 
Action: Mouse moved to (432, 83)
Screenshot: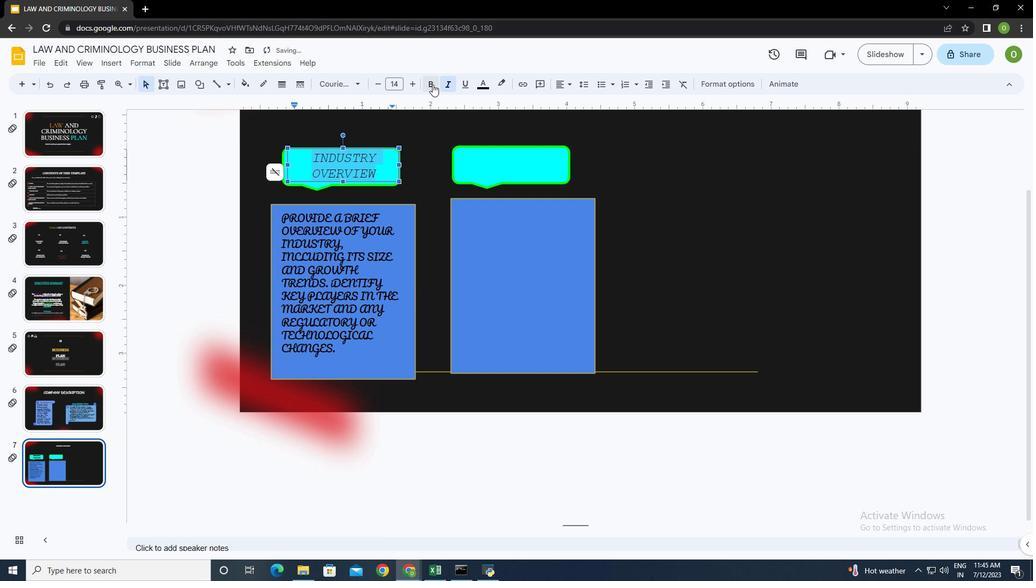 
Action: Mouse pressed left at (432, 83)
Screenshot: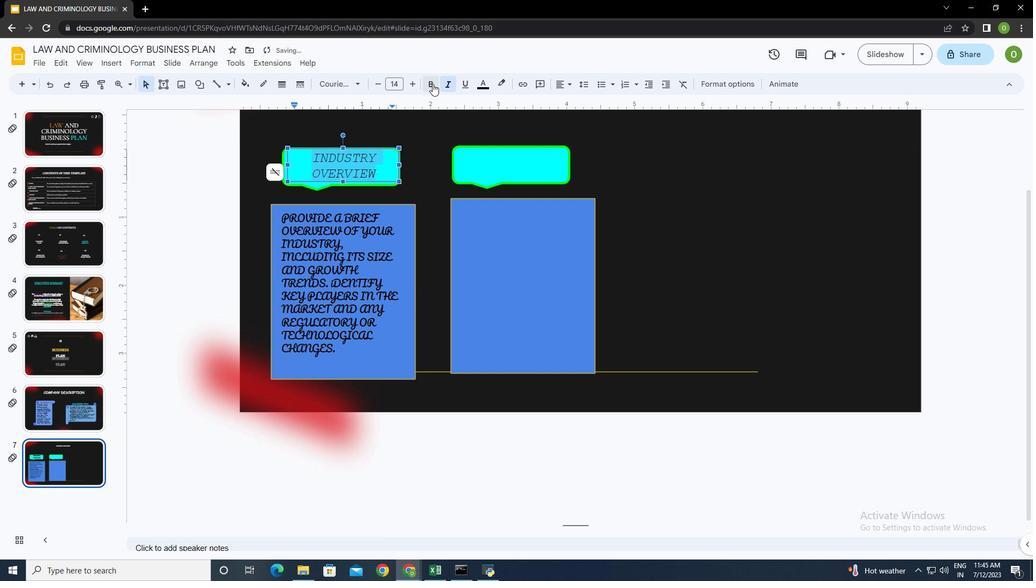 
Action: Mouse moved to (505, 156)
Screenshot: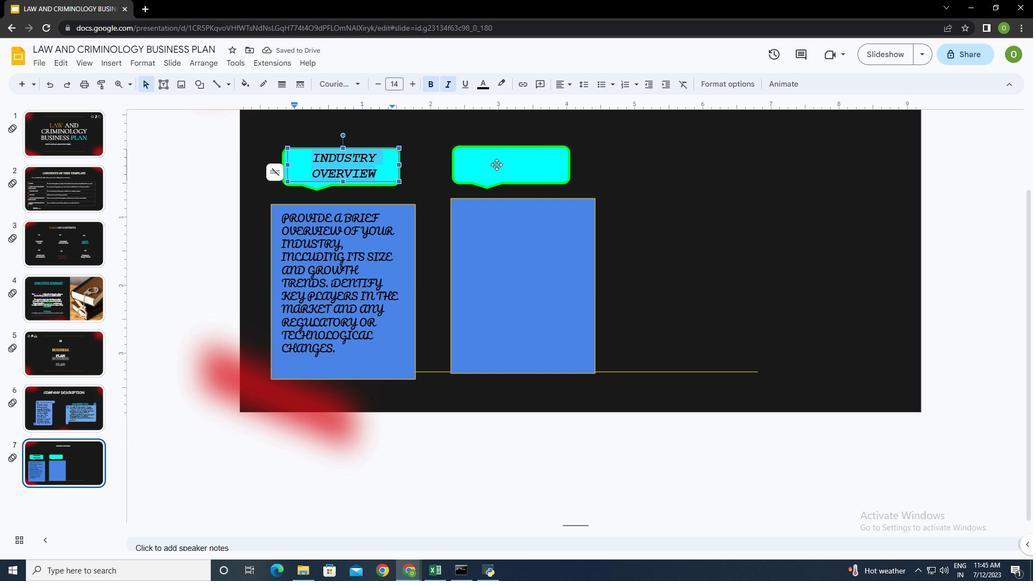 
Action: Mouse pressed left at (505, 156)
Screenshot: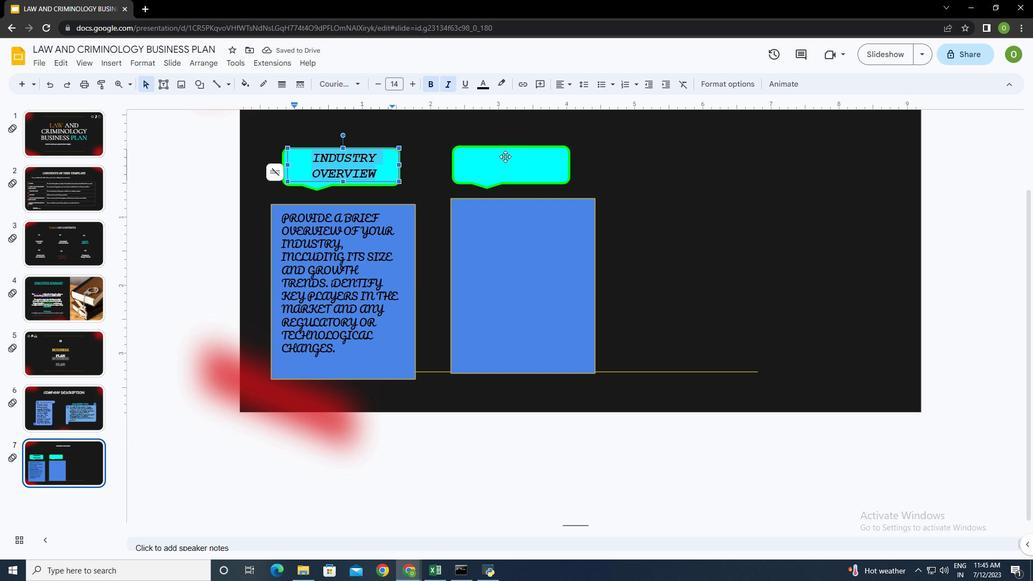 
Action: Mouse moved to (473, 157)
Screenshot: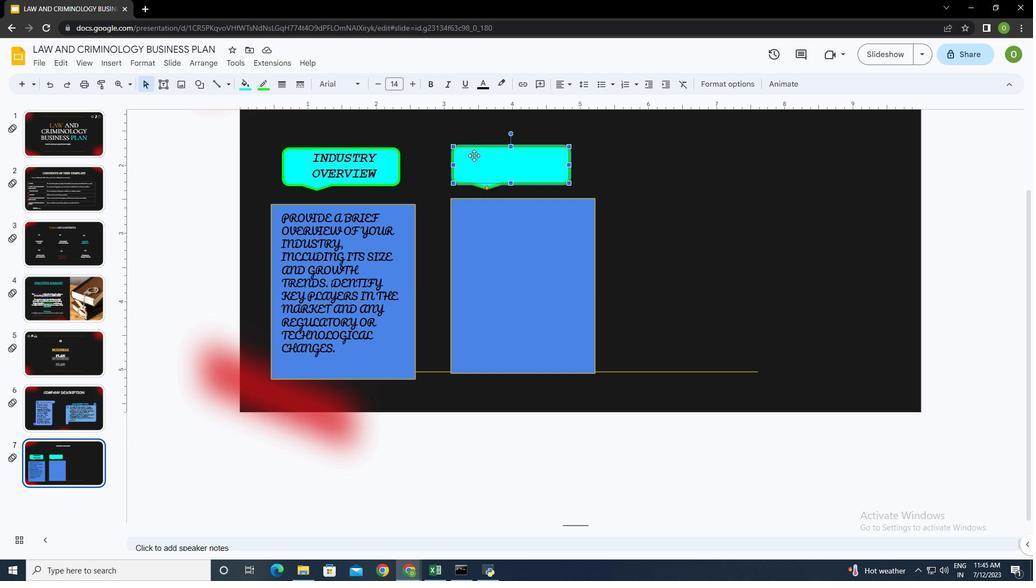 
Action: Mouse pressed left at (473, 157)
Screenshot: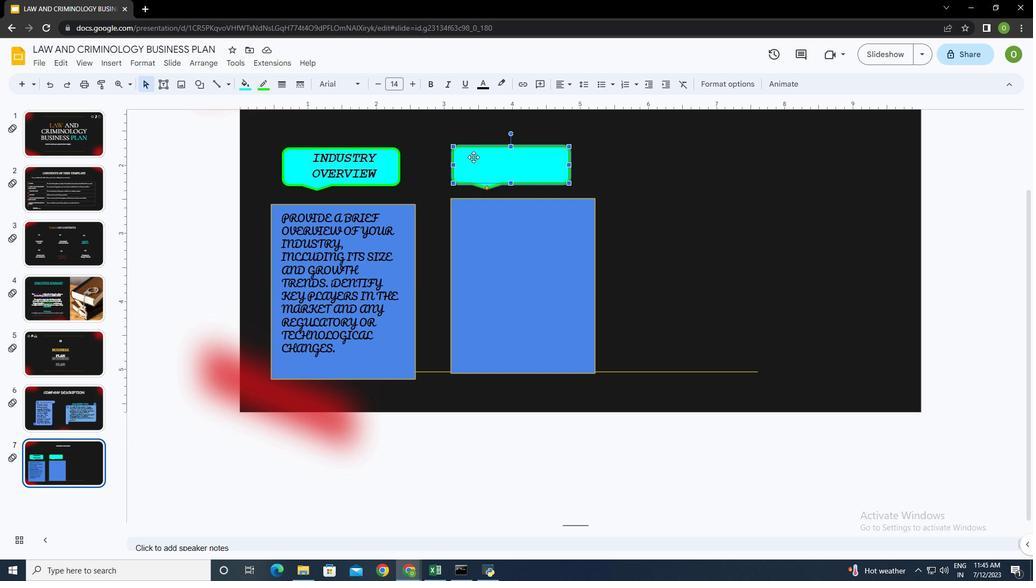 
Action: Mouse pressed left at (473, 157)
Screenshot: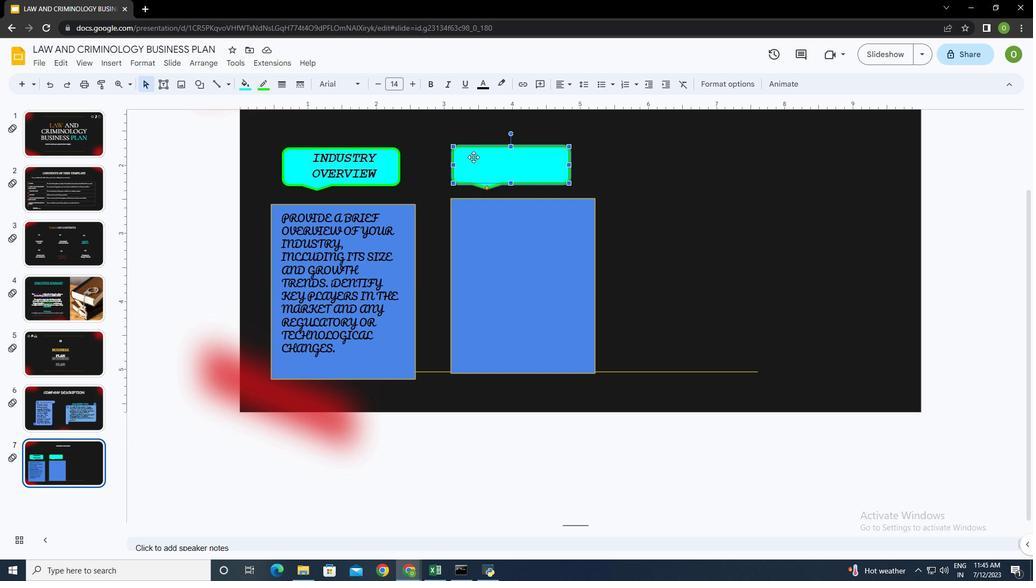 
Action: Mouse moved to (474, 162)
Screenshot: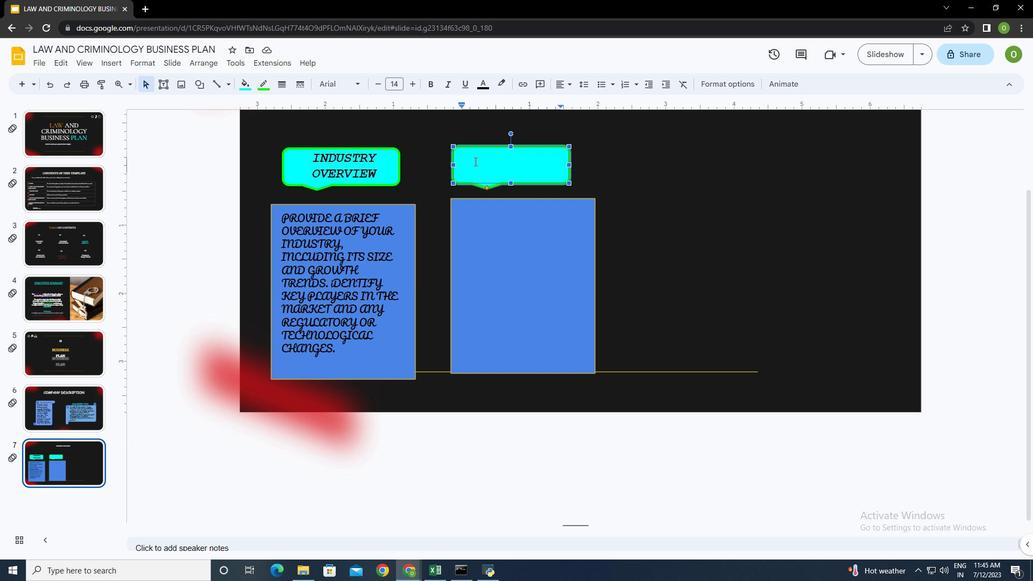 
Action: Key pressed <Key.shift><Key.caps_lock>TARGET<Key.space>MARKET
Screenshot: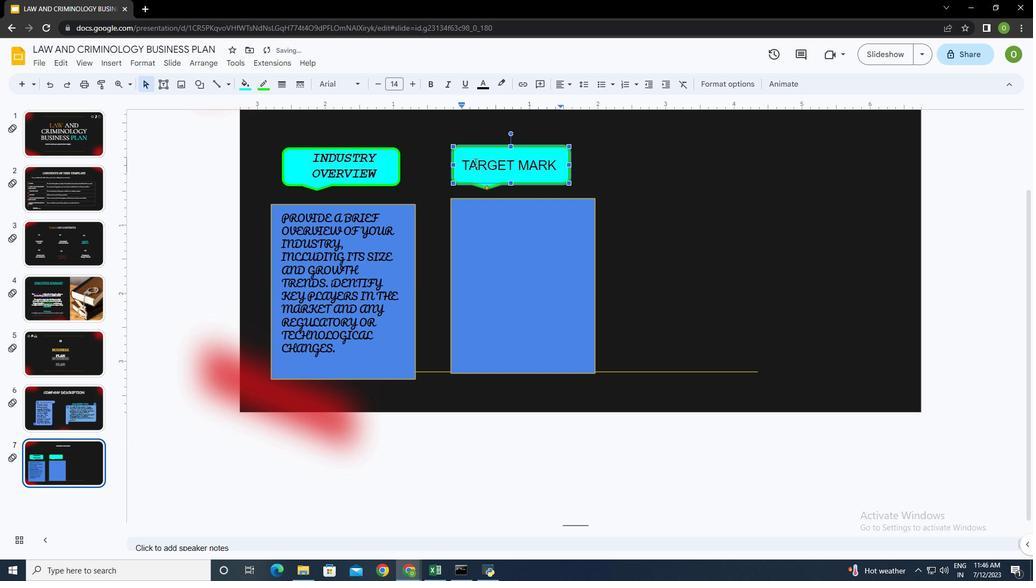 
Action: Mouse moved to (520, 170)
Screenshot: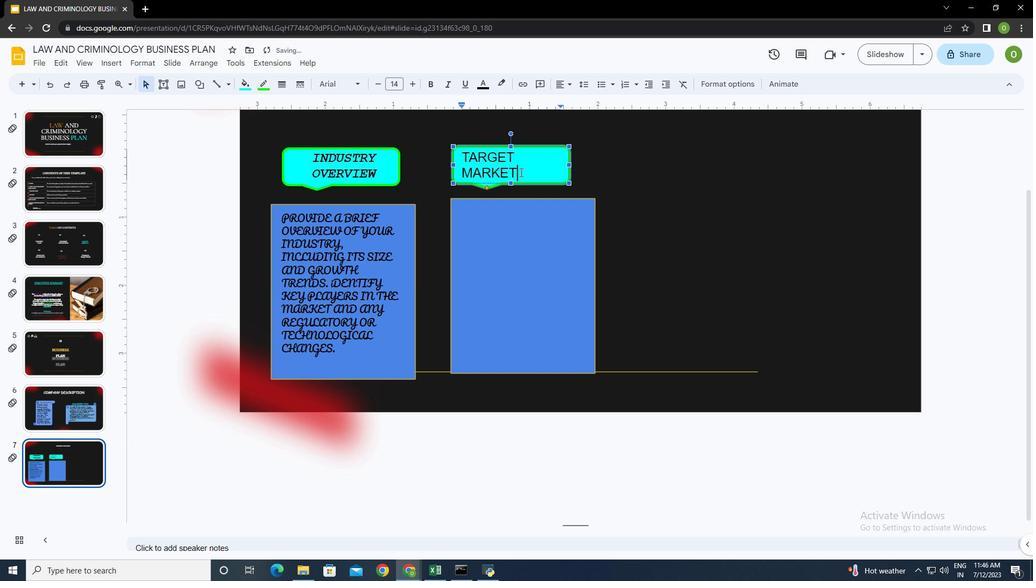 
Action: Mouse pressed left at (520, 170)
Screenshot: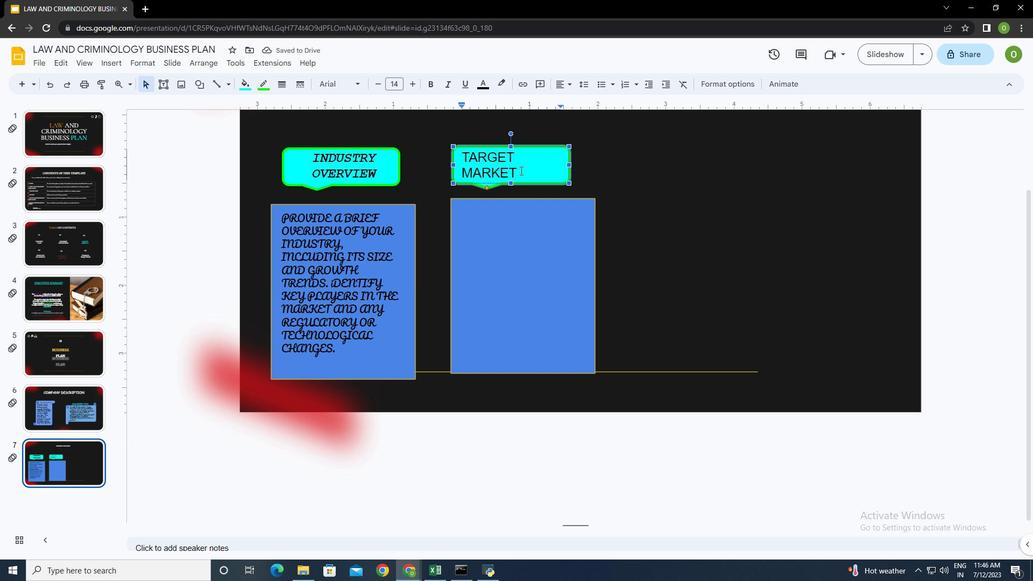 
Action: Mouse moved to (484, 83)
Screenshot: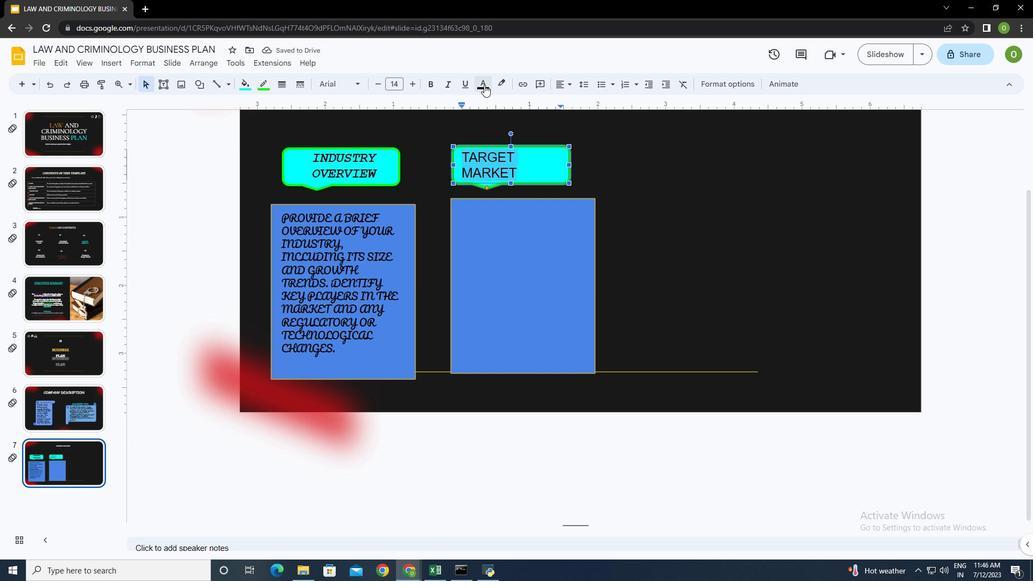 
Action: Mouse pressed left at (484, 83)
Screenshot: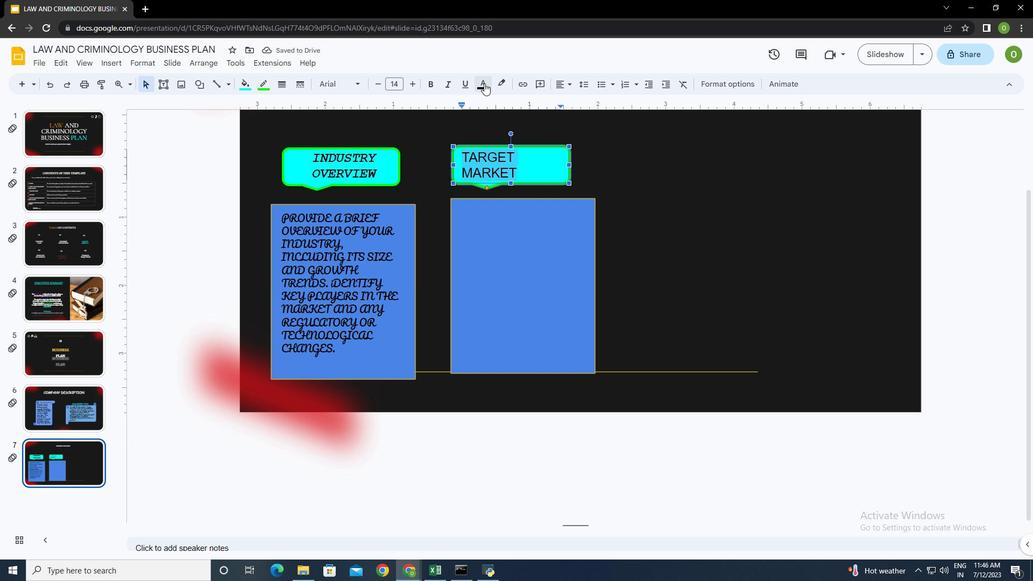 
Action: Mouse moved to (499, 185)
Screenshot: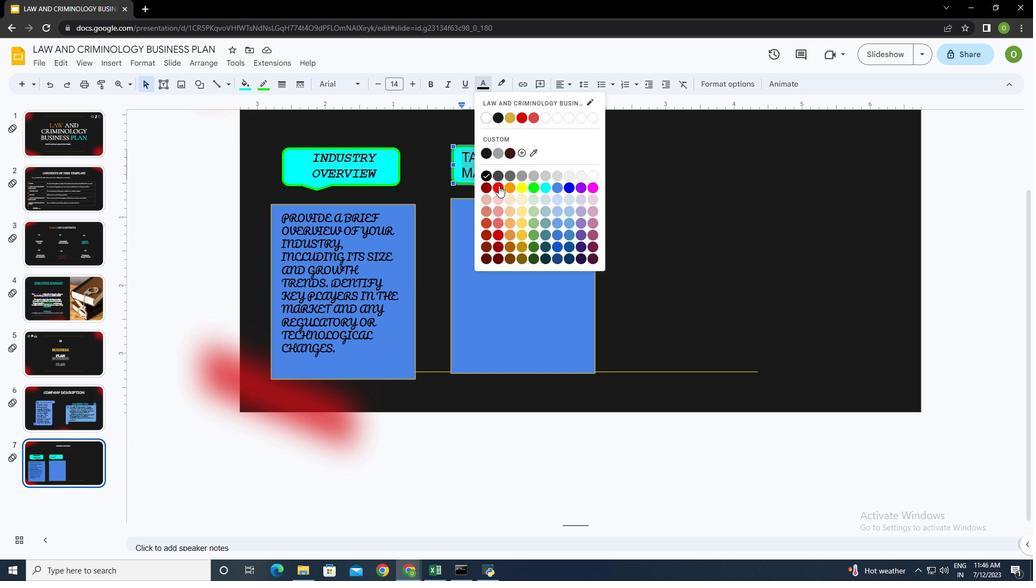 
Action: Mouse pressed left at (499, 185)
Screenshot: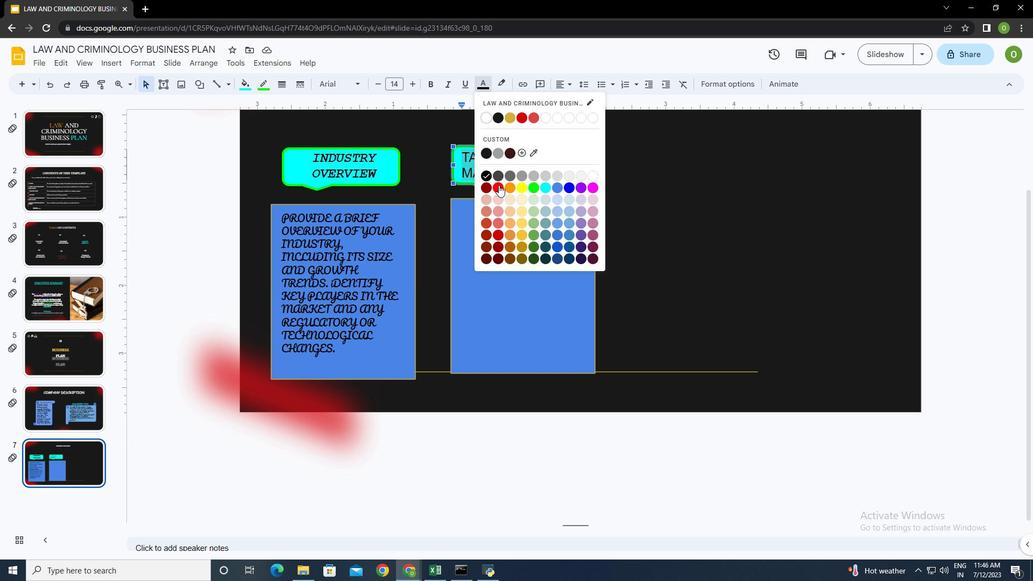 
Action: Mouse moved to (482, 82)
Screenshot: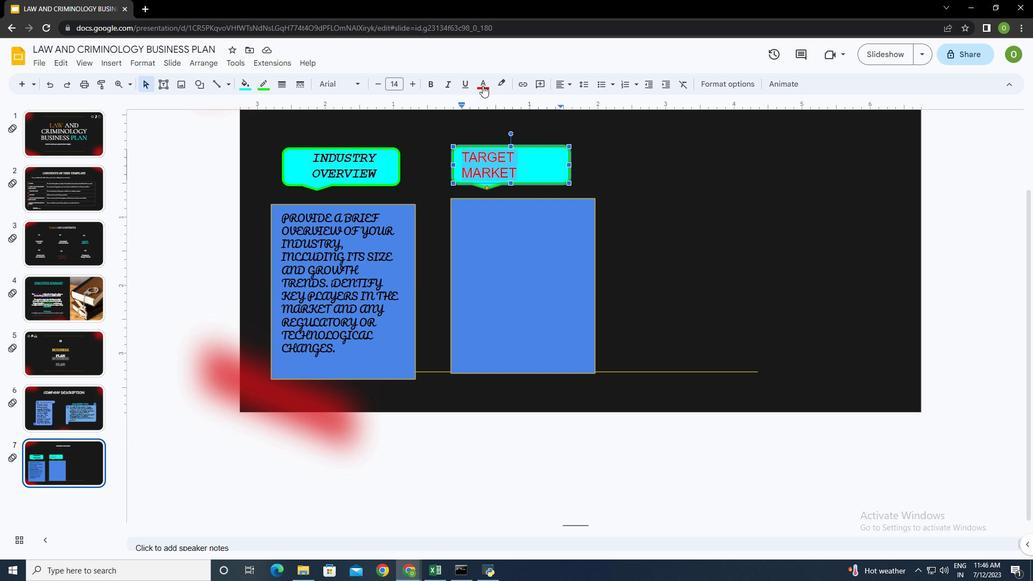 
Action: Mouse pressed left at (482, 82)
Screenshot: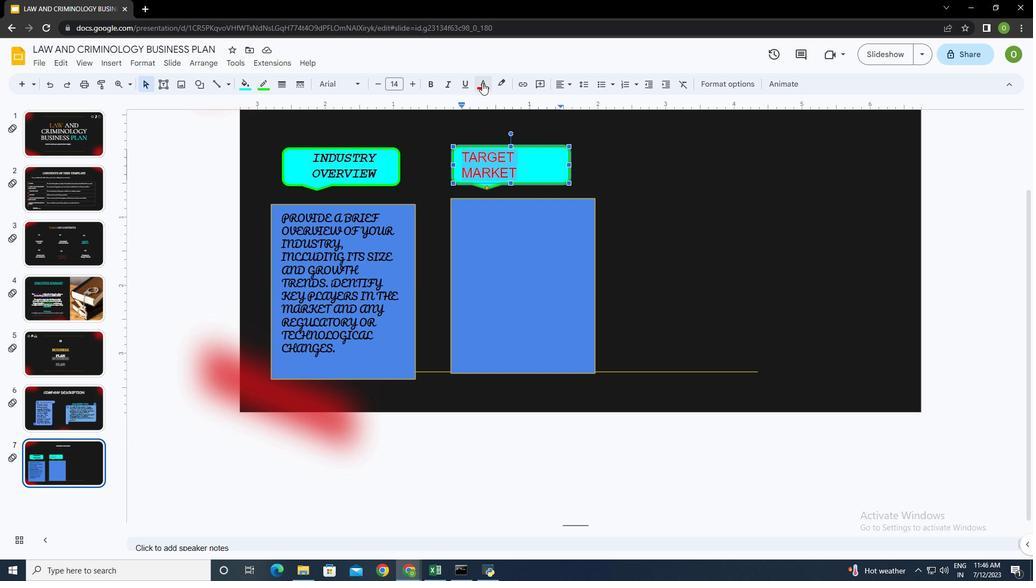 
Action: Mouse moved to (579, 186)
Screenshot: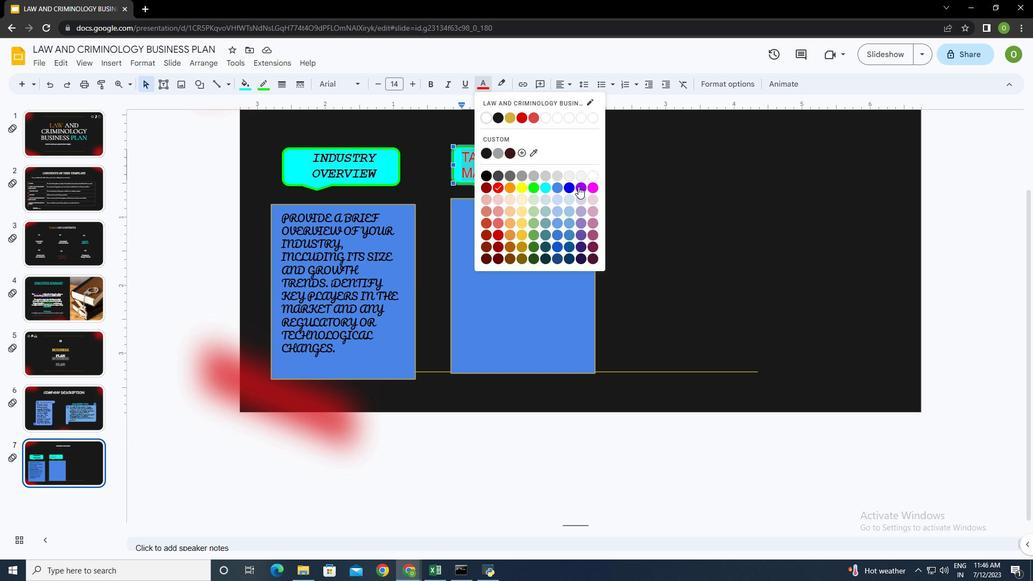 
Action: Mouse pressed left at (579, 186)
Screenshot: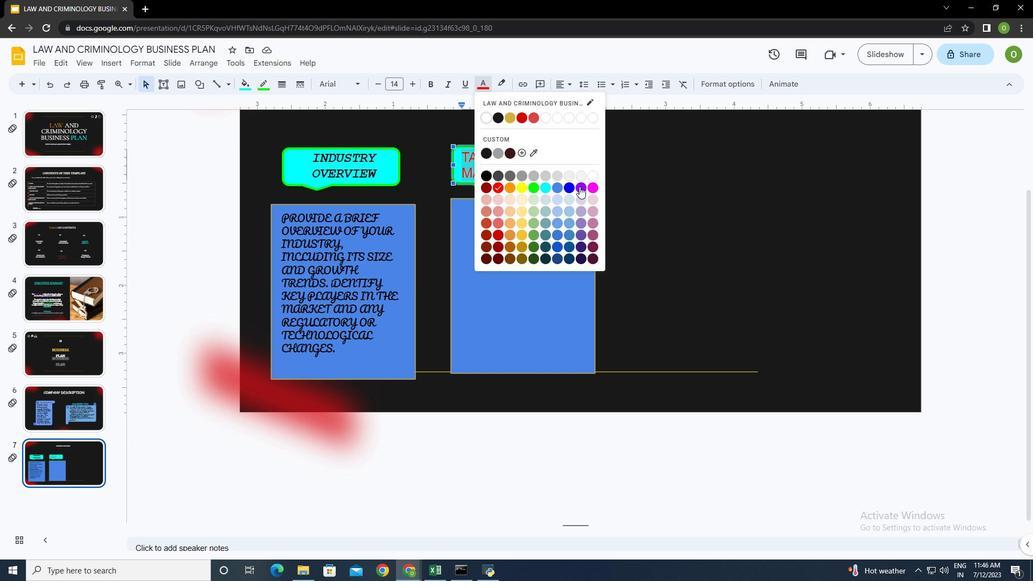 
Action: Mouse moved to (569, 82)
Screenshot: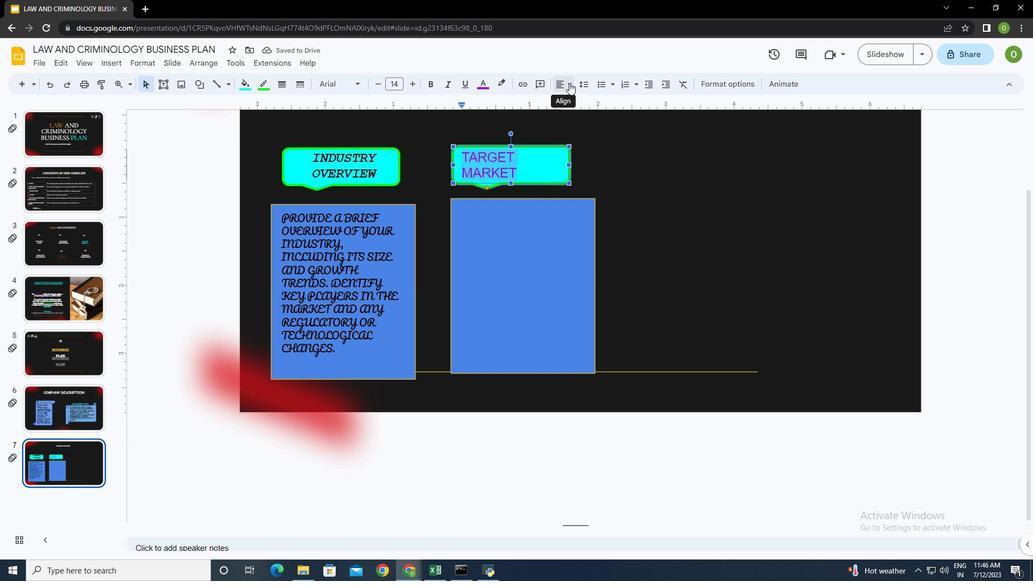 
Action: Mouse pressed left at (569, 82)
Screenshot: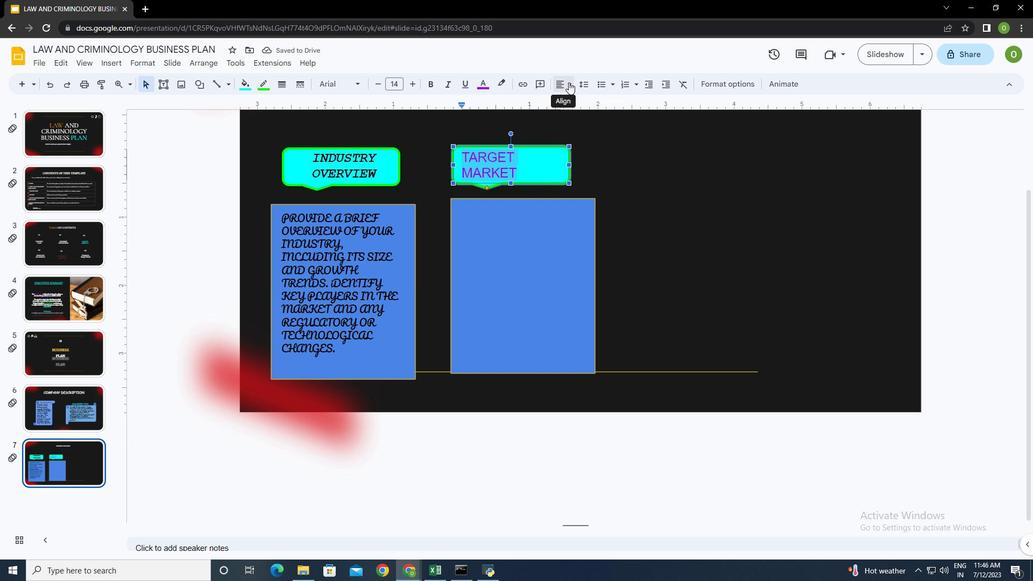 
Action: Mouse moved to (574, 101)
Screenshot: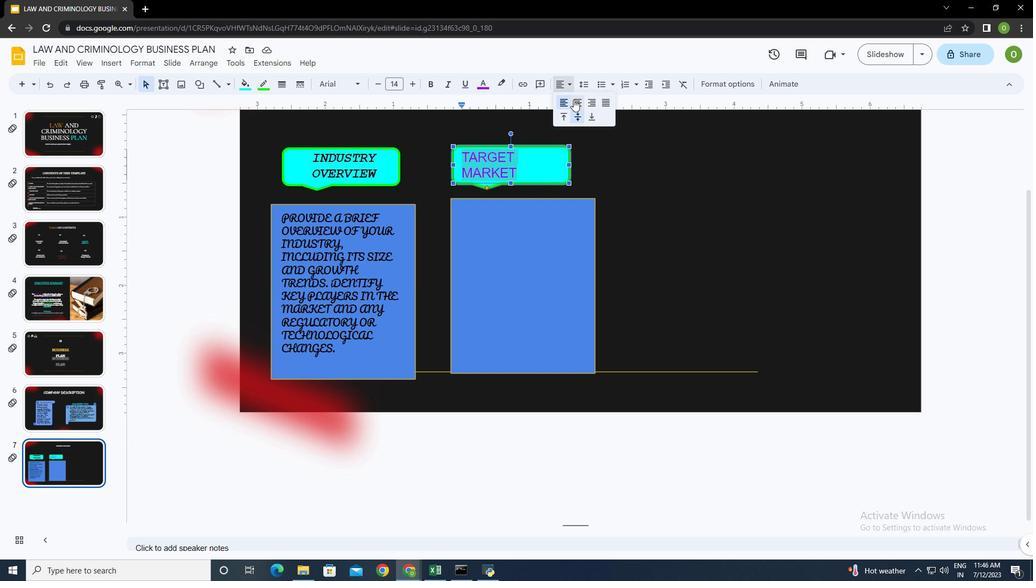 
Action: Mouse pressed left at (574, 101)
Screenshot: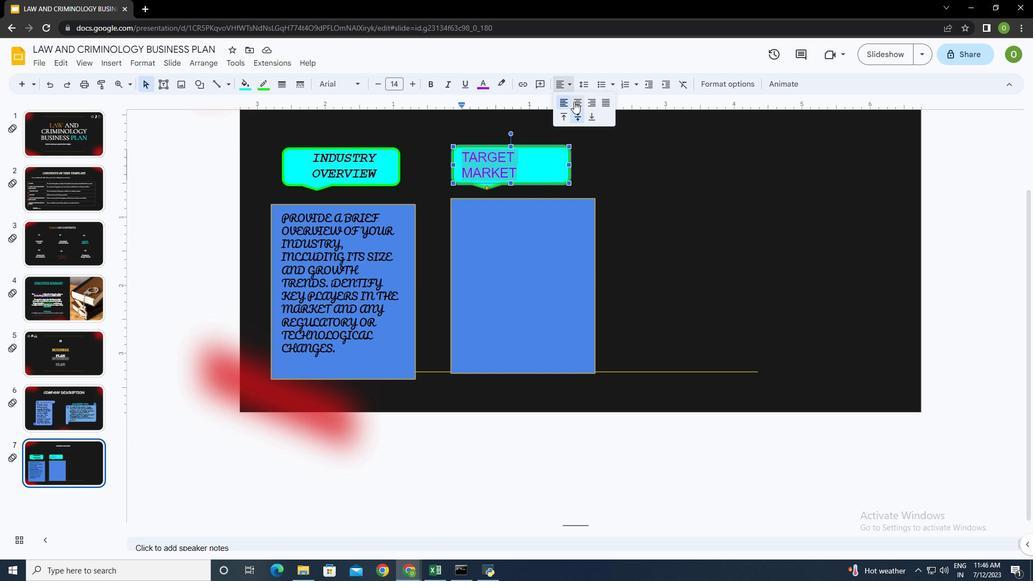 
Action: Mouse moved to (376, 169)
Screenshot: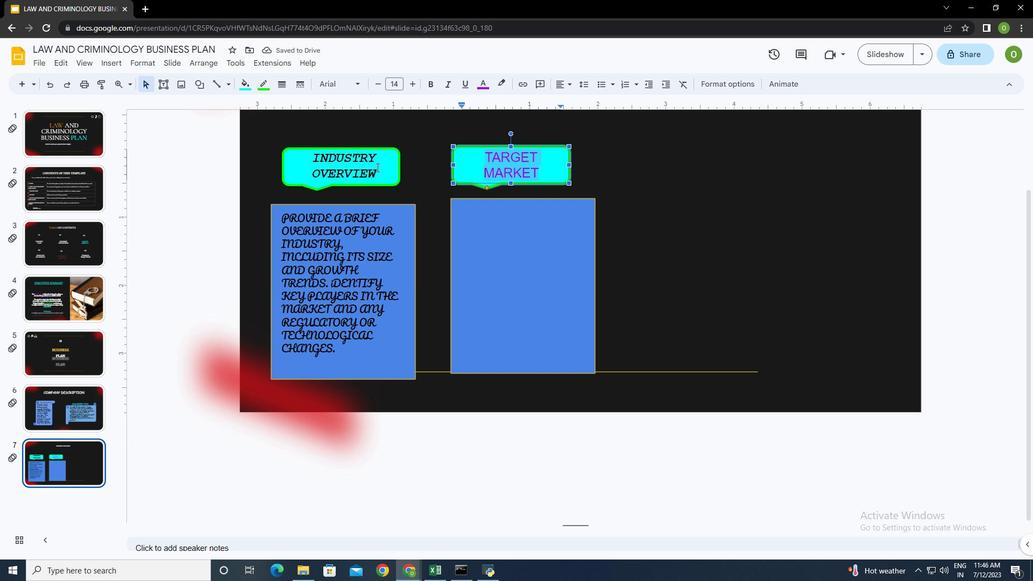 
Action: Mouse pressed left at (376, 169)
Screenshot: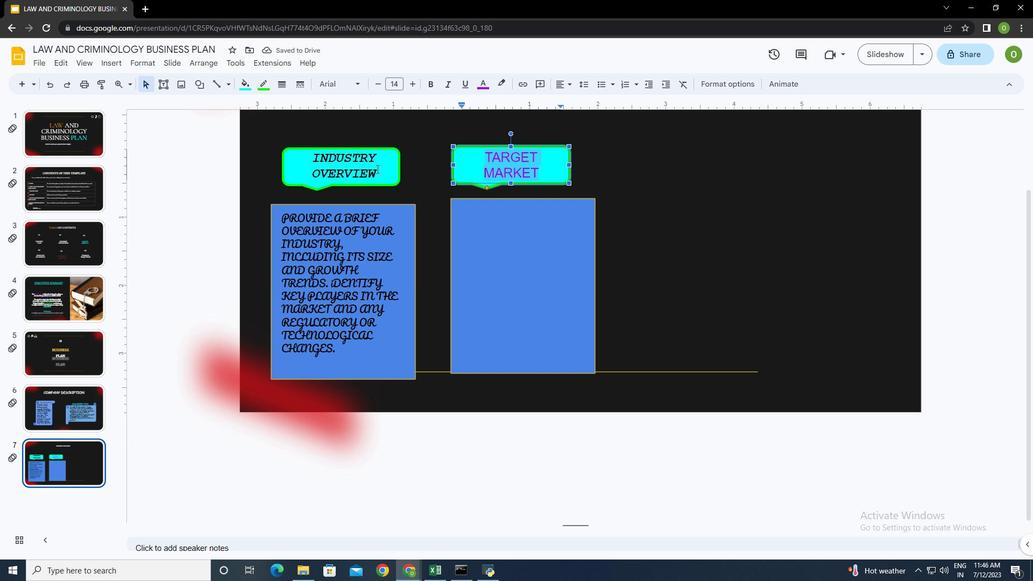 
Action: Mouse moved to (382, 171)
Screenshot: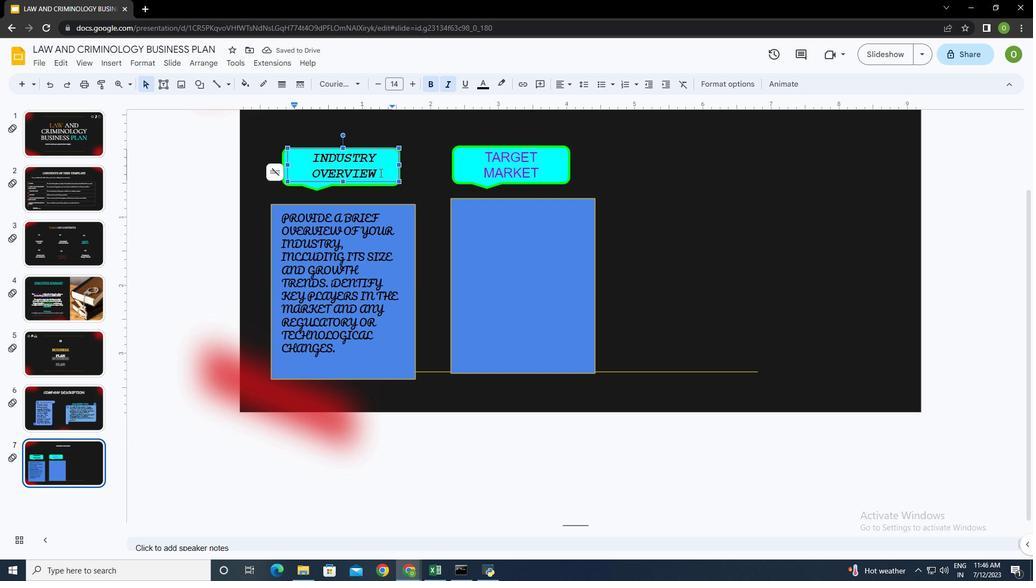
Action: Mouse pressed left at (382, 171)
Screenshot: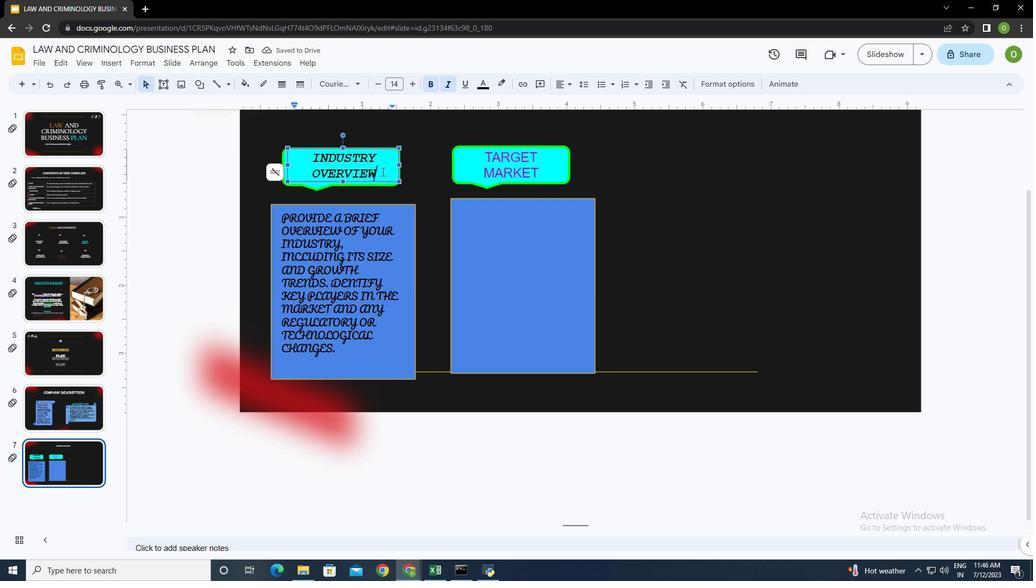 
Action: Mouse moved to (479, 85)
Screenshot: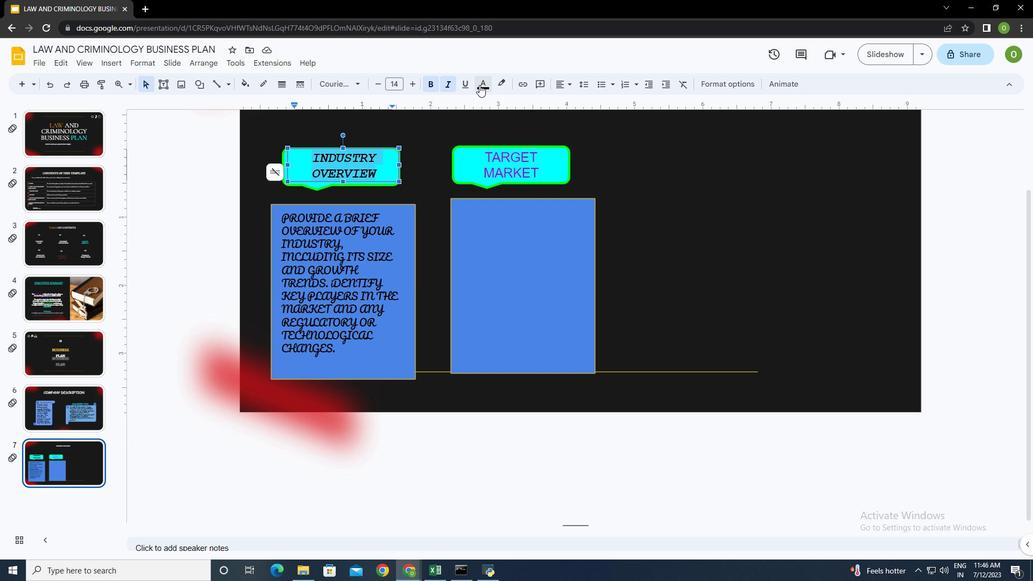 
Action: Mouse pressed left at (479, 85)
Screenshot: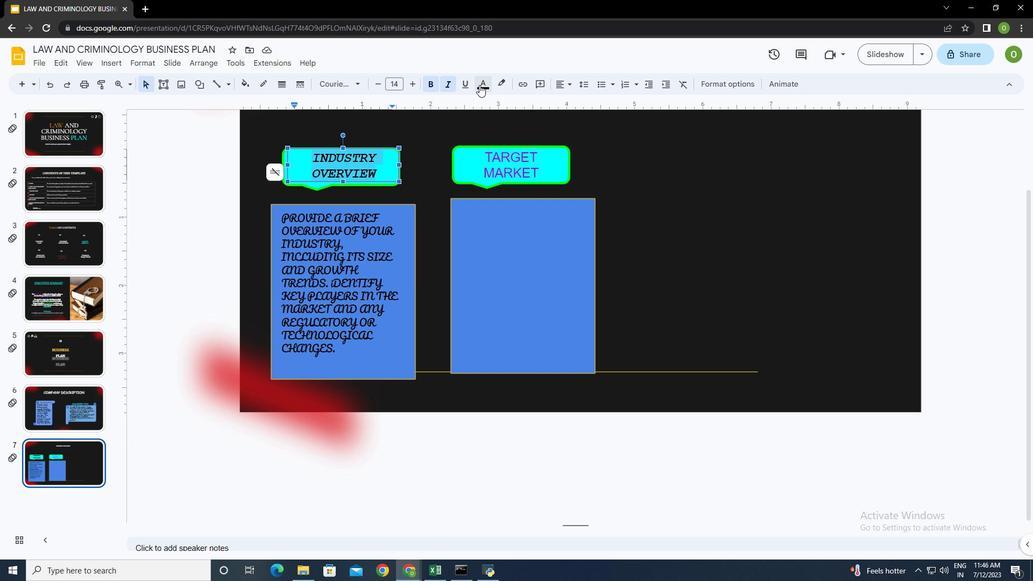 
Action: Mouse moved to (532, 119)
Screenshot: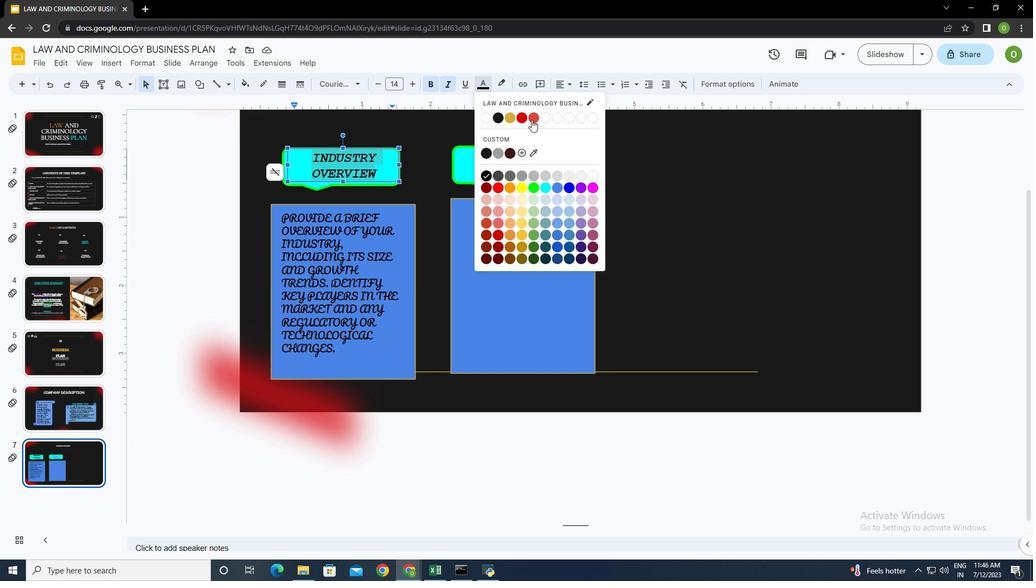 
Action: Mouse pressed left at (532, 119)
Screenshot: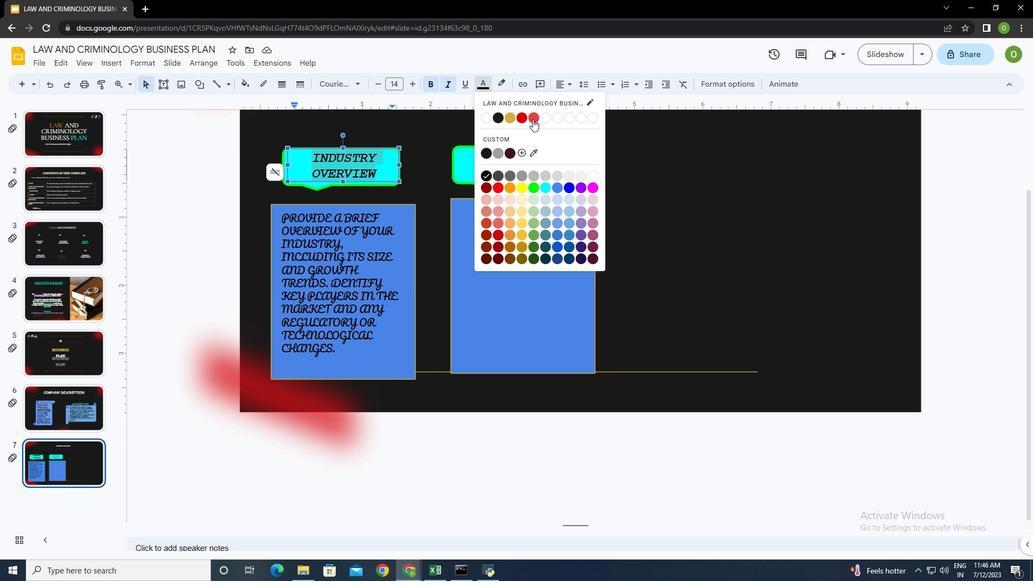
Action: Mouse moved to (502, 232)
Screenshot: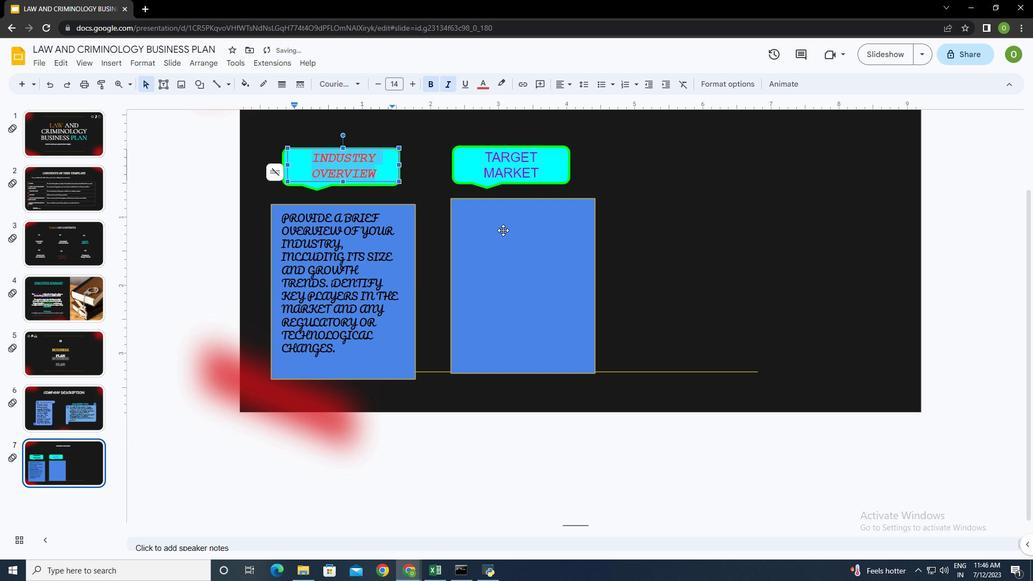 
Action: Mouse pressed left at (502, 232)
Screenshot: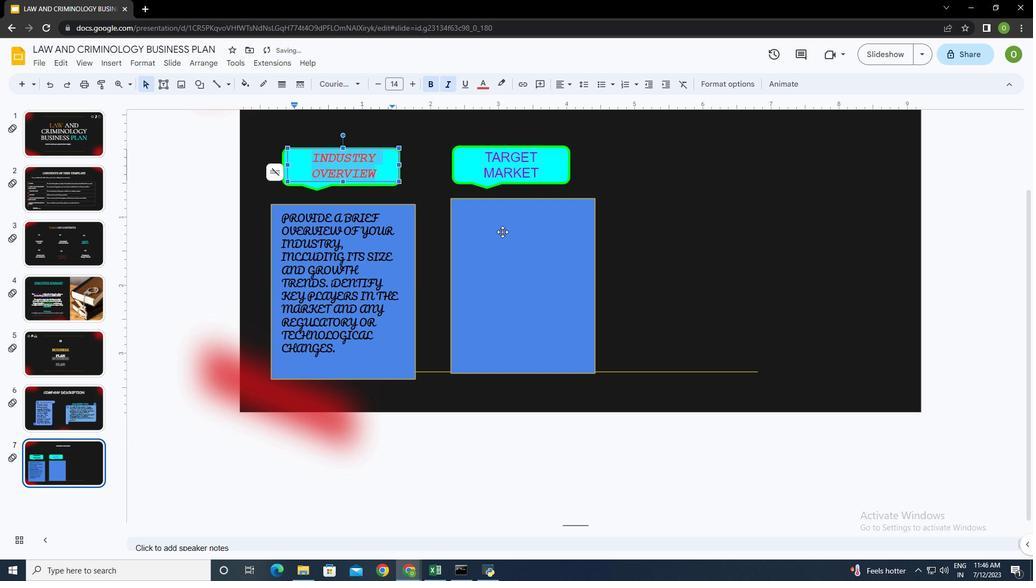 
Action: Mouse moved to (166, 84)
